 Task: View property listings for houses in Boise, Idaho, with a private backyard and a hot tub, and prioritize properties with outdoor entertainment spaces.
Action: Mouse moved to (264, 227)
Screenshot: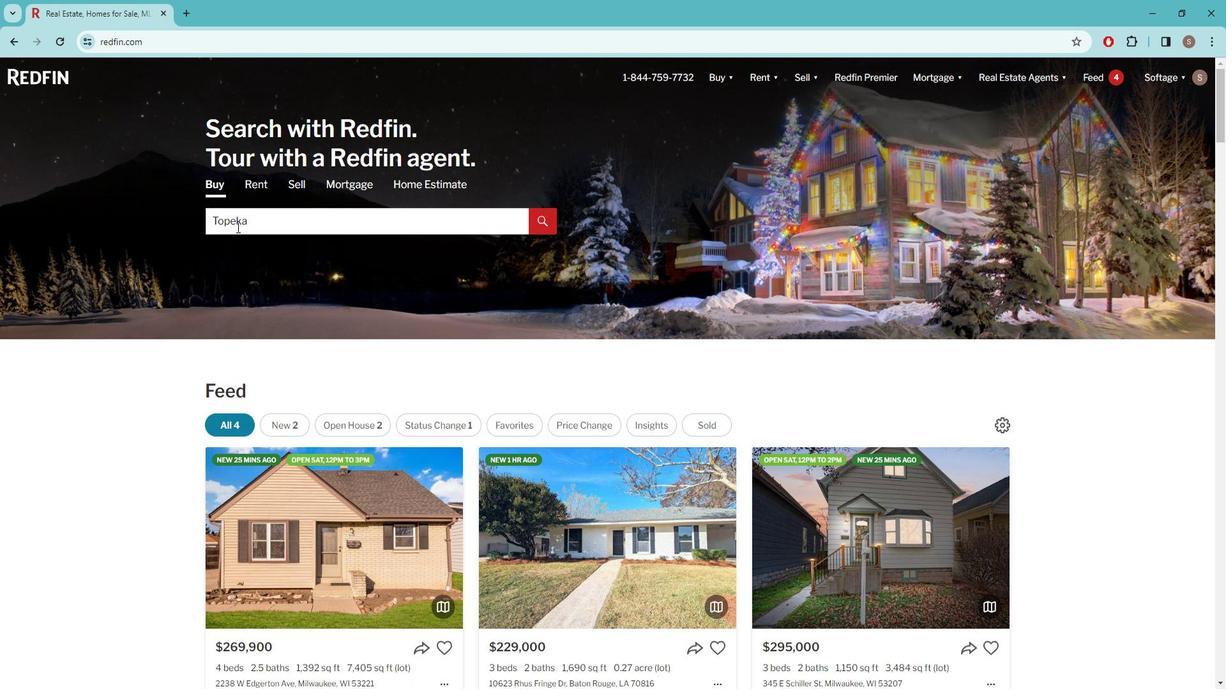 
Action: Mouse pressed left at (264, 227)
Screenshot: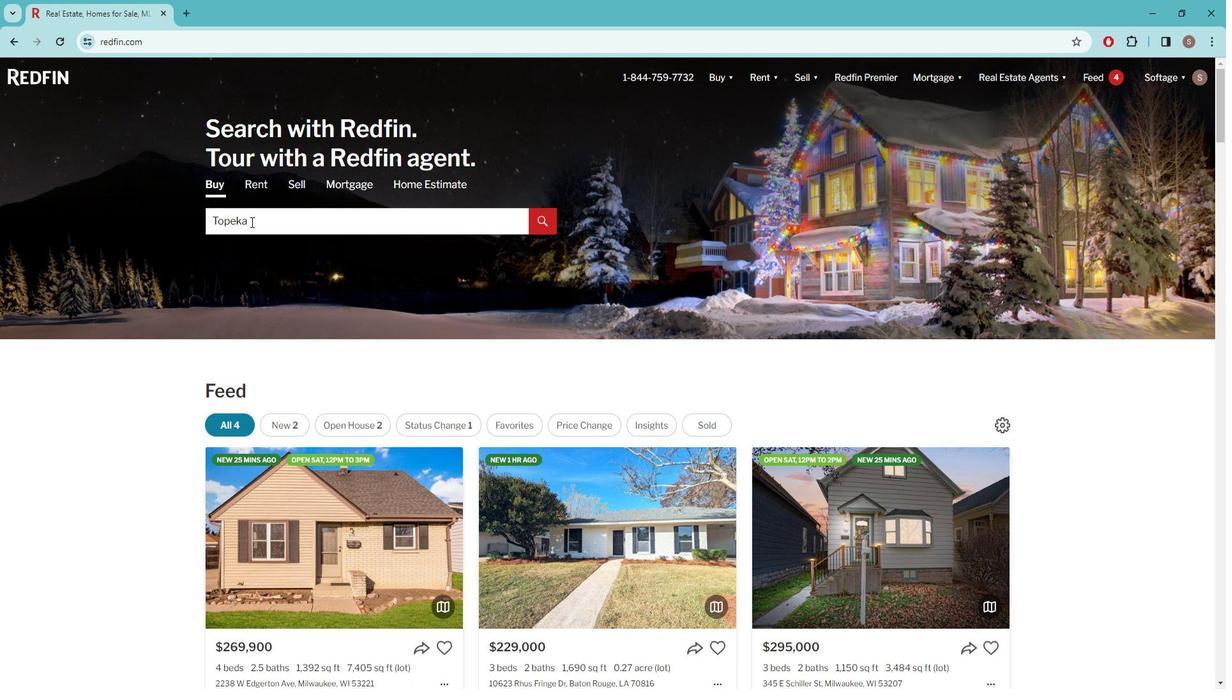 
Action: Key pressed b<Key.caps_lock>OISE
Screenshot: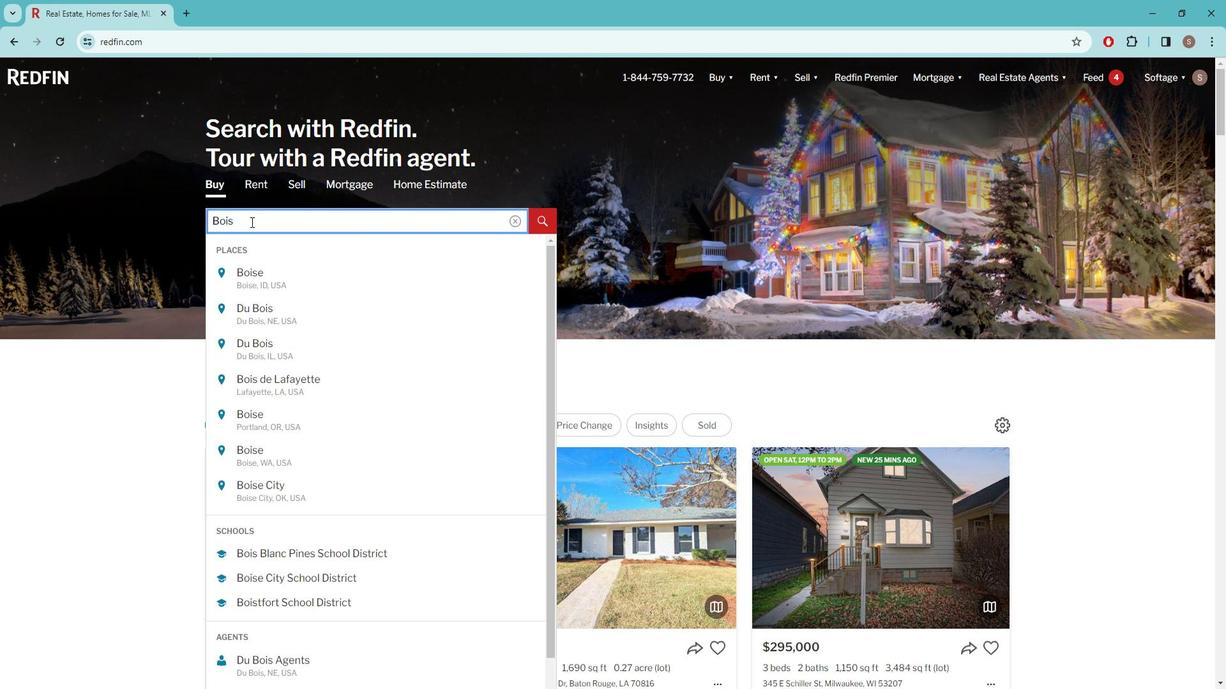 
Action: Mouse moved to (285, 286)
Screenshot: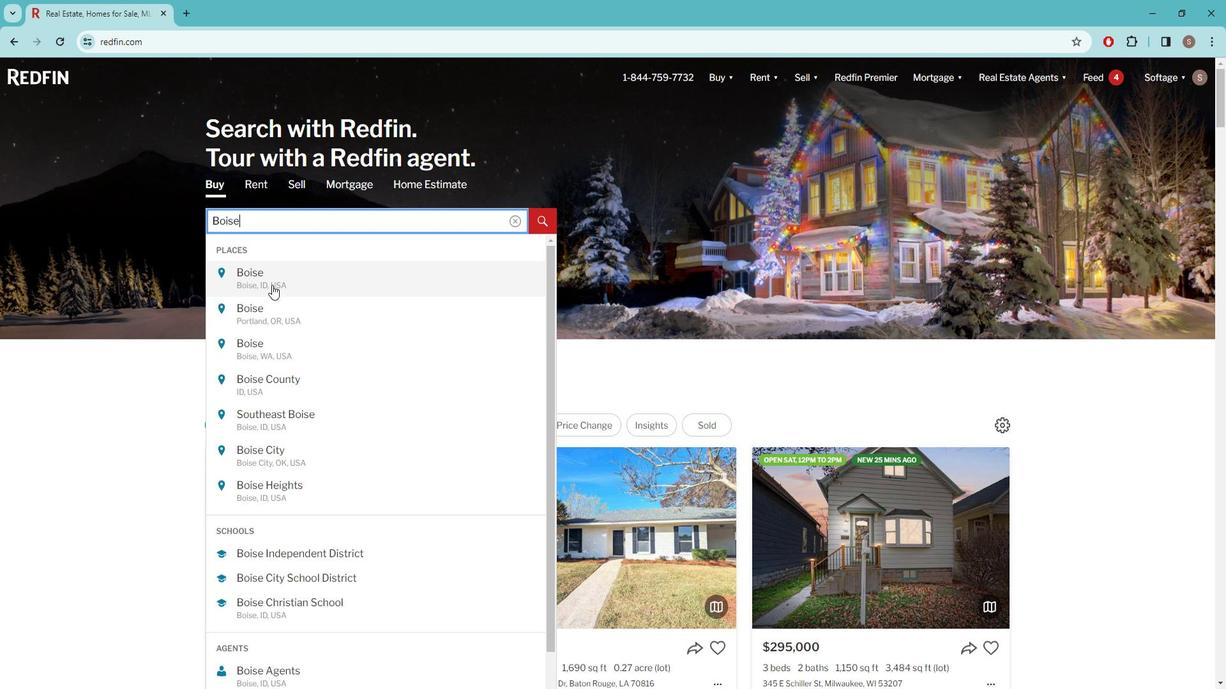 
Action: Mouse pressed left at (285, 286)
Screenshot: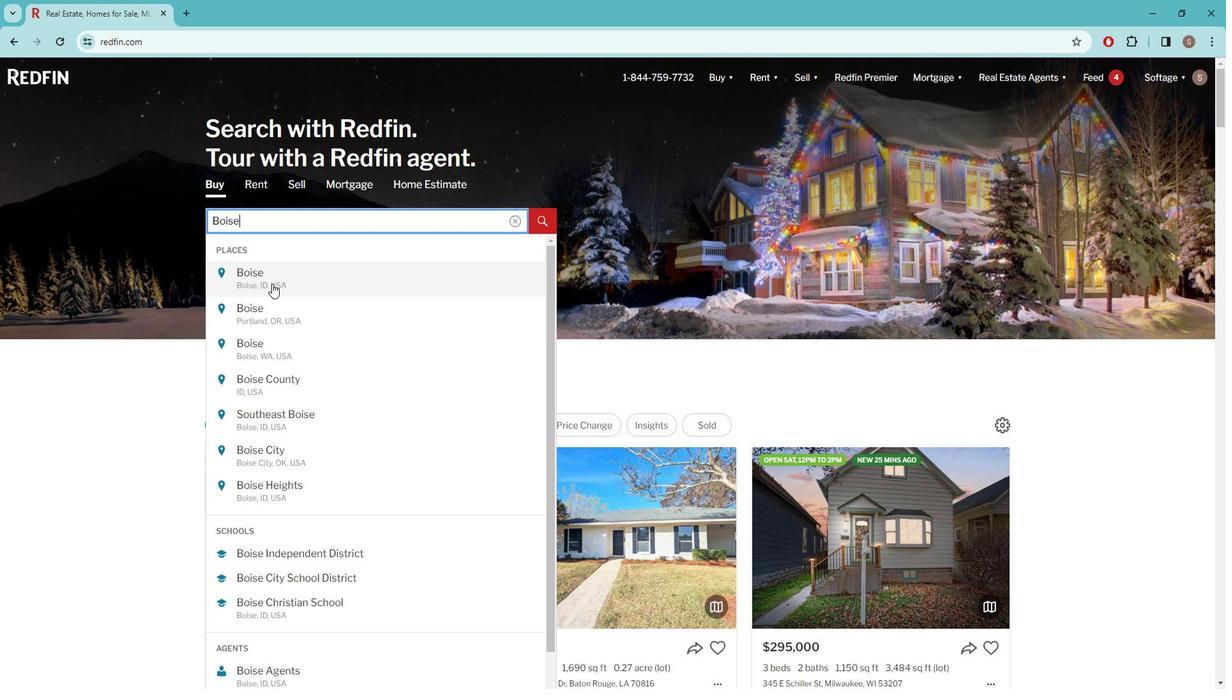 
Action: Mouse moved to (1090, 162)
Screenshot: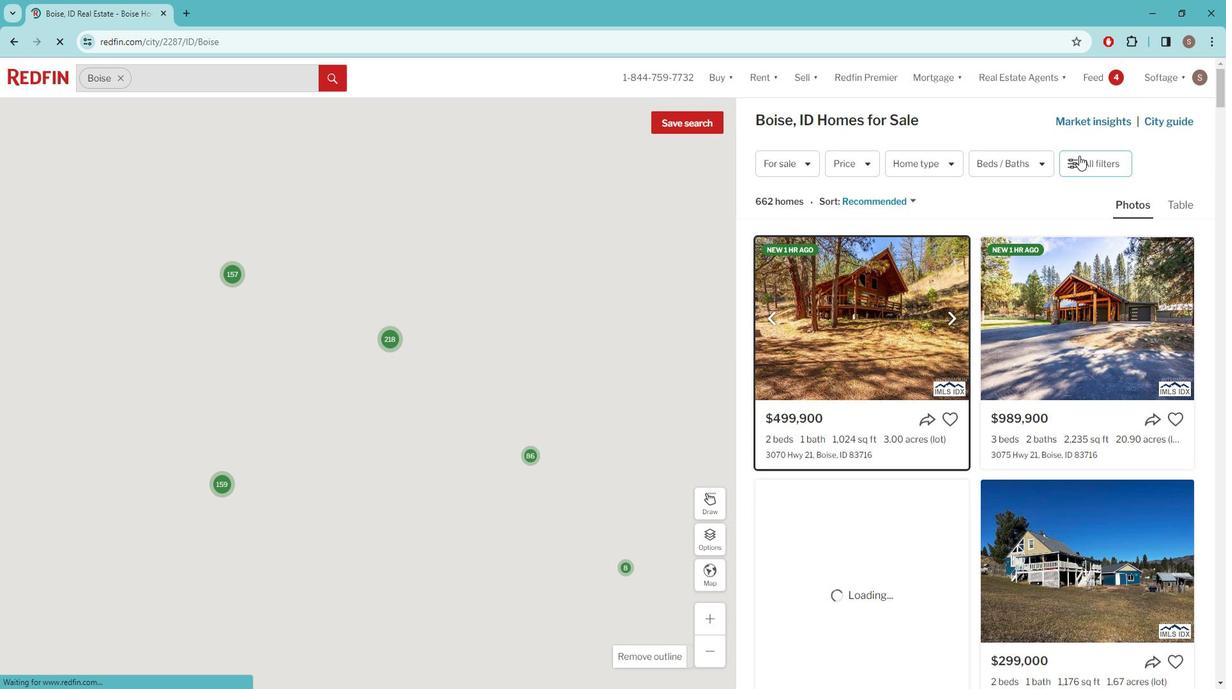 
Action: Mouse pressed left at (1090, 162)
Screenshot: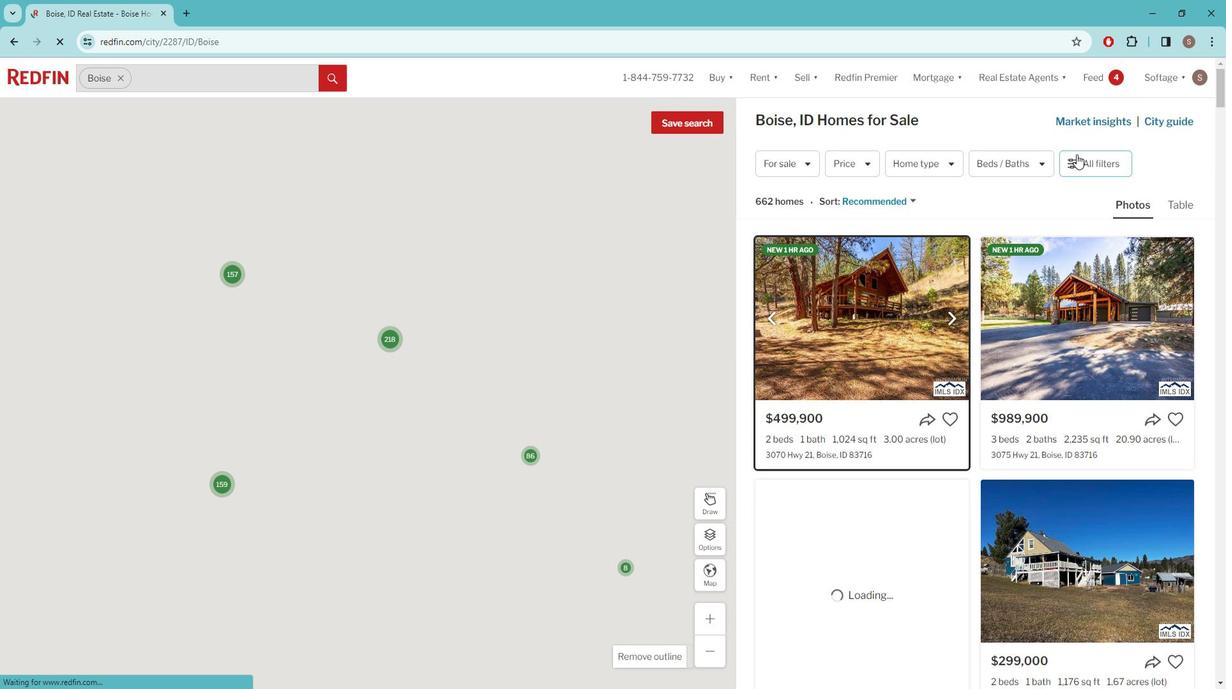 
Action: Mouse moved to (1088, 164)
Screenshot: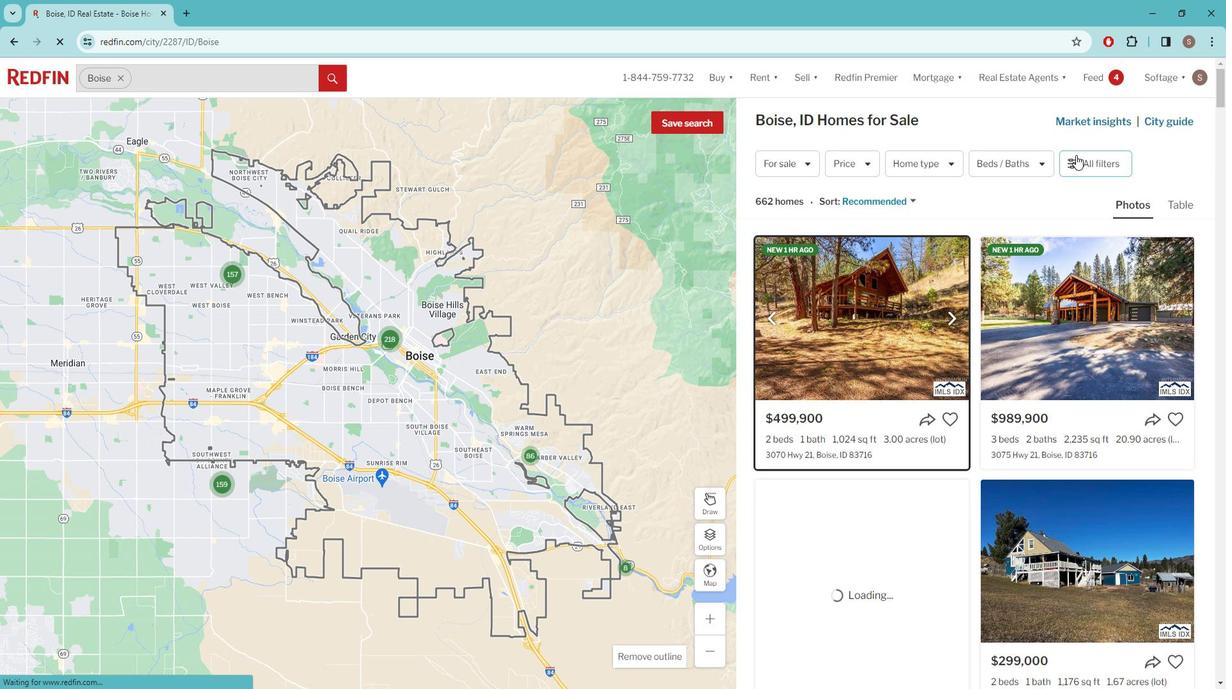 
Action: Mouse pressed left at (1088, 164)
Screenshot: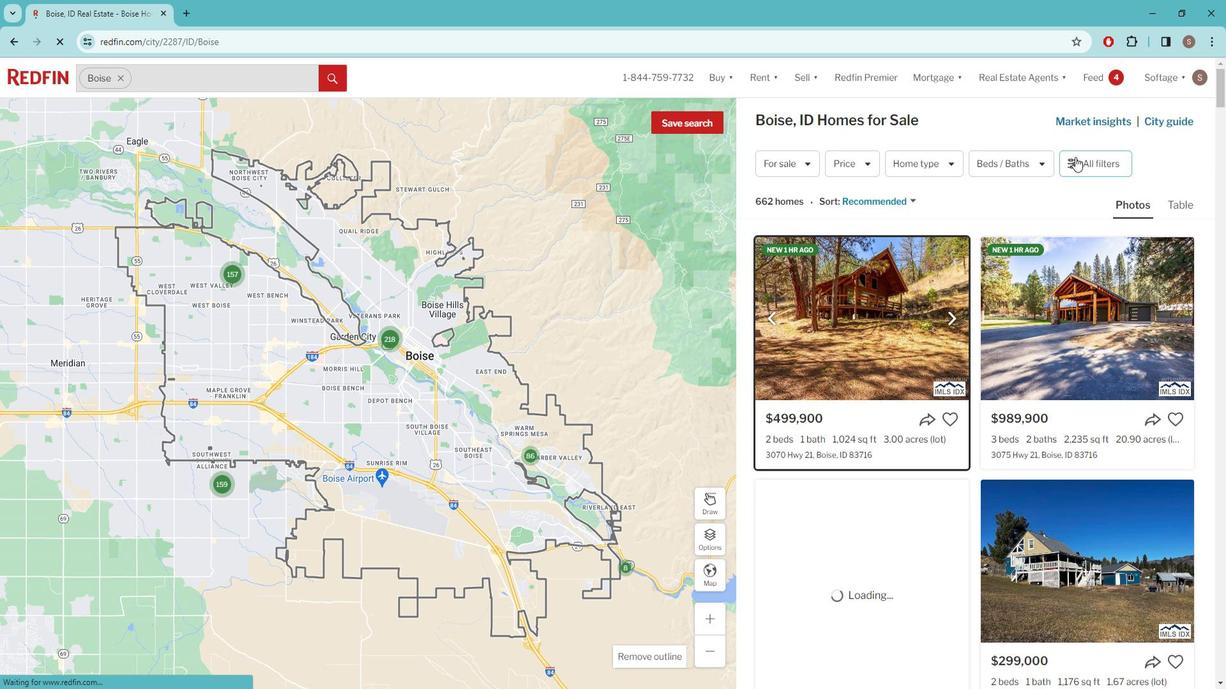 
Action: Mouse moved to (1088, 164)
Screenshot: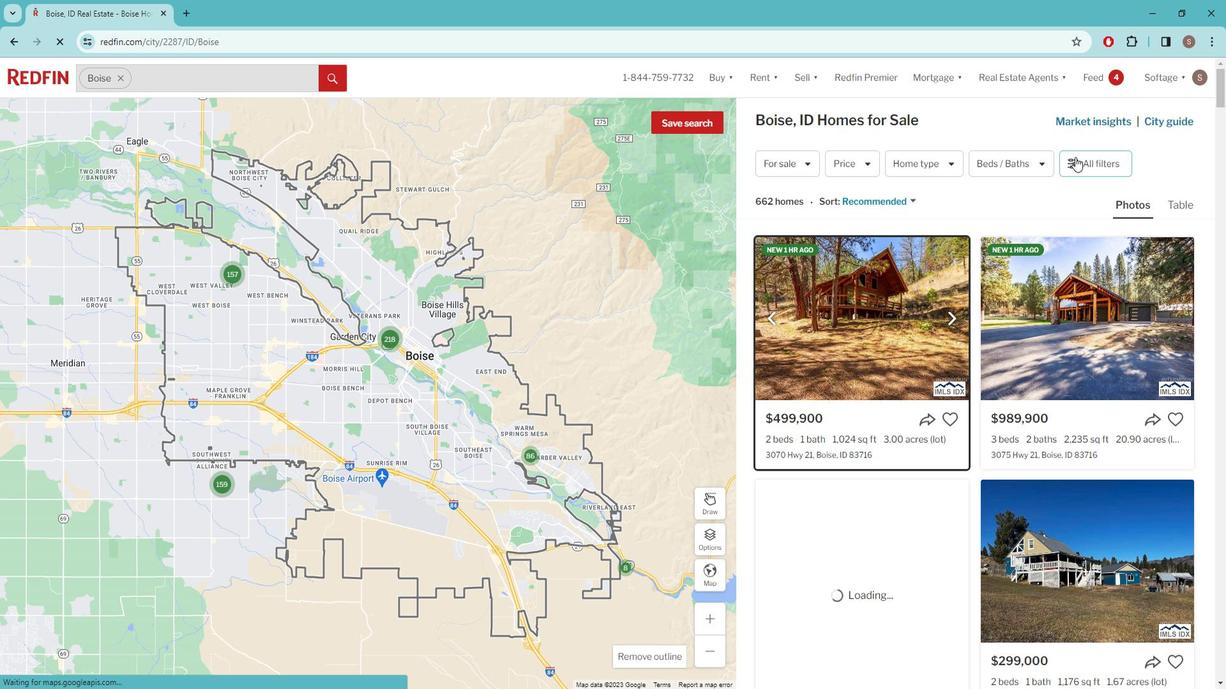 
Action: Mouse pressed left at (1088, 164)
Screenshot: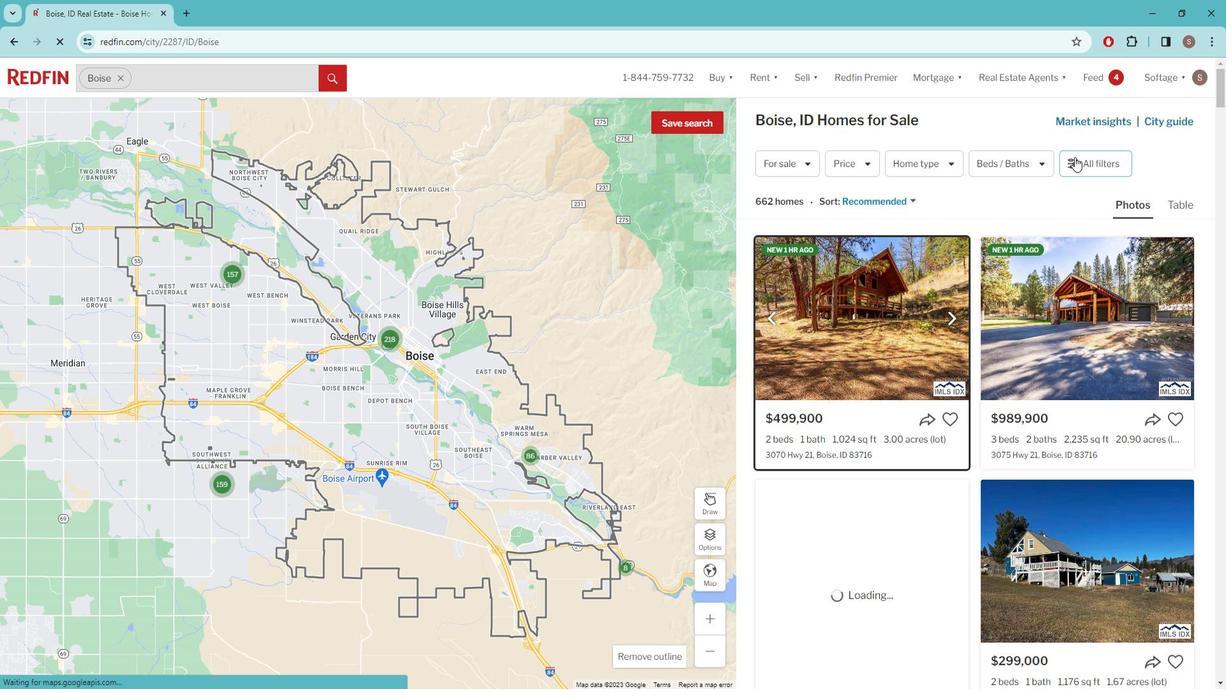 
Action: Mouse moved to (1088, 167)
Screenshot: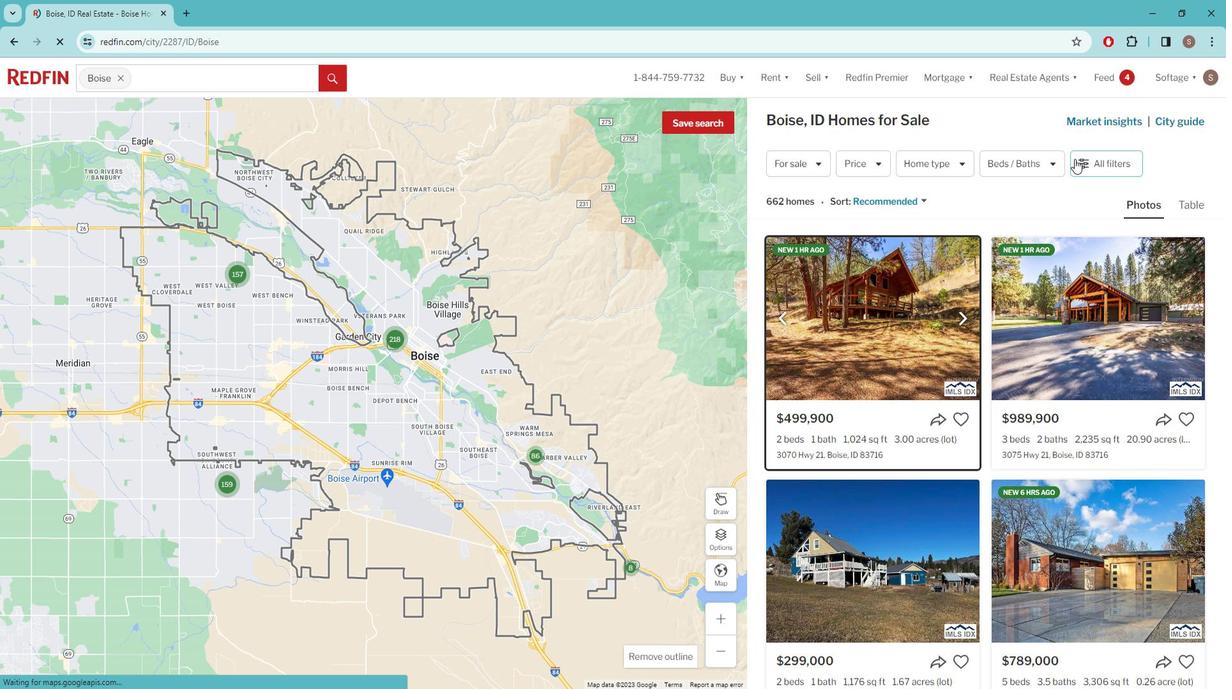 
Action: Mouse pressed left at (1088, 167)
Screenshot: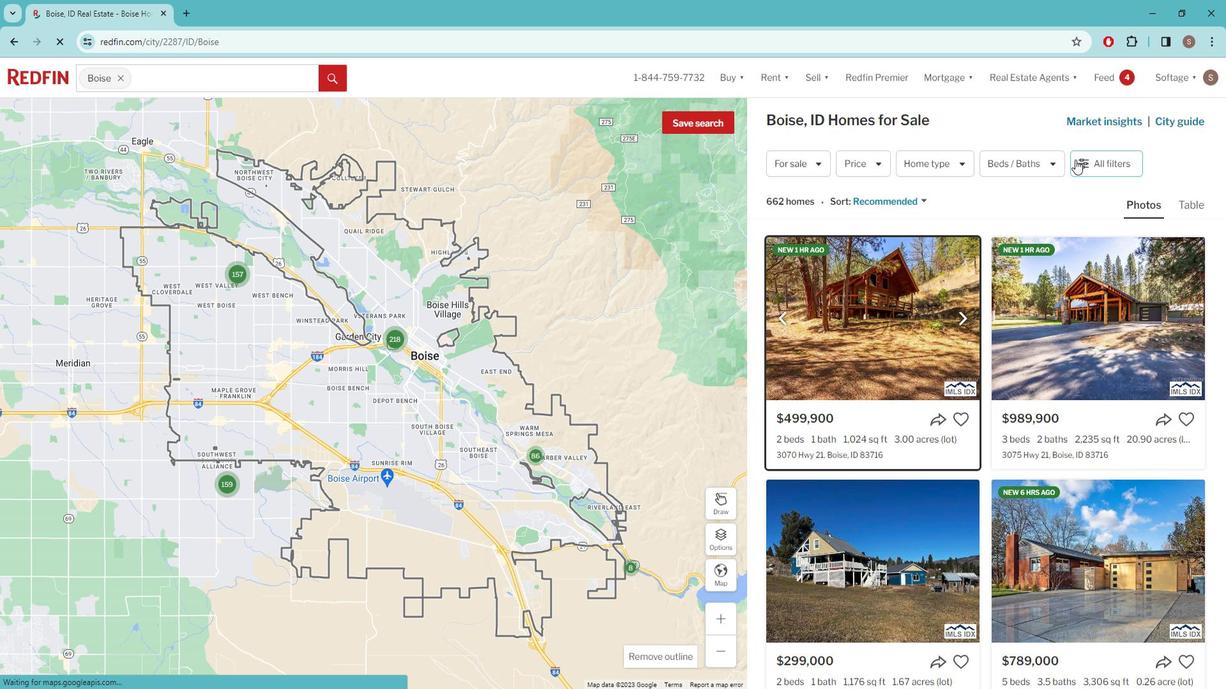 
Action: Mouse pressed left at (1088, 167)
Screenshot: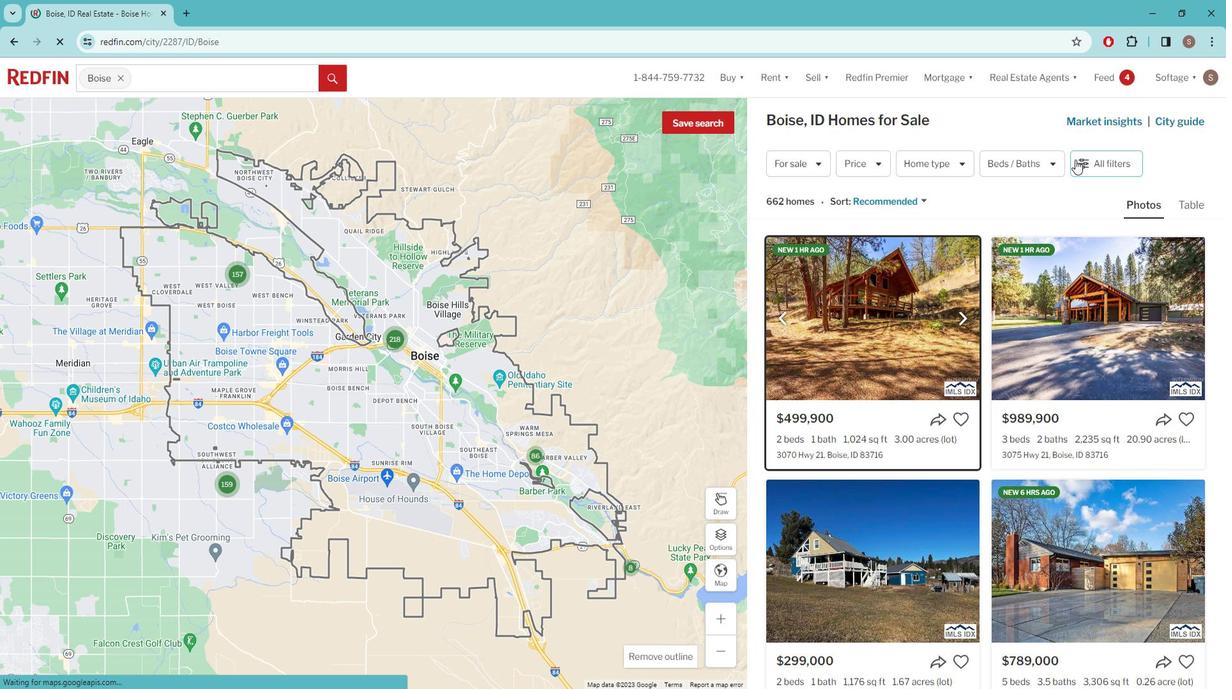 
Action: Mouse moved to (1039, 210)
Screenshot: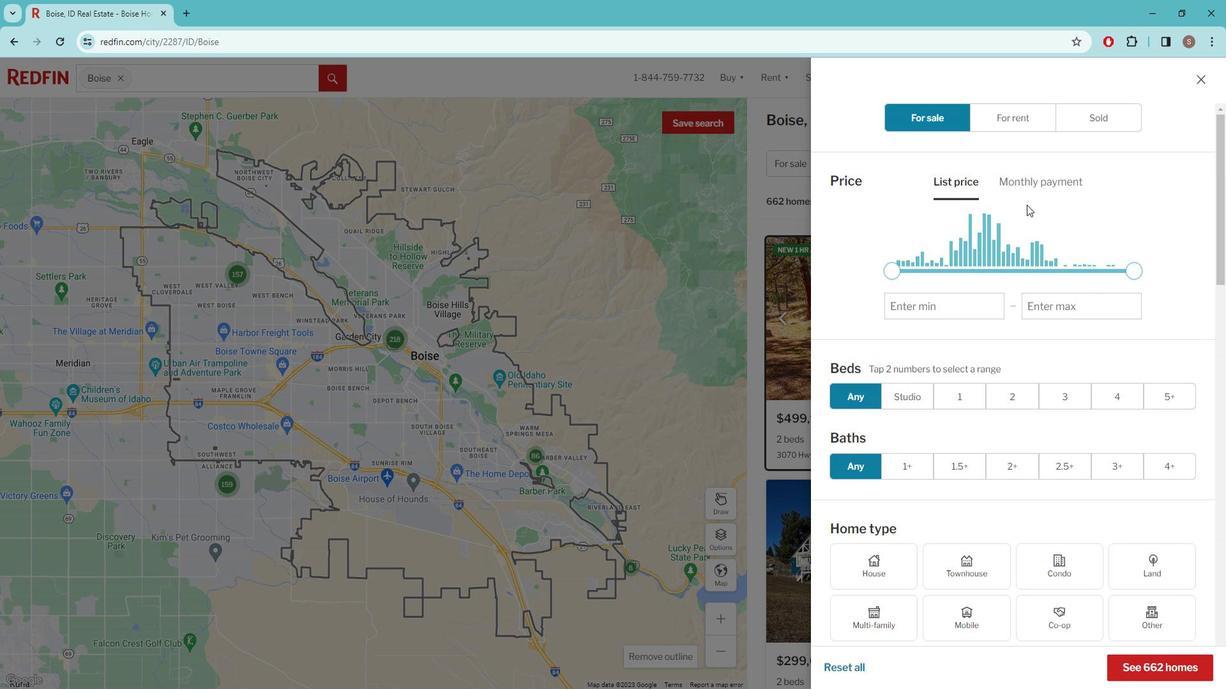 
Action: Mouse scrolled (1039, 210) with delta (0, 0)
Screenshot: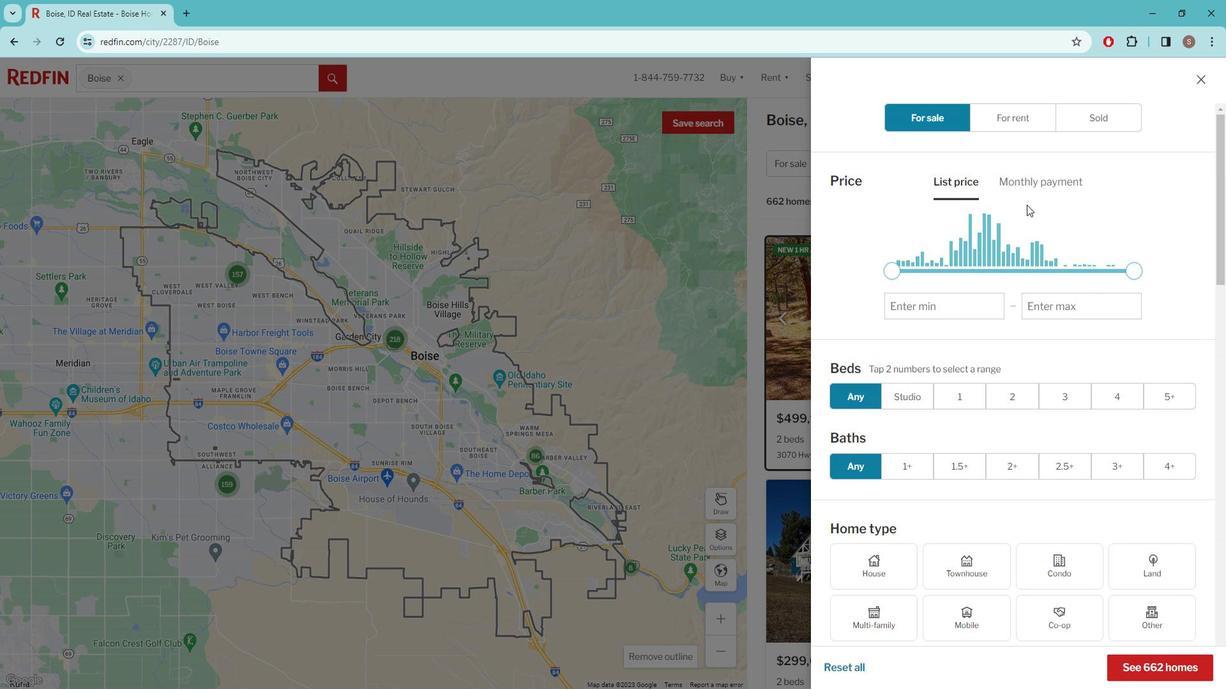 
Action: Mouse moved to (1015, 241)
Screenshot: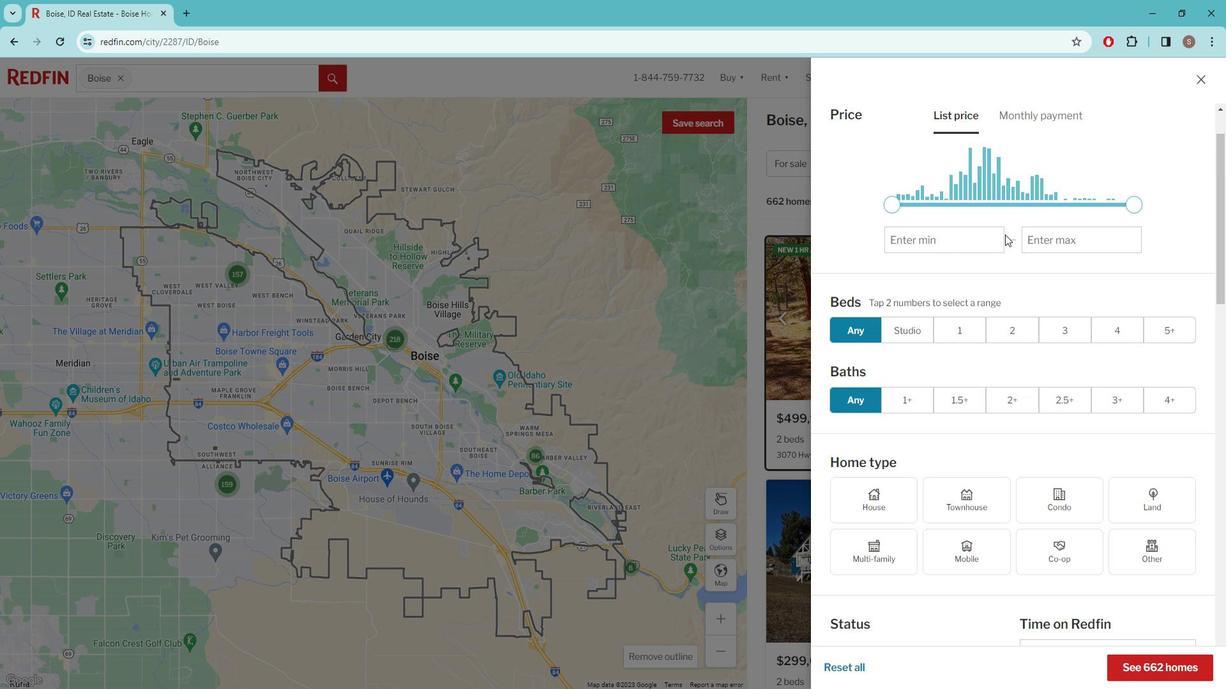 
Action: Mouse scrolled (1015, 240) with delta (0, 0)
Screenshot: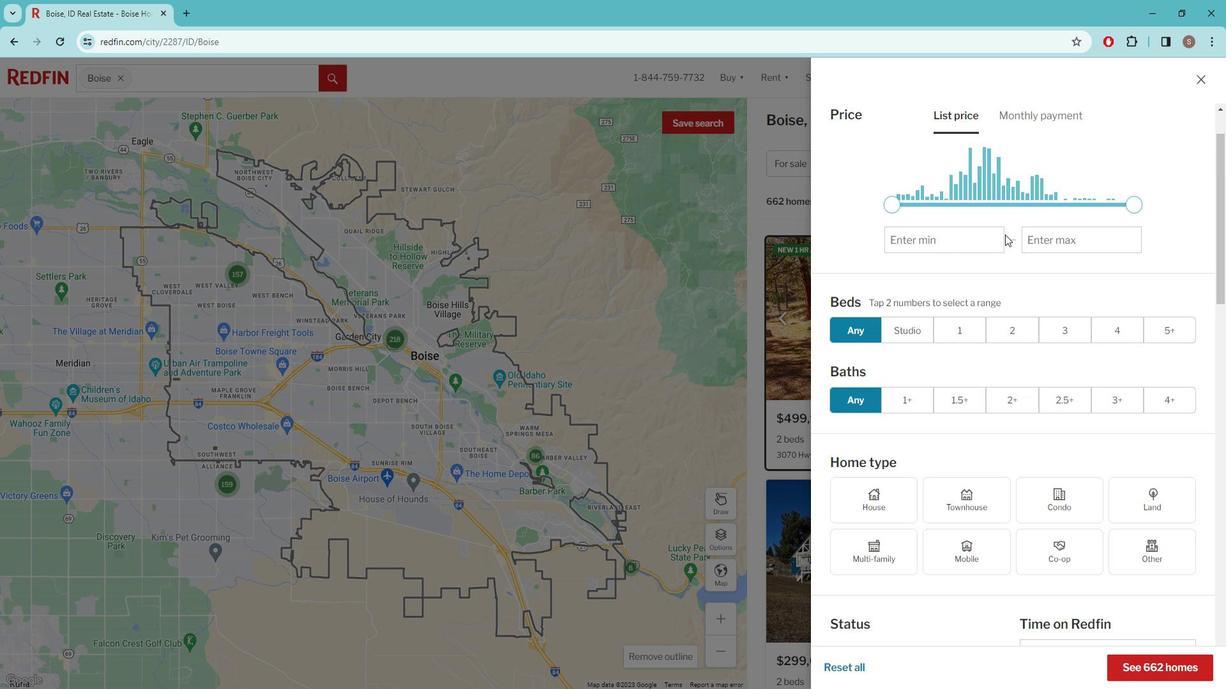 
Action: Mouse moved to (884, 424)
Screenshot: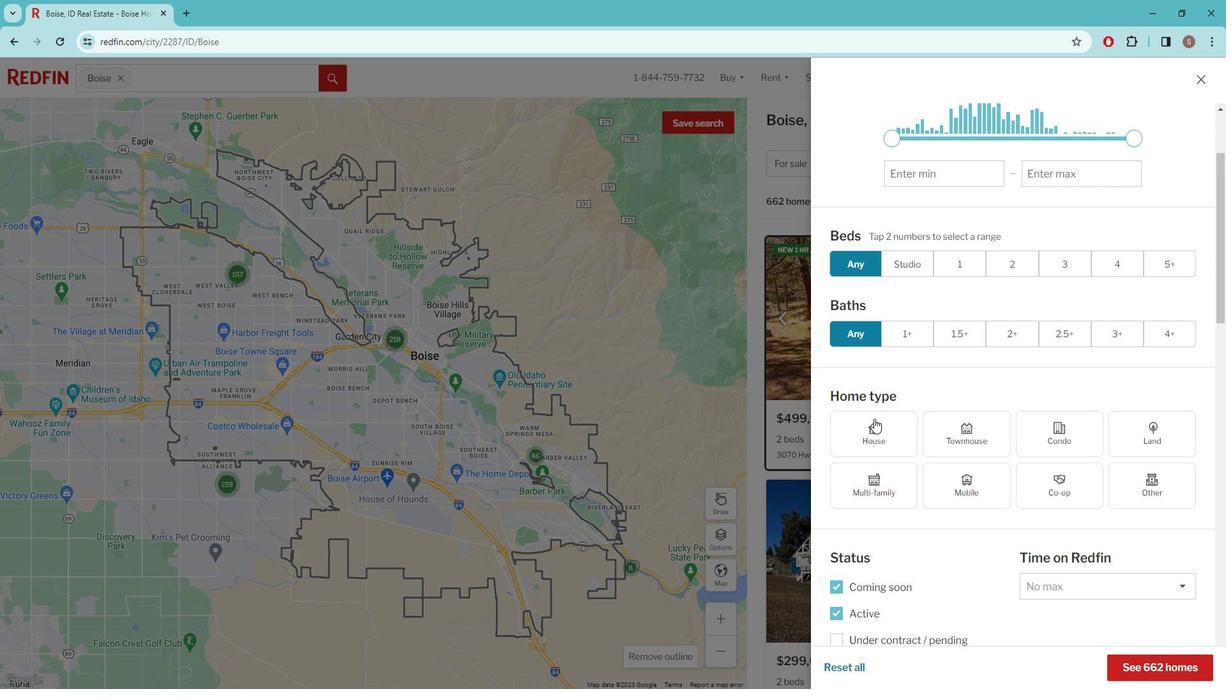 
Action: Mouse pressed left at (884, 424)
Screenshot: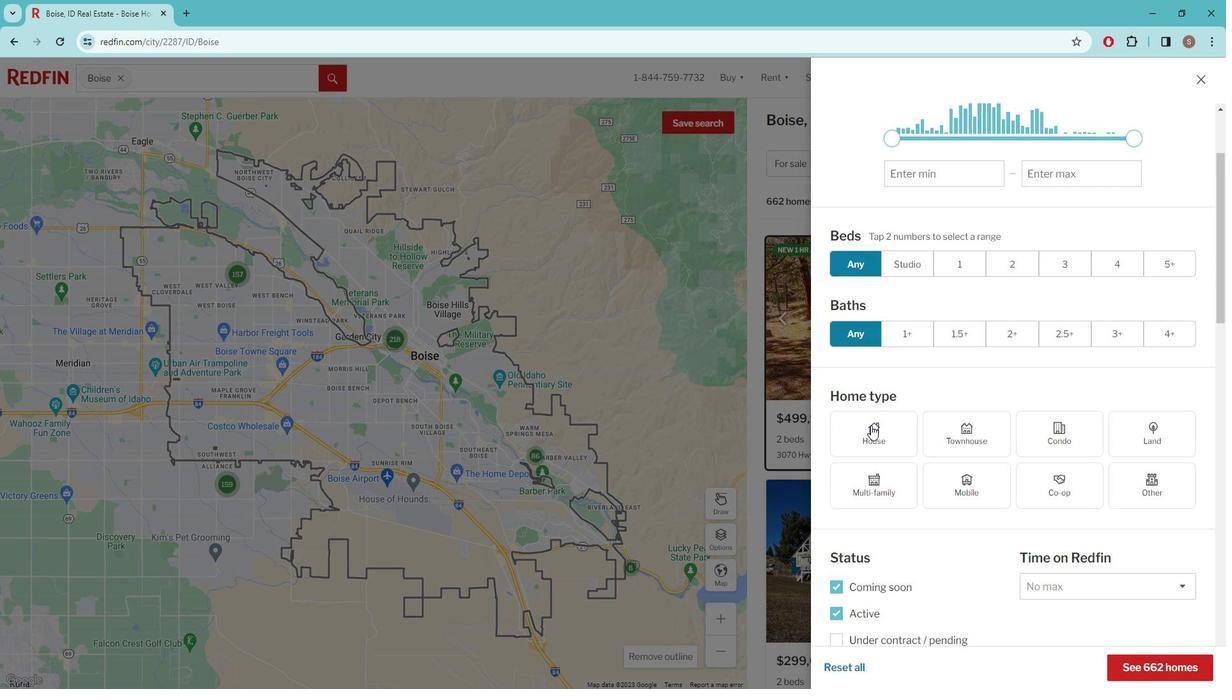 
Action: Mouse scrolled (884, 423) with delta (0, 0)
Screenshot: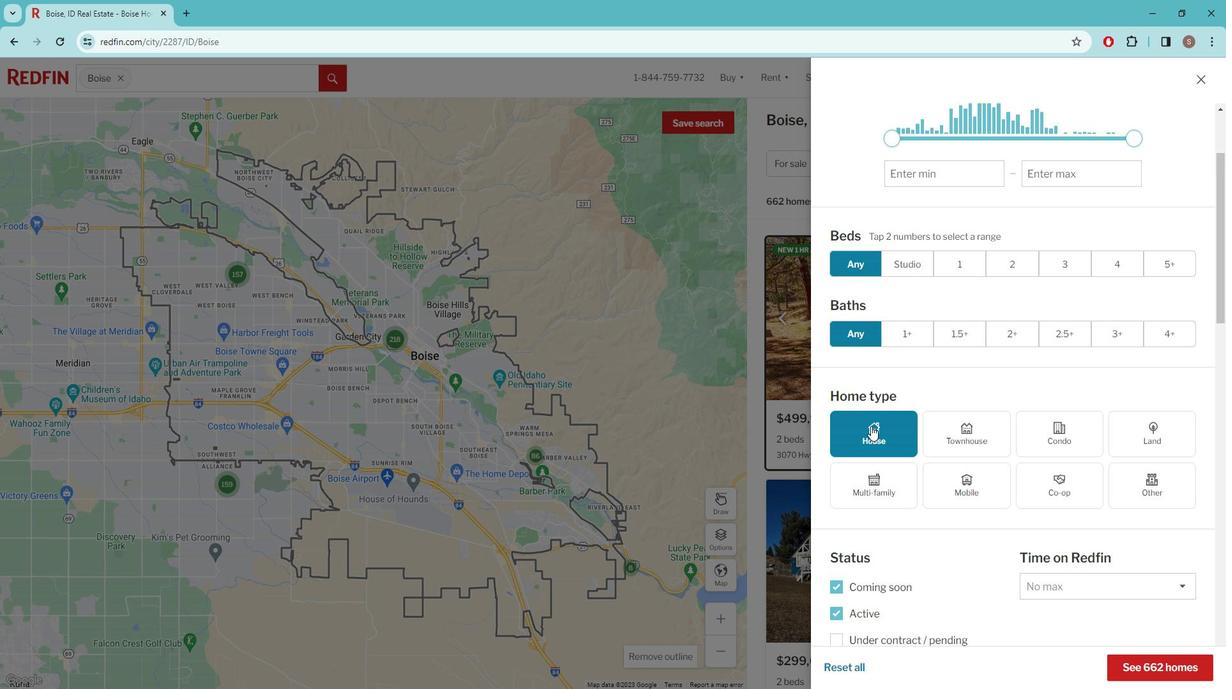 
Action: Mouse moved to (927, 427)
Screenshot: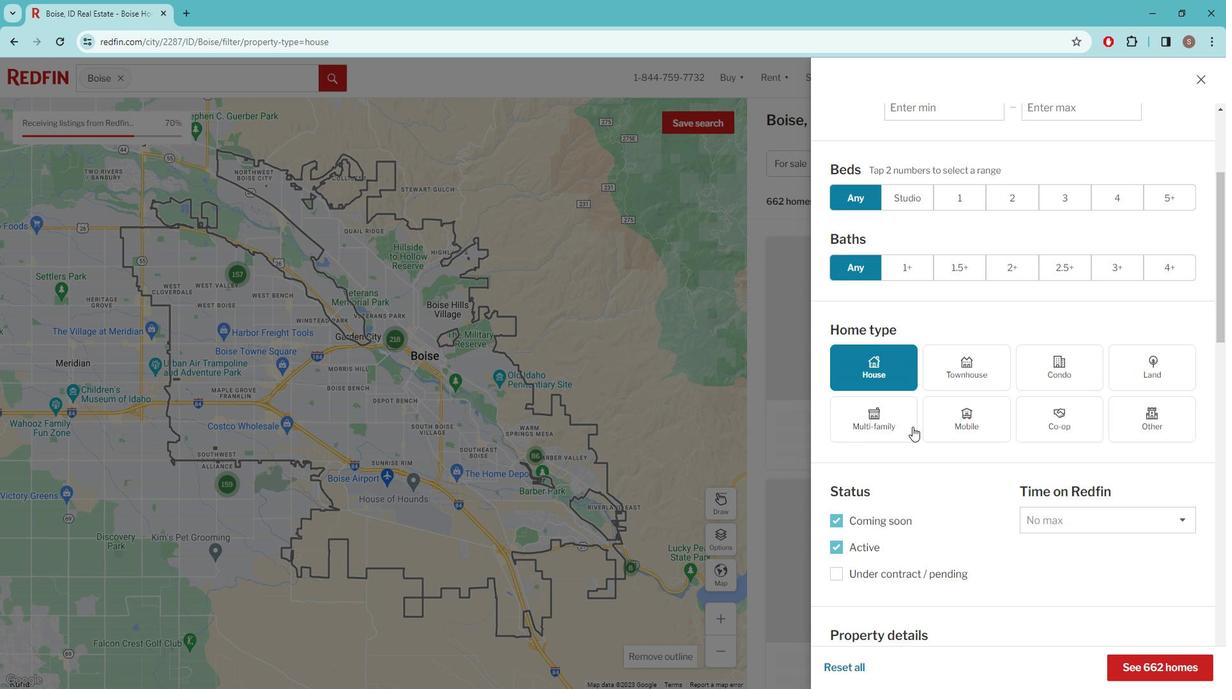 
Action: Mouse scrolled (927, 426) with delta (0, 0)
Screenshot: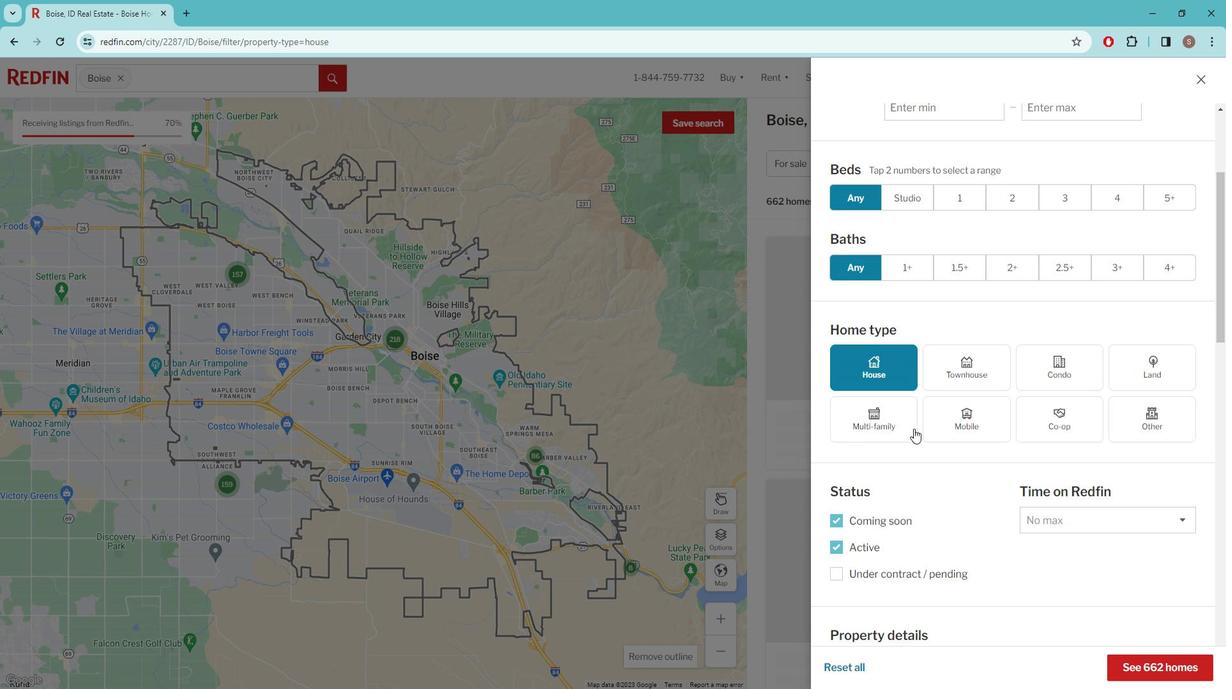 
Action: Mouse moved to (928, 428)
Screenshot: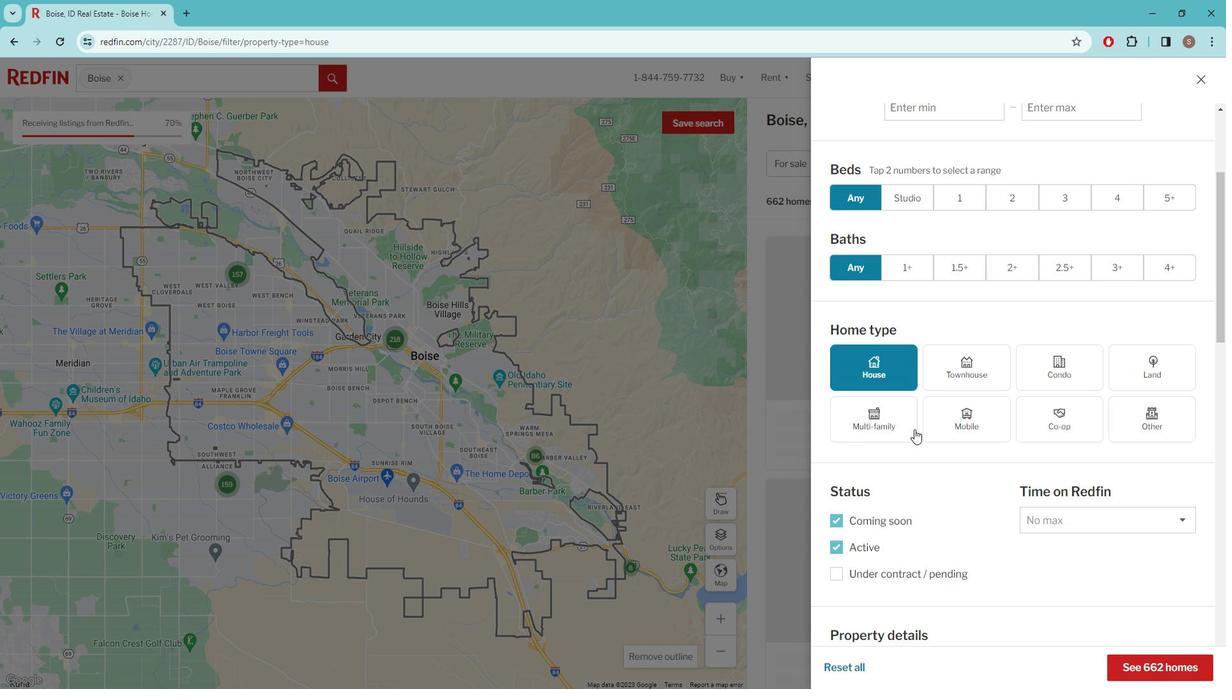 
Action: Mouse scrolled (928, 427) with delta (0, 0)
Screenshot: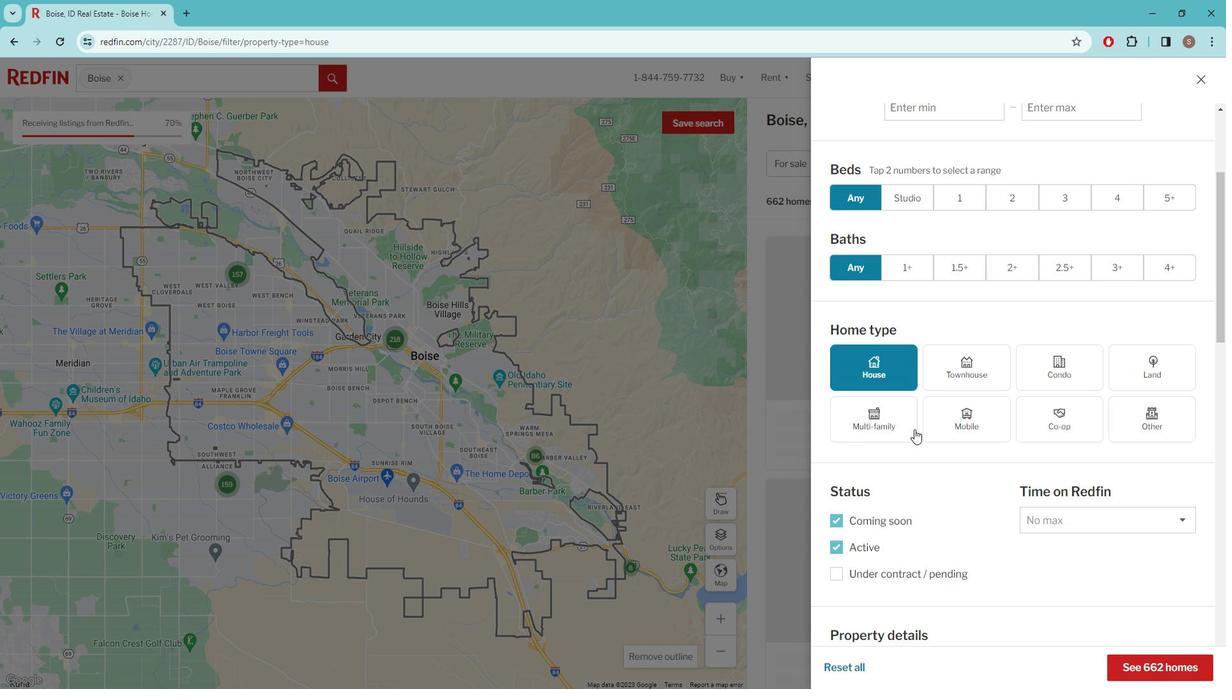 
Action: Mouse scrolled (928, 427) with delta (0, 0)
Screenshot: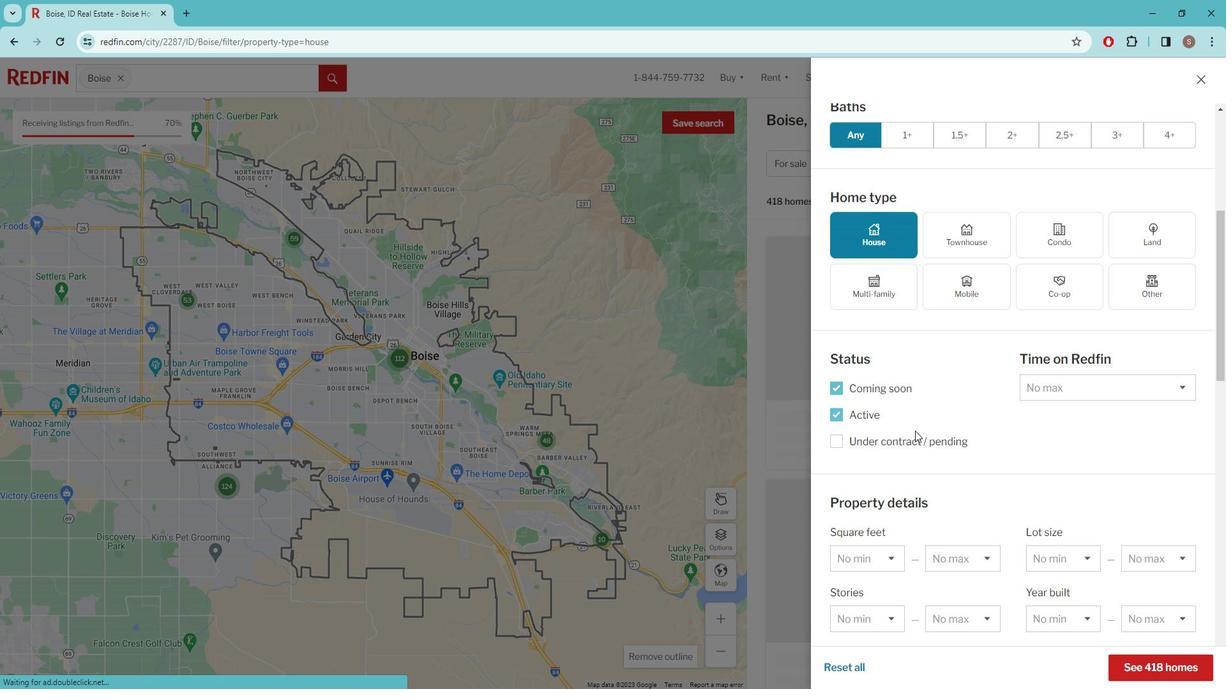 
Action: Mouse scrolled (928, 427) with delta (0, 0)
Screenshot: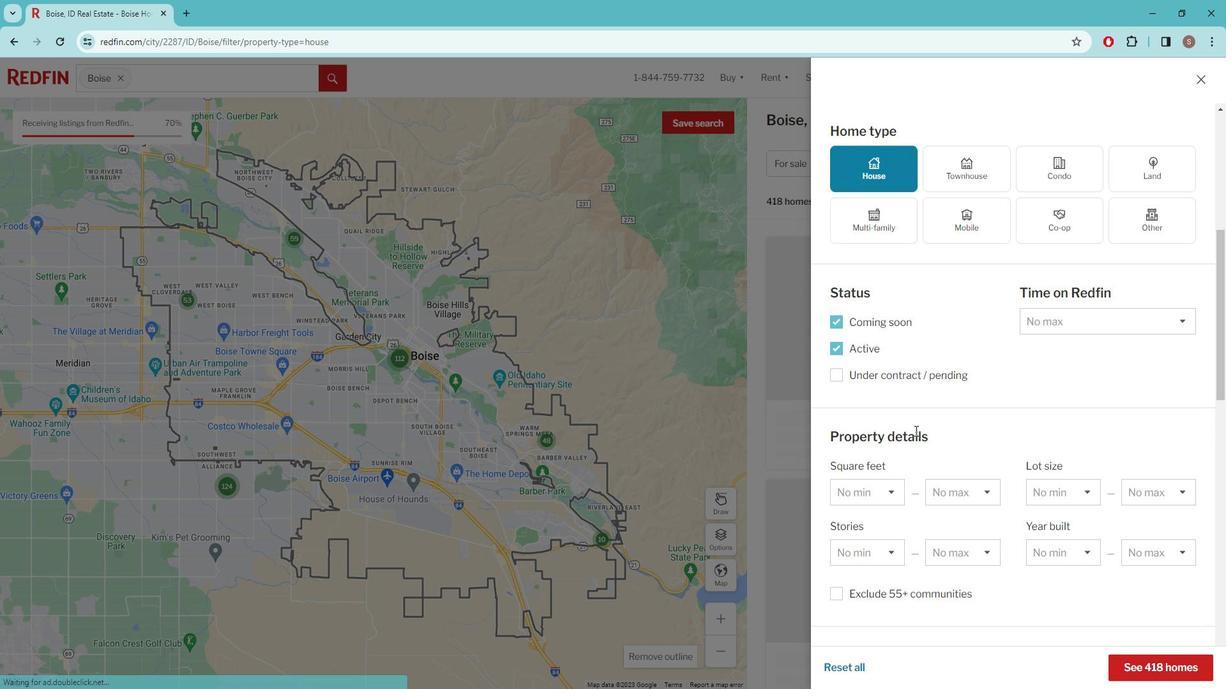 
Action: Mouse scrolled (928, 427) with delta (0, 0)
Screenshot: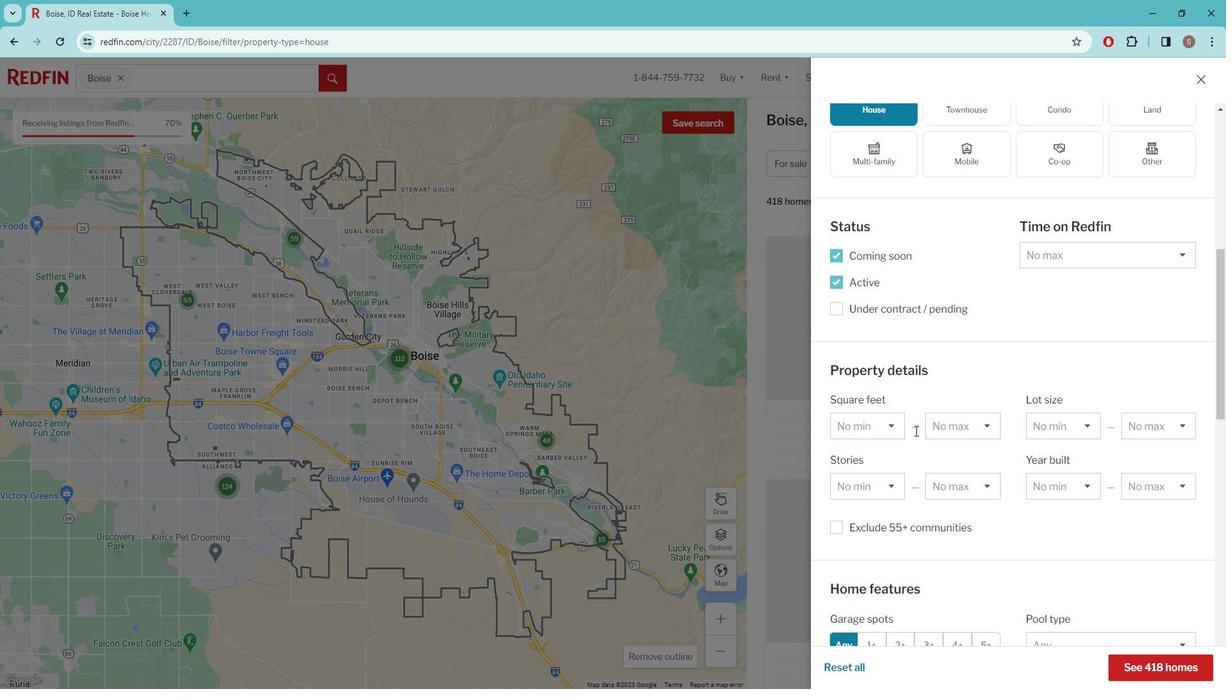 
Action: Mouse scrolled (928, 427) with delta (0, 0)
Screenshot: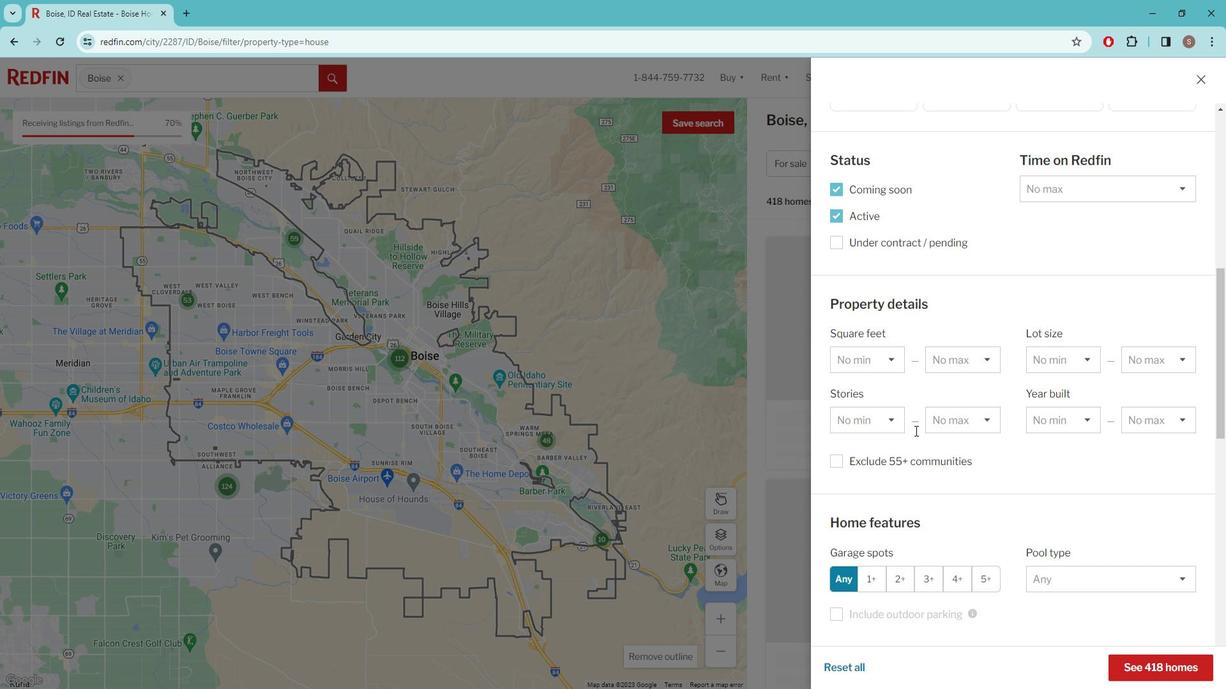 
Action: Mouse scrolled (928, 427) with delta (0, 0)
Screenshot: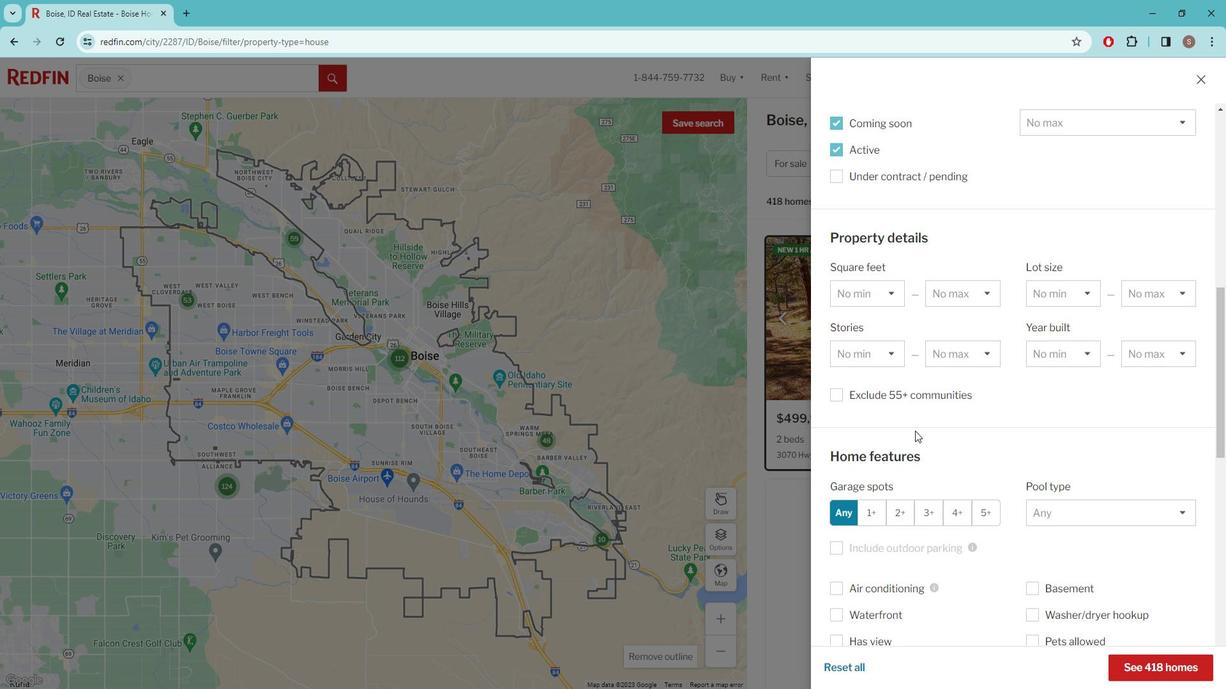 
Action: Mouse scrolled (928, 427) with delta (0, 0)
Screenshot: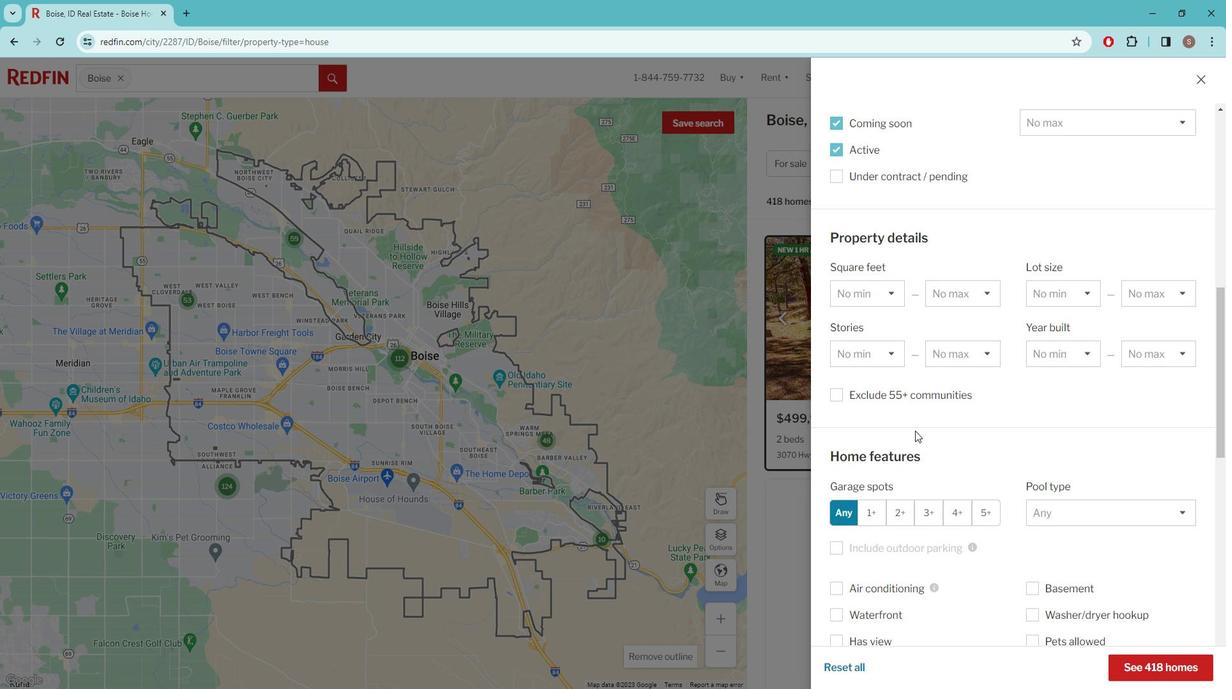 
Action: Mouse scrolled (928, 427) with delta (0, 0)
Screenshot: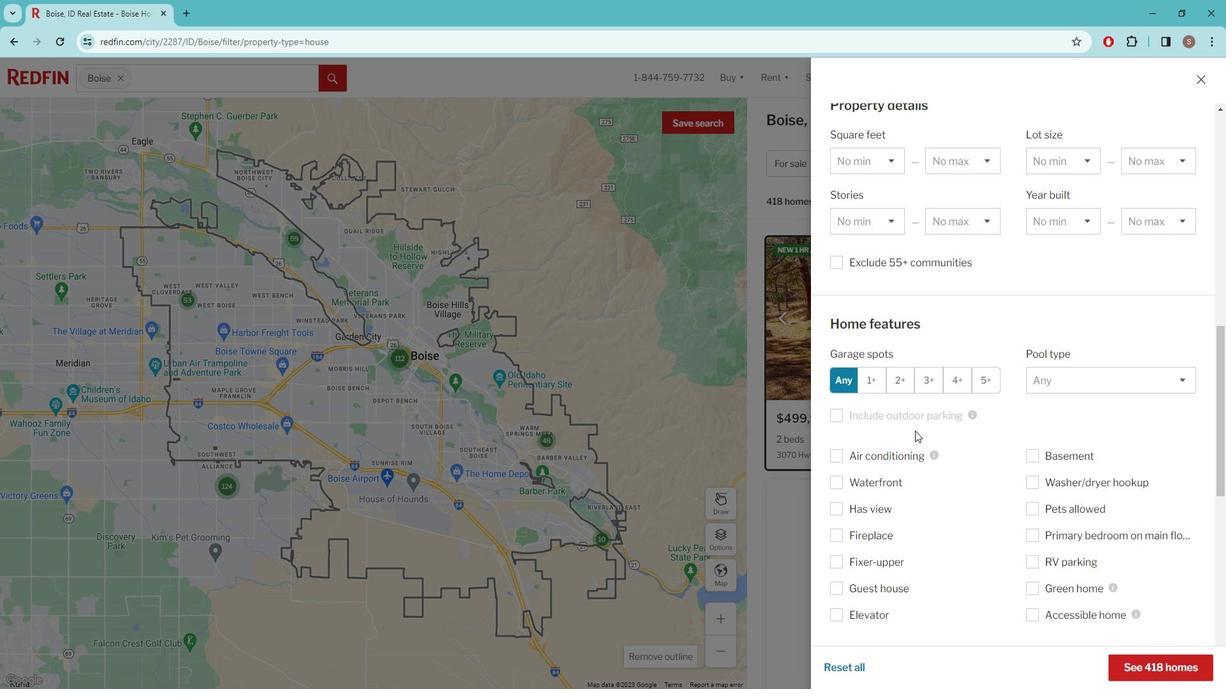 
Action: Mouse scrolled (928, 427) with delta (0, 0)
Screenshot: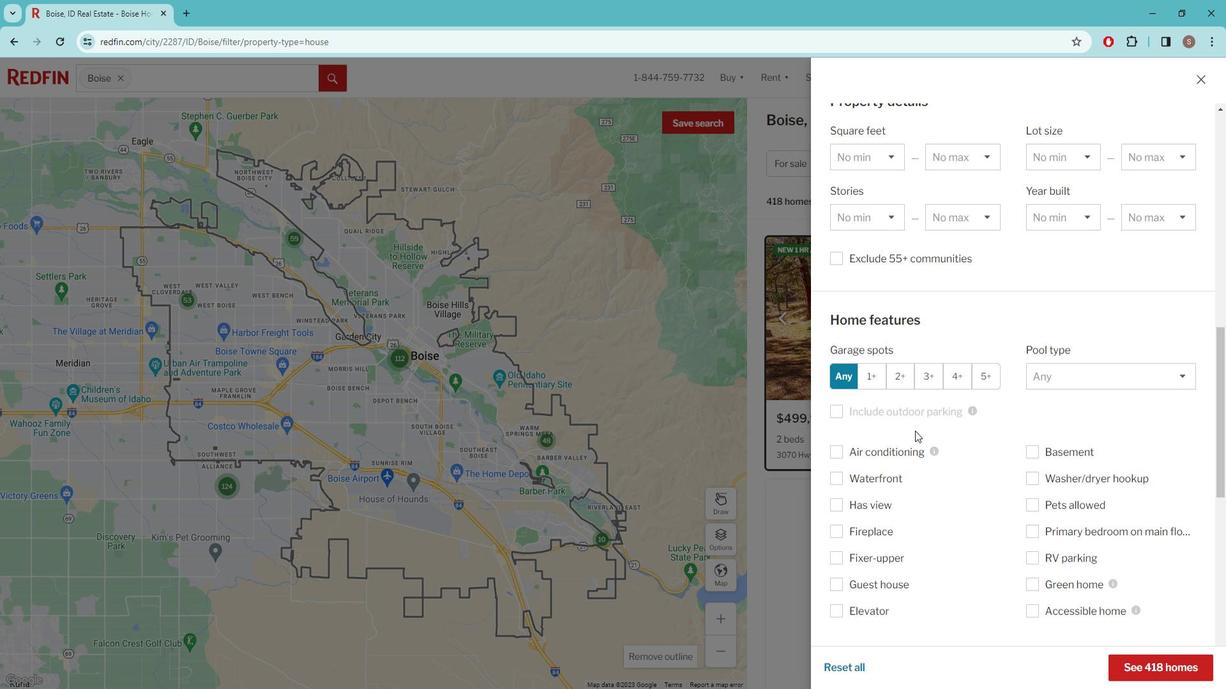 
Action: Mouse scrolled (928, 429) with delta (0, 0)
Screenshot: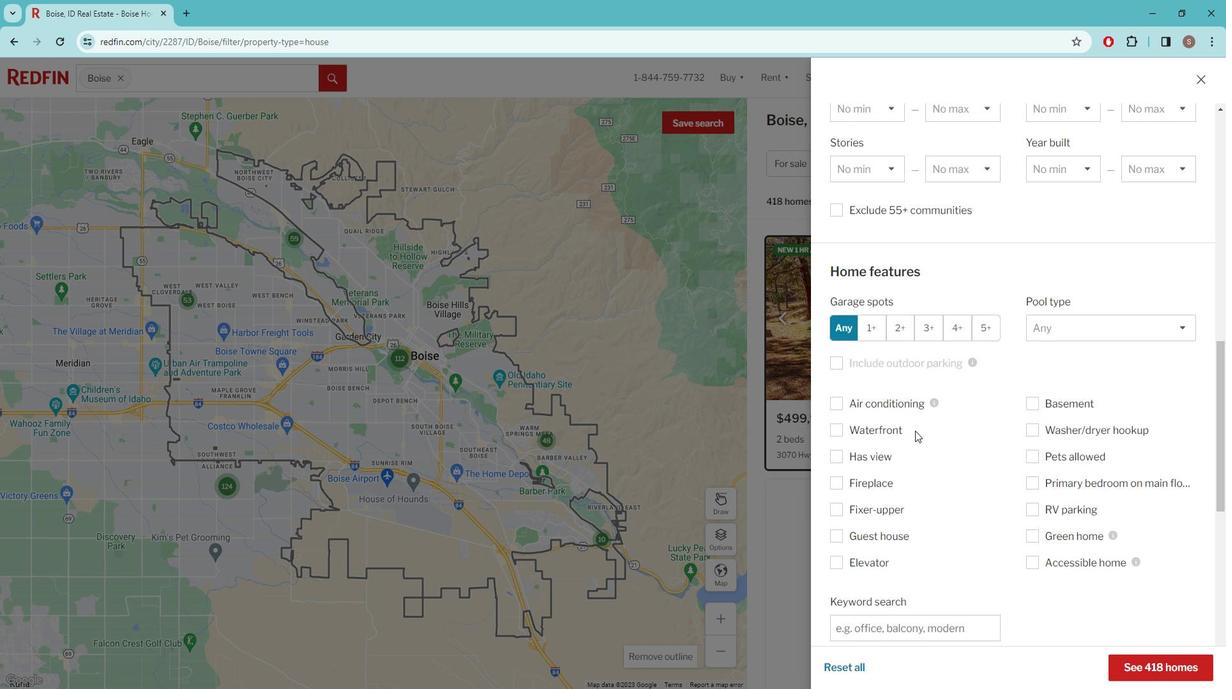 
Action: Mouse moved to (950, 467)
Screenshot: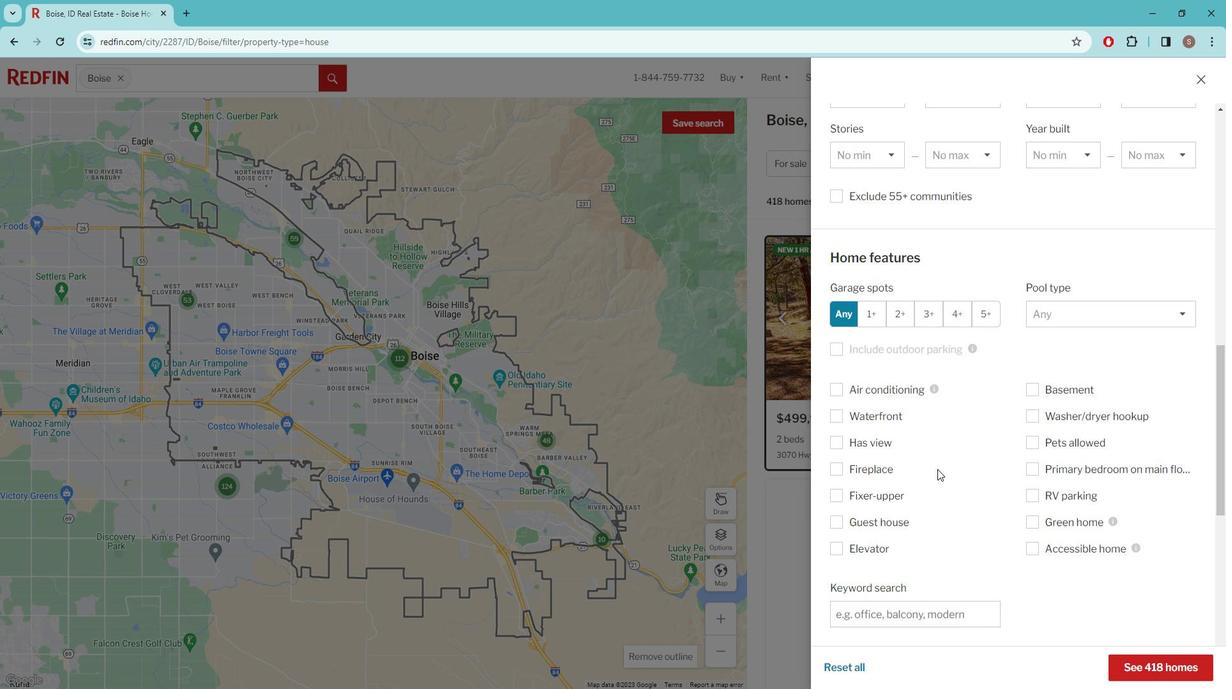 
Action: Mouse scrolled (950, 466) with delta (0, 0)
Screenshot: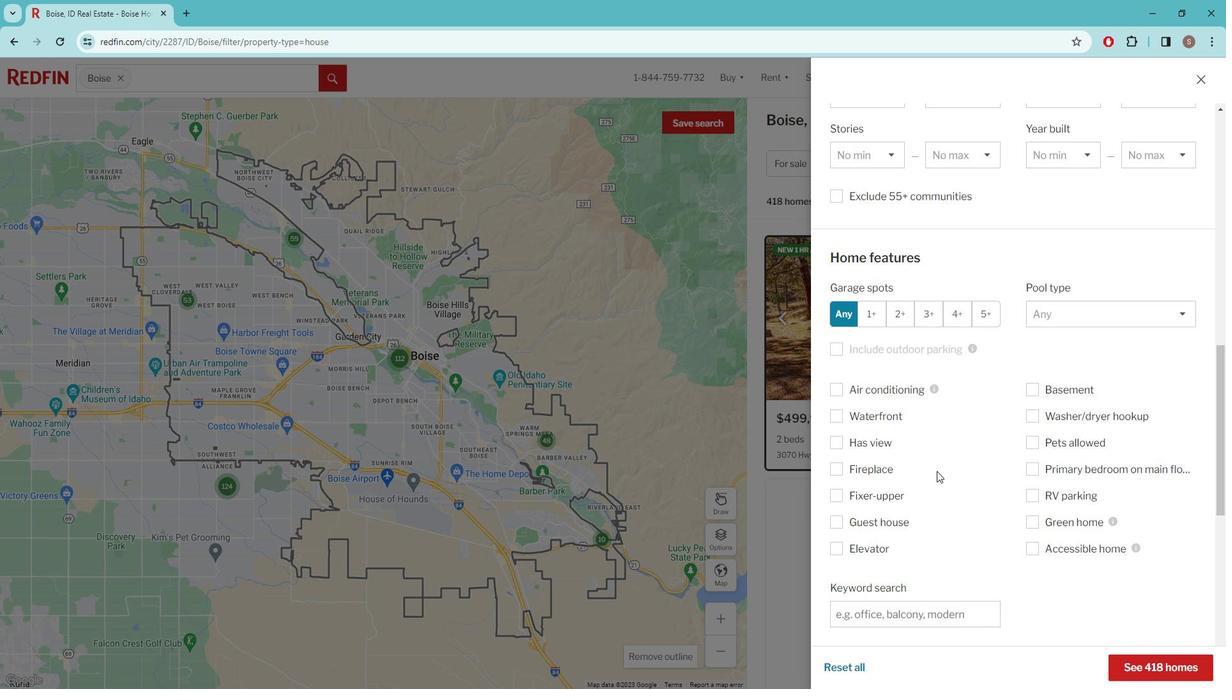 
Action: Mouse moved to (937, 501)
Screenshot: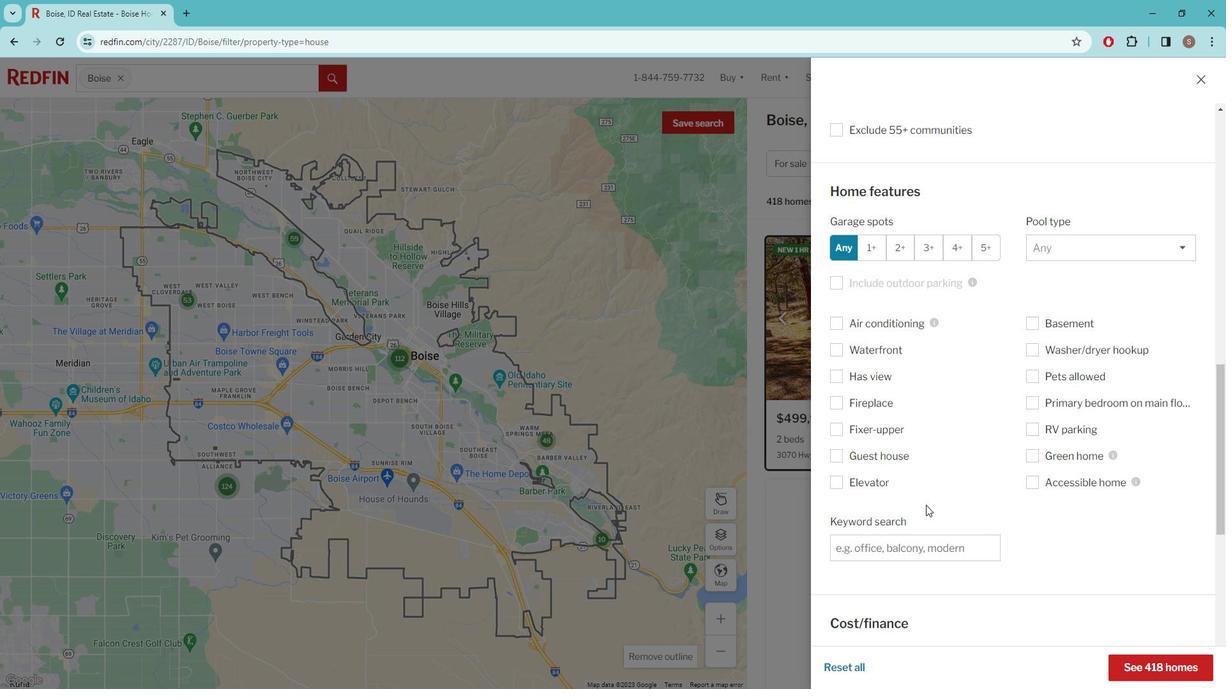 
Action: Mouse scrolled (937, 501) with delta (0, 0)
Screenshot: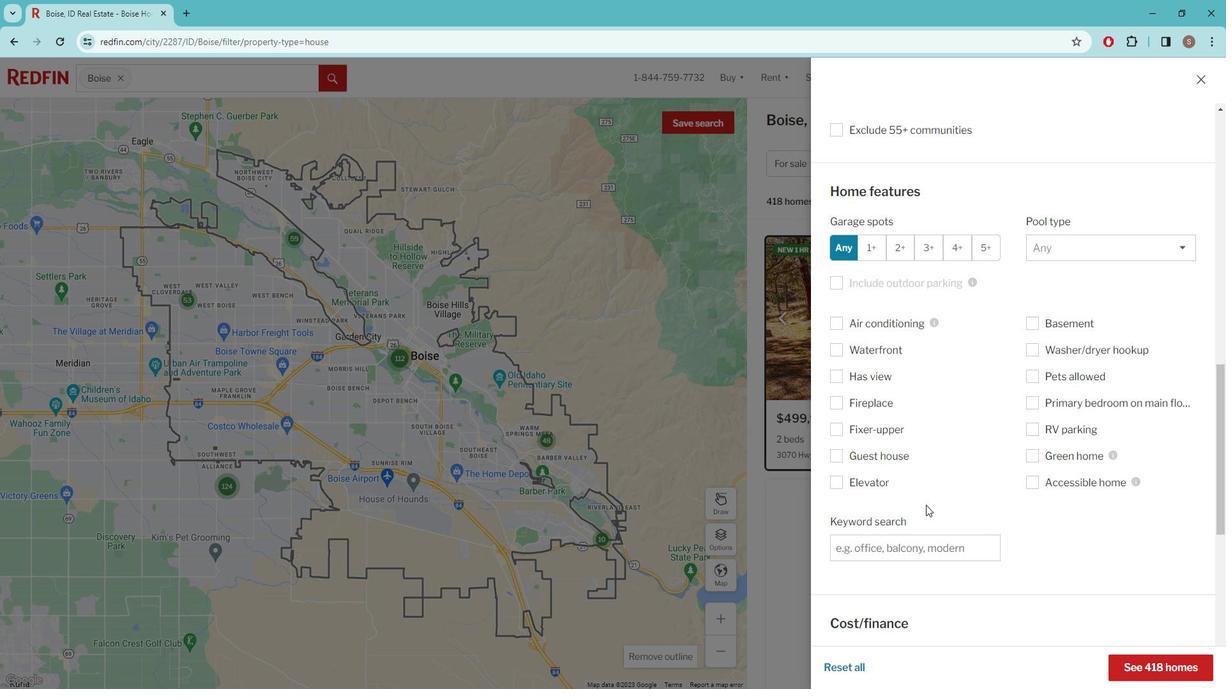 
Action: Mouse moved to (906, 480)
Screenshot: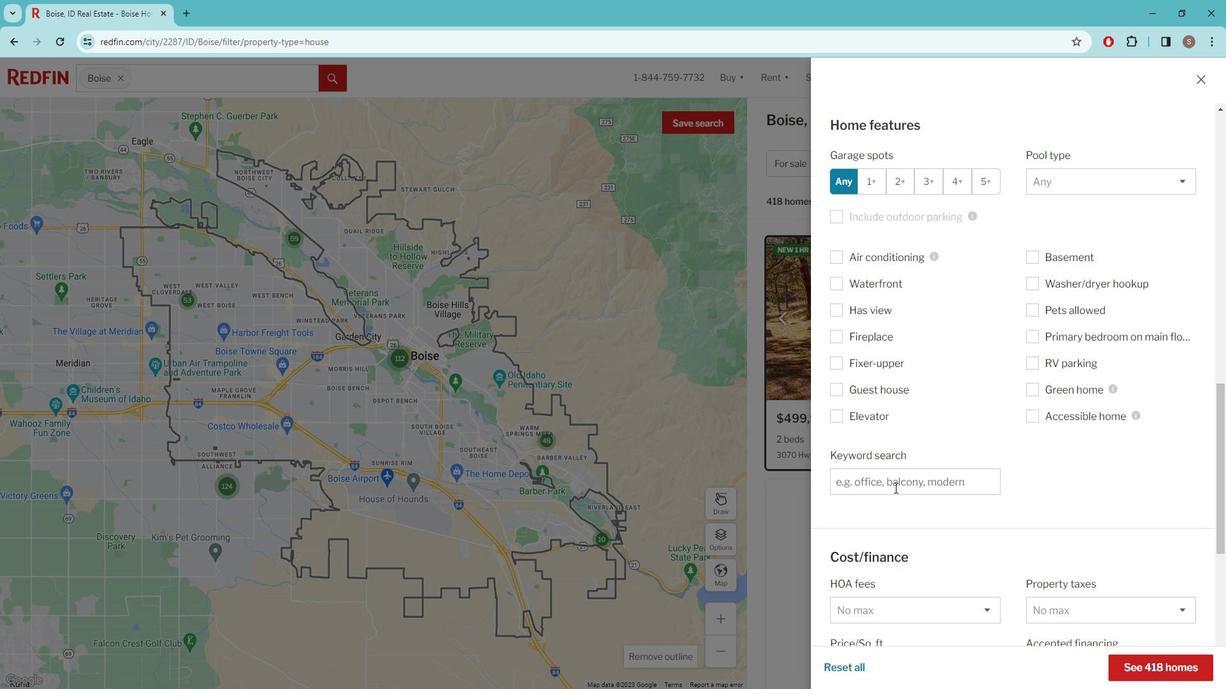 
Action: Mouse pressed left at (906, 480)
Screenshot: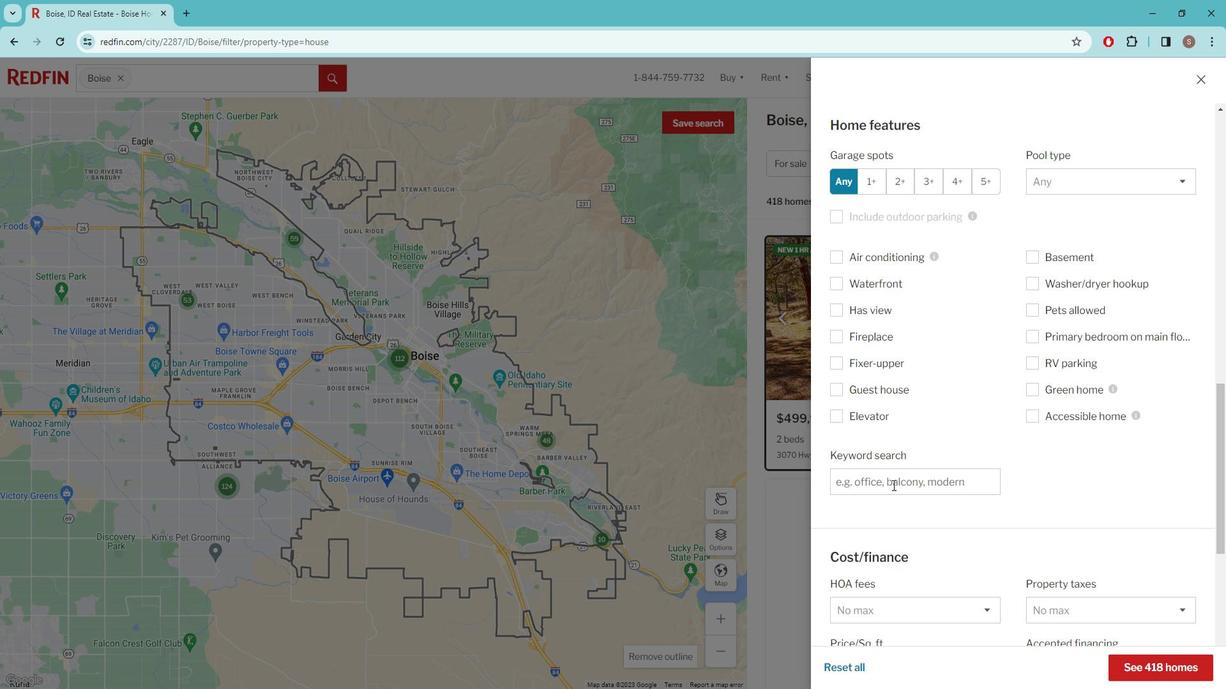 
Action: Key pressed PRIVATE<Key.space>BACKYARD<Key.space>AND<Key.space>A<Key.space>HOT<Key.space>TUB<Key.space>
Screenshot: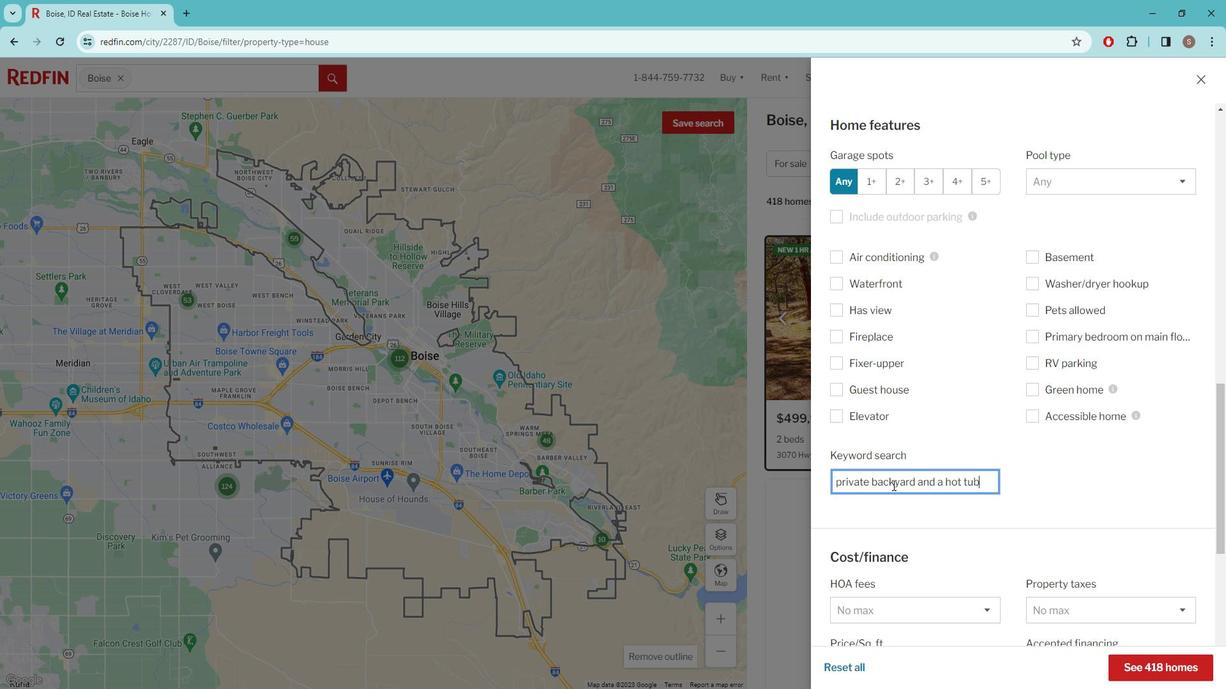 
Action: Mouse scrolled (906, 480) with delta (0, 0)
Screenshot: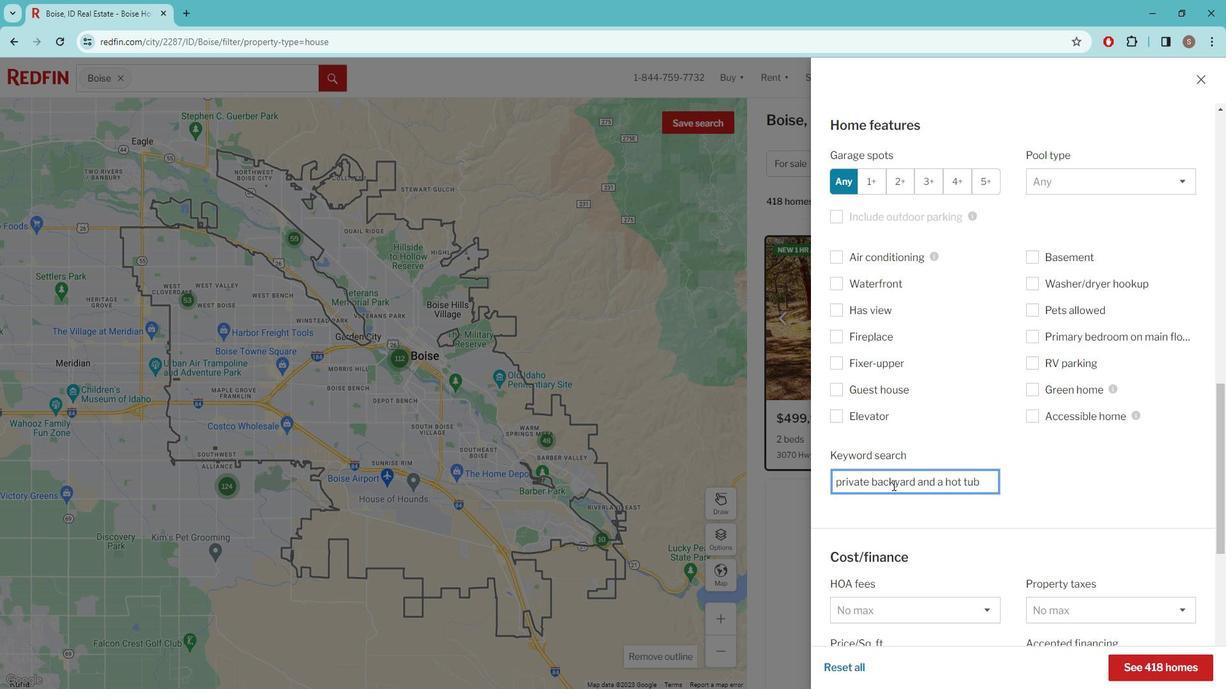 
Action: Mouse scrolled (906, 480) with delta (0, 0)
Screenshot: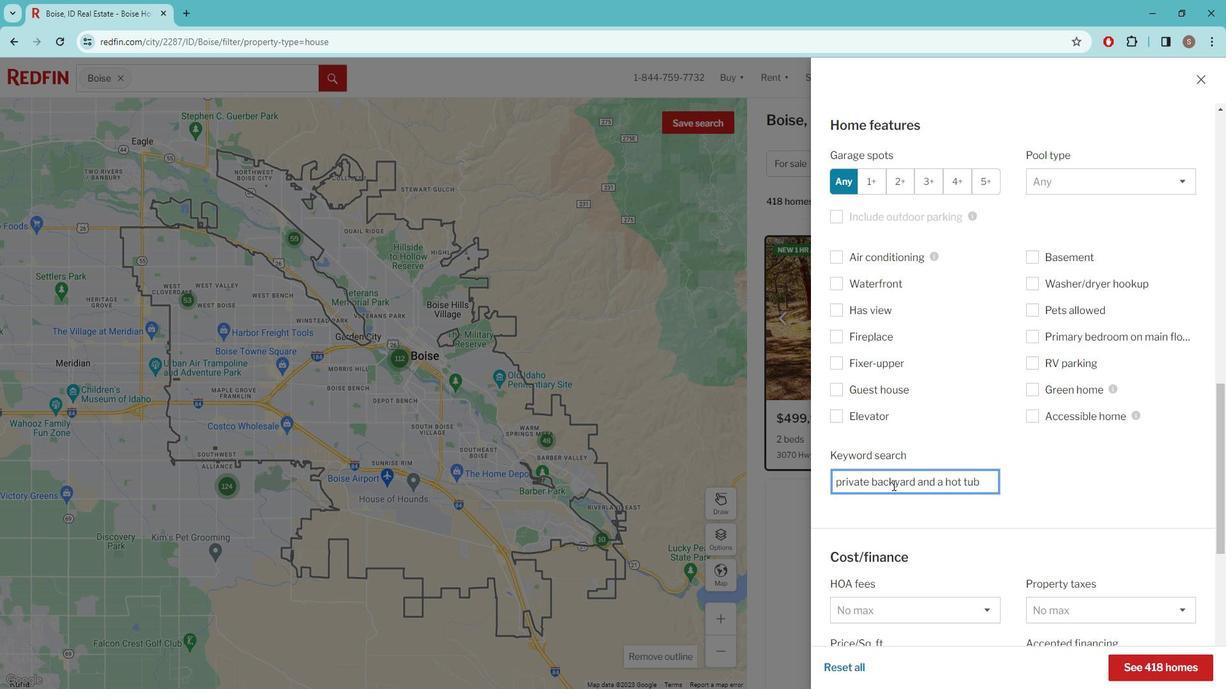 
Action: Mouse scrolled (906, 480) with delta (0, 0)
Screenshot: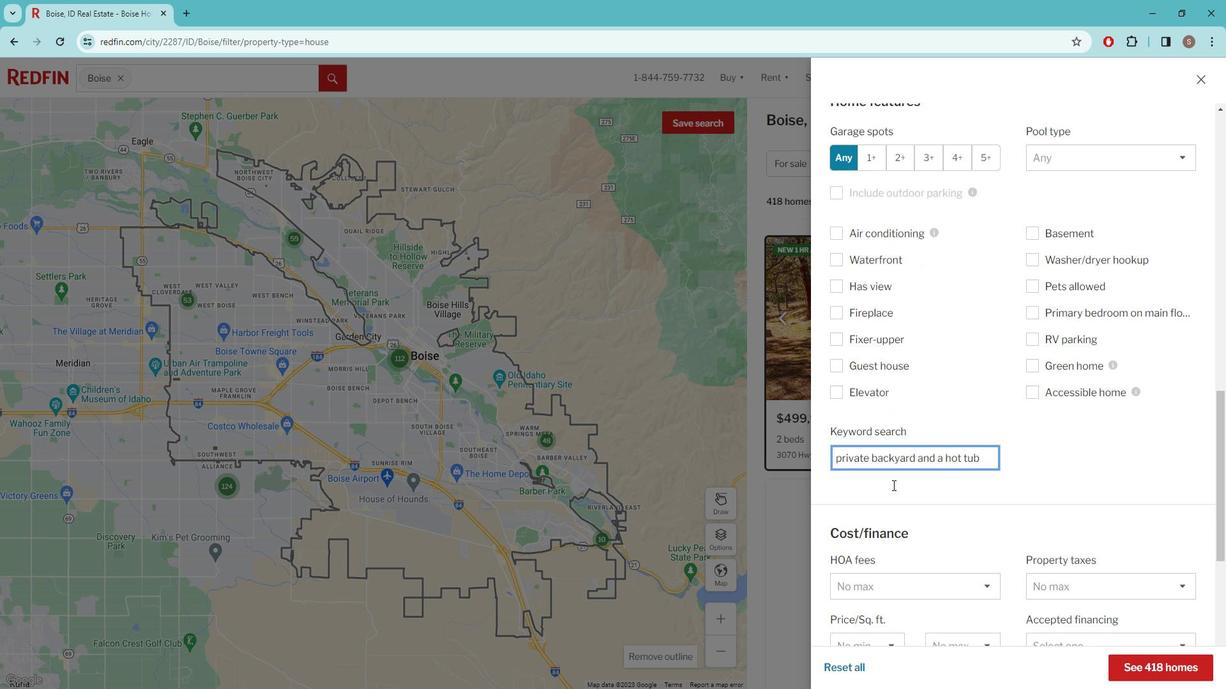 
Action: Mouse moved to (908, 480)
Screenshot: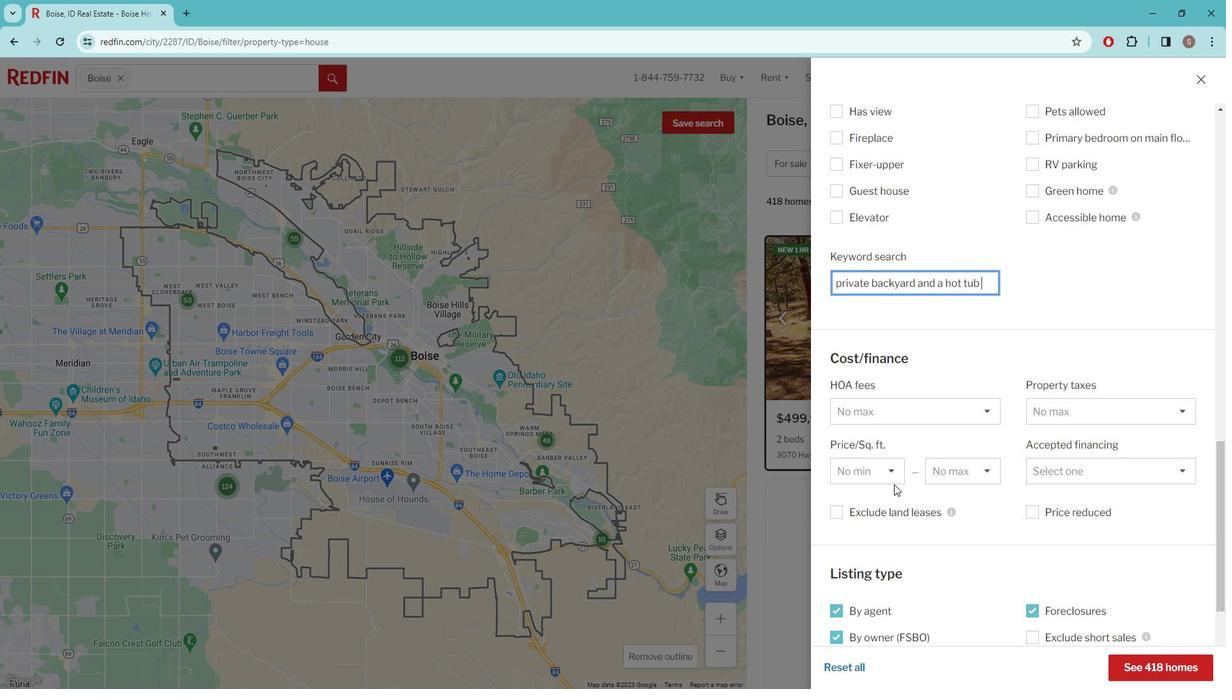 
Action: Mouse scrolled (908, 479) with delta (0, 0)
Screenshot: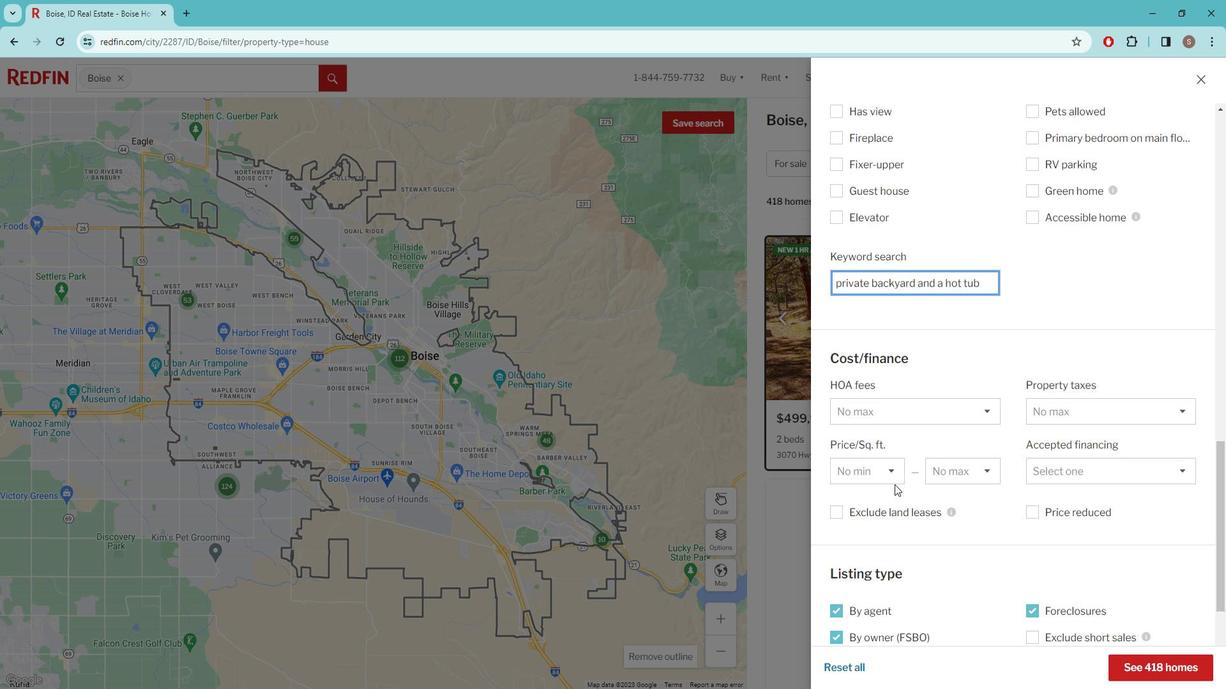 
Action: Mouse moved to (921, 475)
Screenshot: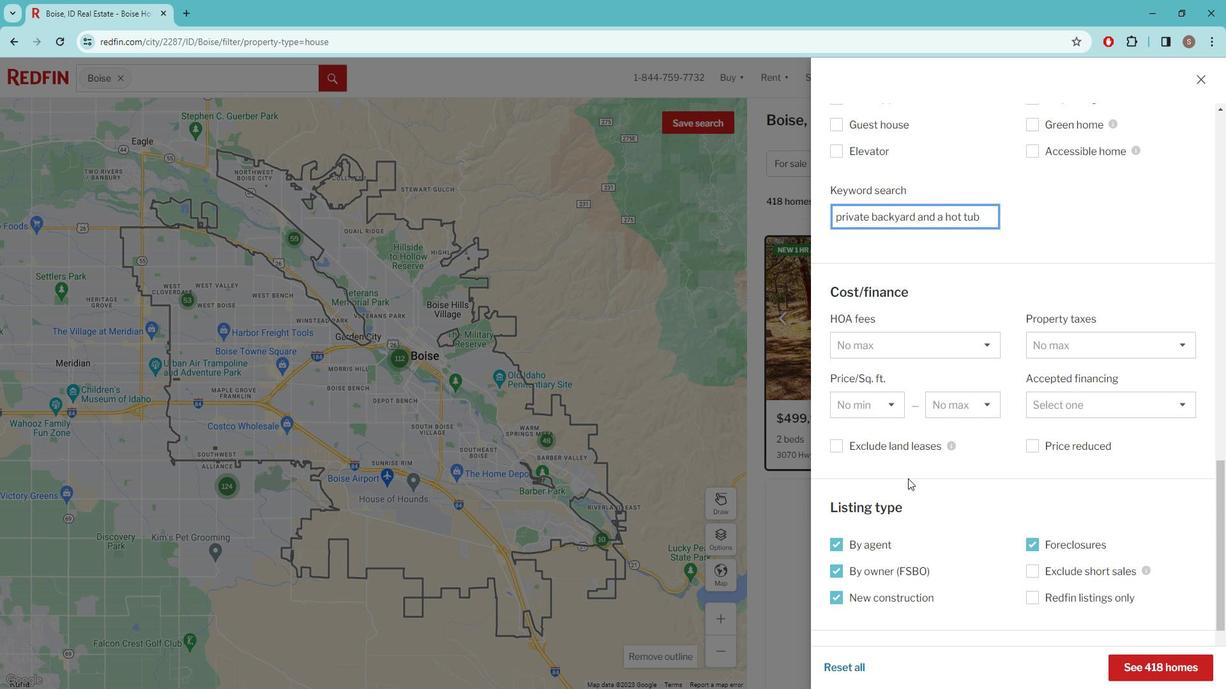
Action: Mouse scrolled (921, 475) with delta (0, 0)
Screenshot: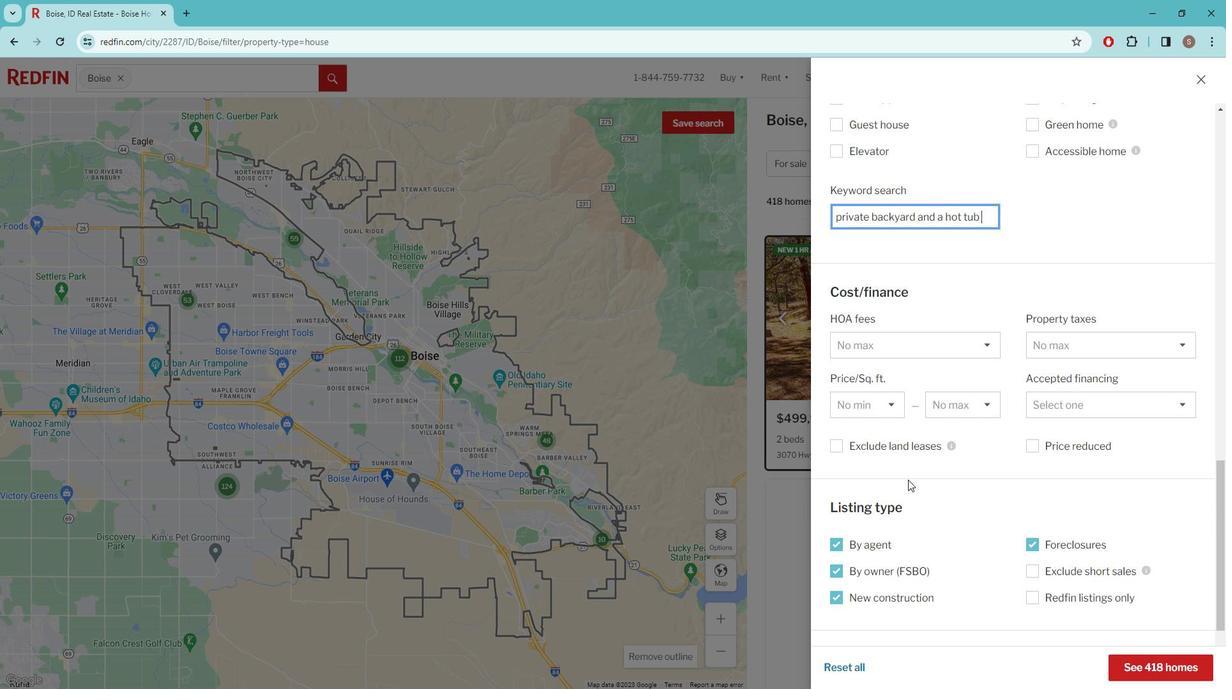 
Action: Mouse scrolled (921, 475) with delta (0, 0)
Screenshot: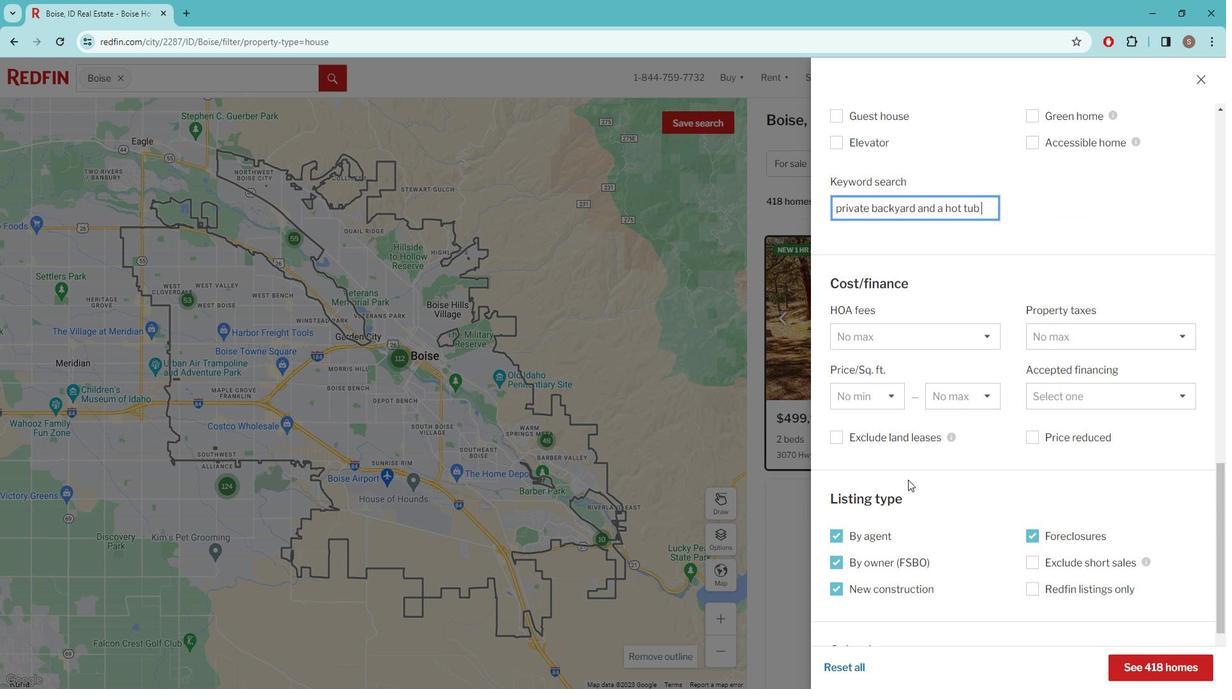 
Action: Mouse scrolled (921, 475) with delta (0, 0)
Screenshot: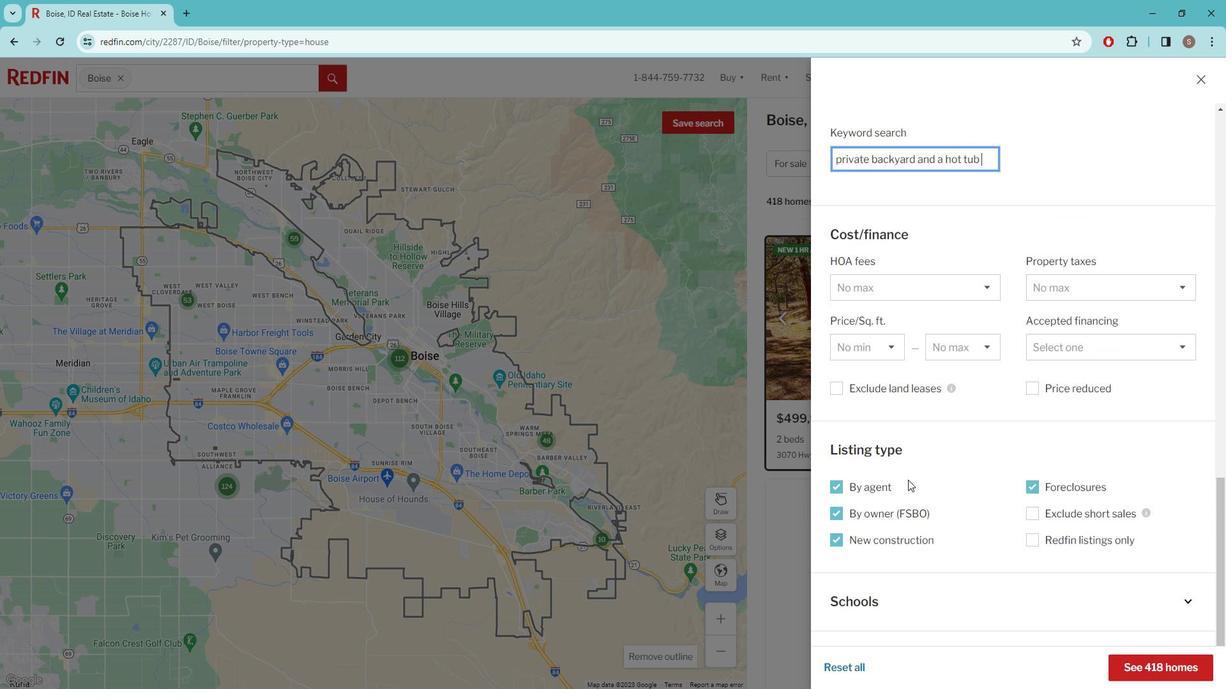 
Action: Mouse scrolled (921, 475) with delta (0, 0)
Screenshot: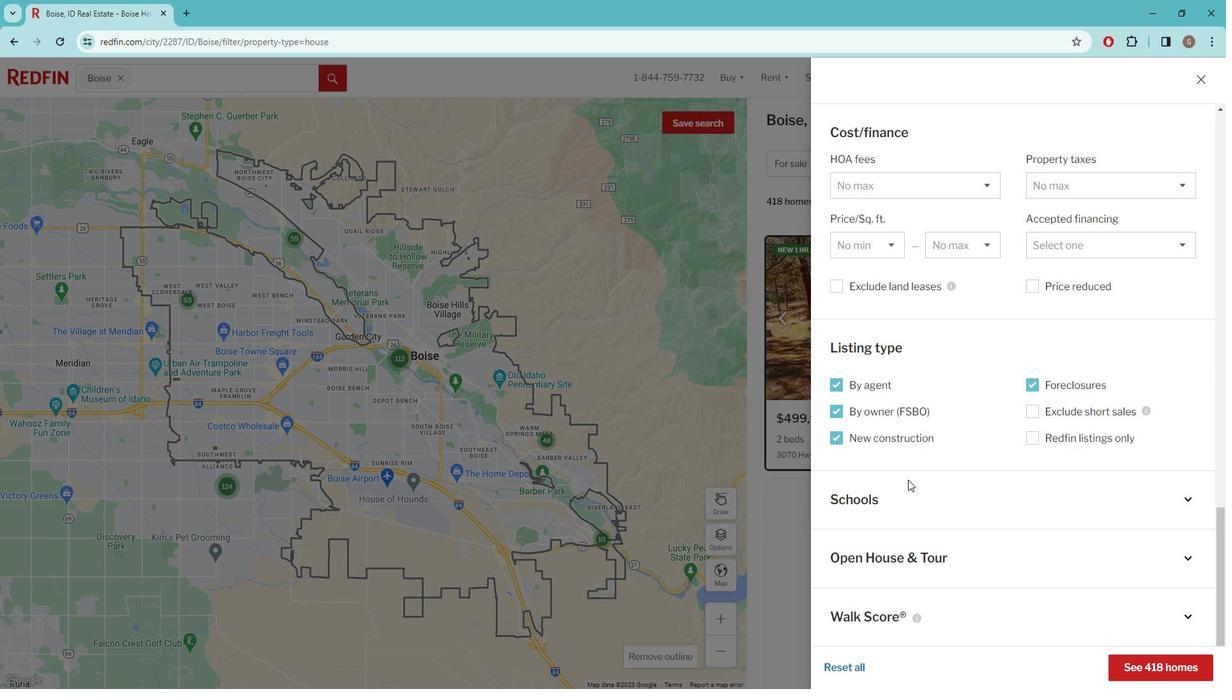 
Action: Mouse scrolled (921, 475) with delta (0, 0)
Screenshot: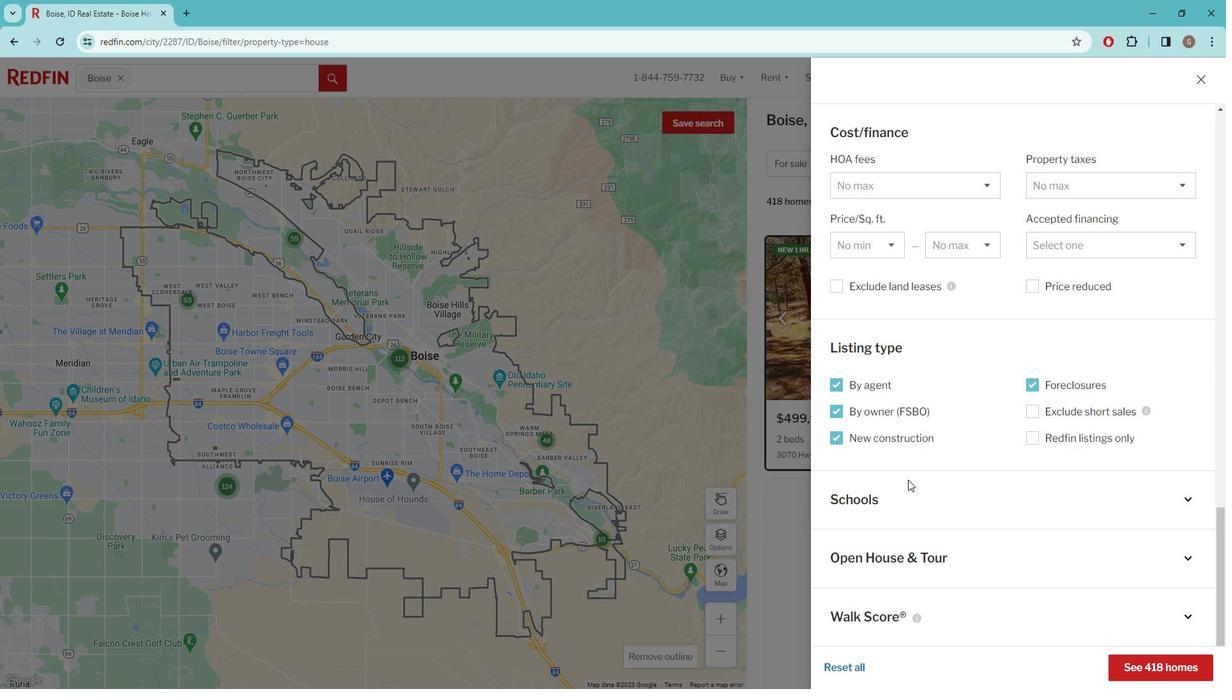 
Action: Mouse scrolled (921, 475) with delta (0, 0)
Screenshot: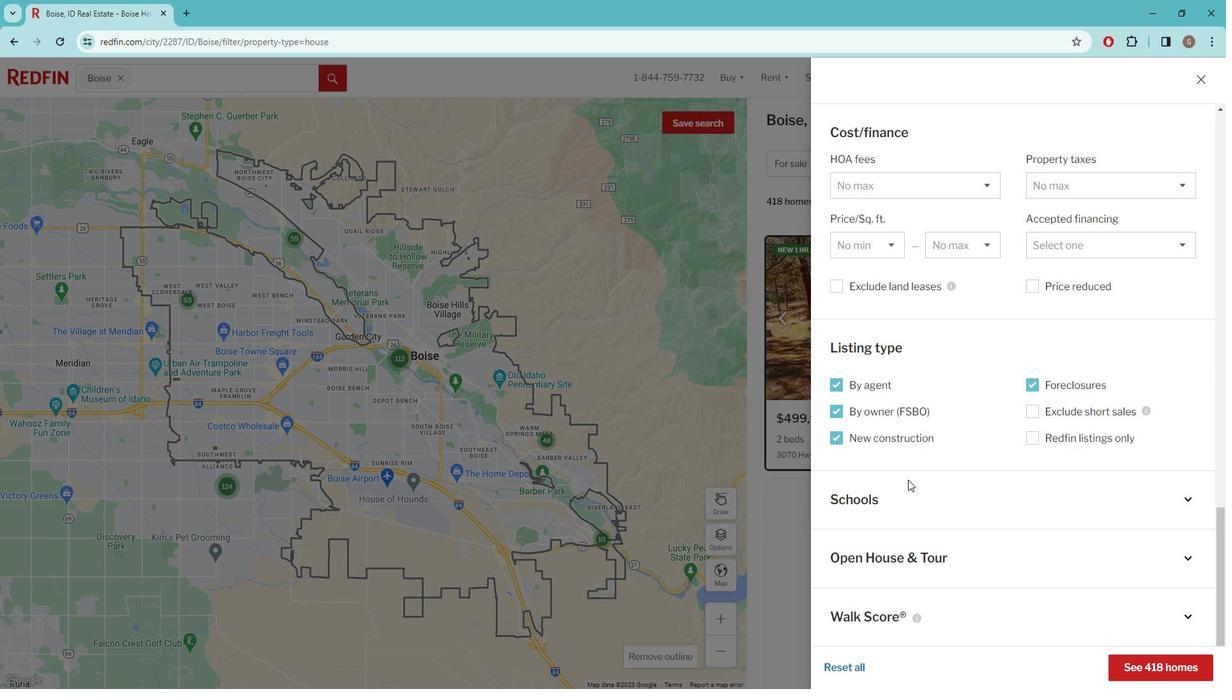 
Action: Mouse moved to (1140, 655)
Screenshot: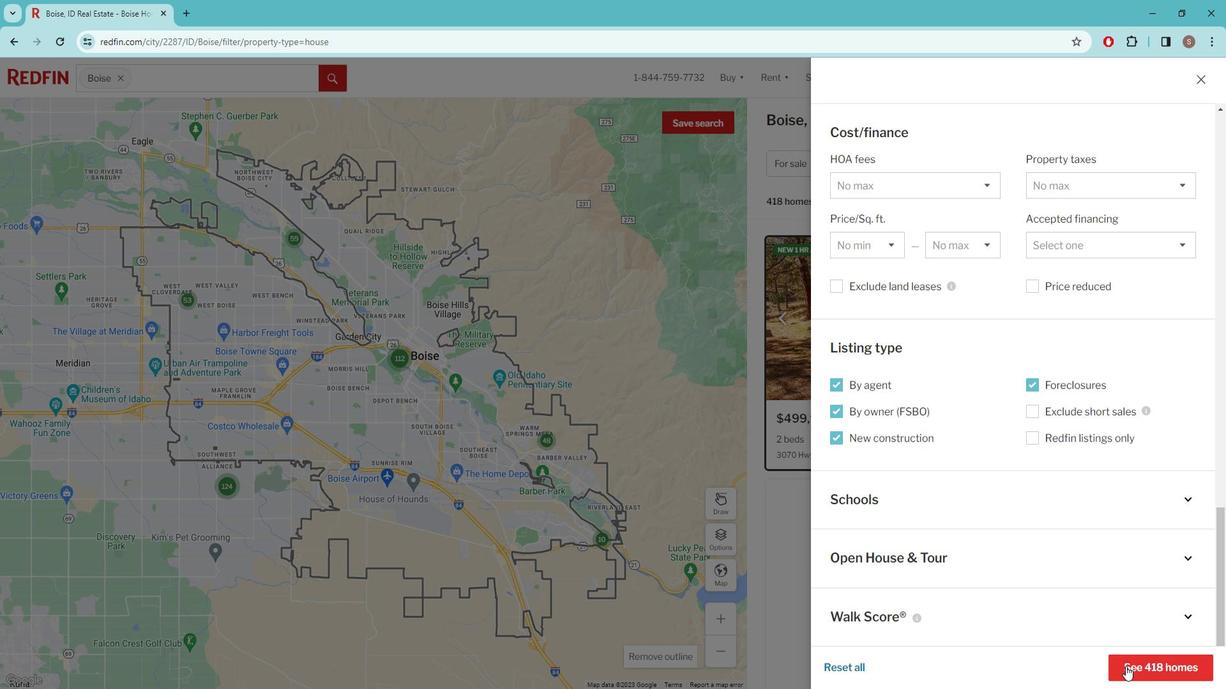 
Action: Mouse pressed left at (1140, 655)
Screenshot: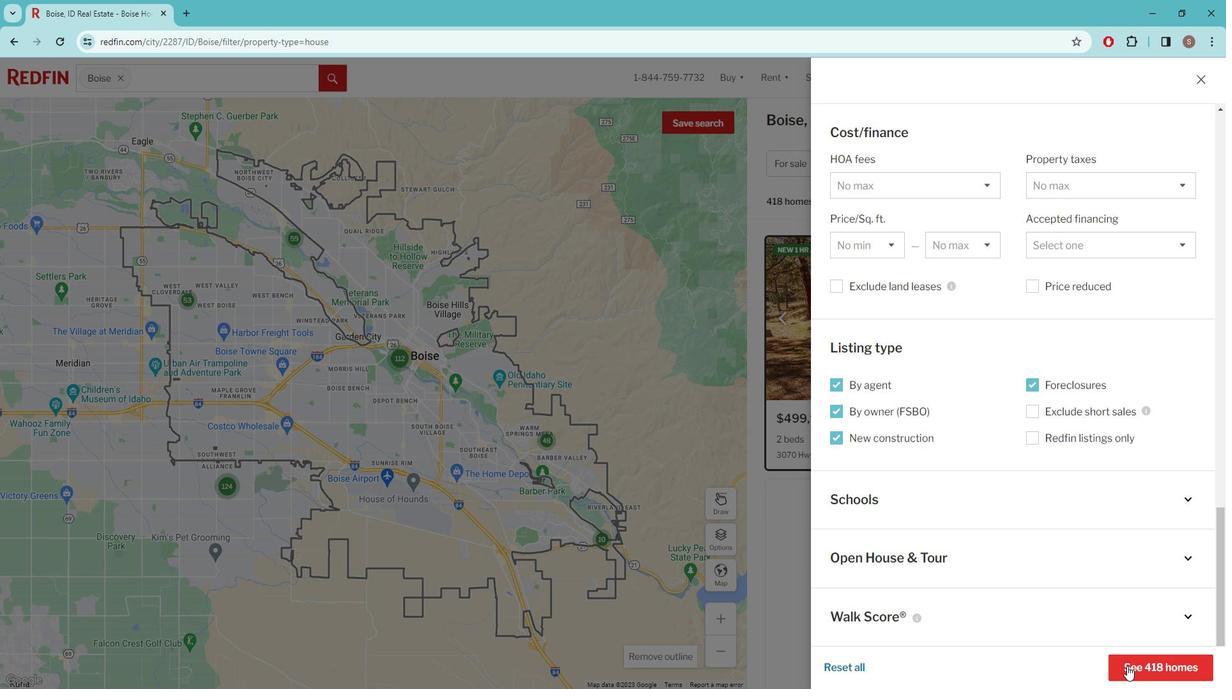 
Action: Mouse moved to (921, 413)
Screenshot: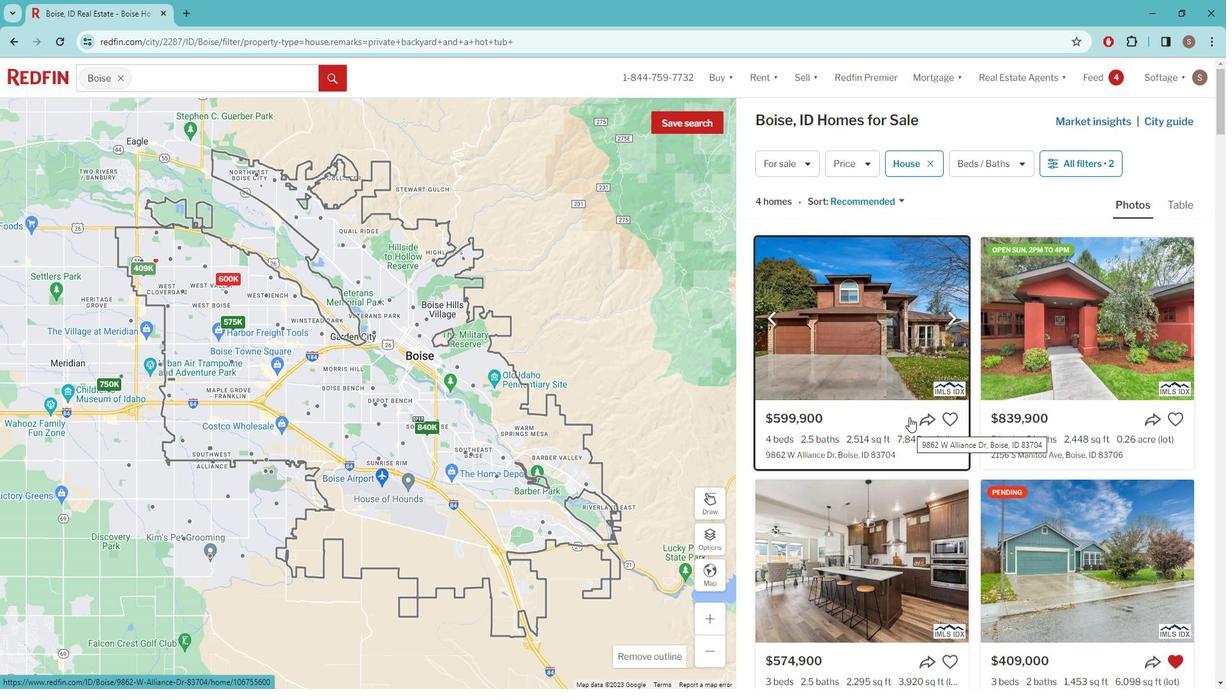 
Action: Mouse scrolled (921, 412) with delta (0, 0)
Screenshot: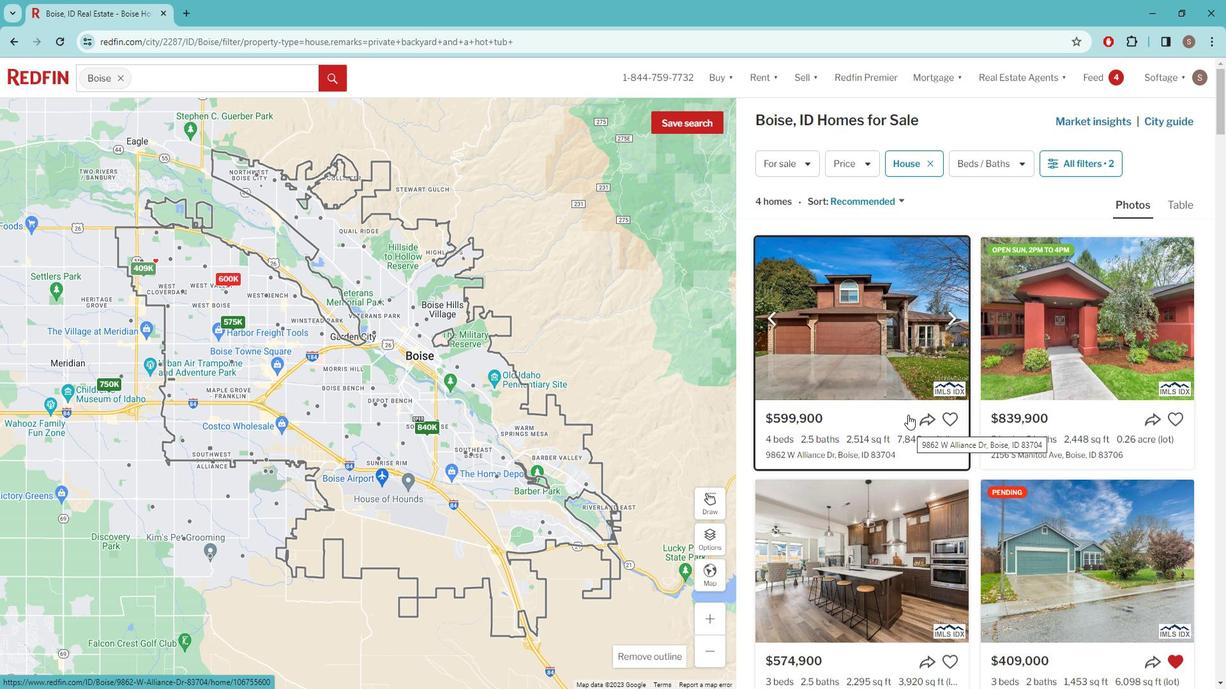
Action: Mouse moved to (906, 348)
Screenshot: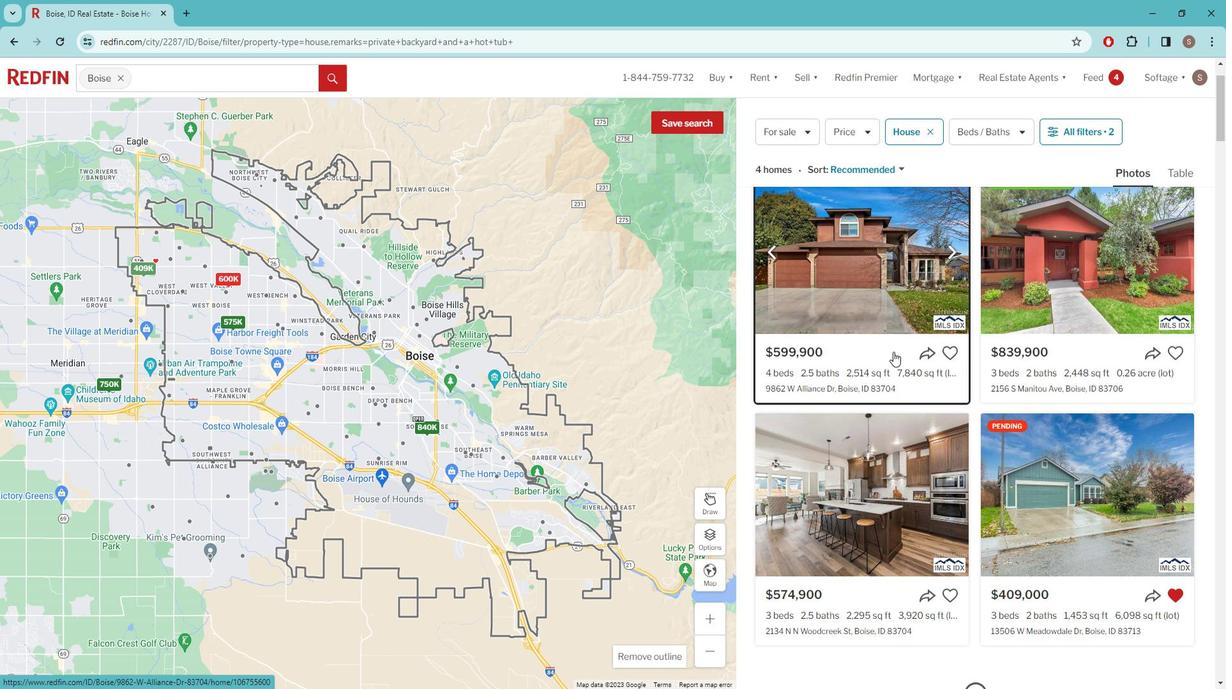 
Action: Mouse pressed left at (906, 348)
Screenshot: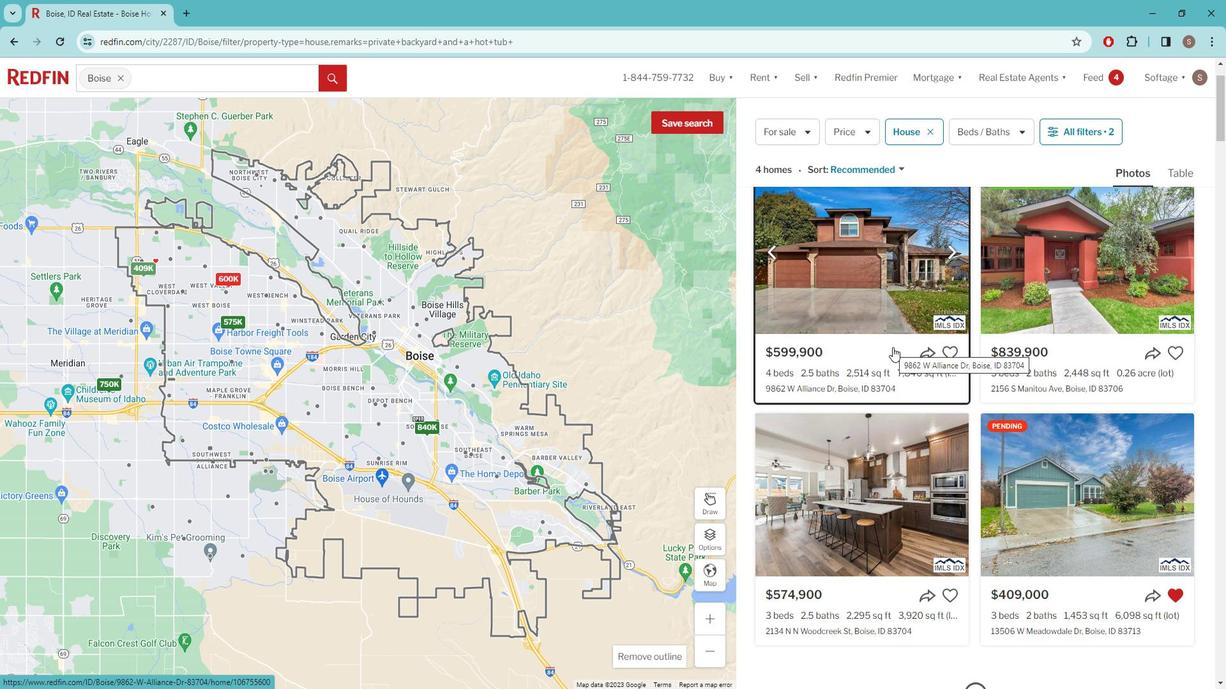 
Action: Mouse moved to (671, 295)
Screenshot: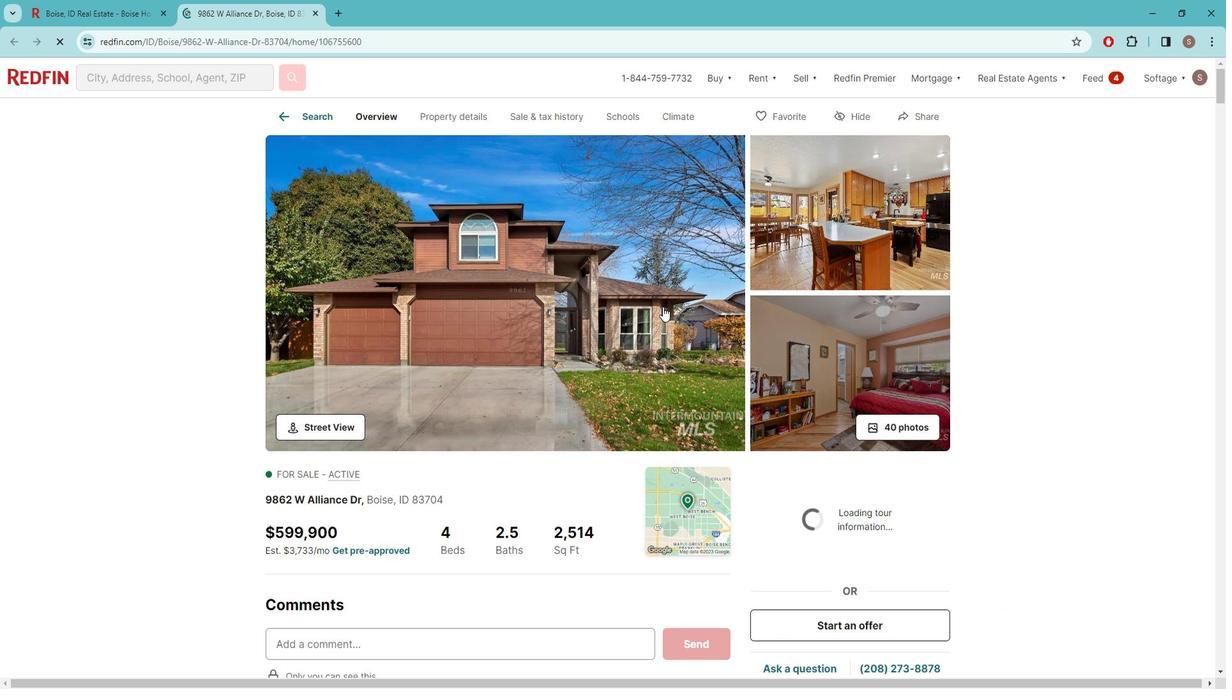
Action: Mouse pressed left at (671, 295)
Screenshot: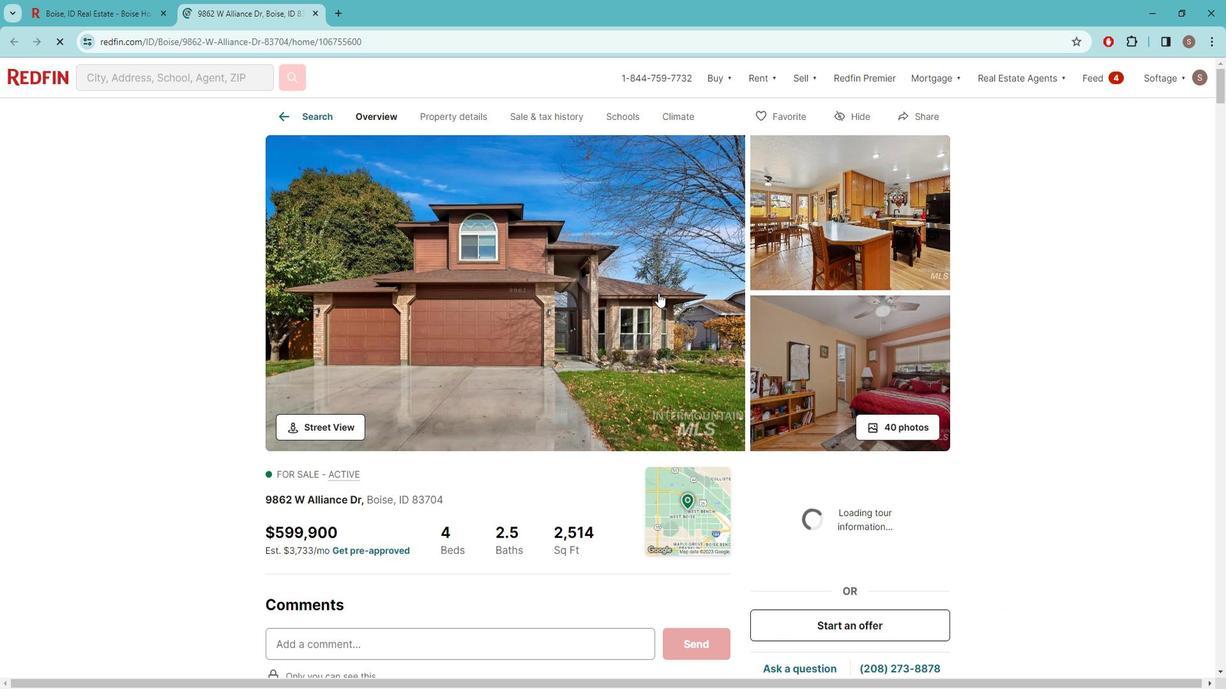 
Action: Mouse moved to (773, 368)
Screenshot: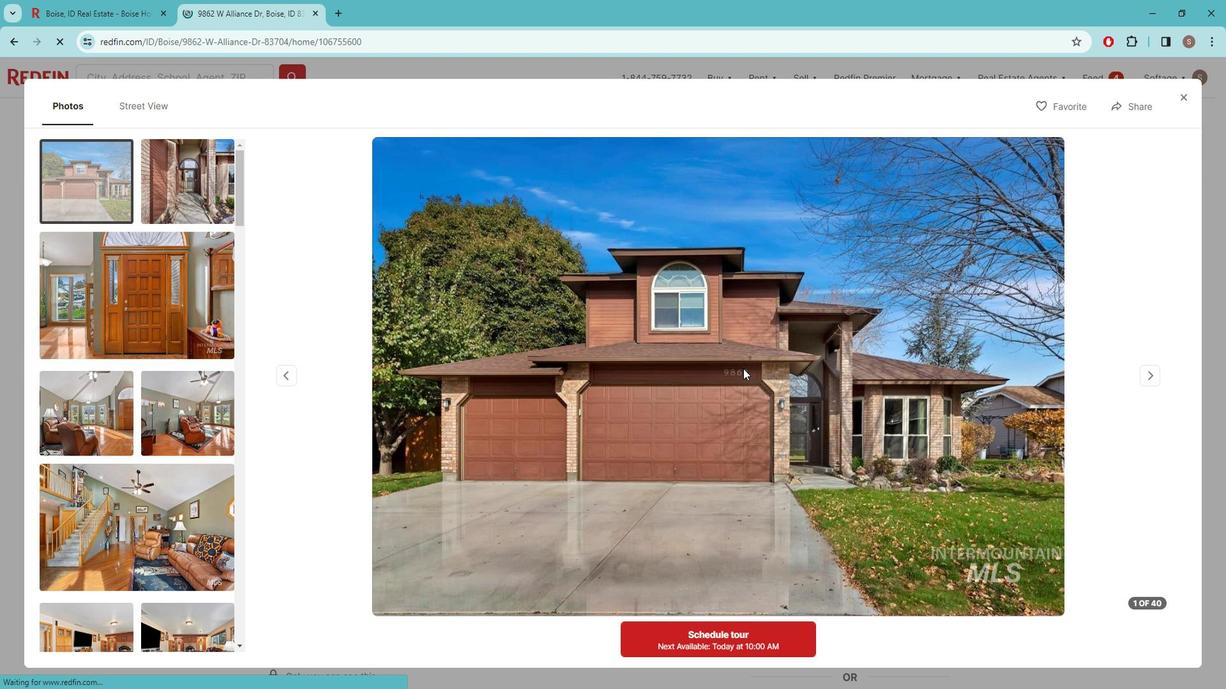 
Action: Mouse scrolled (773, 367) with delta (0, 0)
Screenshot: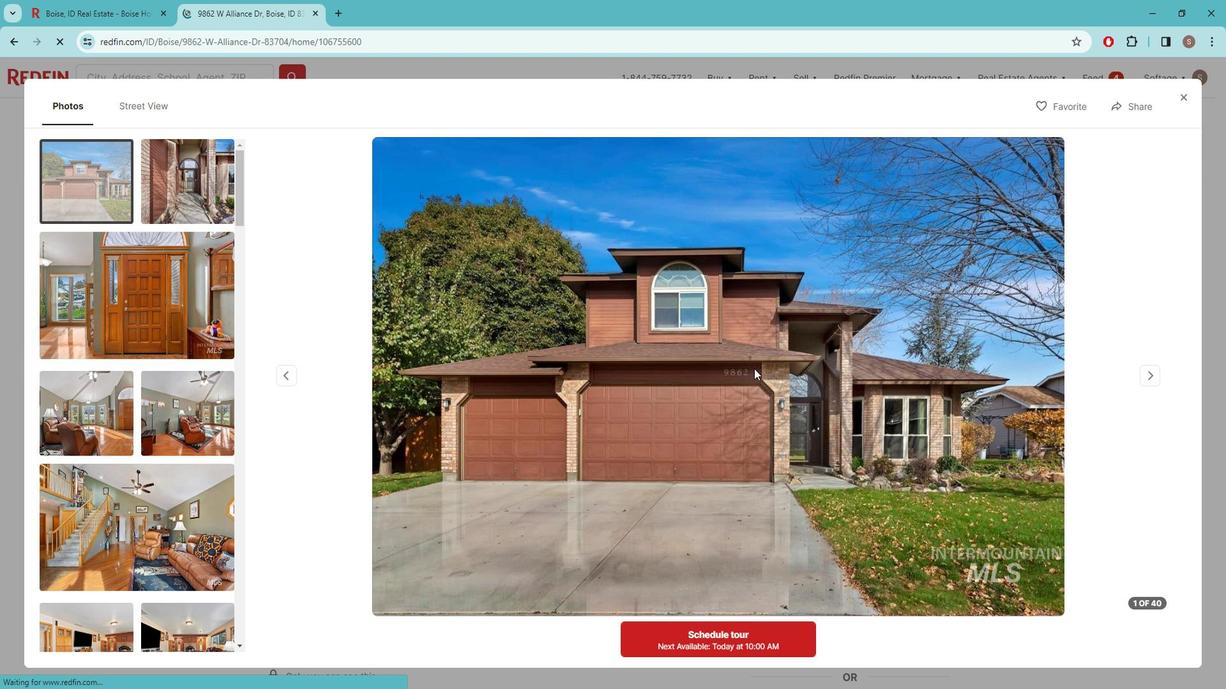 
Action: Mouse moved to (1162, 372)
Screenshot: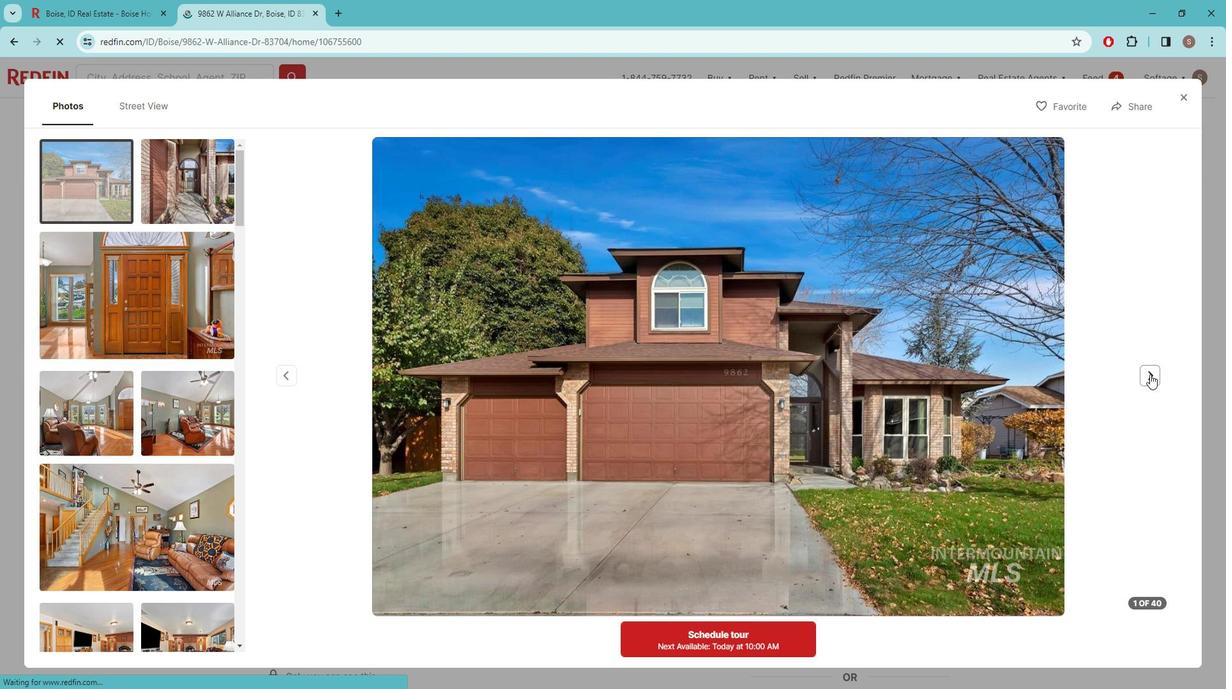 
Action: Mouse pressed left at (1162, 372)
Screenshot: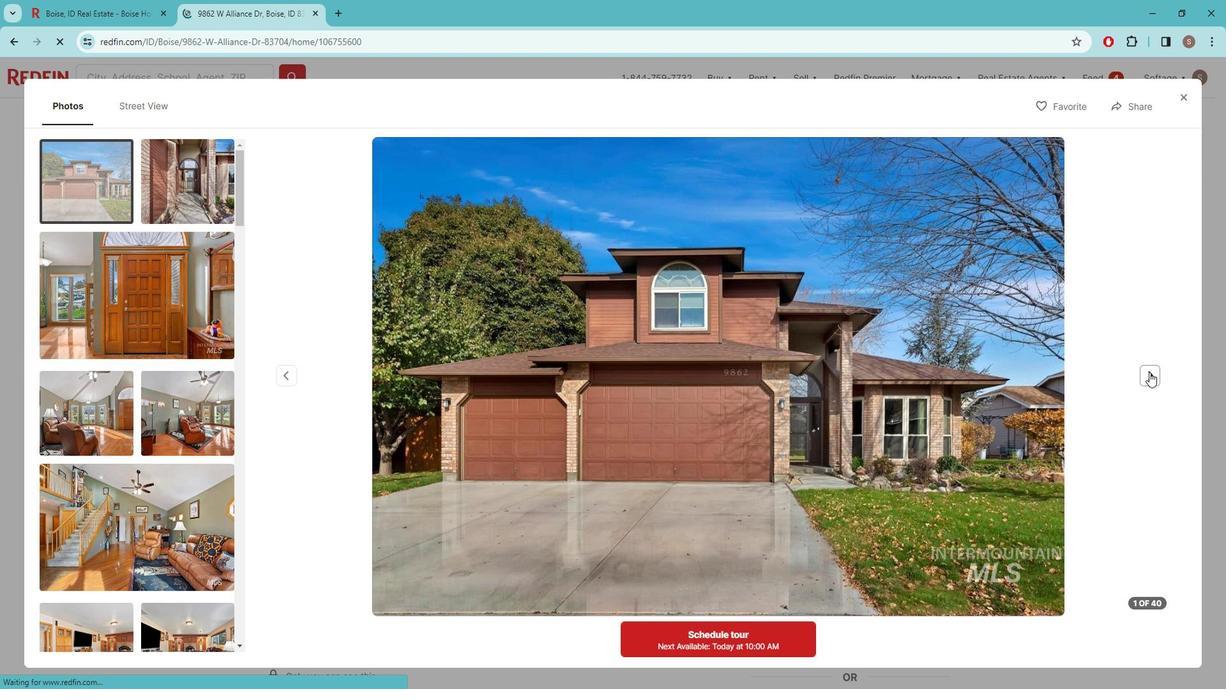 
Action: Mouse moved to (1160, 372)
Screenshot: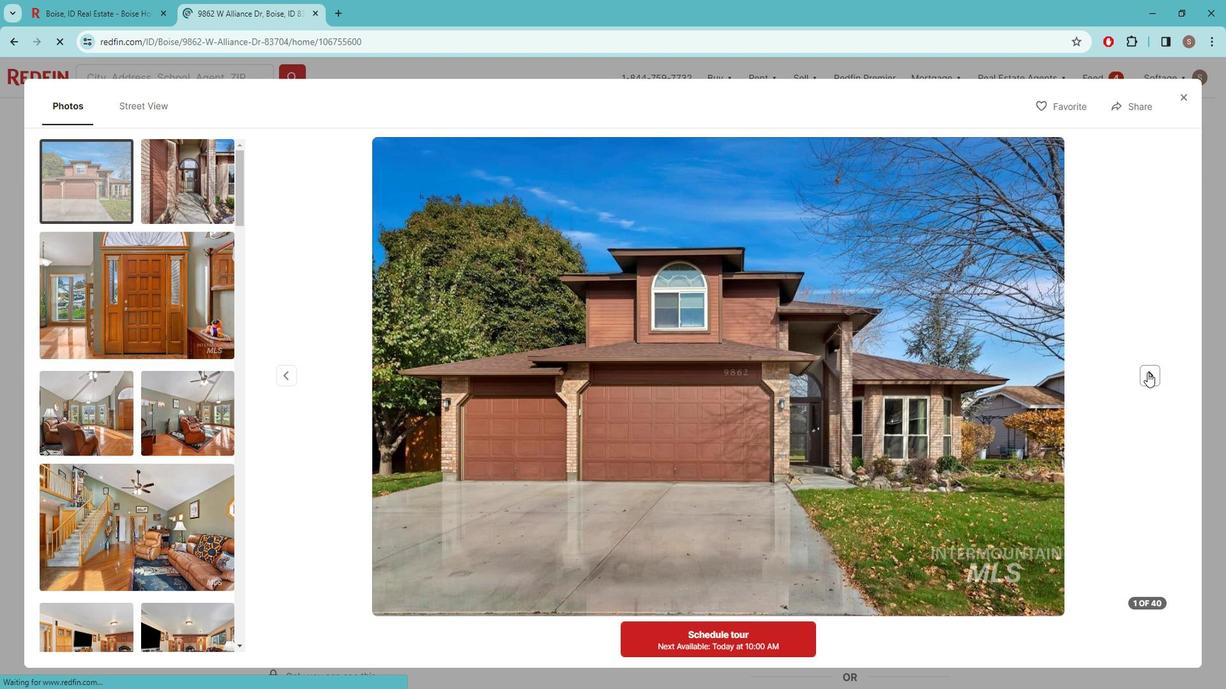 
Action: Mouse pressed left at (1160, 372)
Screenshot: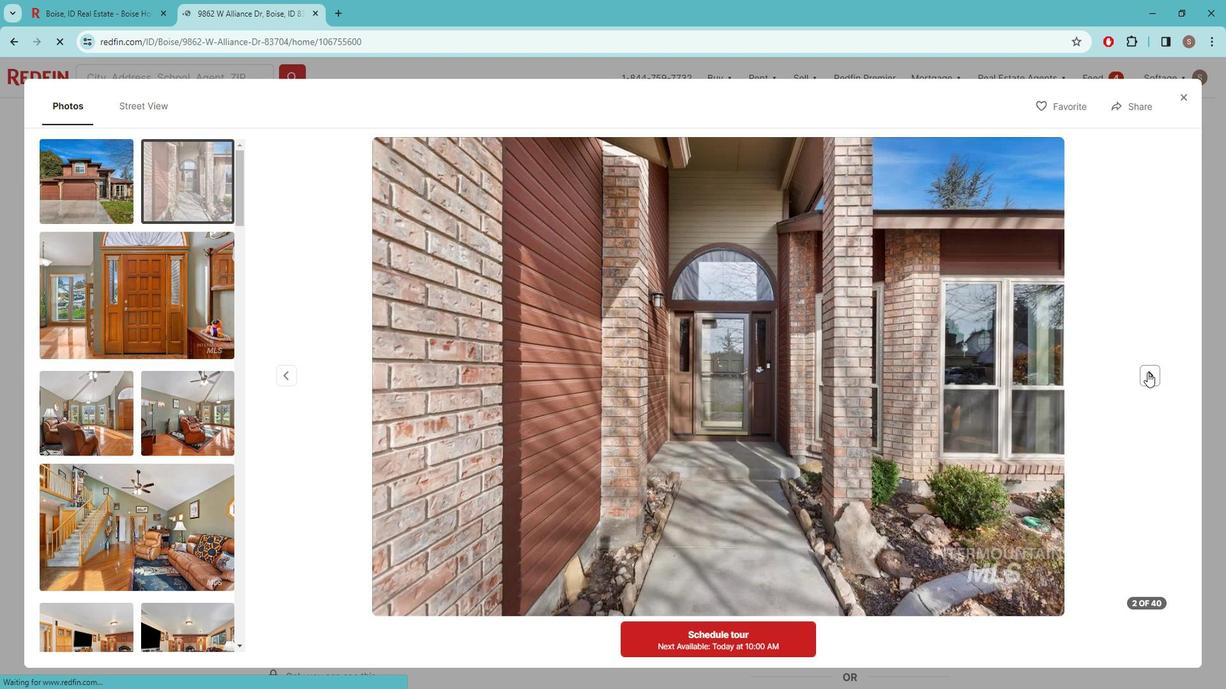 
Action: Mouse pressed left at (1160, 372)
Screenshot: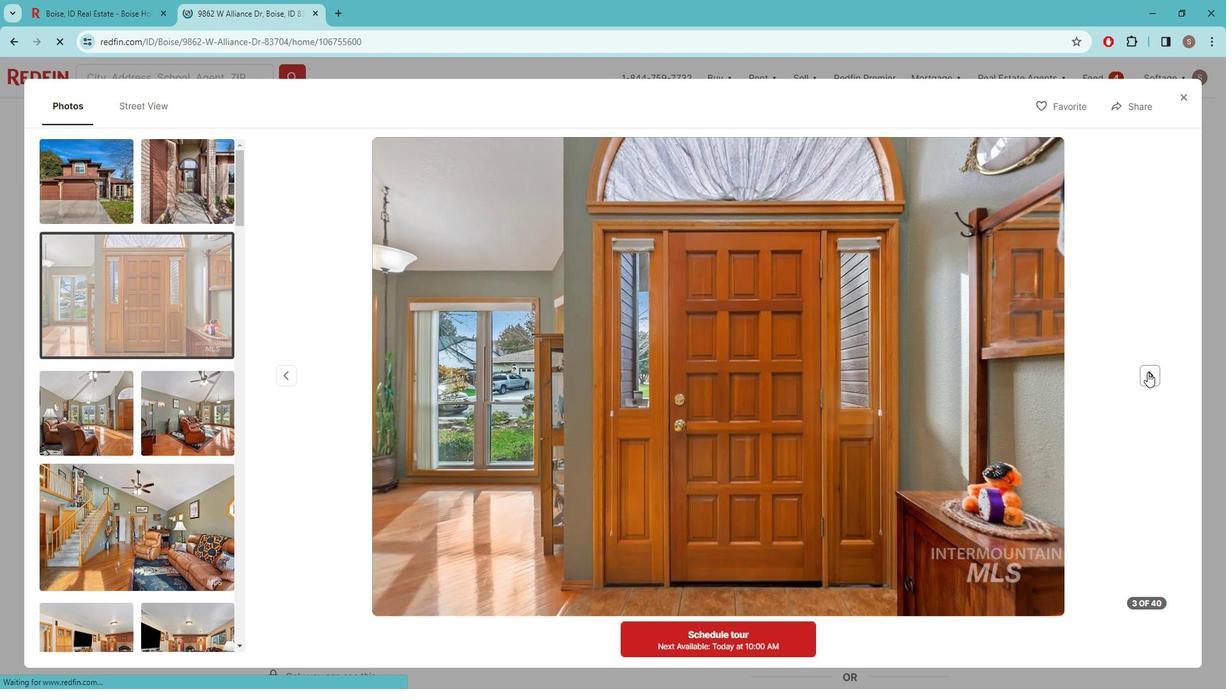 
Action: Mouse moved to (1159, 372)
Screenshot: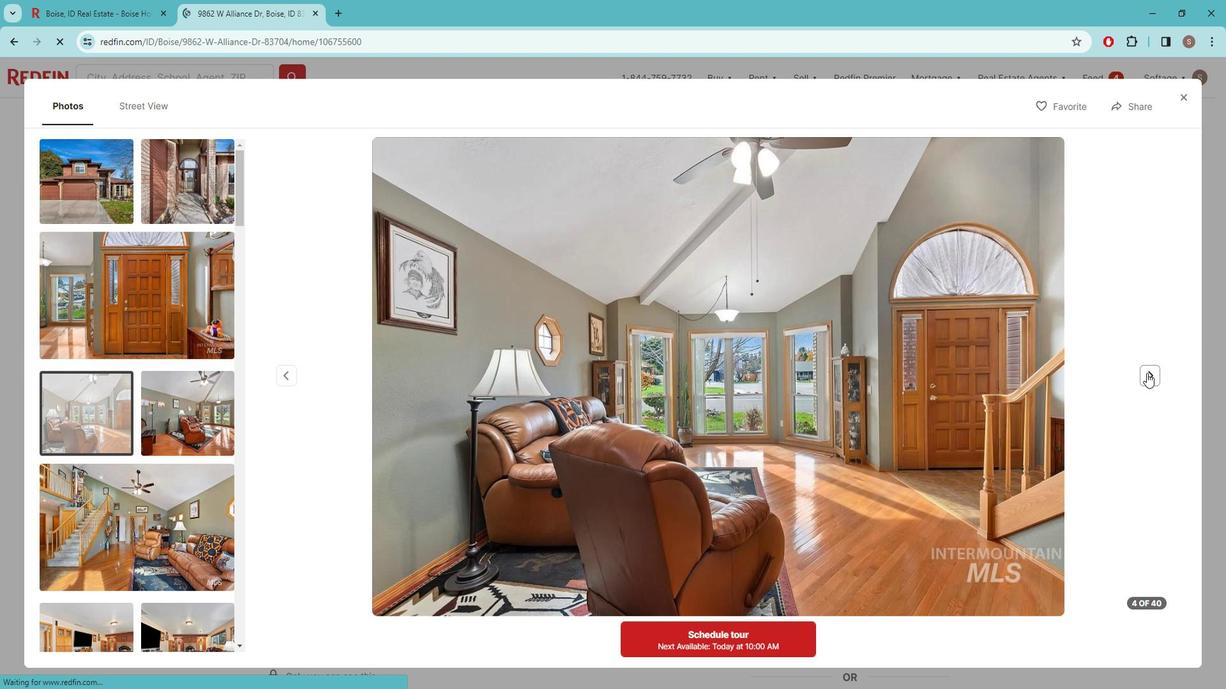 
Action: Mouse pressed left at (1159, 372)
Screenshot: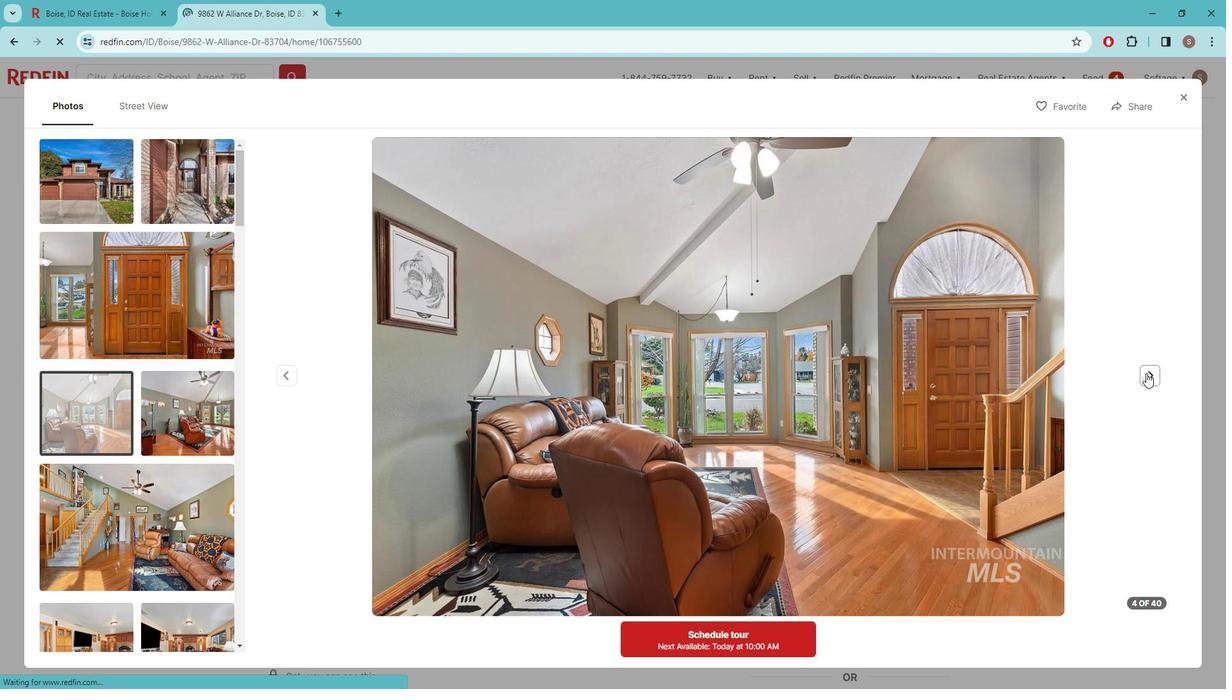 
Action: Mouse pressed left at (1159, 372)
Screenshot: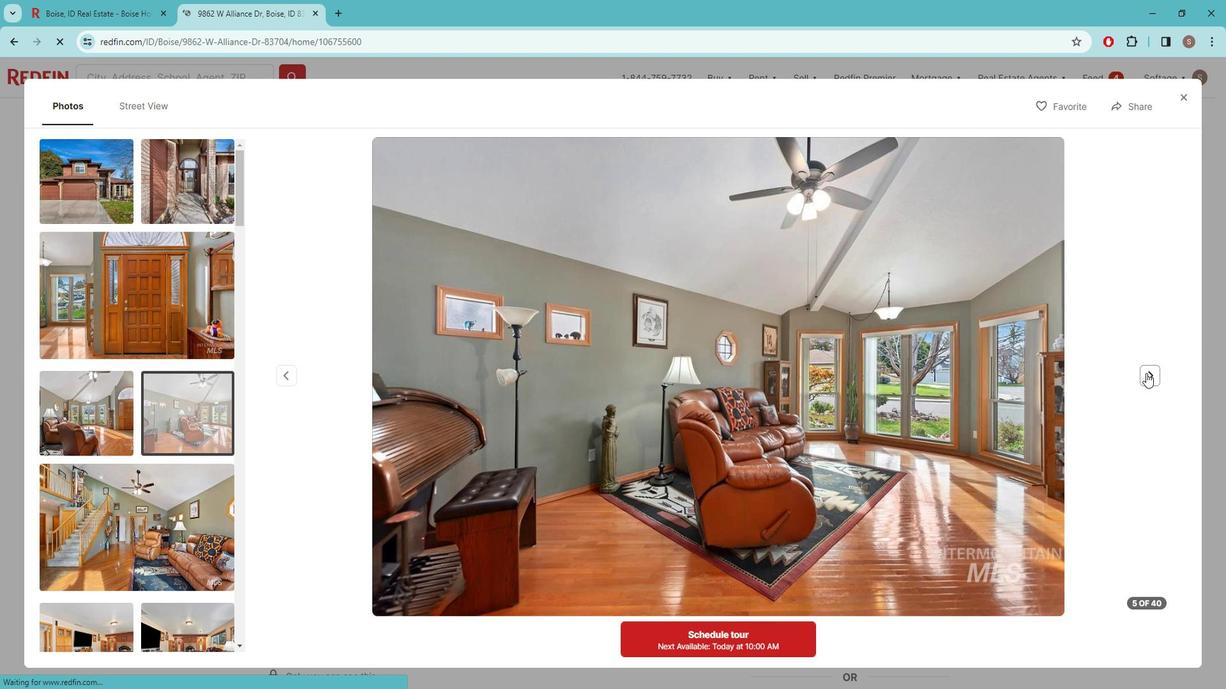 
Action: Mouse pressed left at (1159, 372)
Screenshot: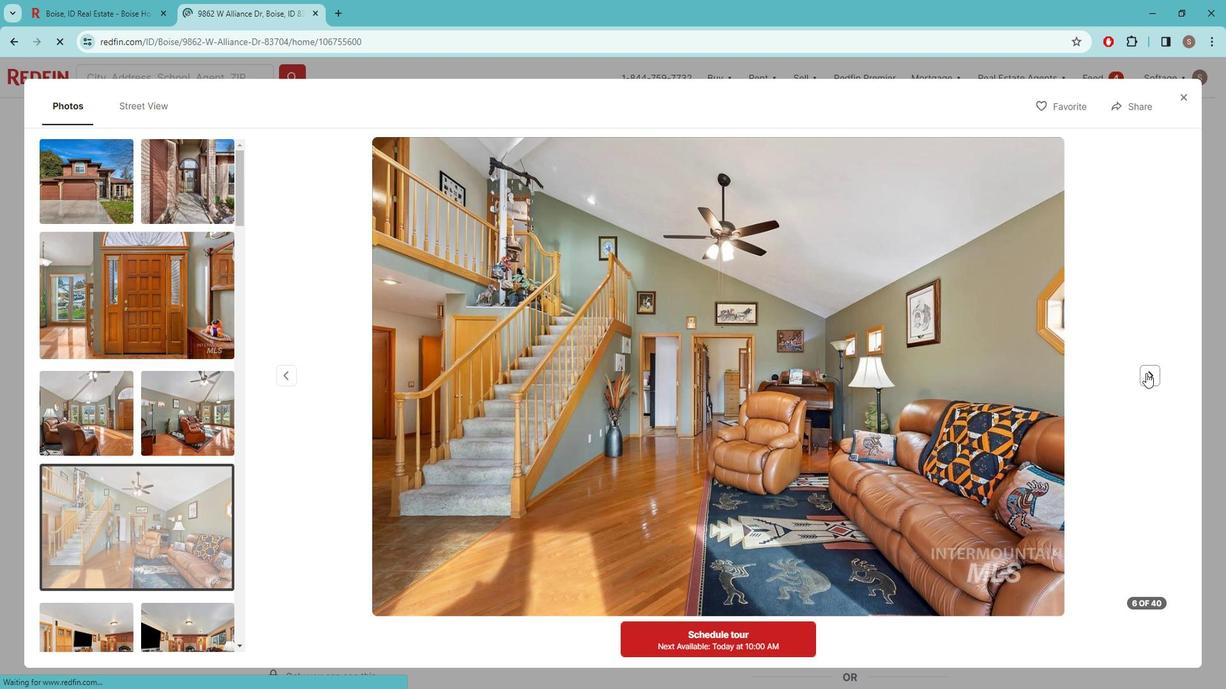 
Action: Mouse pressed left at (1159, 372)
Screenshot: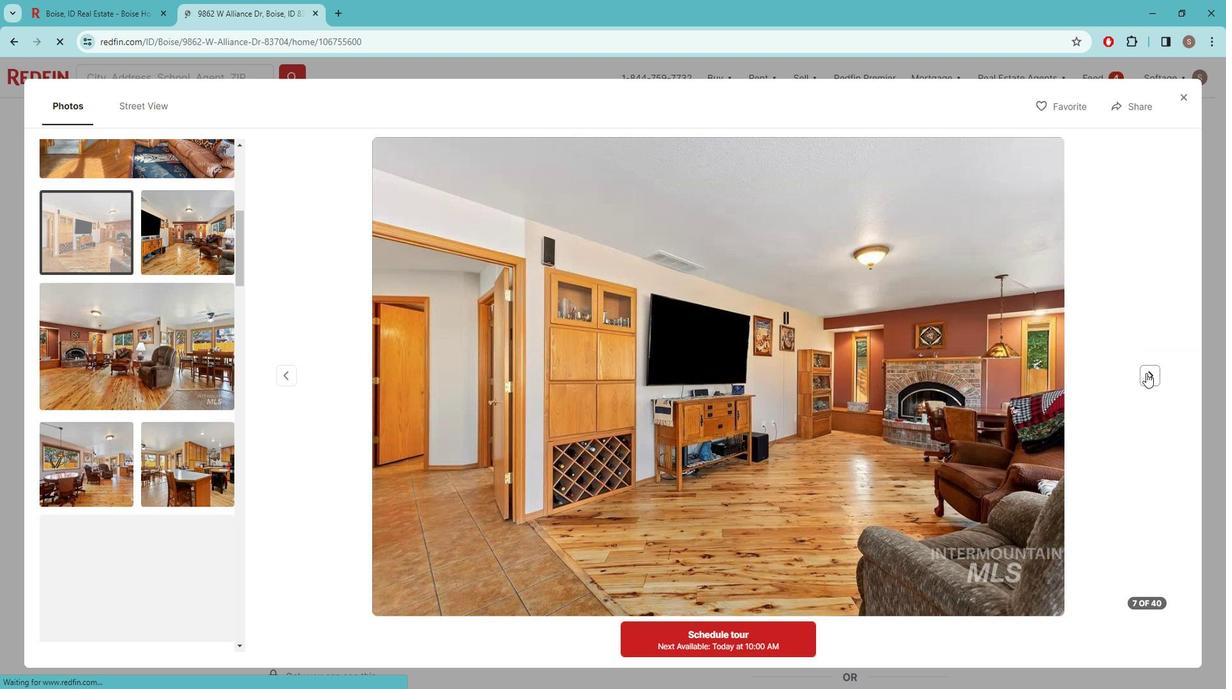 
Action: Mouse pressed left at (1159, 372)
Screenshot: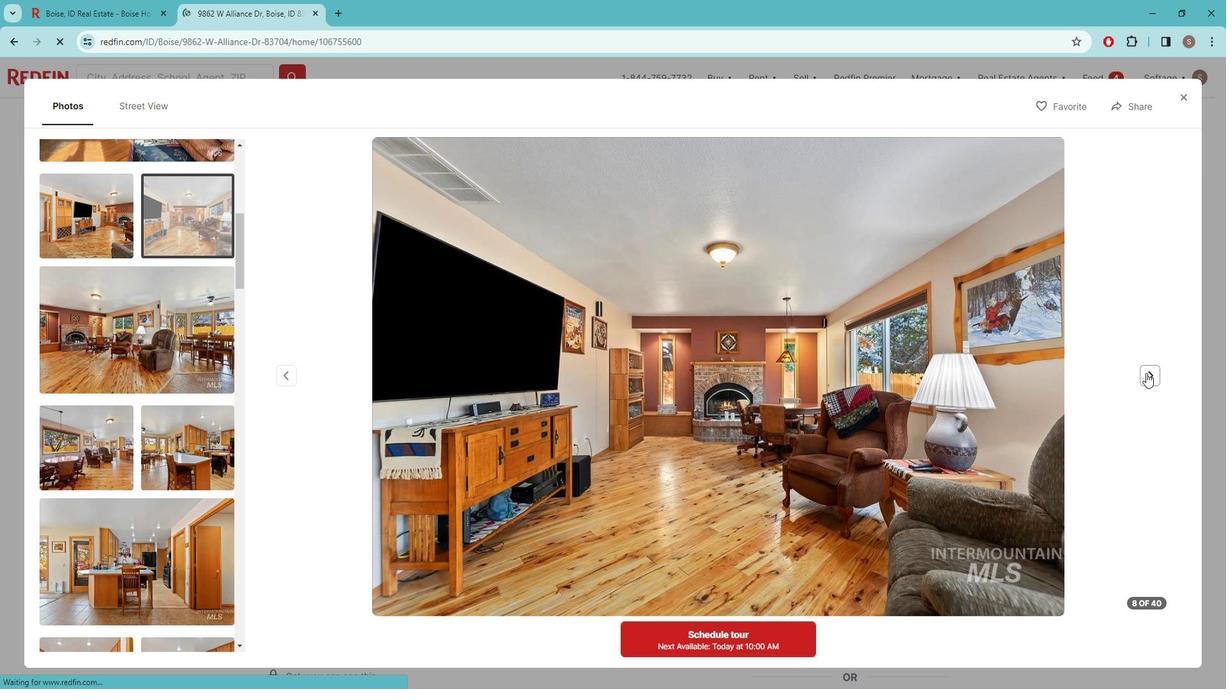 
Action: Mouse pressed left at (1159, 372)
Screenshot: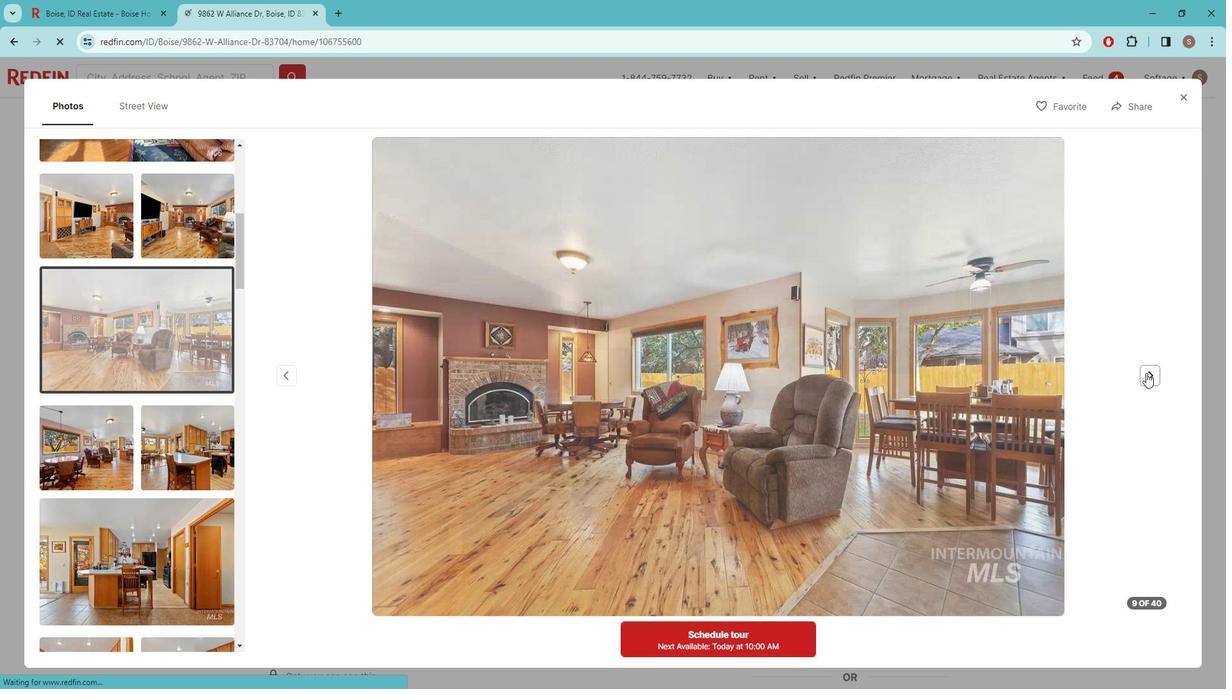 
Action: Mouse pressed left at (1159, 372)
Screenshot: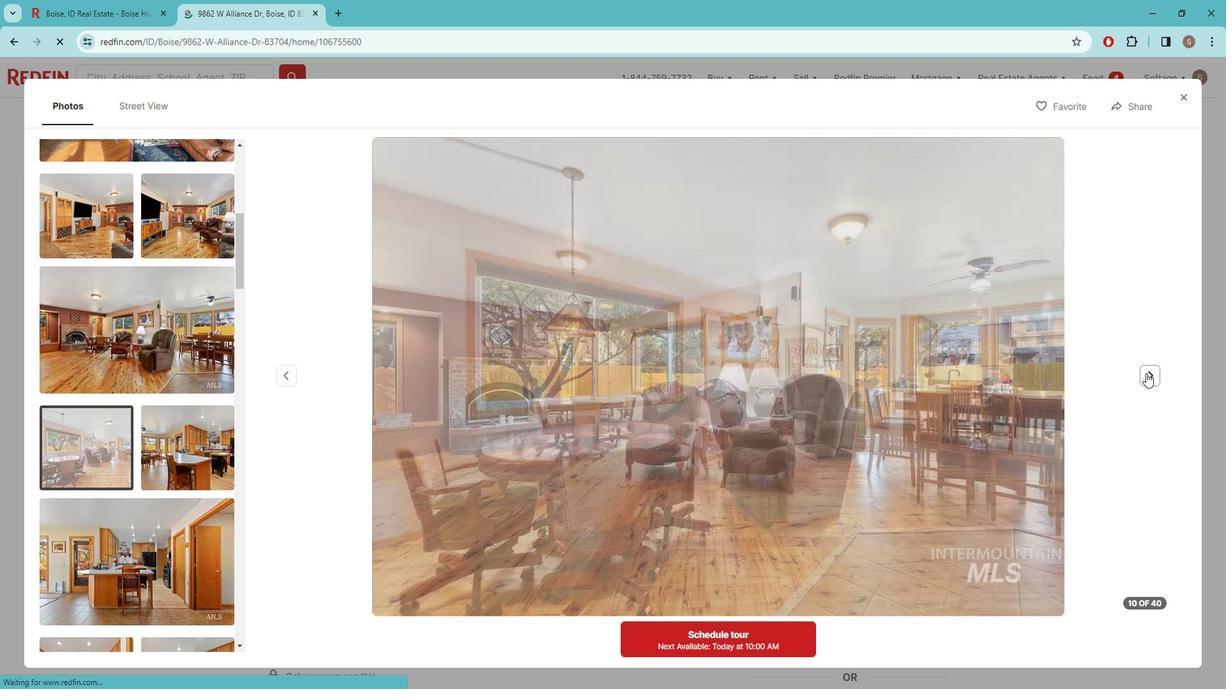 
Action: Mouse pressed left at (1159, 372)
Screenshot: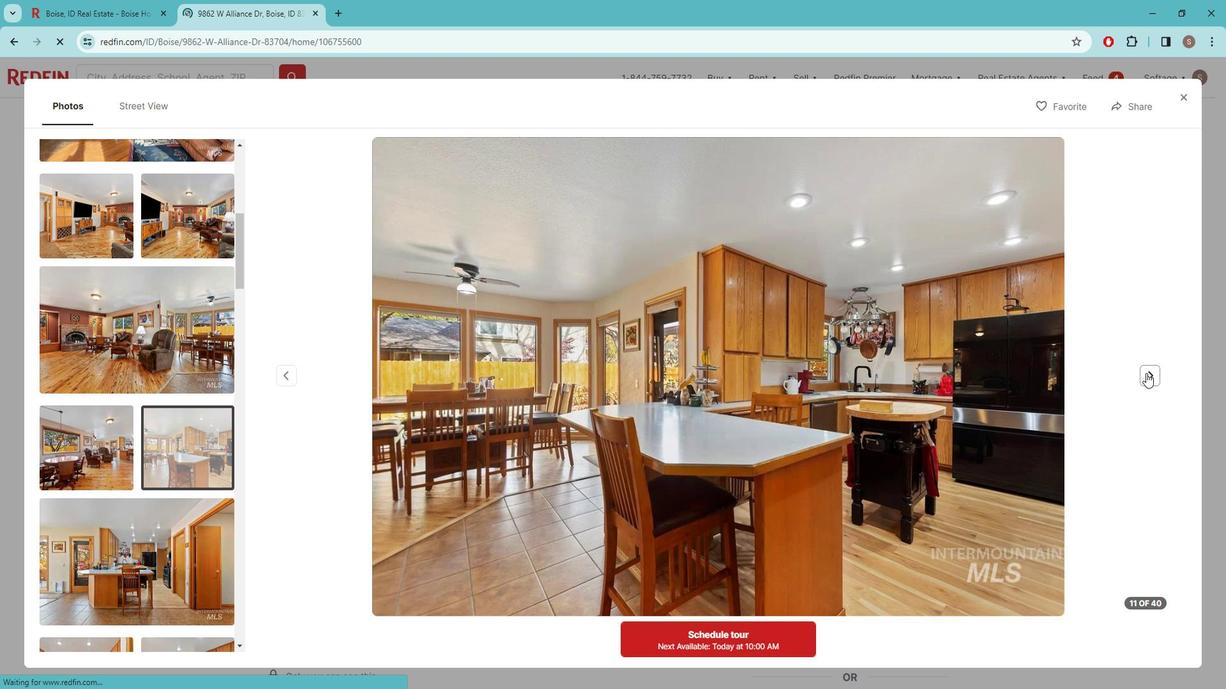 
Action: Mouse pressed left at (1159, 372)
Screenshot: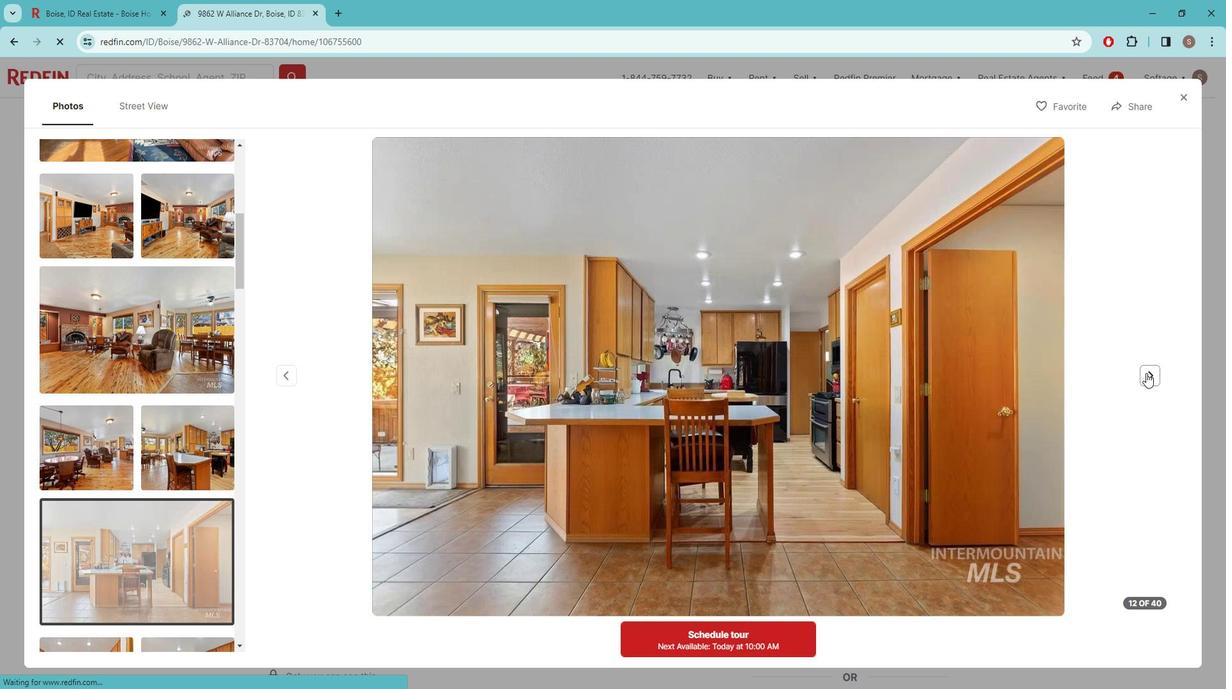 
Action: Mouse pressed left at (1159, 372)
Screenshot: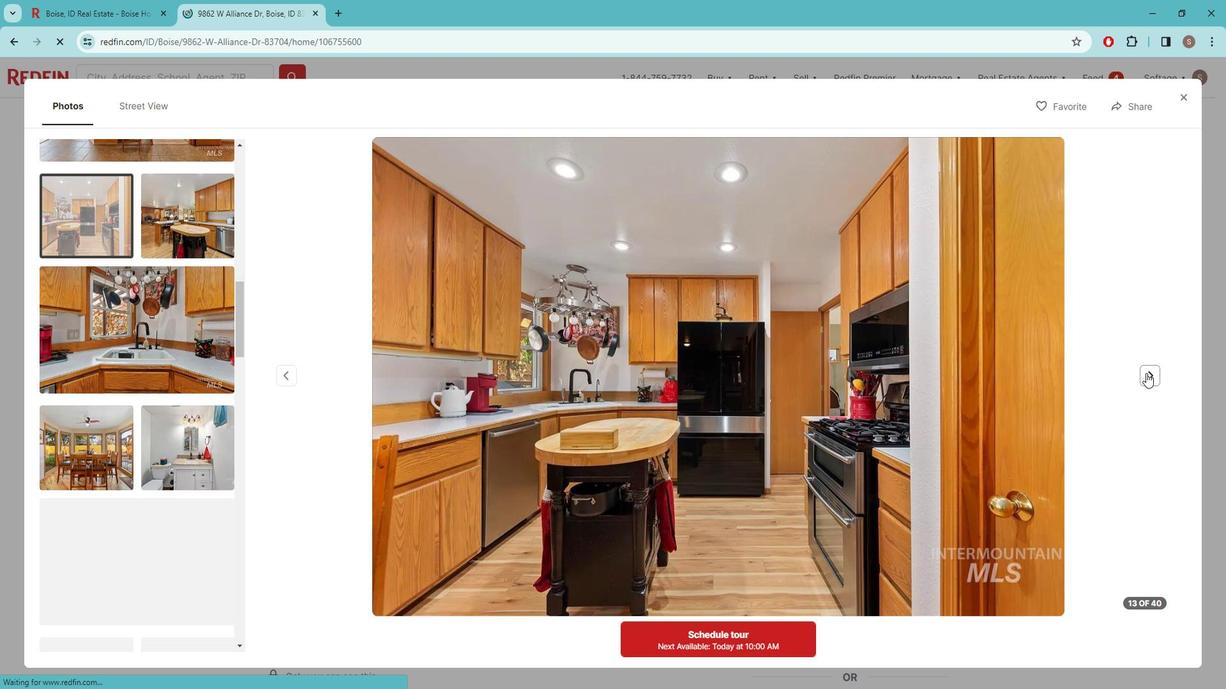 
Action: Mouse pressed left at (1159, 372)
Screenshot: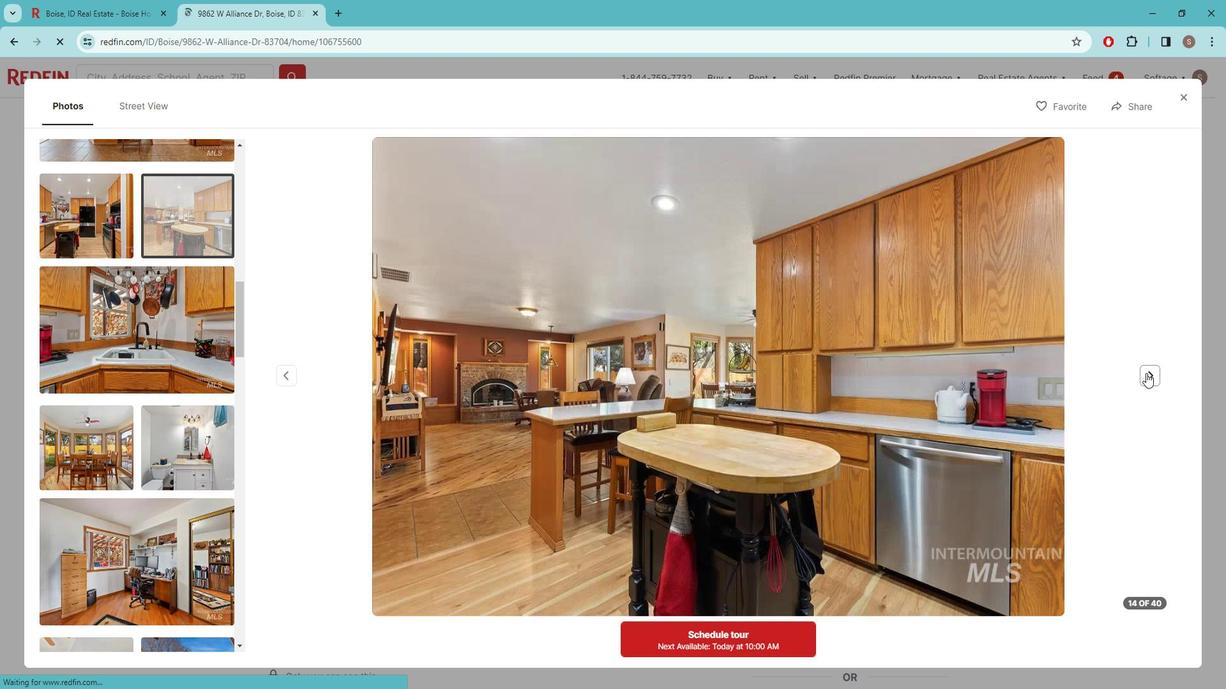 
Action: Mouse pressed left at (1159, 372)
Screenshot: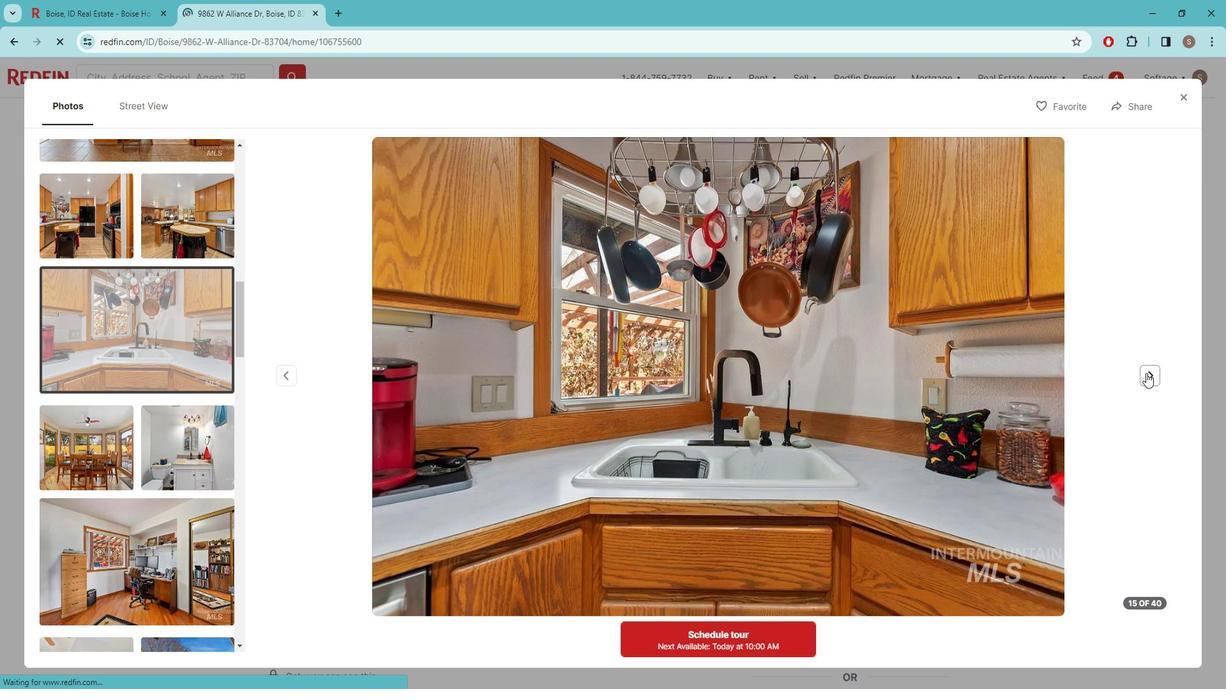 
Action: Mouse pressed left at (1159, 372)
Screenshot: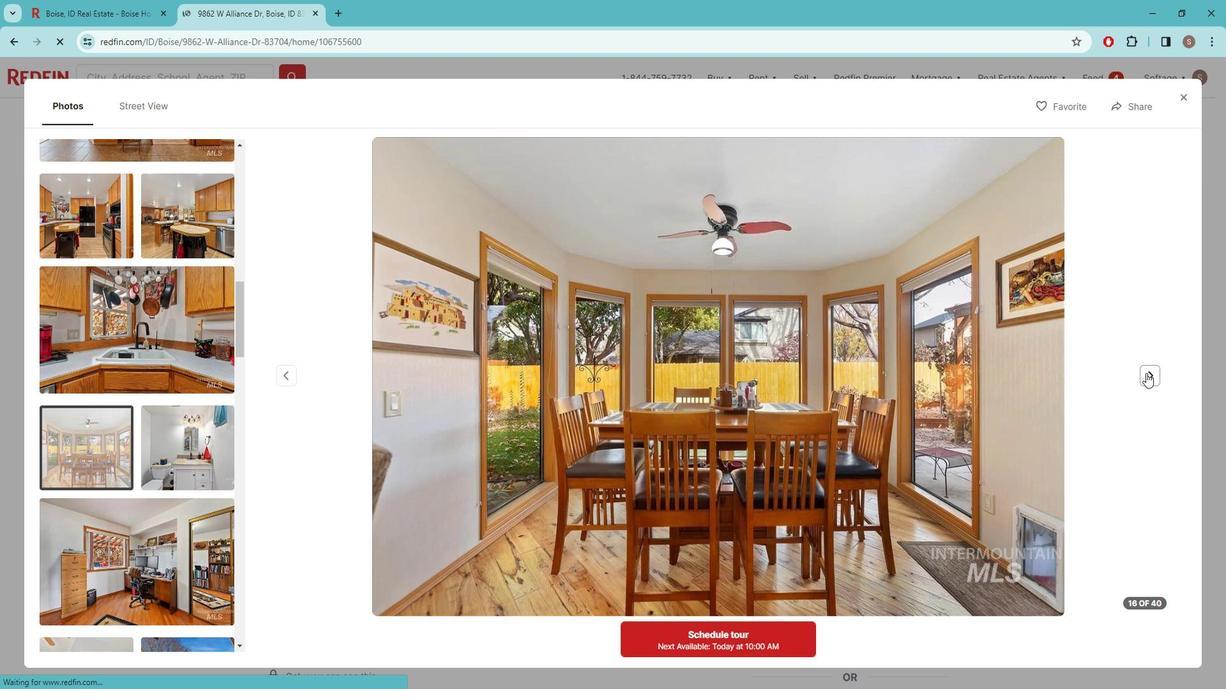 
Action: Mouse pressed left at (1159, 372)
Screenshot: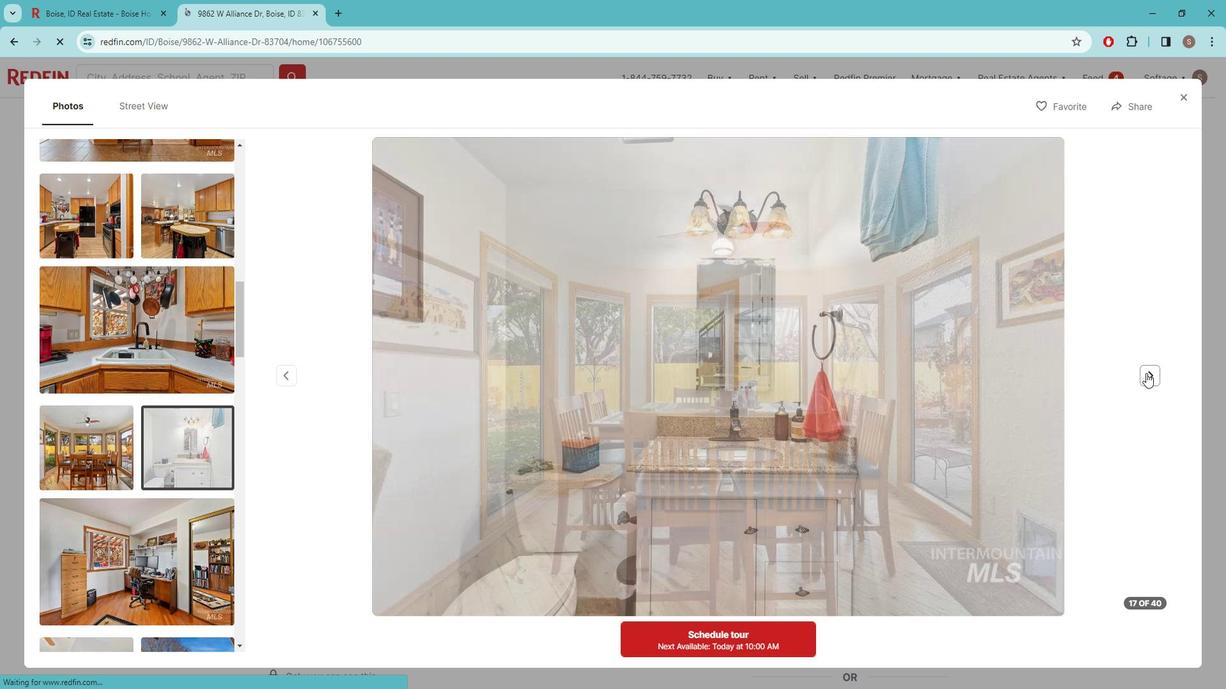 
Action: Mouse pressed left at (1159, 372)
Screenshot: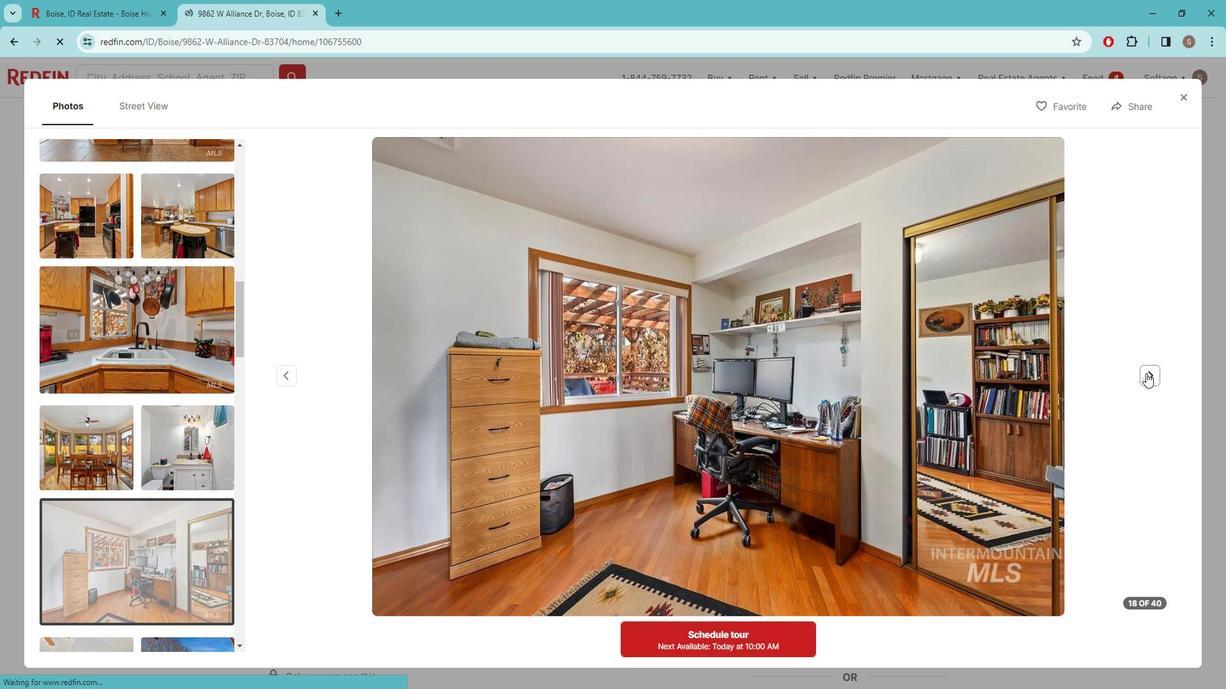 
Action: Mouse pressed left at (1159, 372)
Screenshot: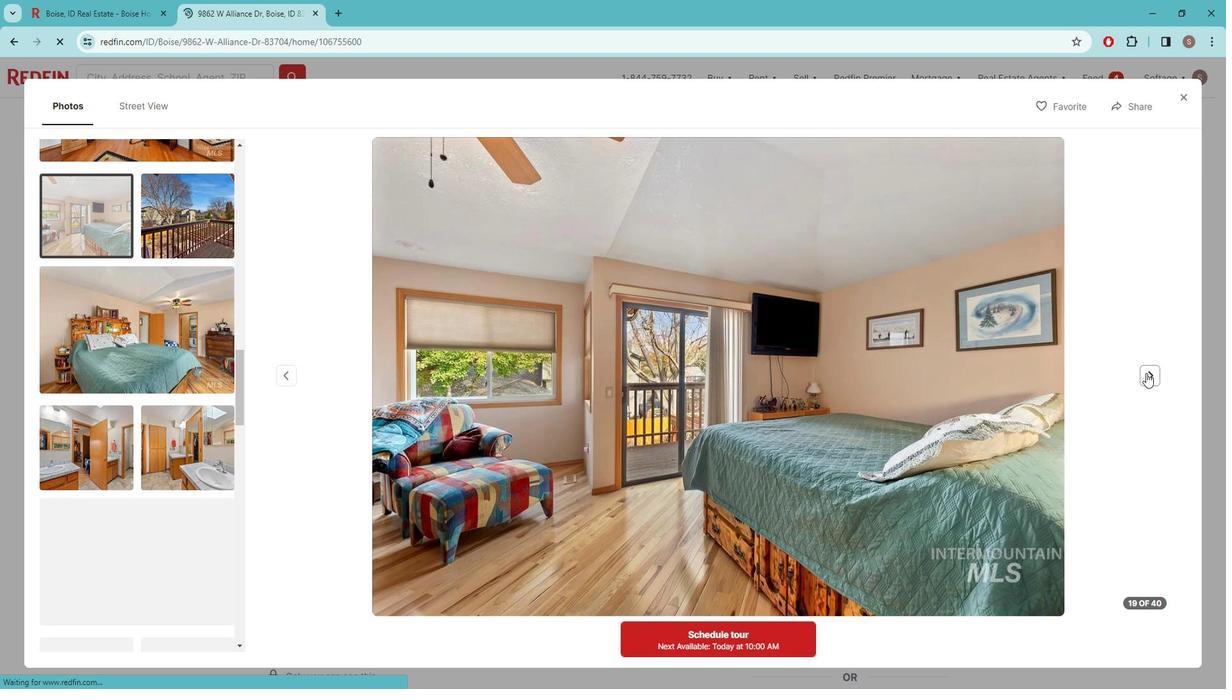 
Action: Mouse pressed left at (1159, 372)
Screenshot: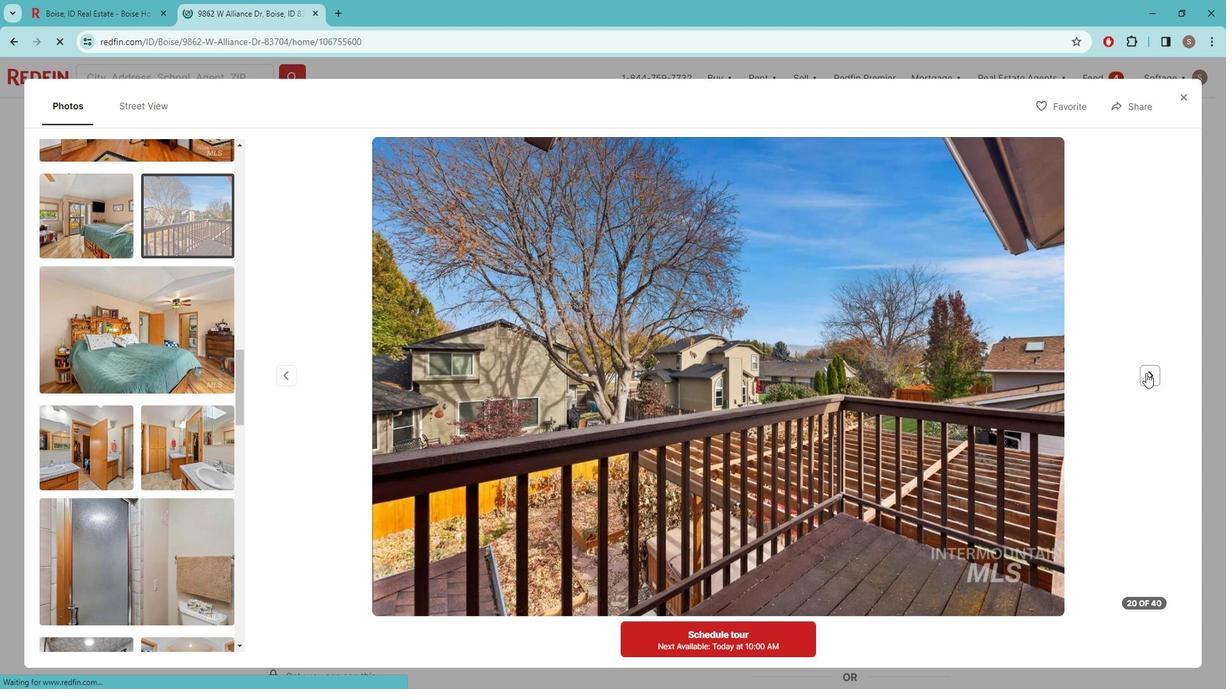 
Action: Mouse moved to (1158, 372)
Screenshot: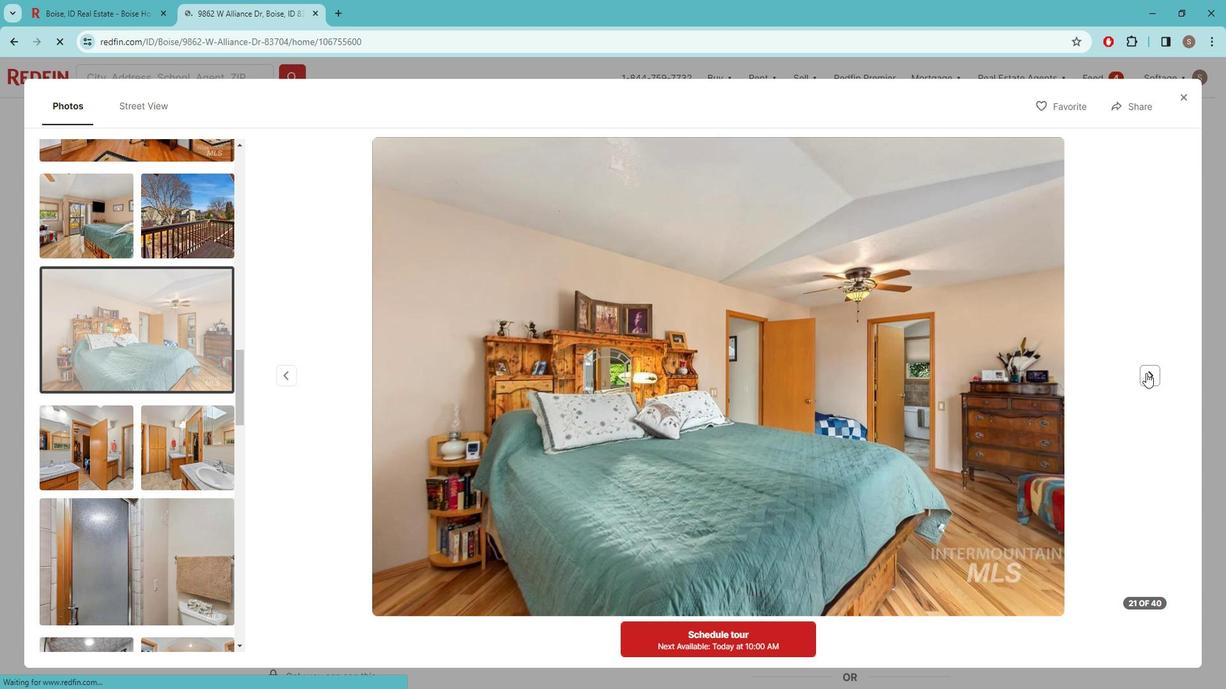
Action: Mouse pressed left at (1158, 372)
Screenshot: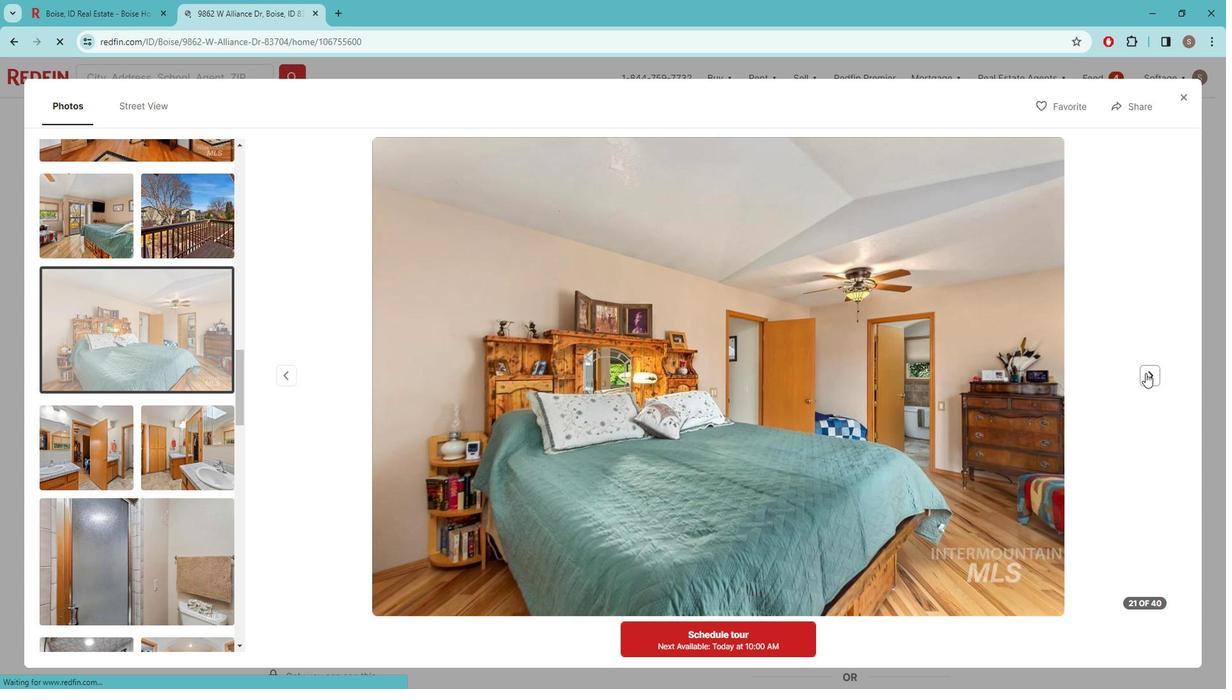 
Action: Mouse moved to (1162, 372)
Screenshot: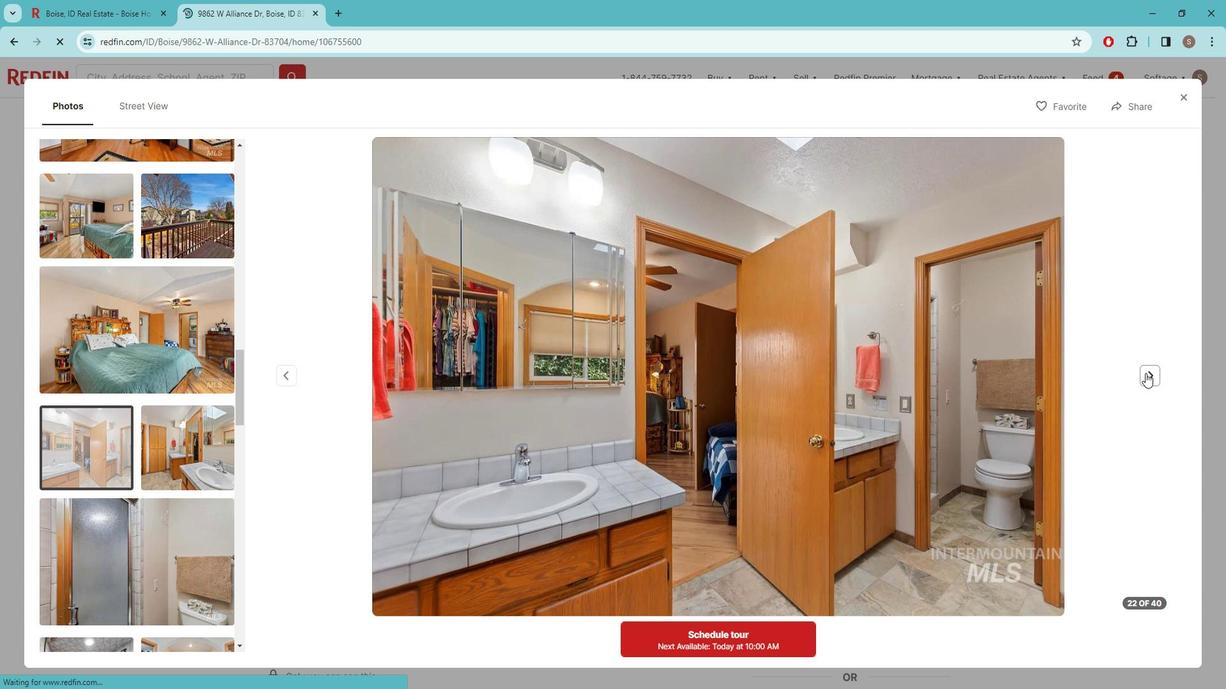 
Action: Mouse pressed left at (1162, 372)
Screenshot: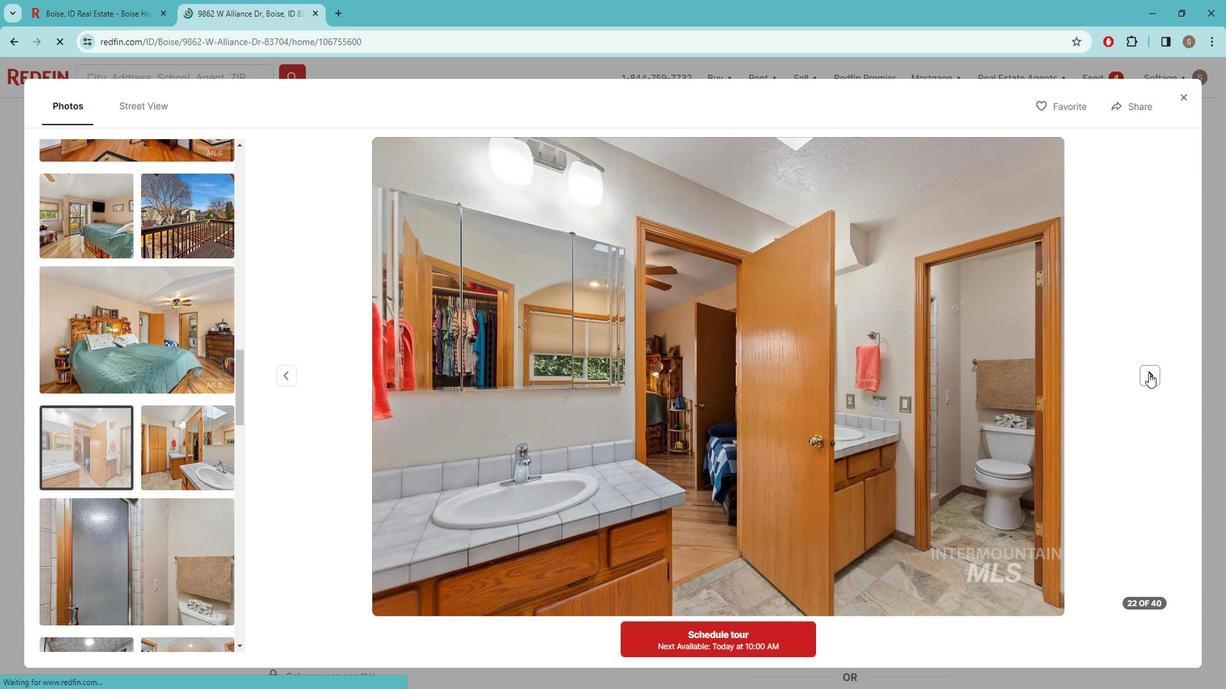 
Action: Mouse moved to (1164, 372)
Screenshot: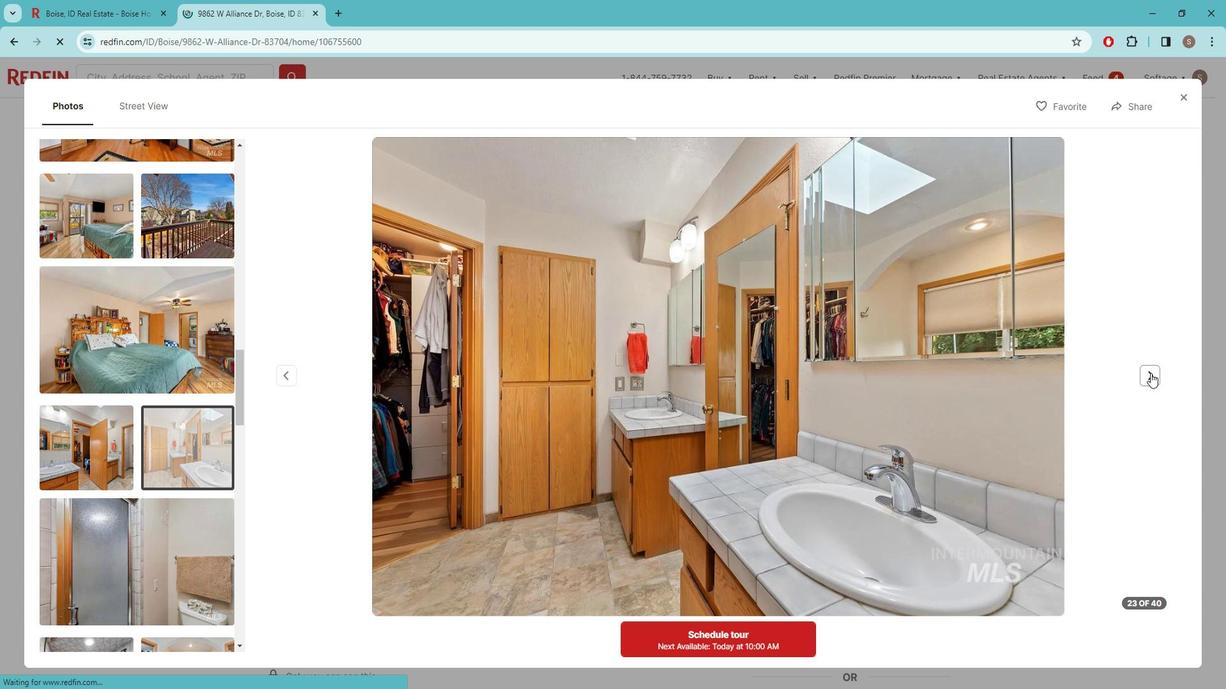 
Action: Mouse pressed left at (1164, 372)
Screenshot: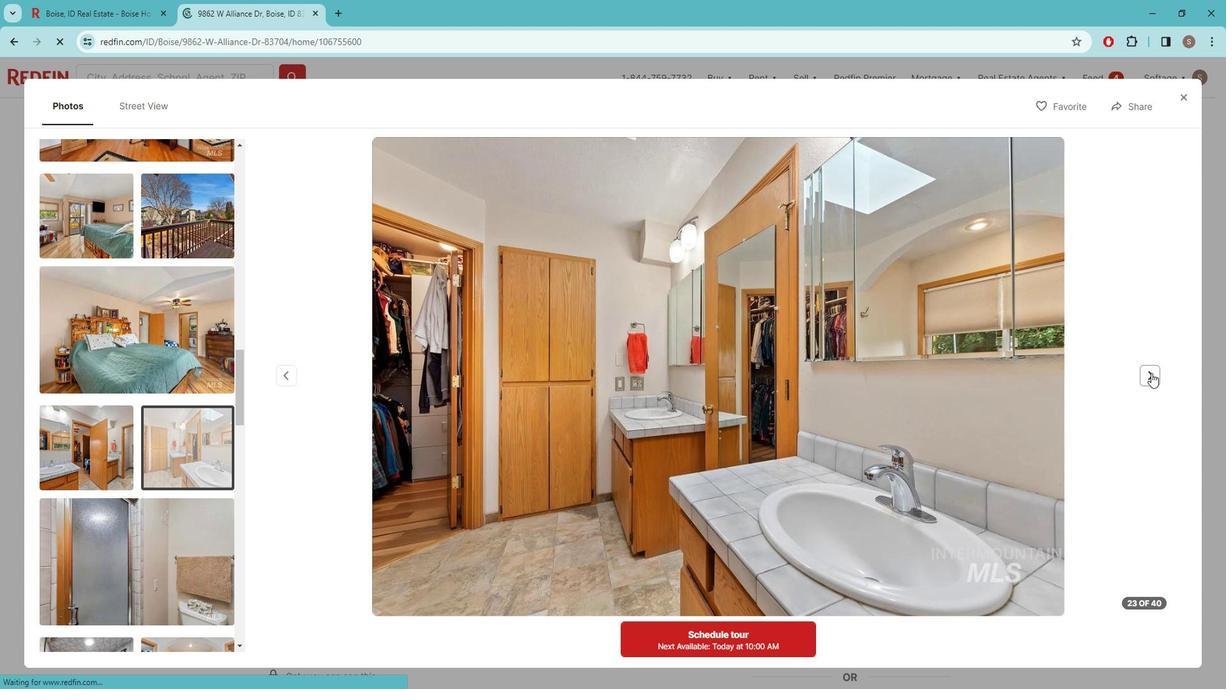 
Action: Mouse moved to (1165, 372)
Screenshot: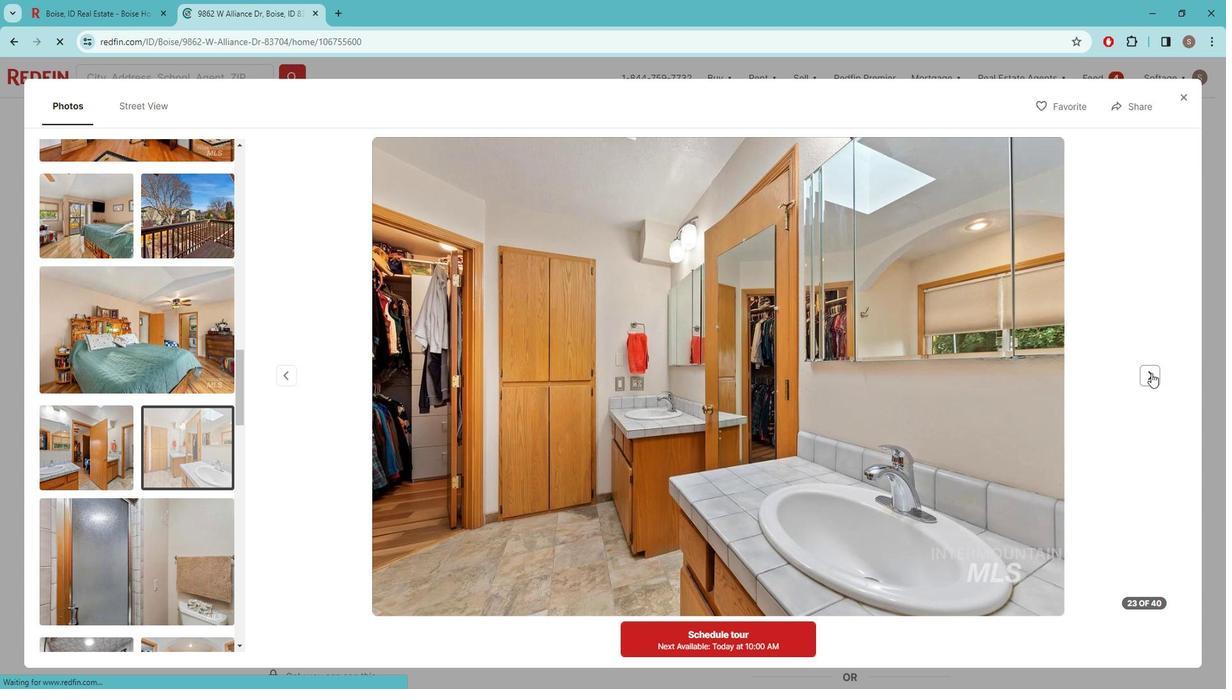 
Action: Mouse pressed left at (1165, 372)
Screenshot: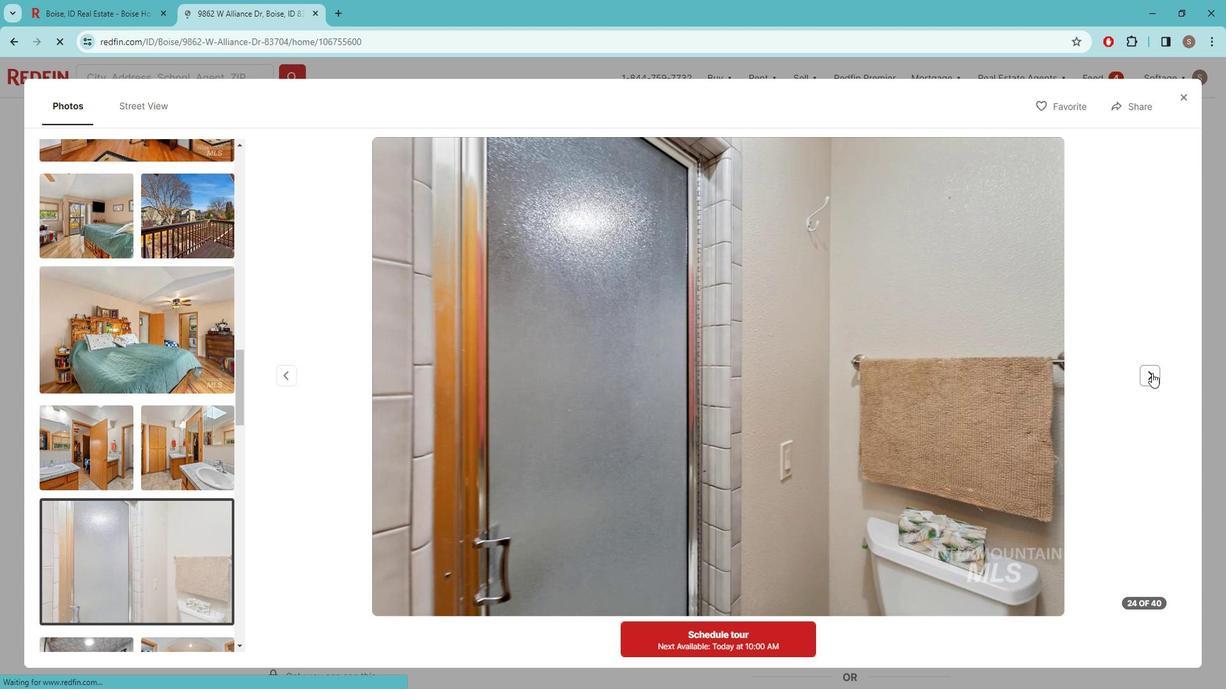 
Action: Mouse moved to (1164, 372)
Screenshot: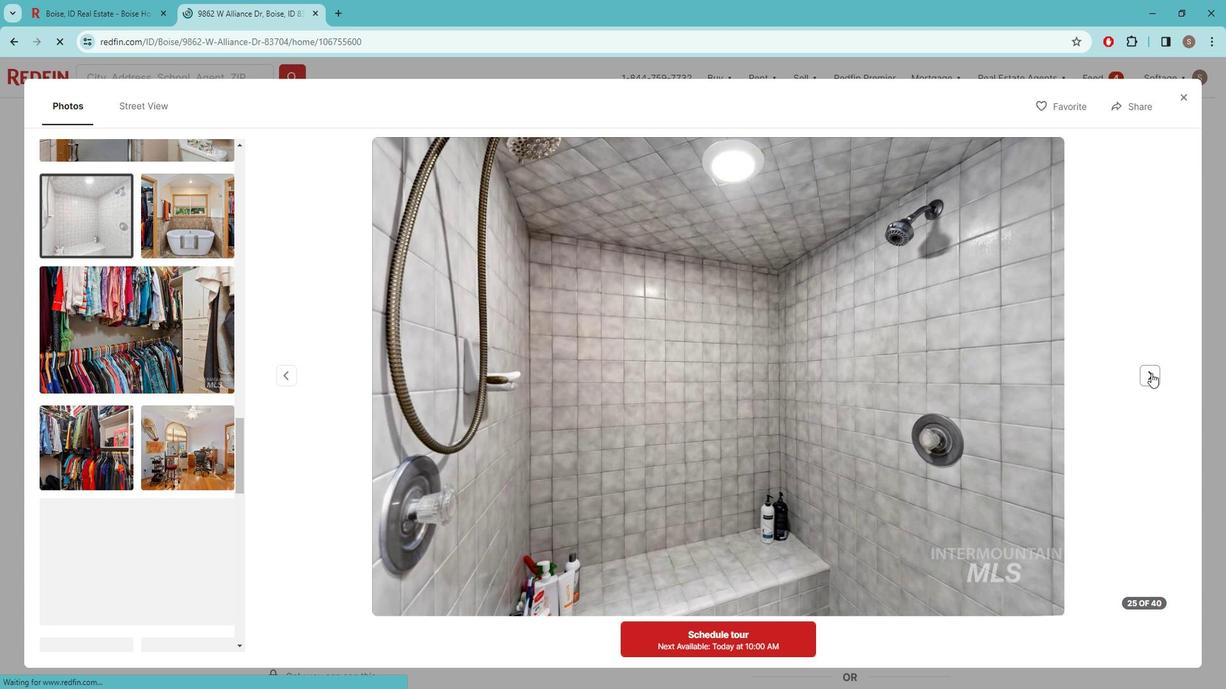 
Action: Mouse pressed left at (1164, 372)
Screenshot: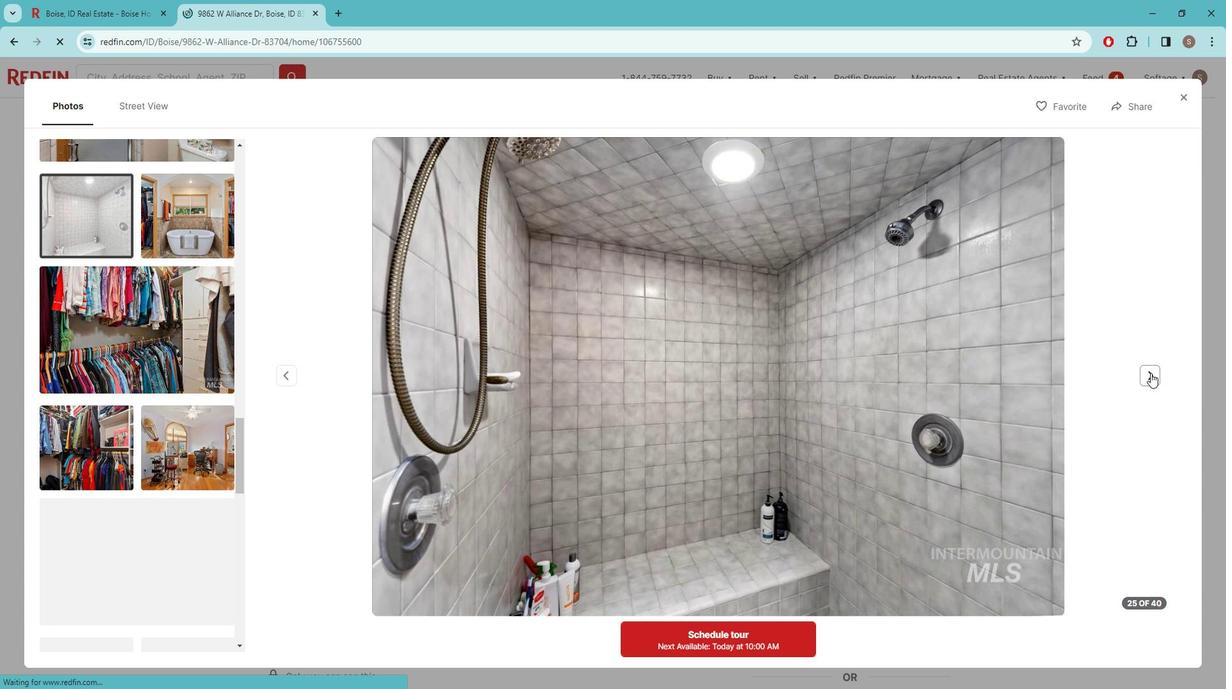
Action: Mouse pressed left at (1164, 372)
Screenshot: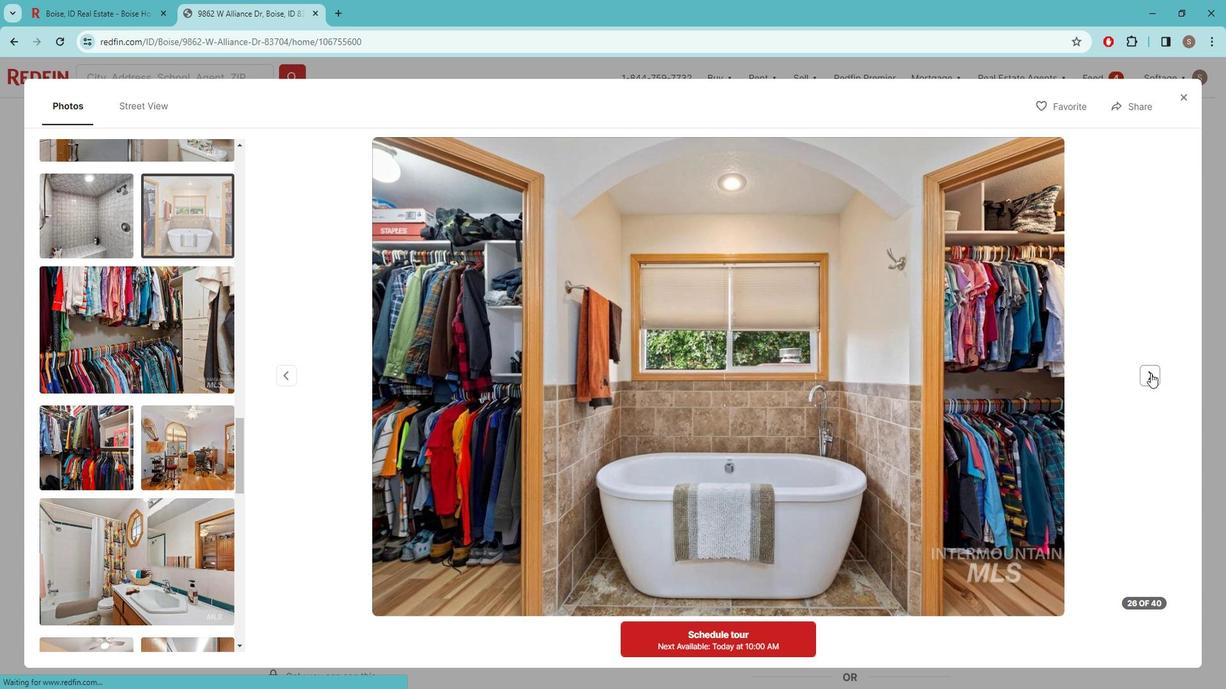 
Action: Mouse moved to (1163, 372)
Screenshot: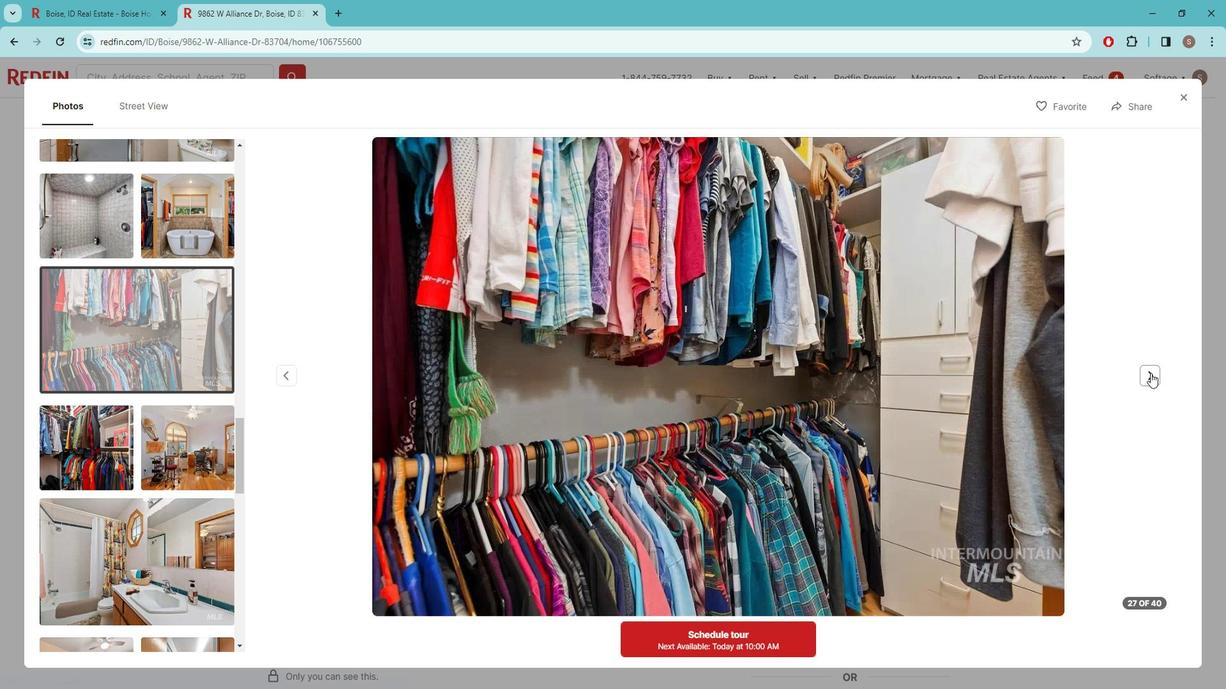 
Action: Mouse pressed left at (1163, 372)
Screenshot: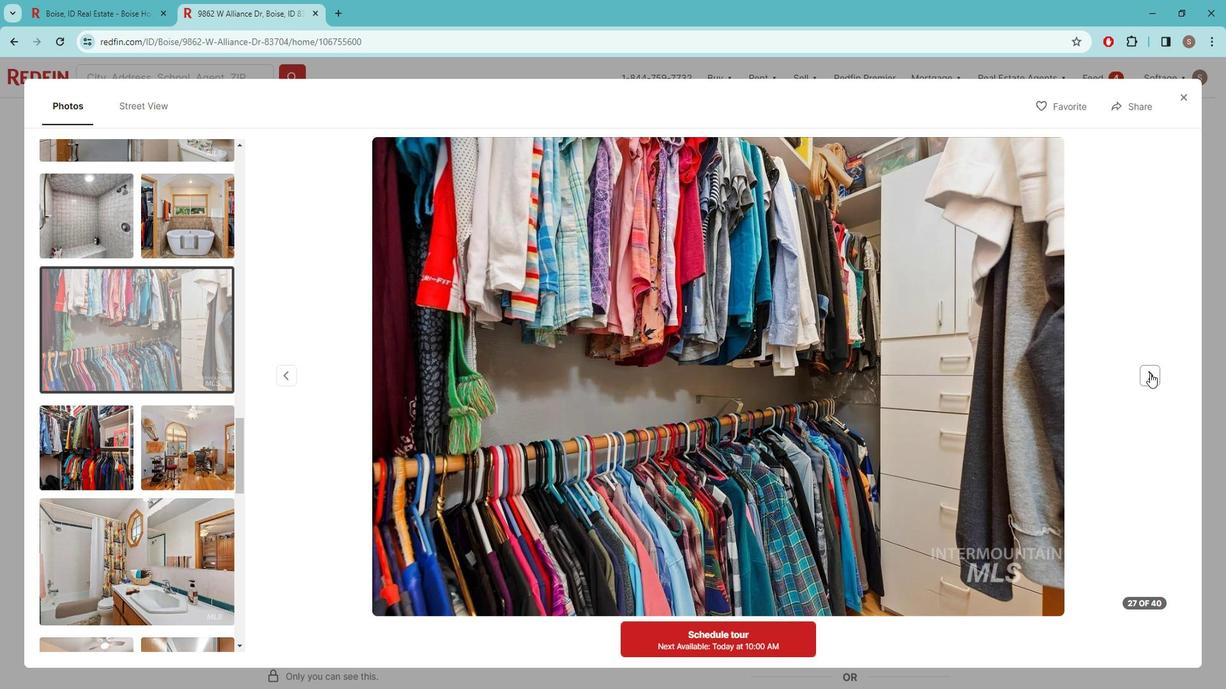 
Action: Mouse pressed left at (1163, 372)
Screenshot: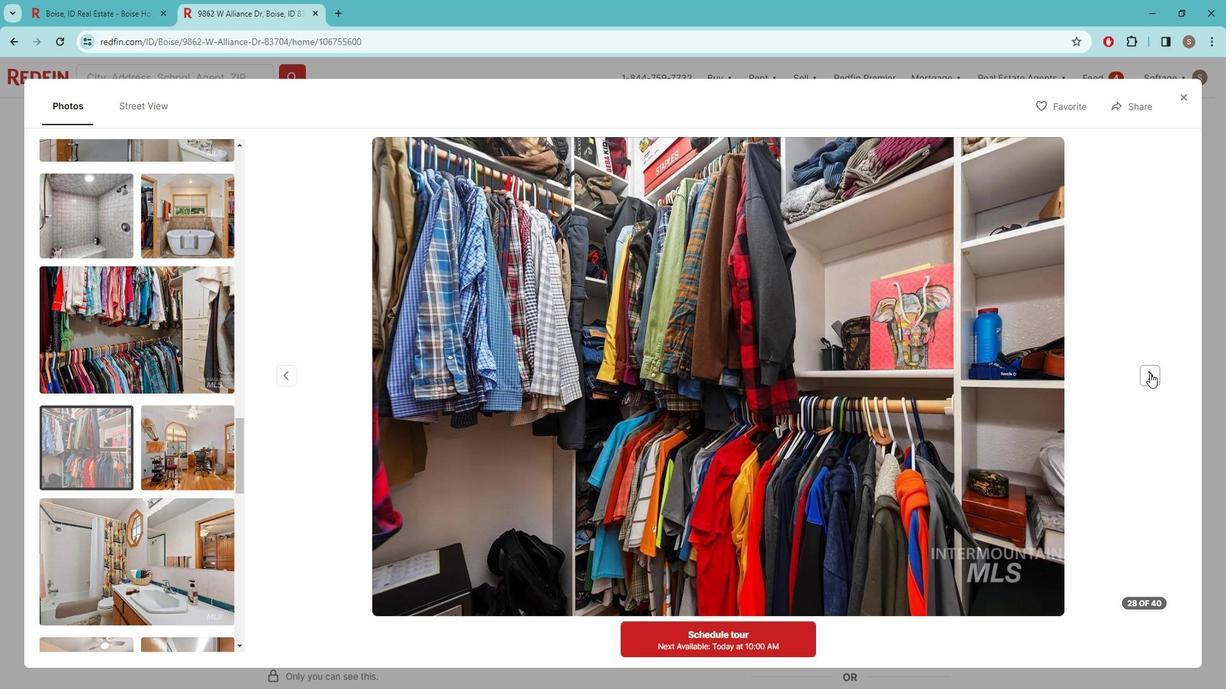 
Action: Mouse pressed left at (1163, 372)
Screenshot: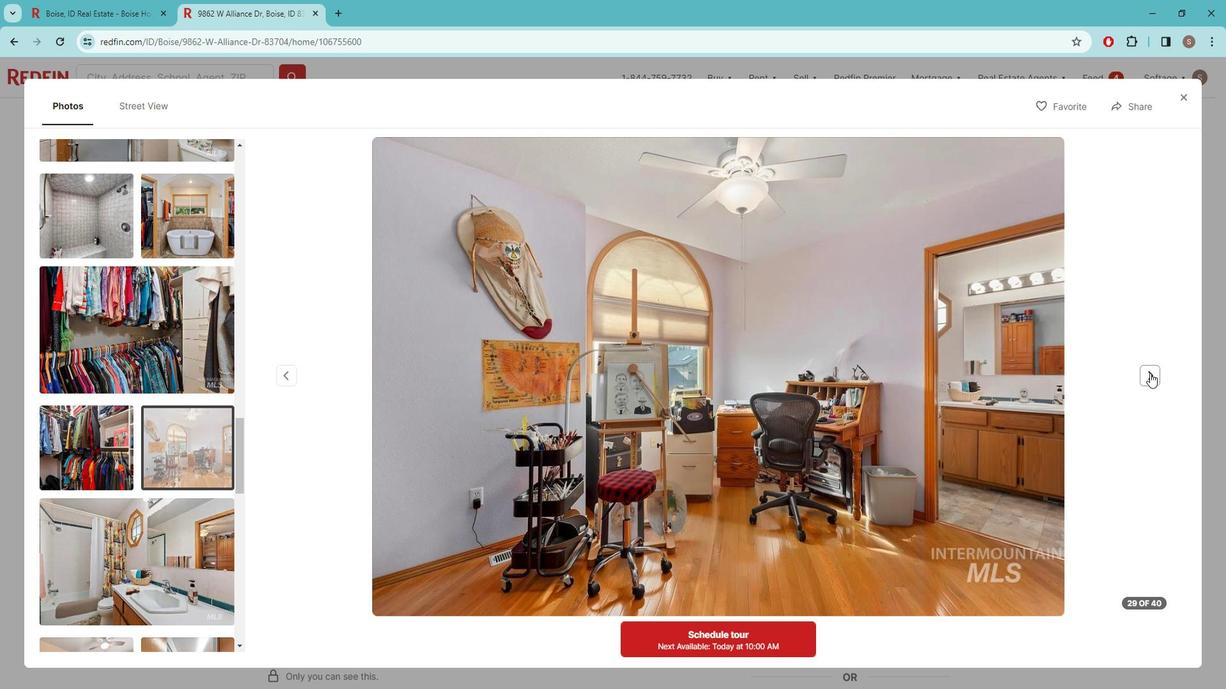 
Action: Mouse moved to (1162, 372)
Screenshot: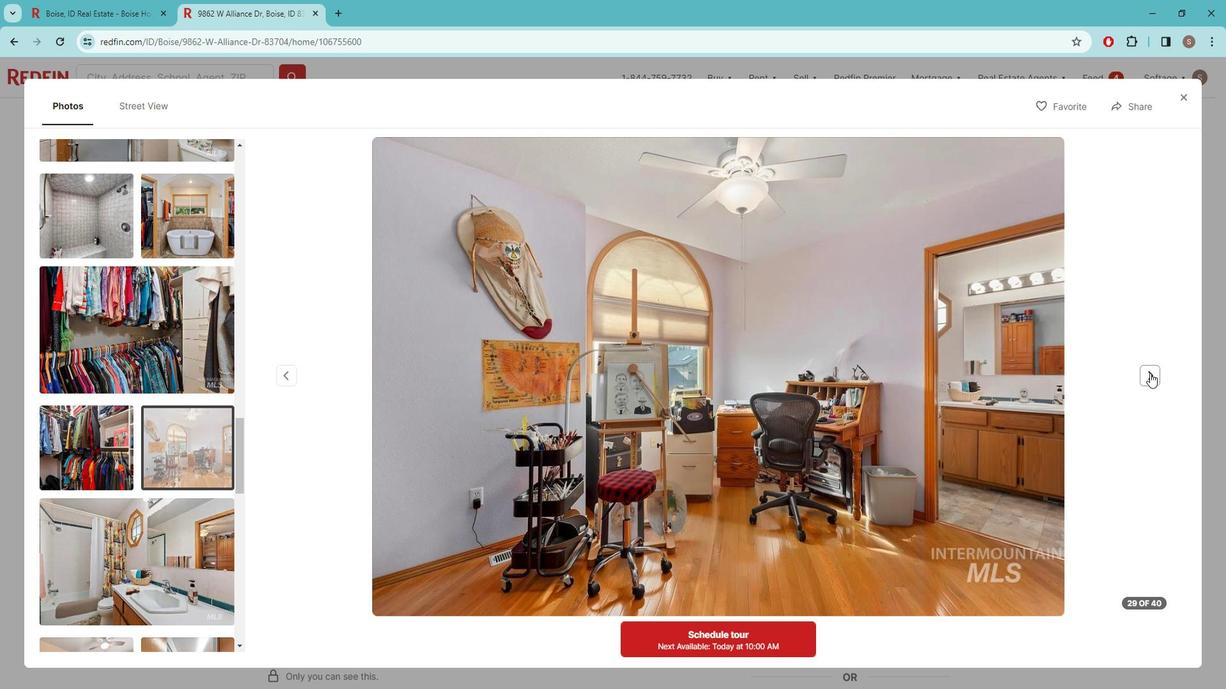 
Action: Mouse pressed left at (1162, 372)
Screenshot: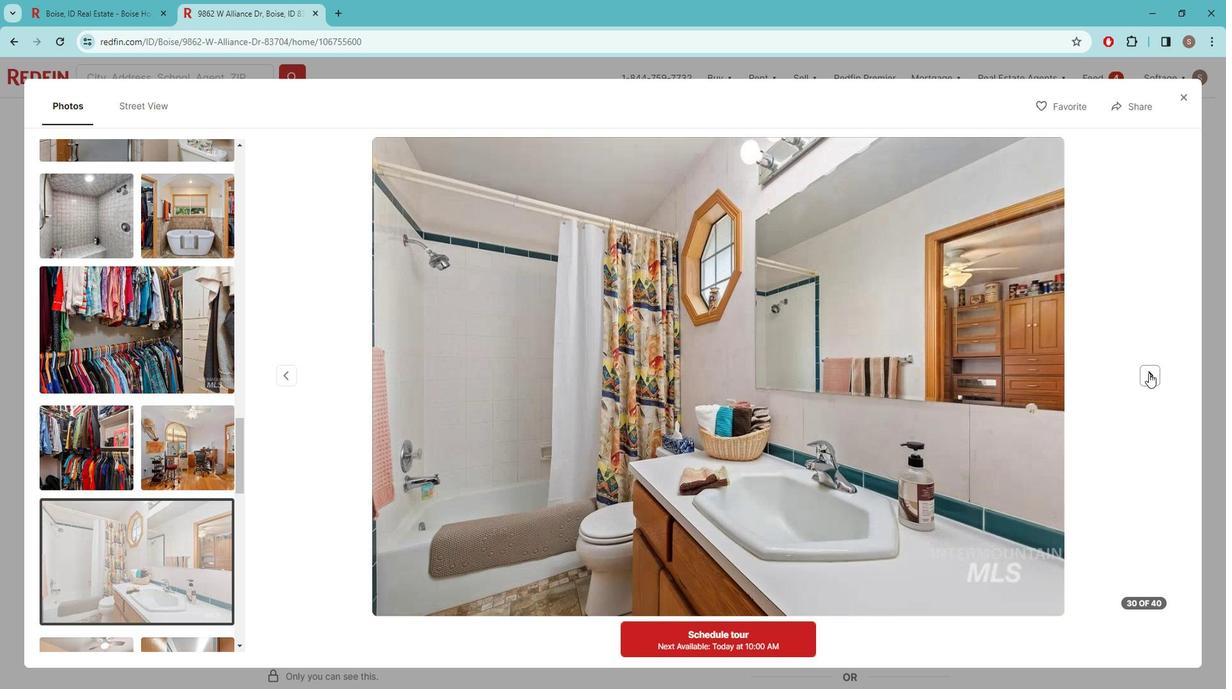 
Action: Mouse moved to (1162, 372)
Screenshot: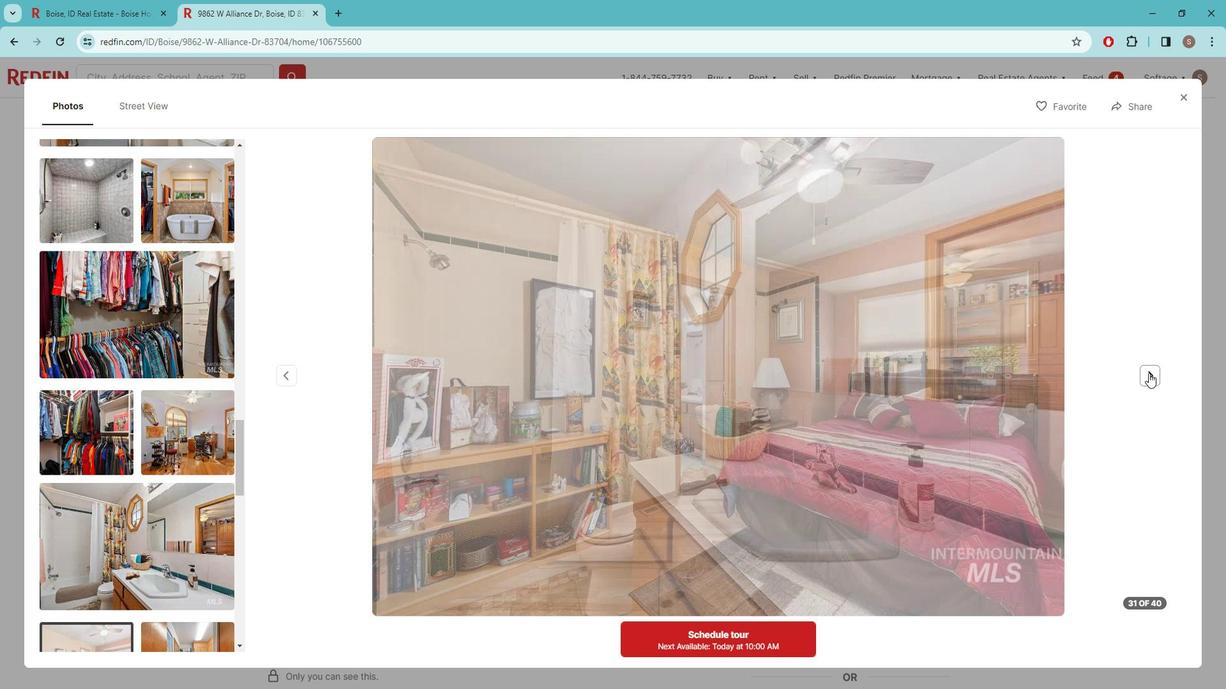 
Action: Mouse pressed left at (1162, 372)
Screenshot: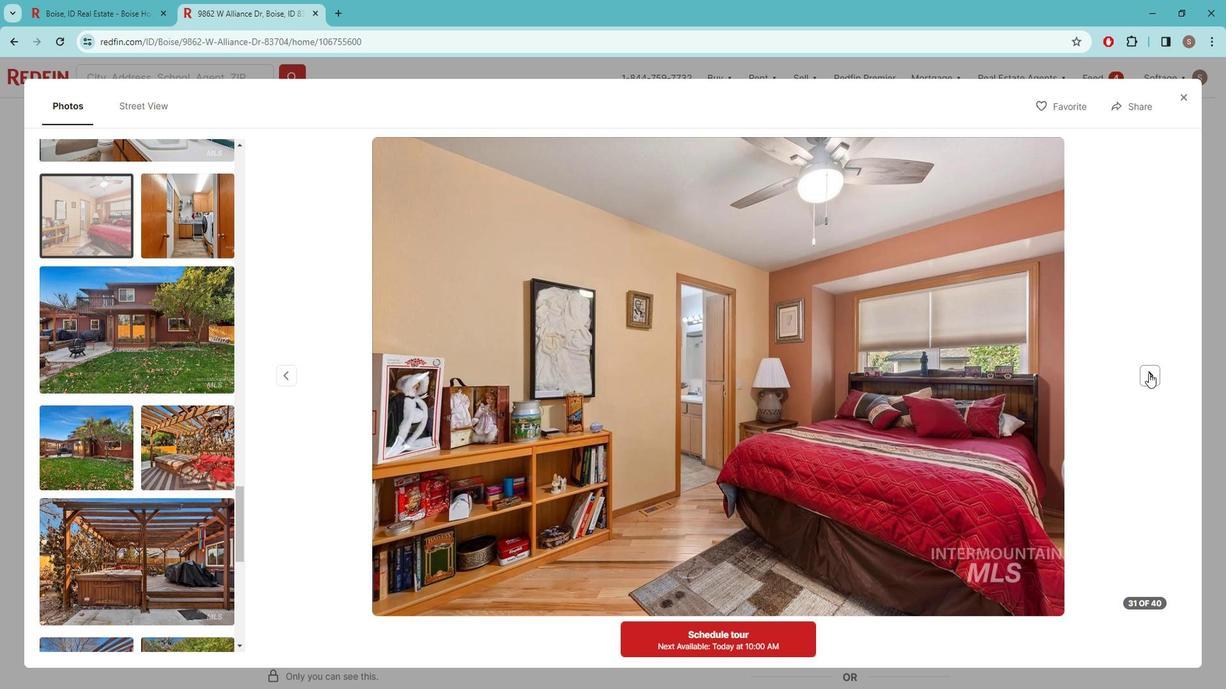 
Action: Mouse pressed left at (1162, 372)
Screenshot: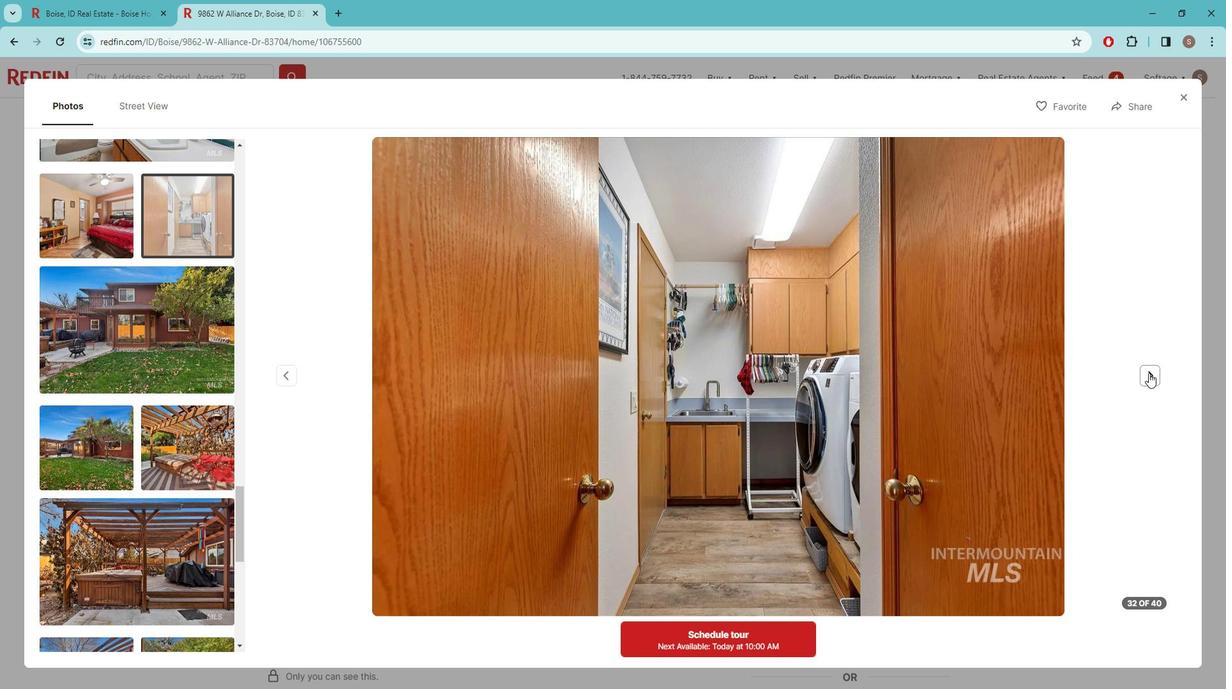 
Action: Mouse pressed left at (1162, 372)
Screenshot: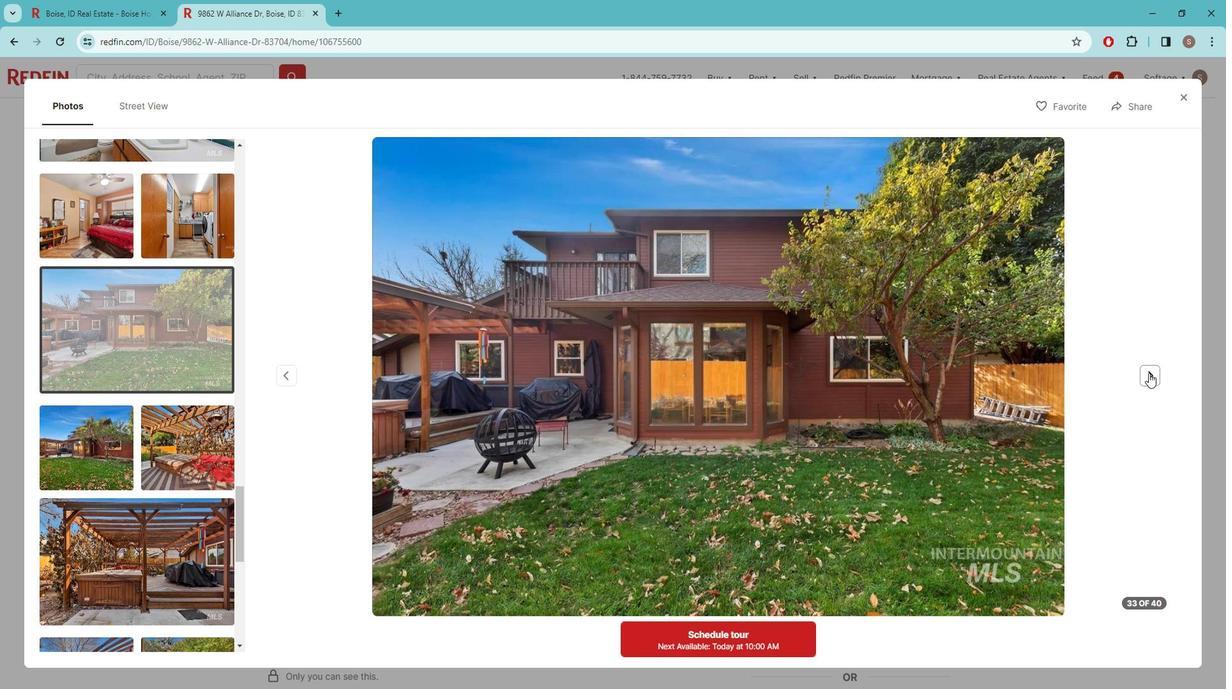 
Action: Mouse pressed left at (1162, 372)
Screenshot: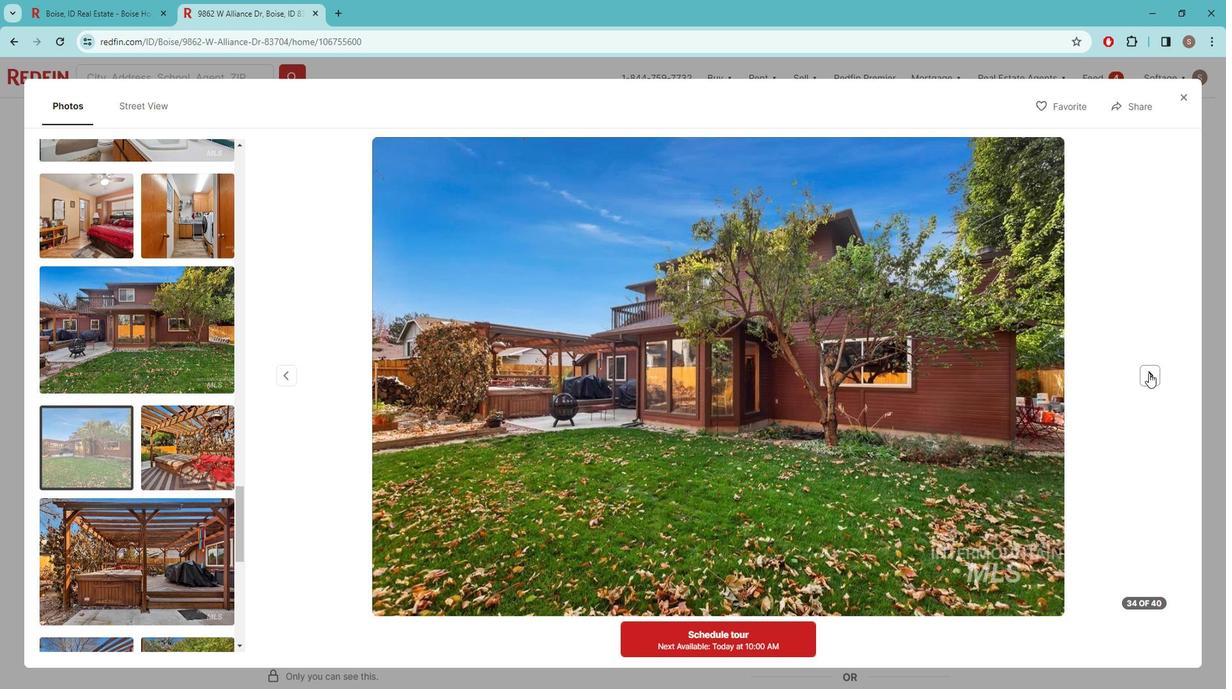 
Action: Mouse pressed left at (1162, 372)
Screenshot: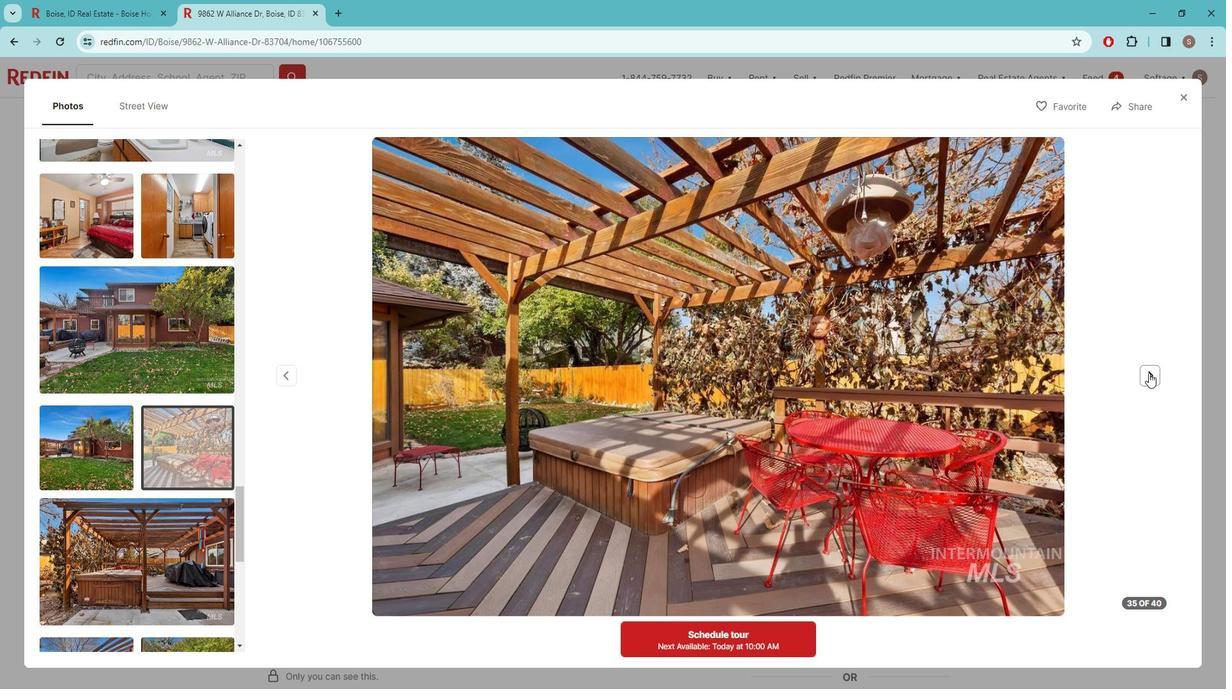 
Action: Mouse pressed left at (1162, 372)
Screenshot: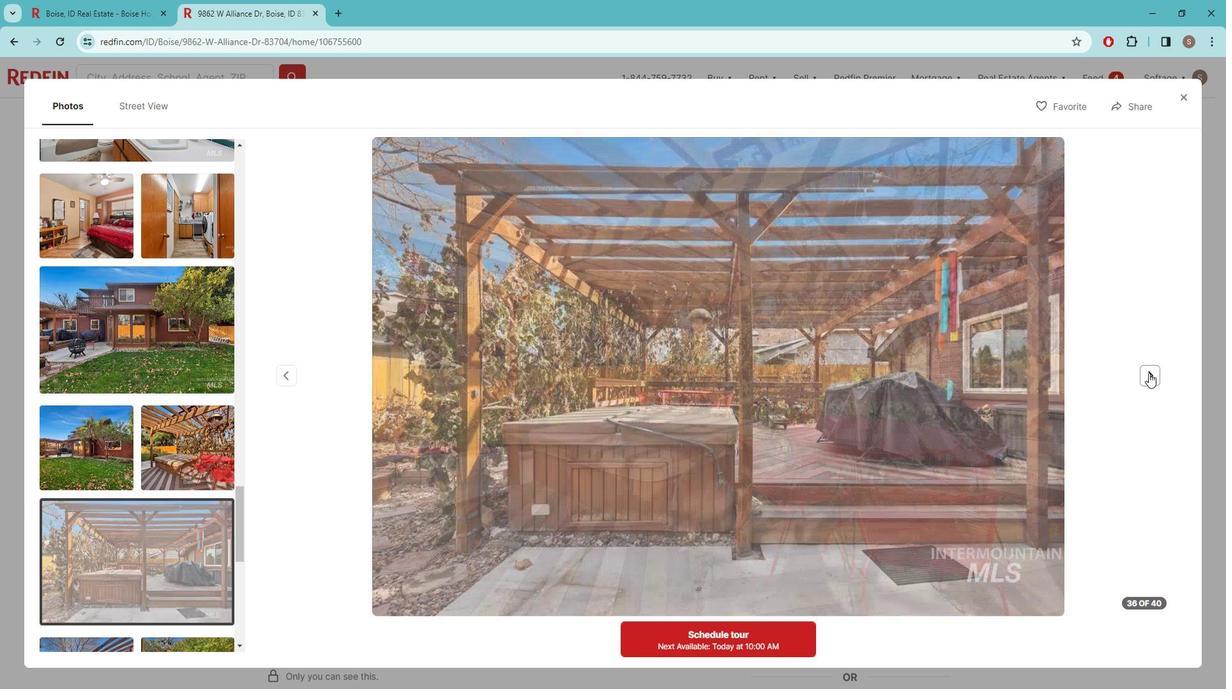 
Action: Mouse moved to (1162, 372)
Screenshot: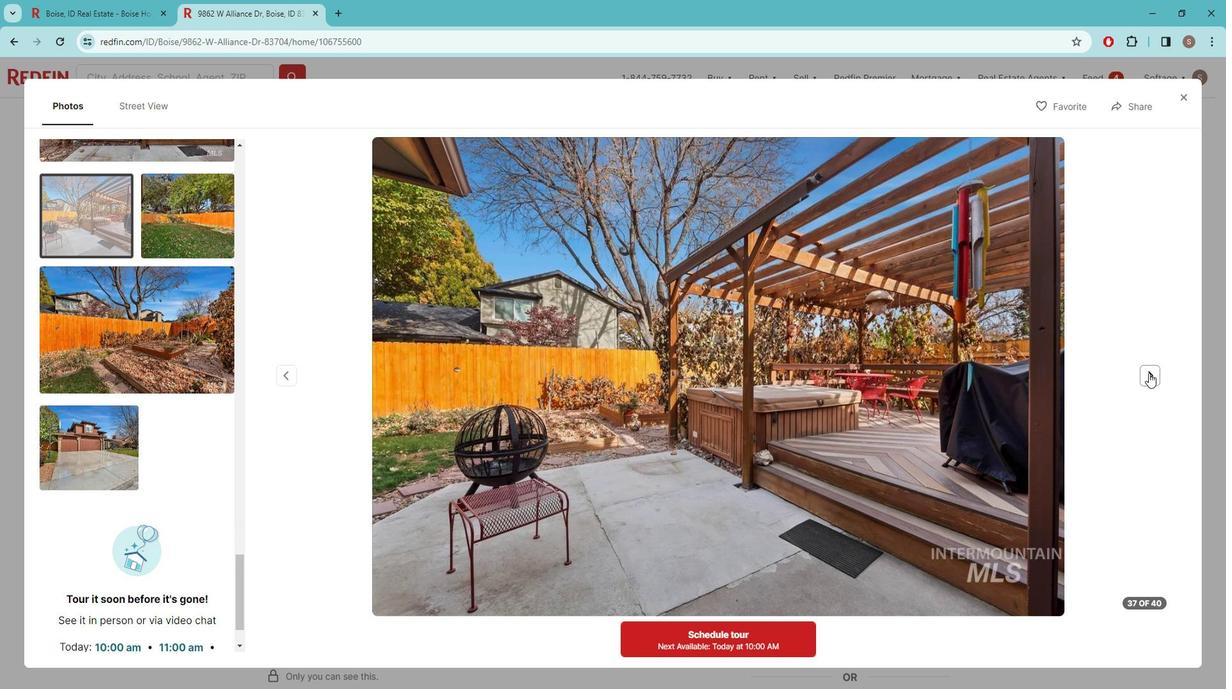 
Action: Mouse pressed left at (1162, 372)
Screenshot: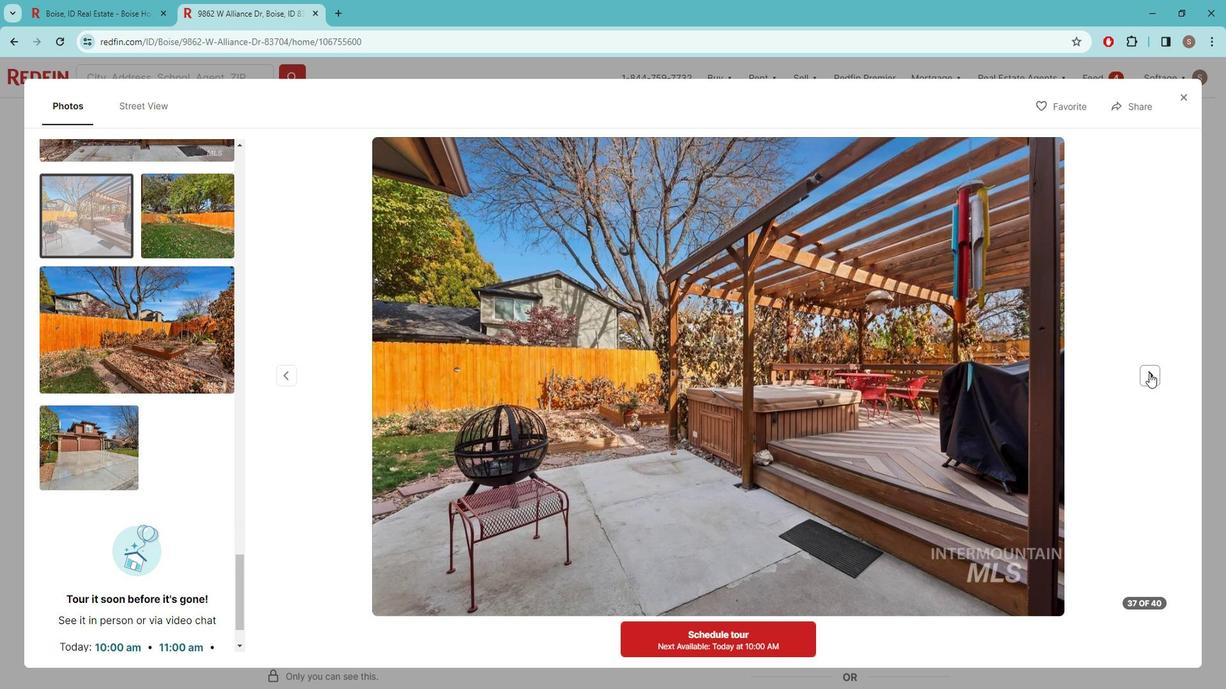 
Action: Mouse moved to (1203, 107)
Screenshot: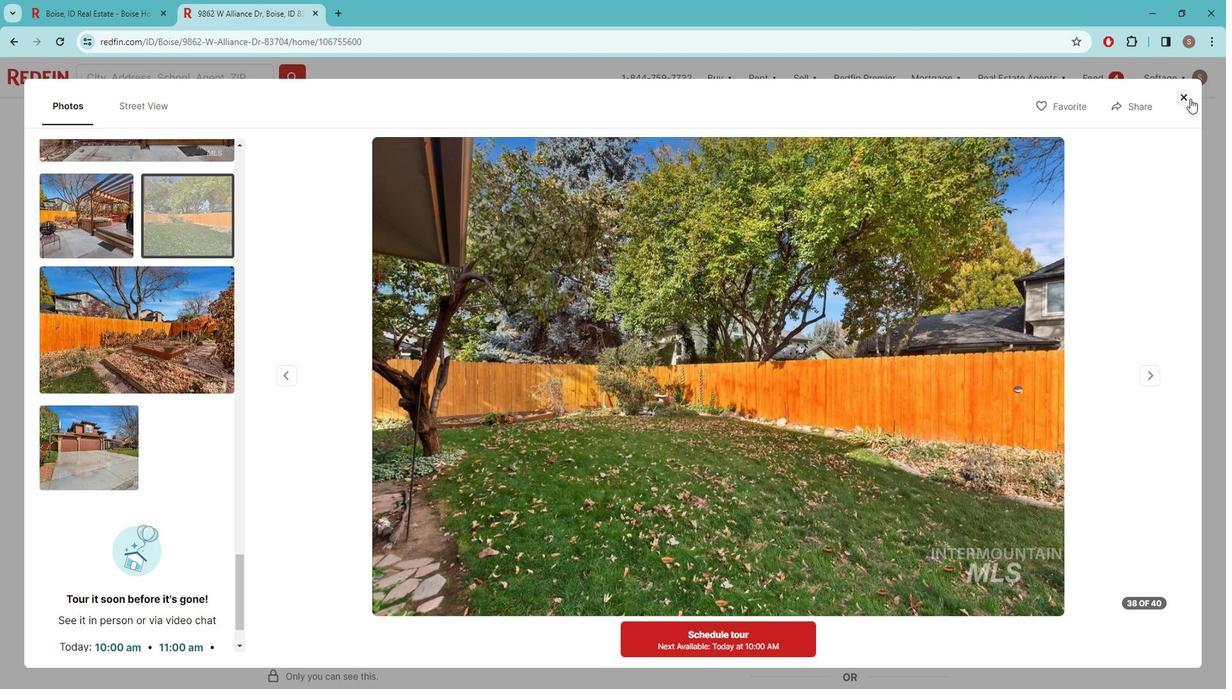 
Action: Mouse pressed left at (1203, 107)
Screenshot: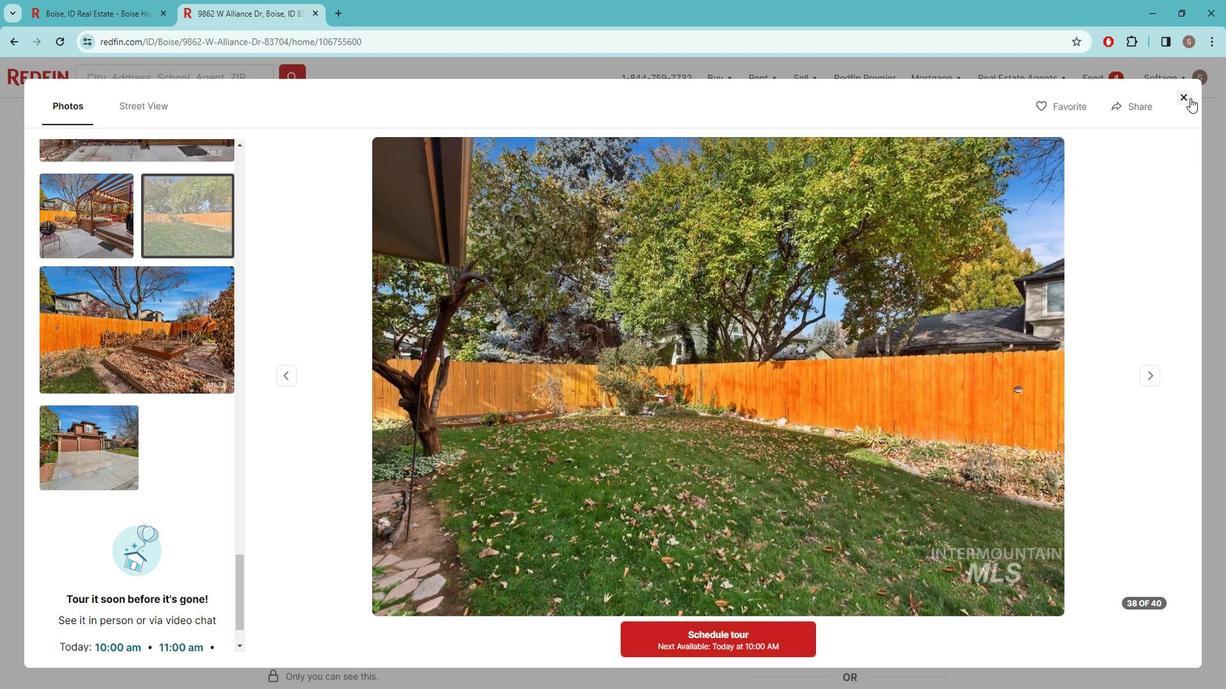 
Action: Mouse moved to (469, 120)
Screenshot: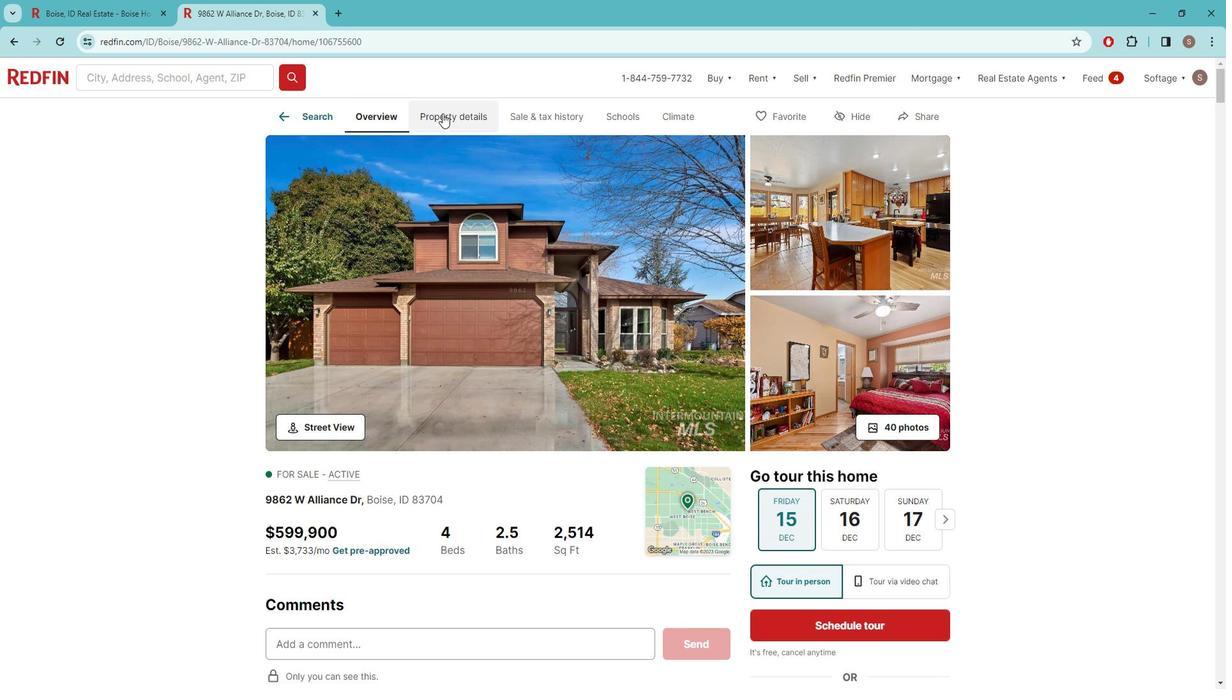 
Action: Mouse pressed left at (469, 120)
Screenshot: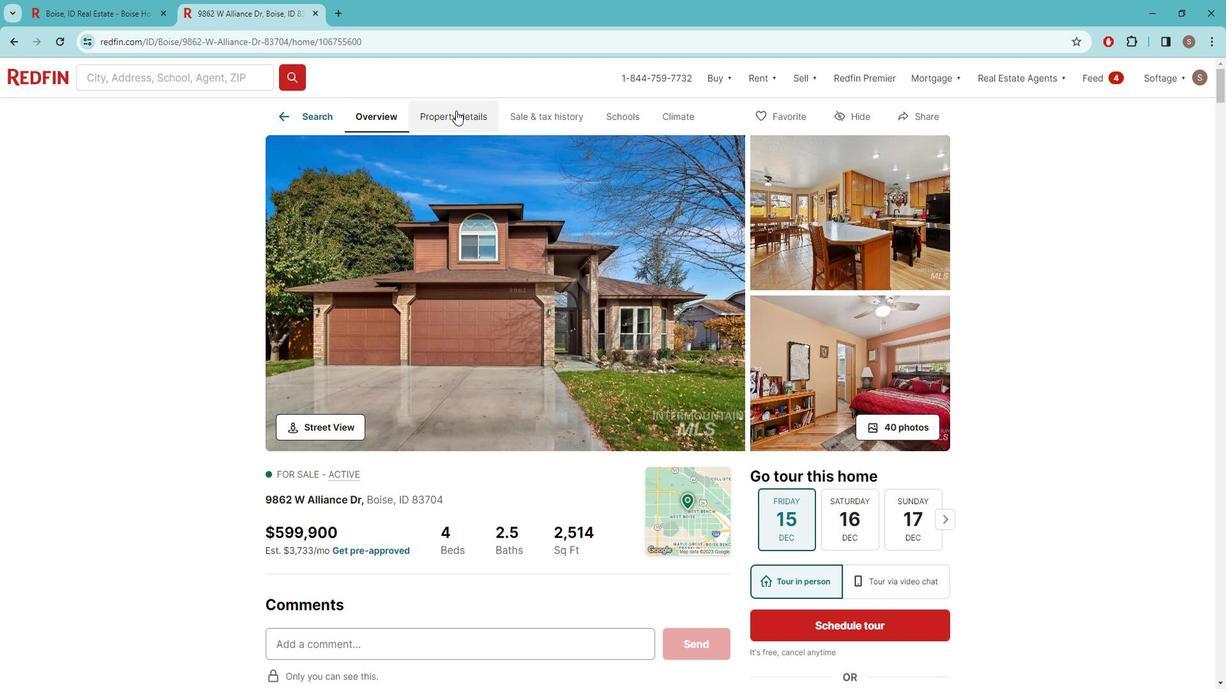 
Action: Mouse moved to (473, 168)
Screenshot: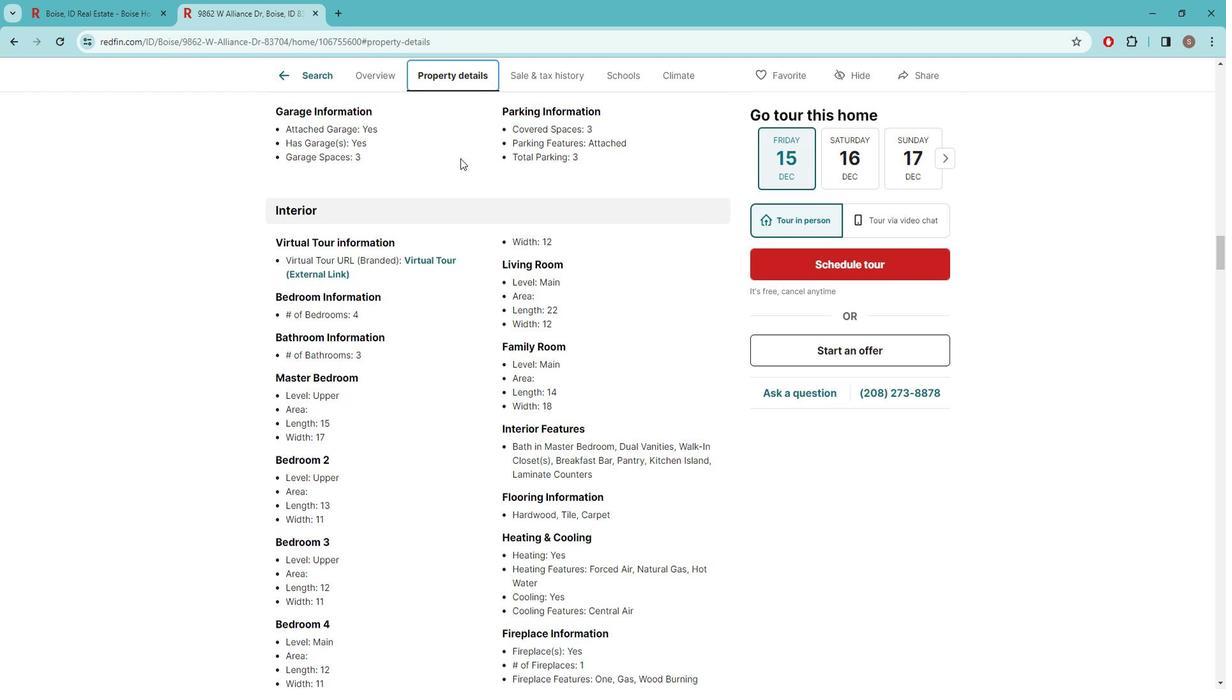 
Action: Mouse scrolled (473, 169) with delta (0, 0)
Screenshot: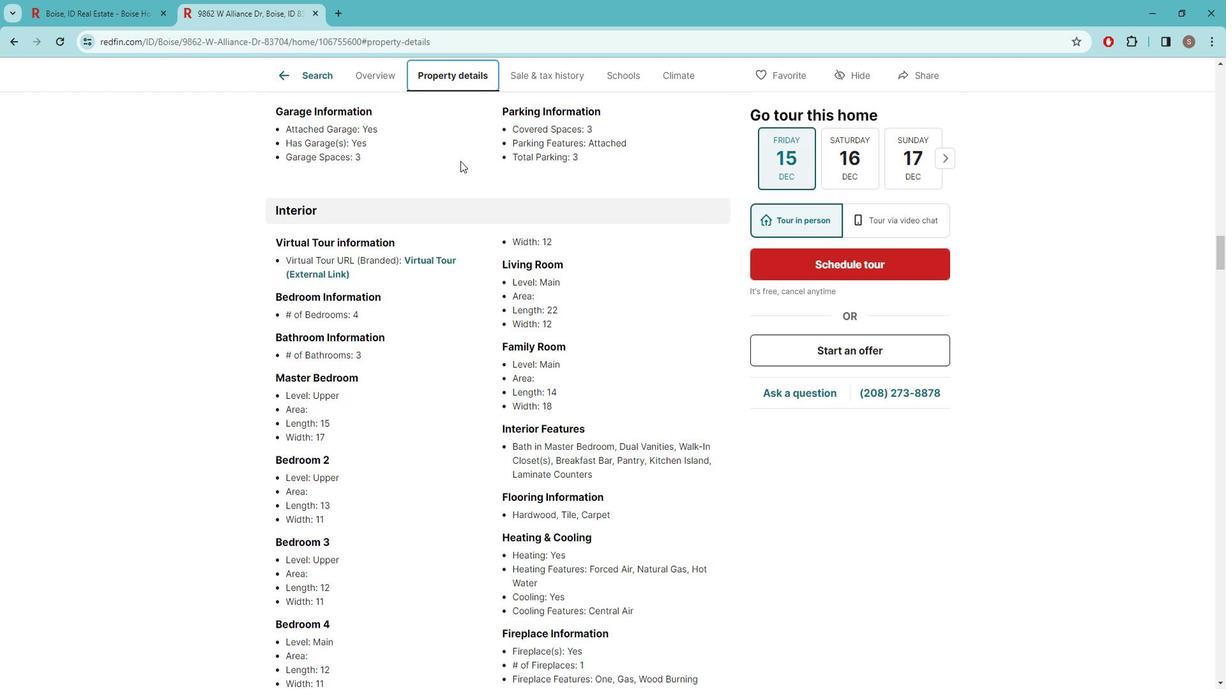 
Action: Mouse scrolled (473, 169) with delta (0, 0)
Screenshot: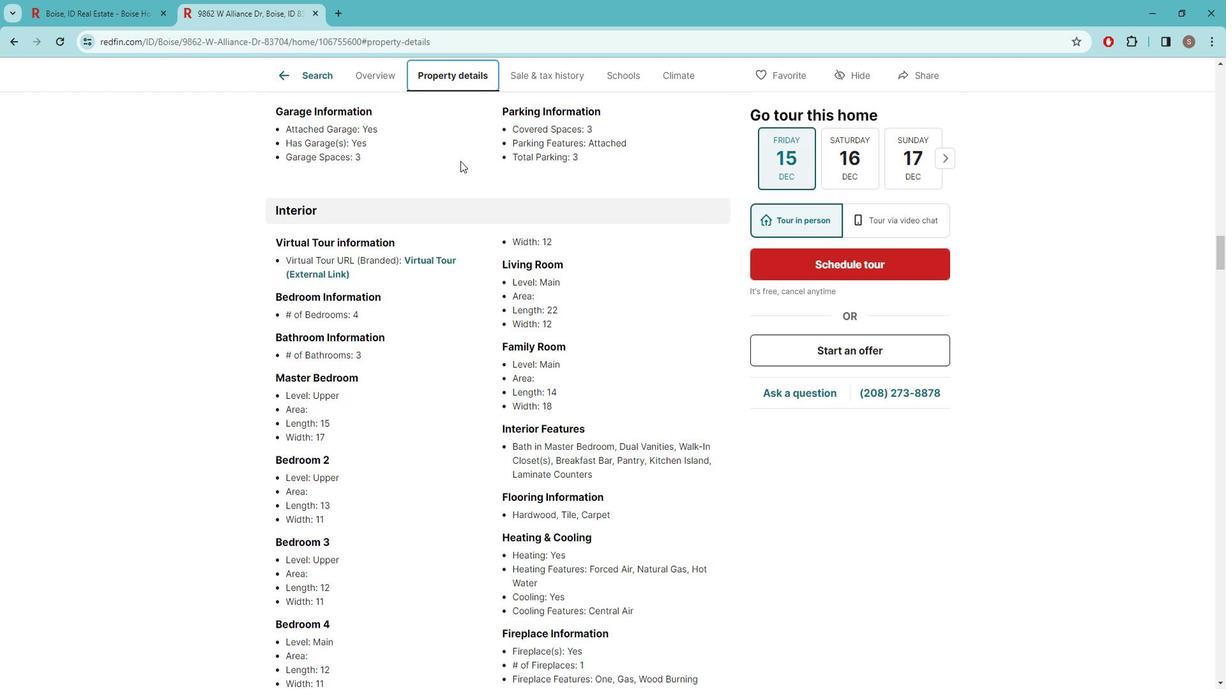 
Action: Mouse scrolled (473, 169) with delta (0, 0)
Screenshot: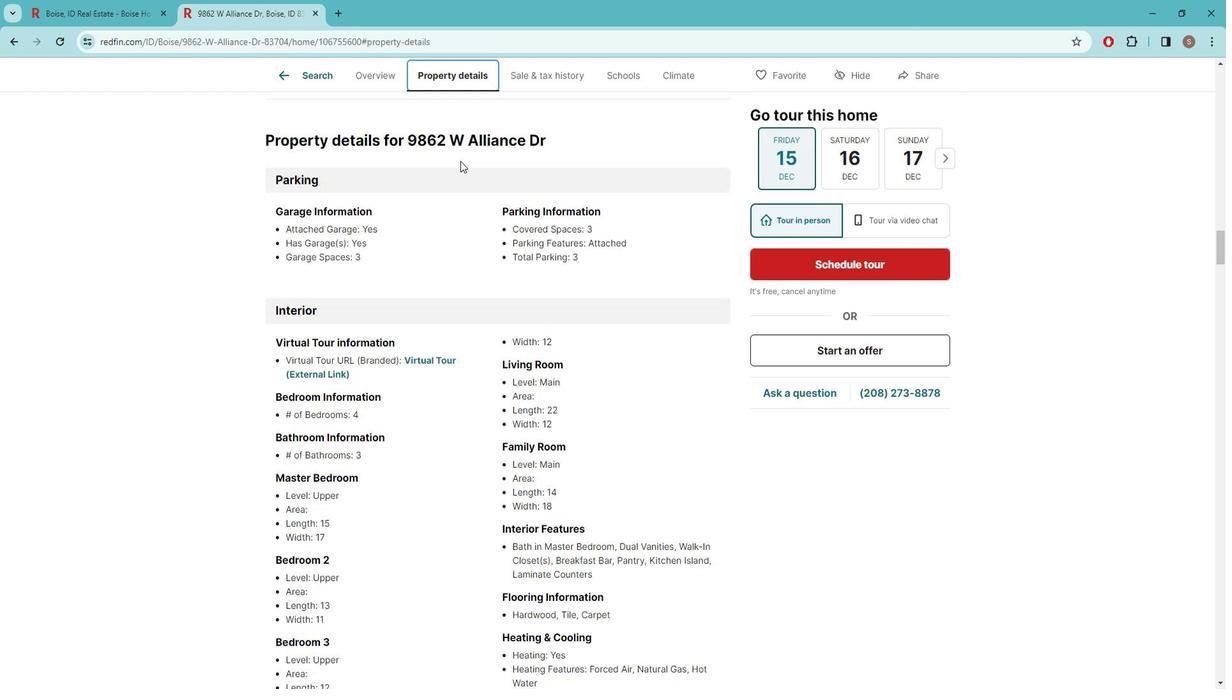 
Action: Mouse scrolled (473, 169) with delta (0, 0)
Screenshot: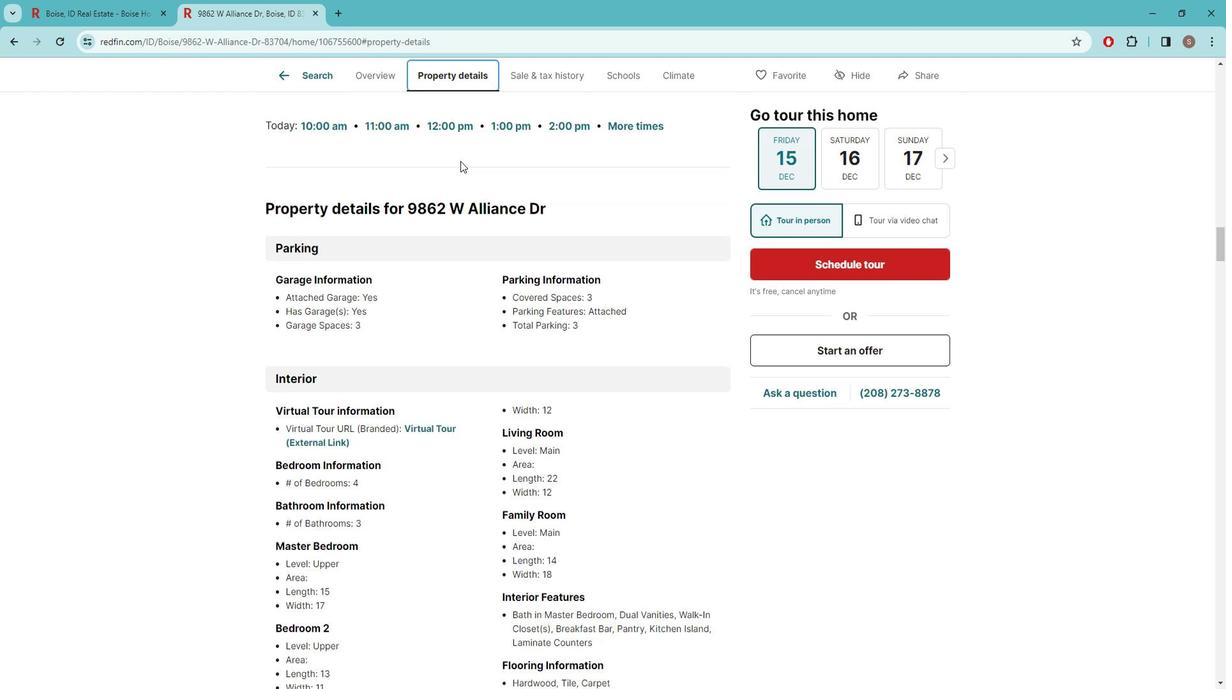
Action: Mouse moved to (454, 215)
Screenshot: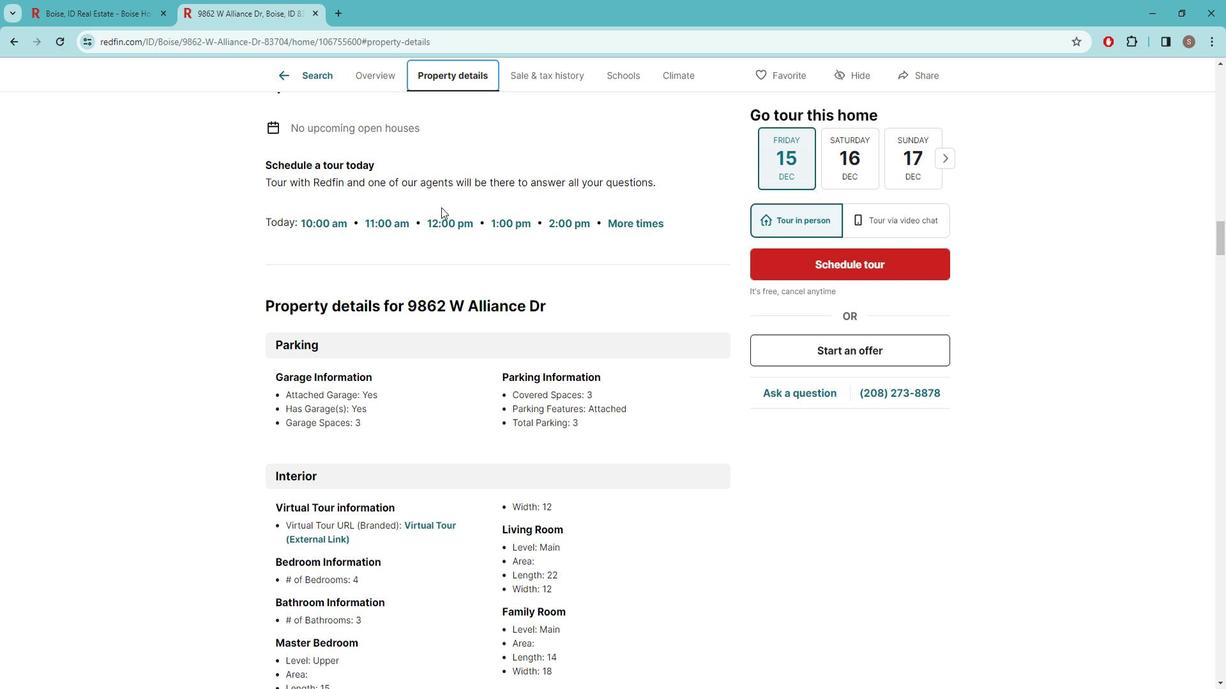 
Action: Mouse scrolled (454, 214) with delta (0, 0)
Screenshot: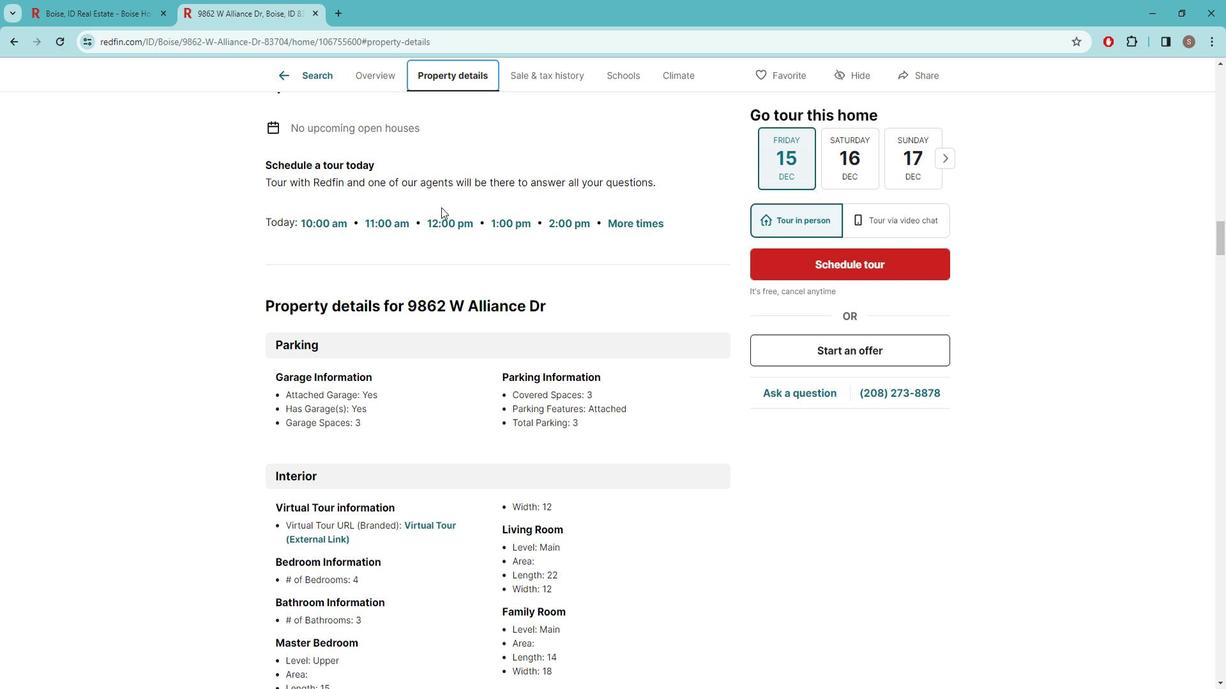 
Action: Mouse scrolled (454, 214) with delta (0, 0)
Screenshot: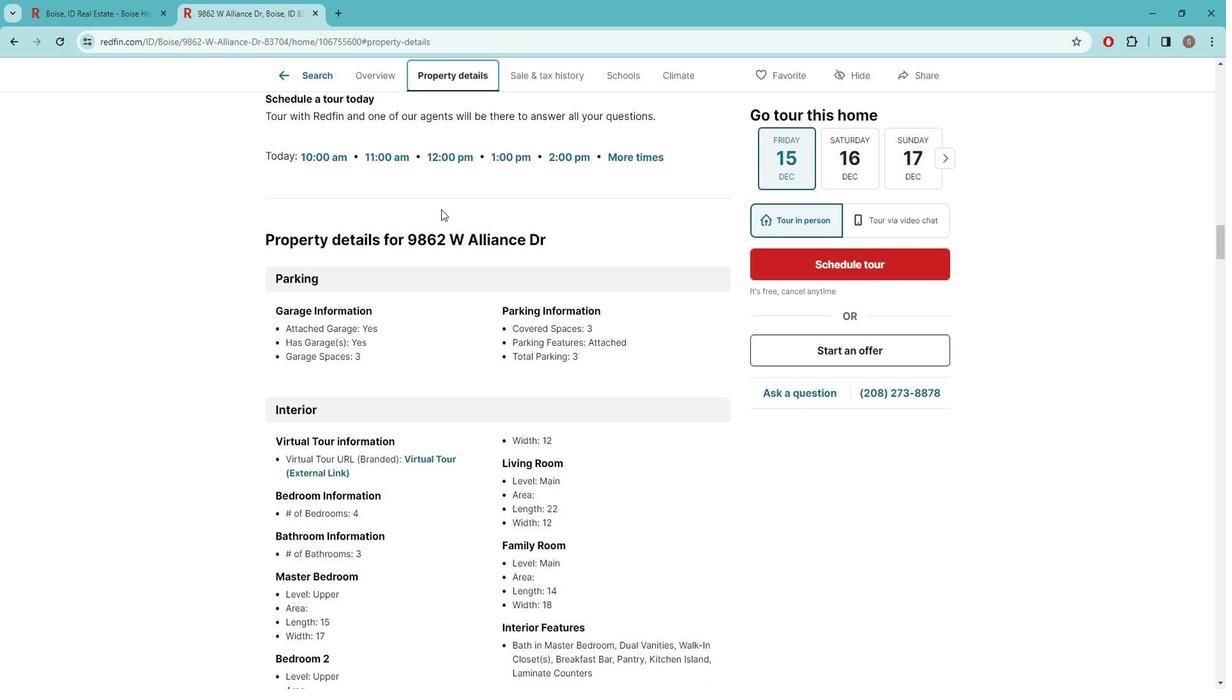 
Action: Mouse moved to (451, 265)
Screenshot: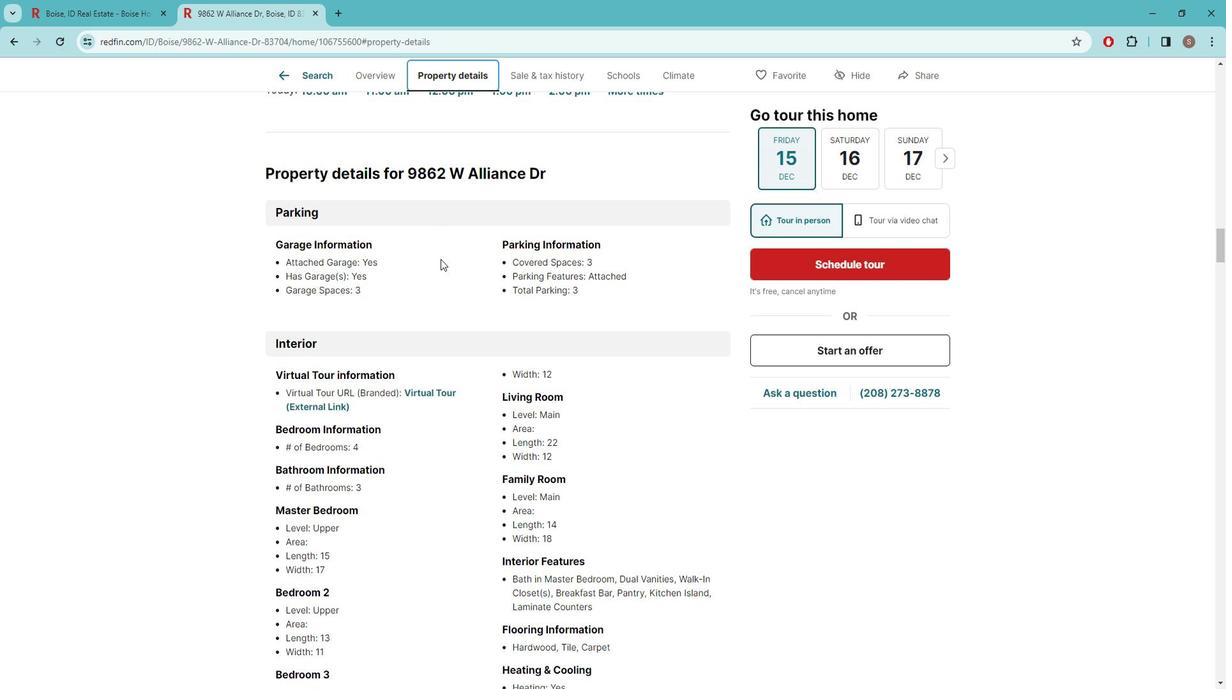 
Action: Mouse scrolled (451, 265) with delta (0, 0)
Screenshot: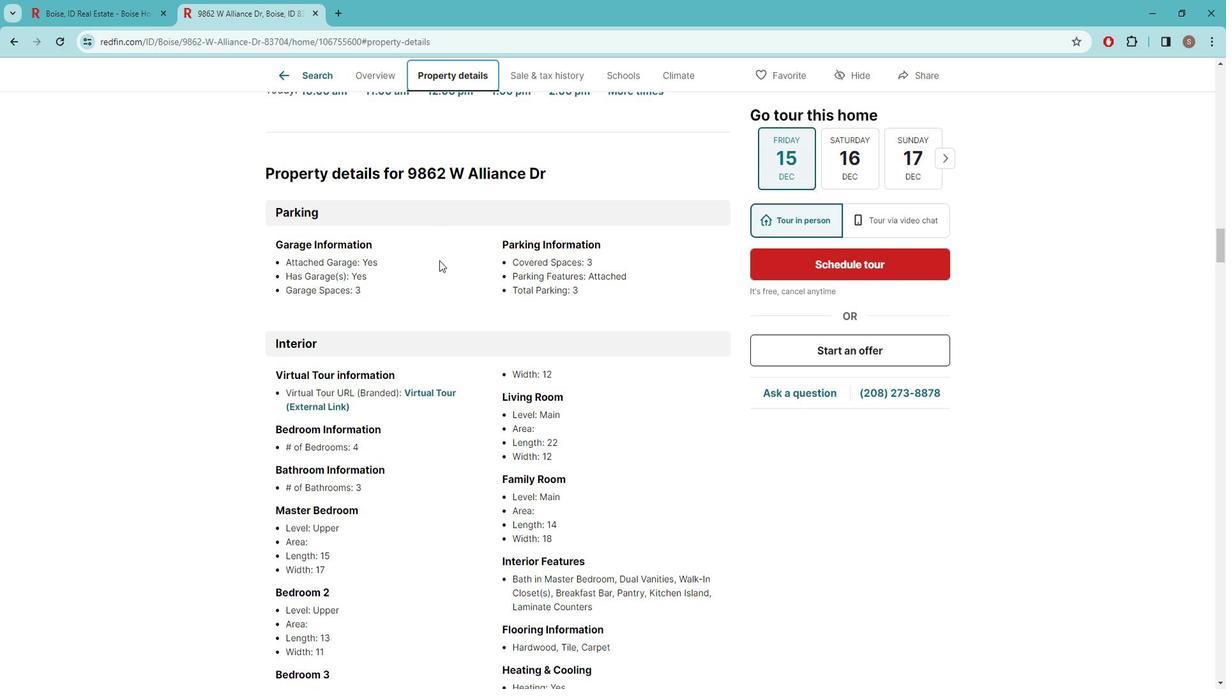
Action: Mouse moved to (450, 261)
Screenshot: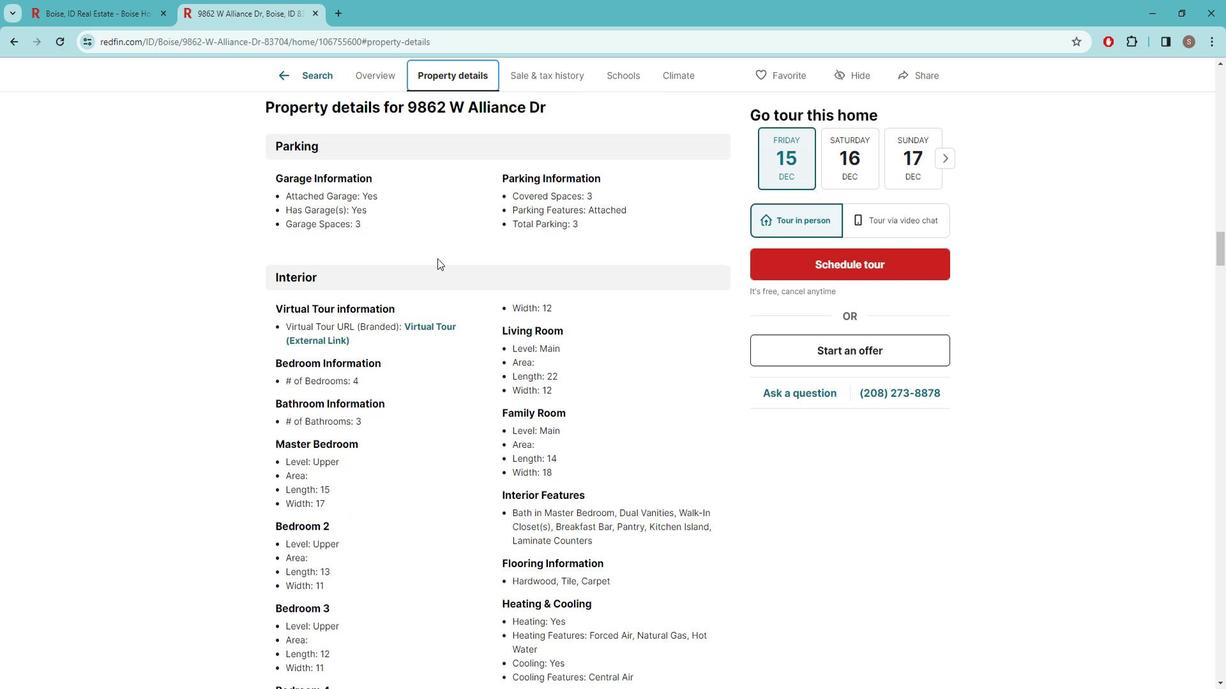 
Action: Mouse scrolled (450, 261) with delta (0, 0)
Screenshot: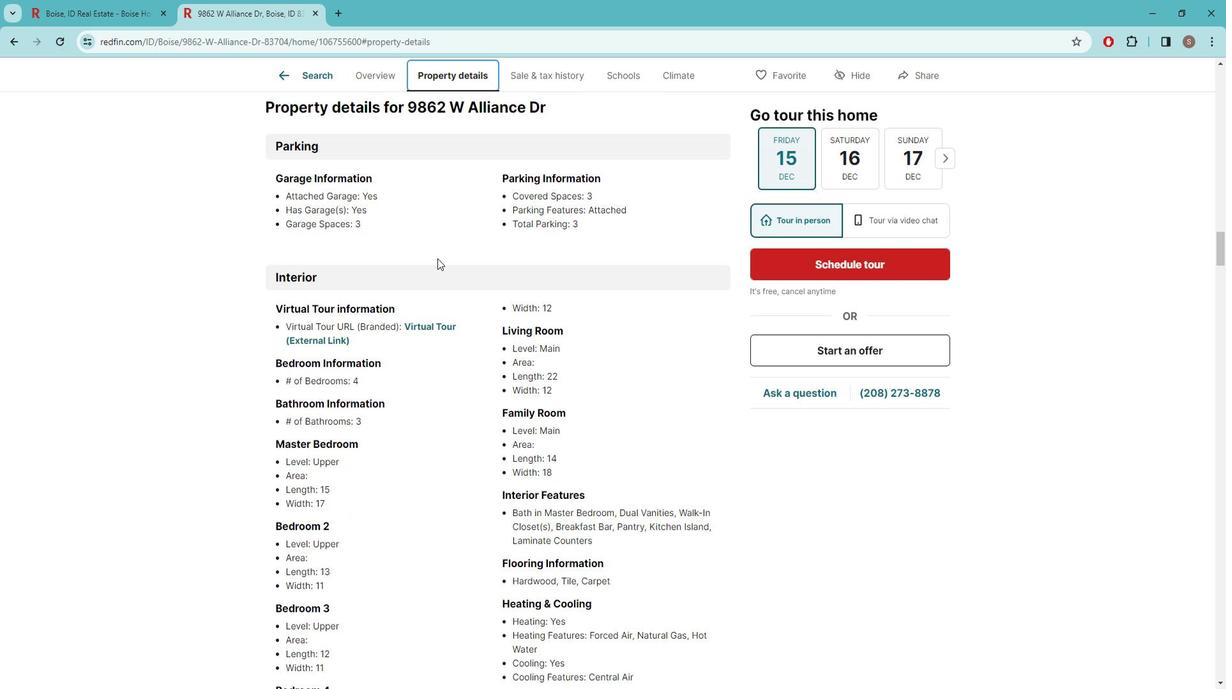 
Action: Mouse moved to (450, 259)
Screenshot: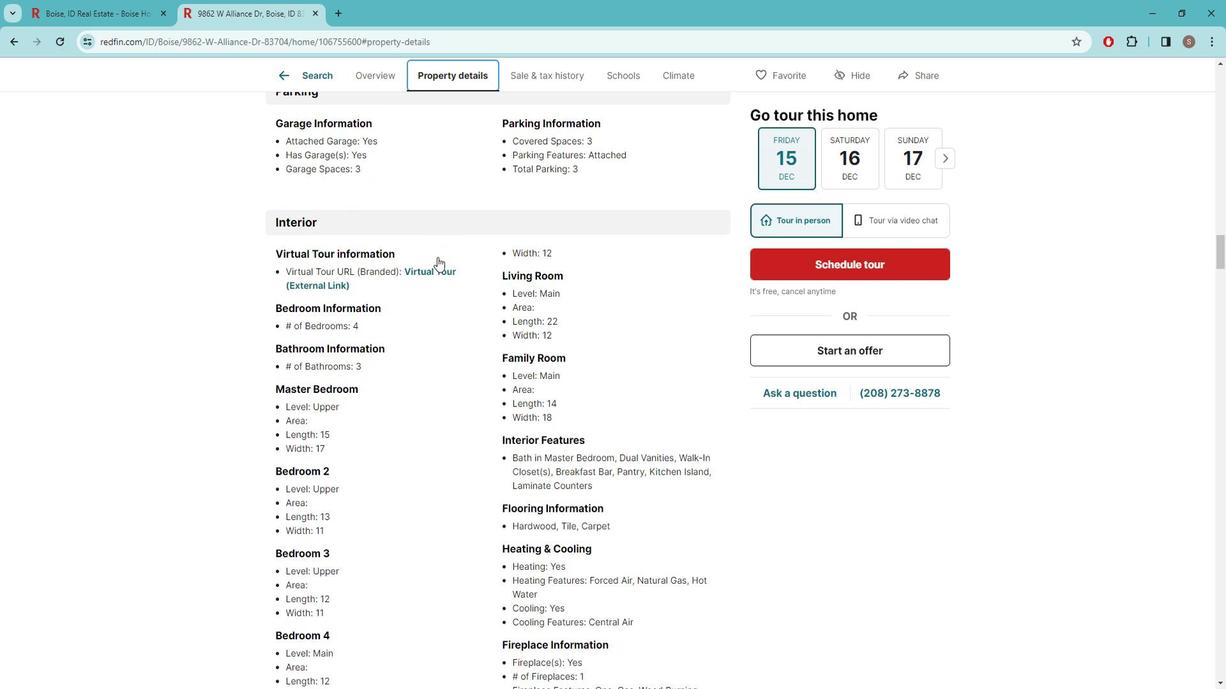 
Action: Mouse scrolled (450, 259) with delta (0, 0)
Screenshot: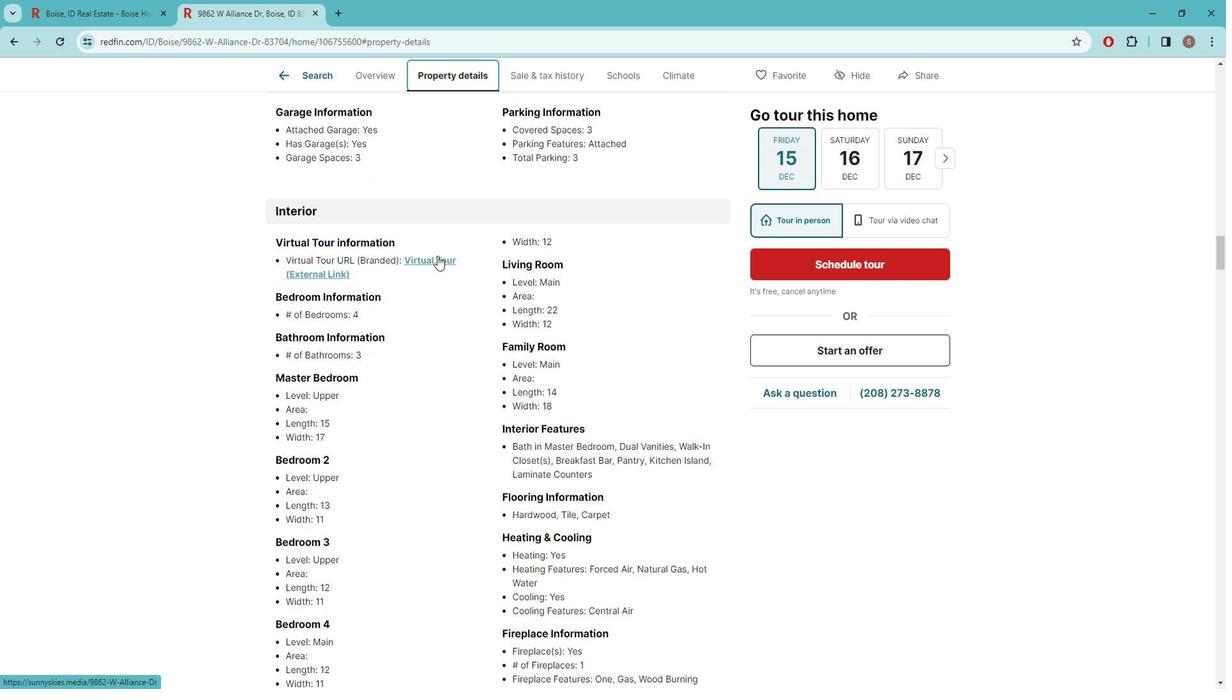 
Action: Mouse moved to (450, 259)
Screenshot: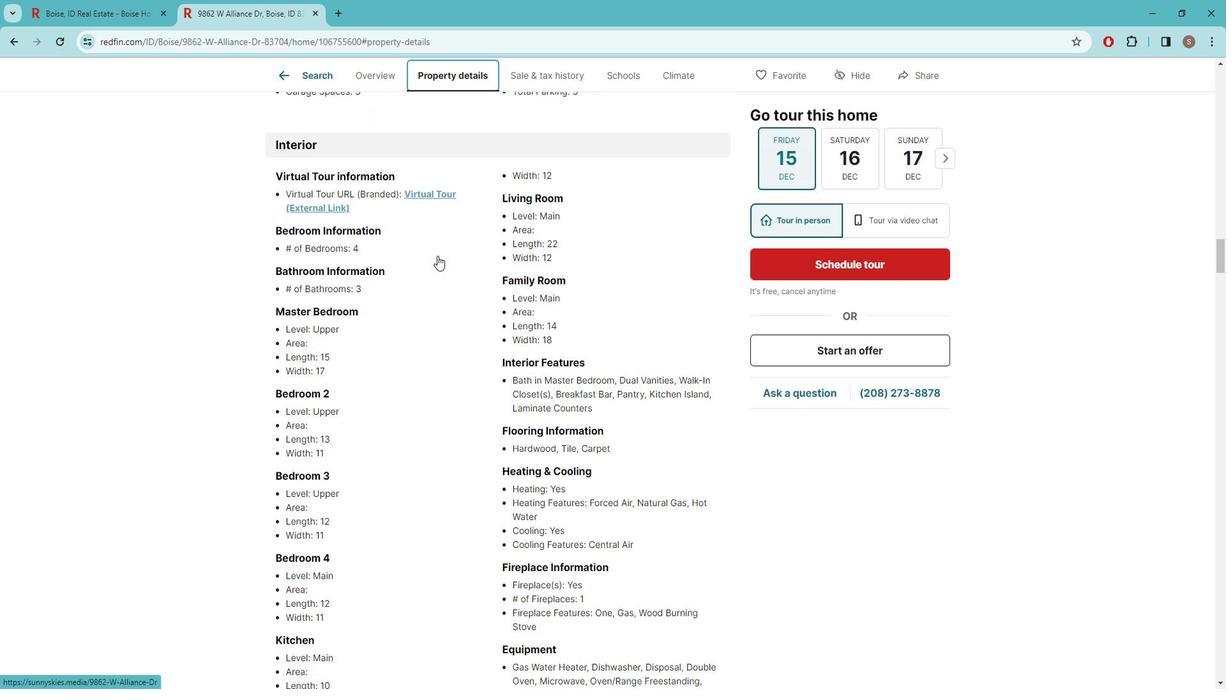 
Action: Mouse scrolled (450, 259) with delta (0, 0)
Screenshot: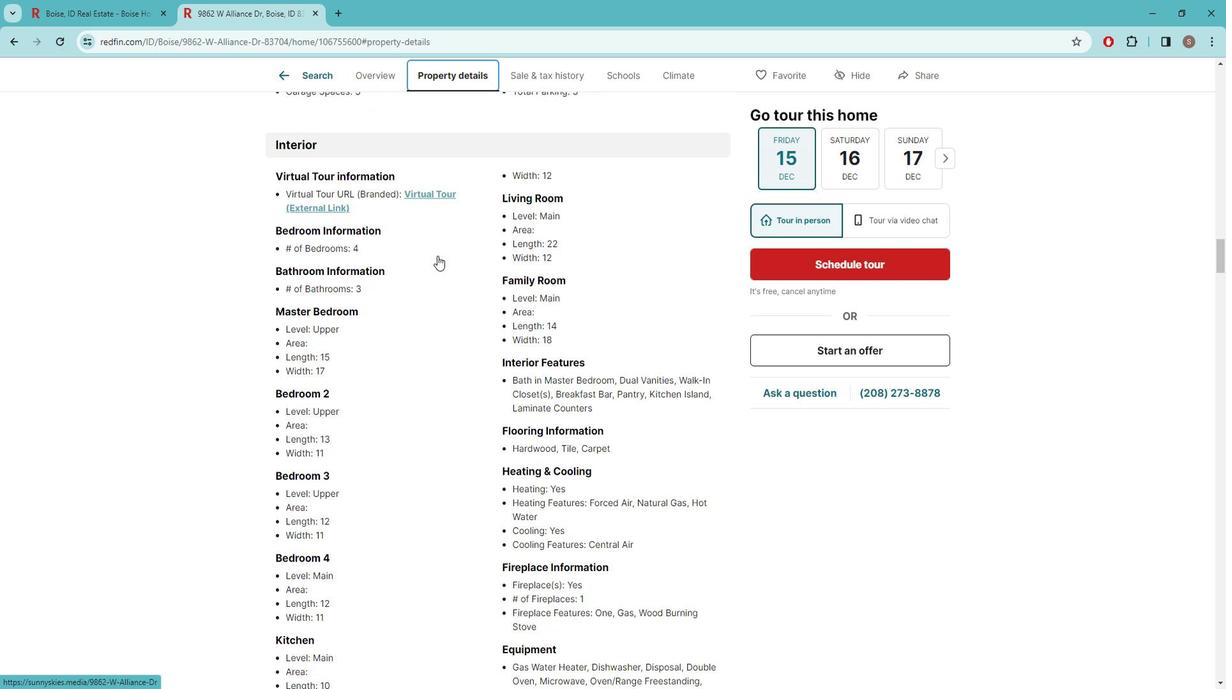 
Action: Mouse scrolled (450, 259) with delta (0, 0)
Screenshot: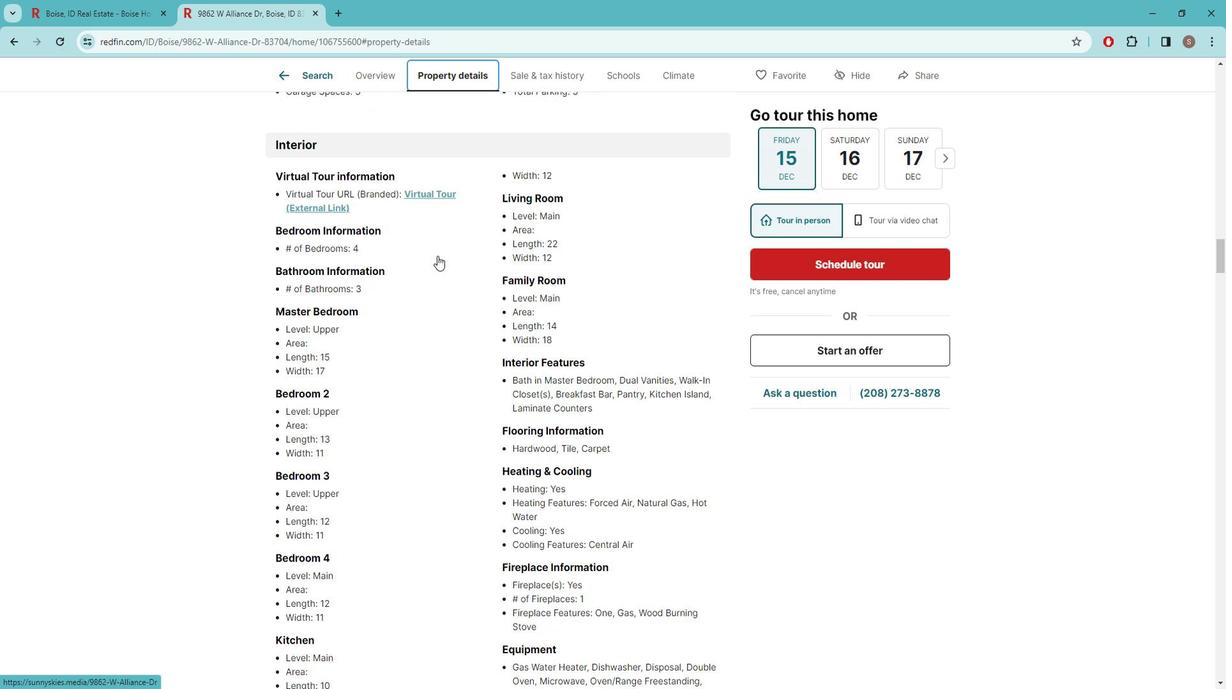 
Action: Mouse moved to (450, 259)
Screenshot: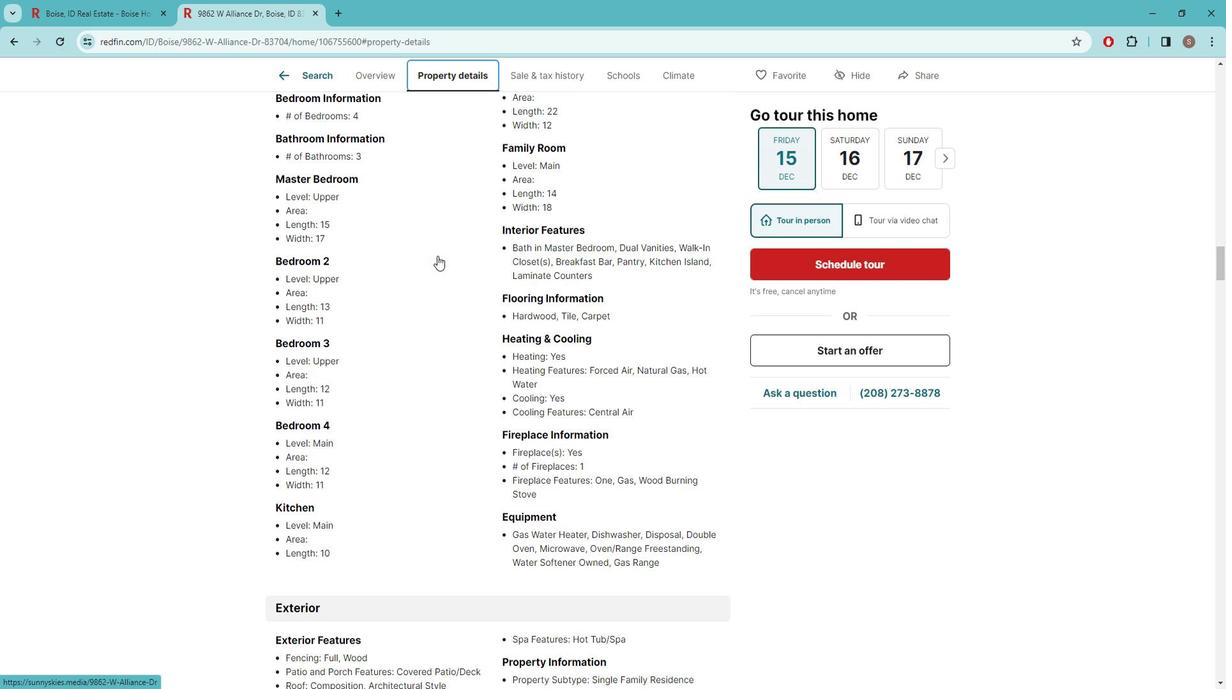 
Action: Mouse scrolled (450, 258) with delta (0, 0)
Screenshot: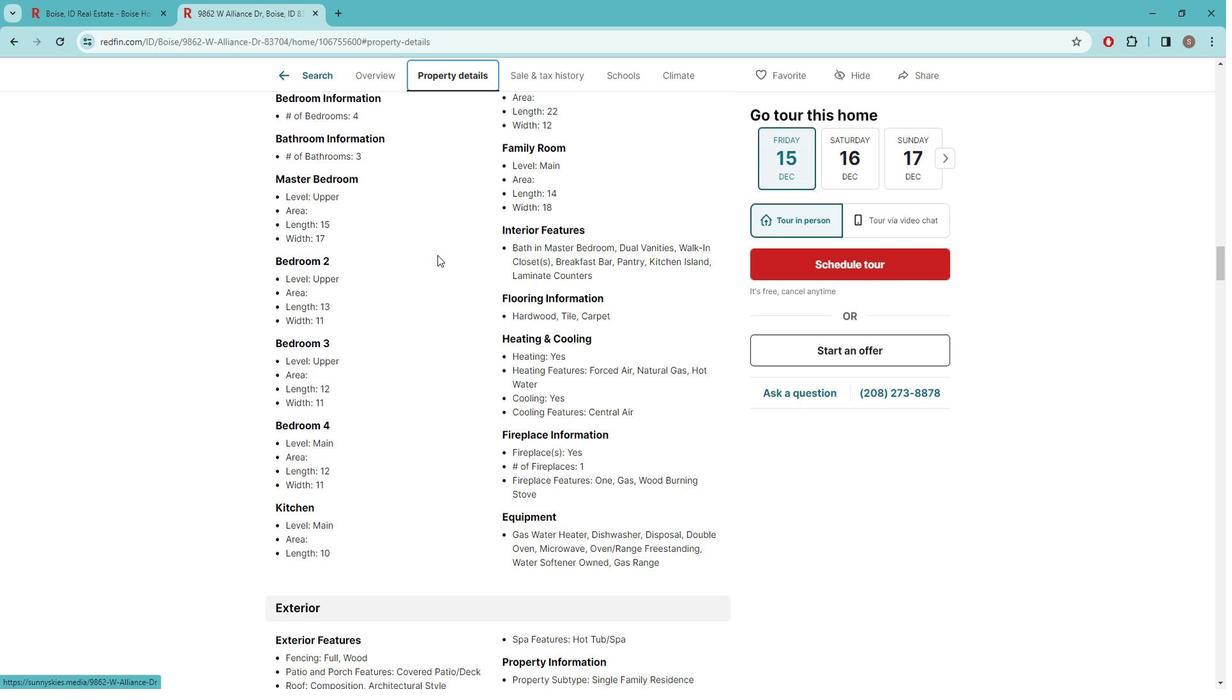 
Action: Mouse moved to (451, 258)
Screenshot: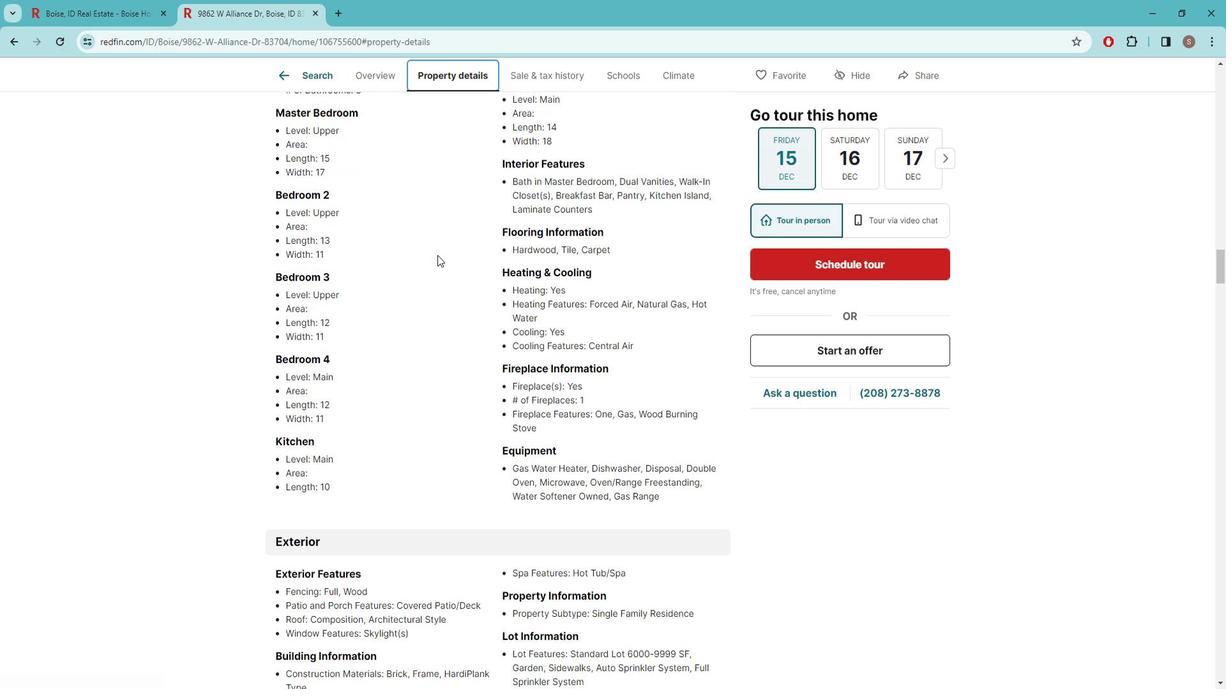 
Action: Mouse scrolled (451, 257) with delta (0, 0)
Screenshot: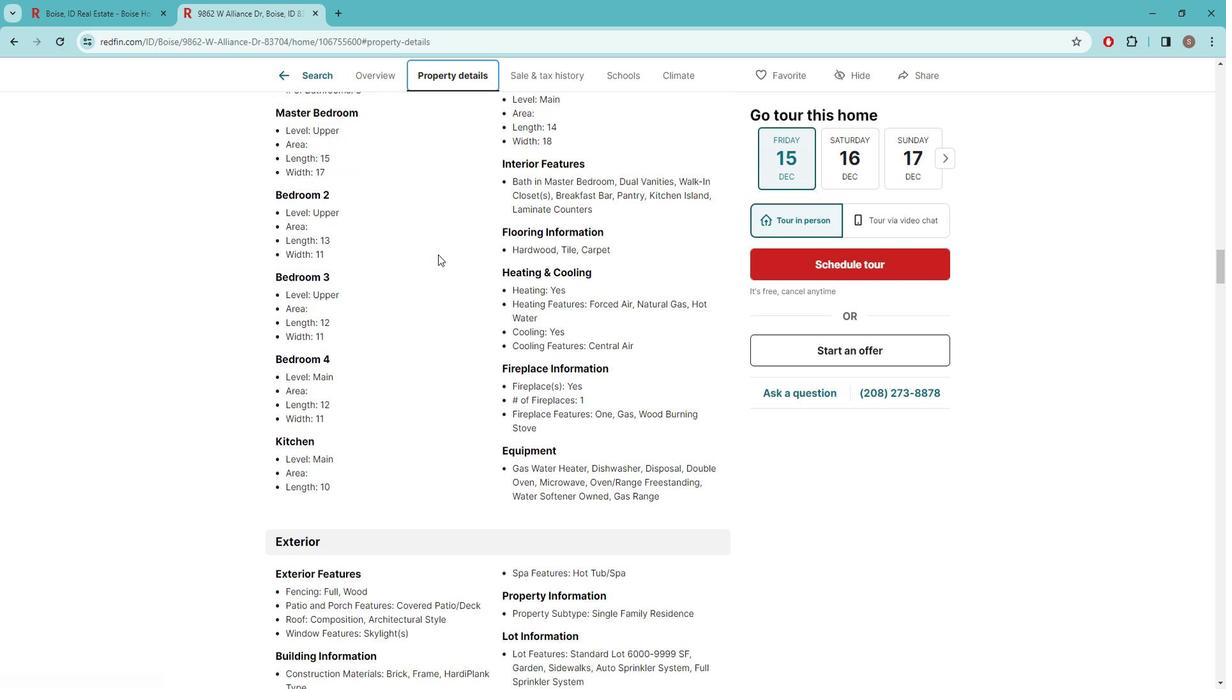 
Action: Mouse moved to (452, 256)
Screenshot: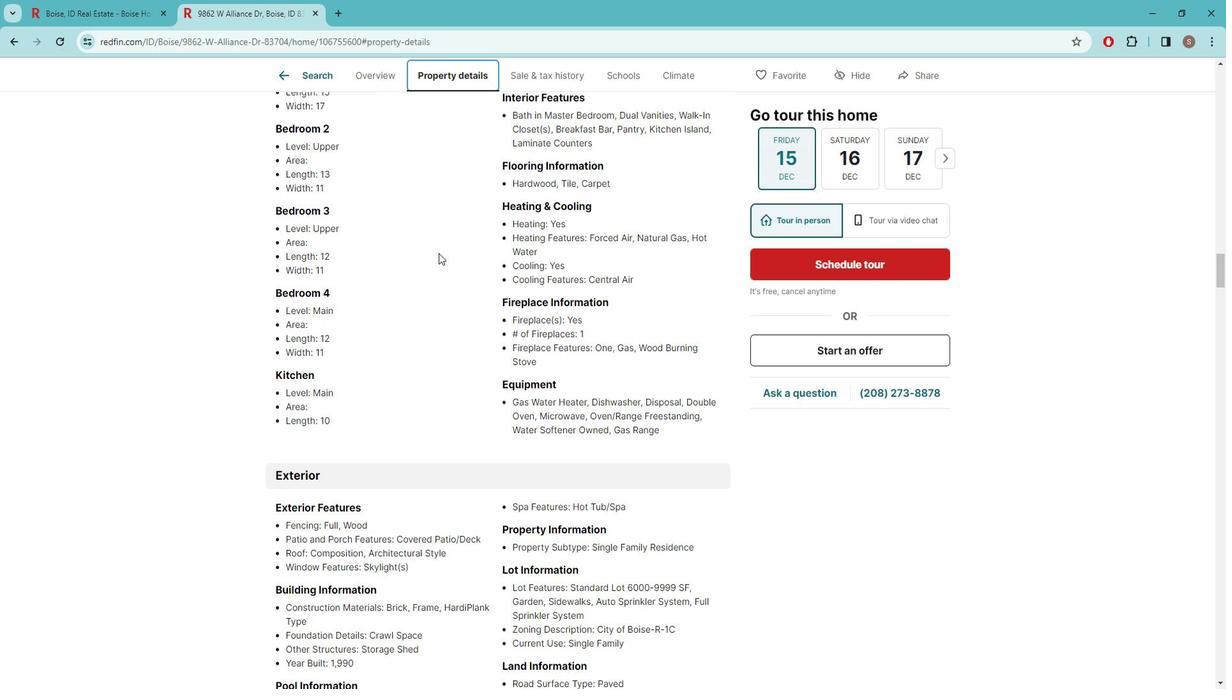 
Action: Mouse scrolled (452, 255) with delta (0, 0)
Screenshot: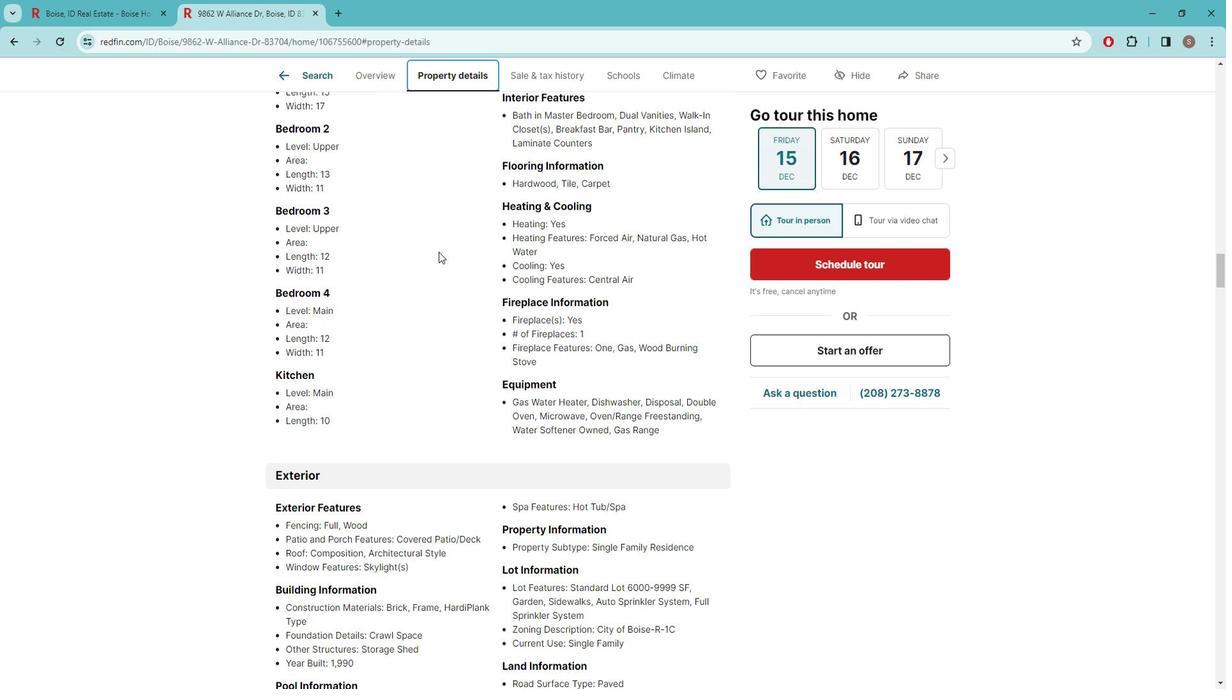 
Action: Mouse scrolled (452, 255) with delta (0, 0)
Screenshot: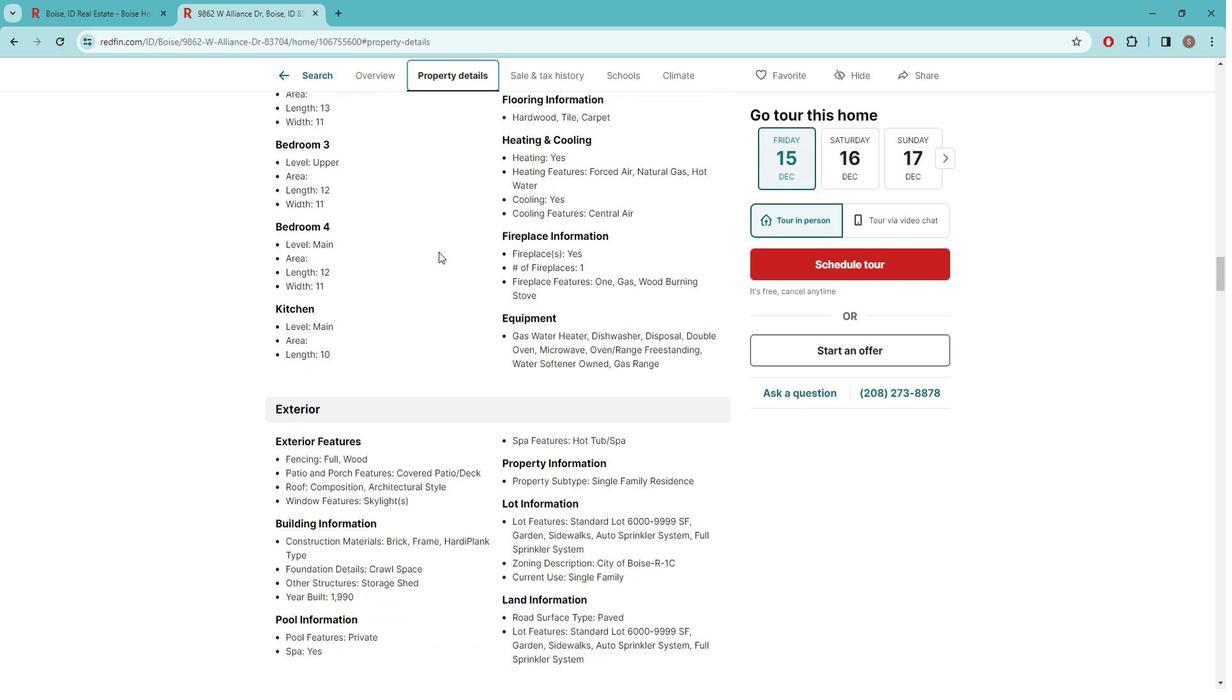 
Action: Mouse scrolled (452, 255) with delta (0, 0)
Screenshot: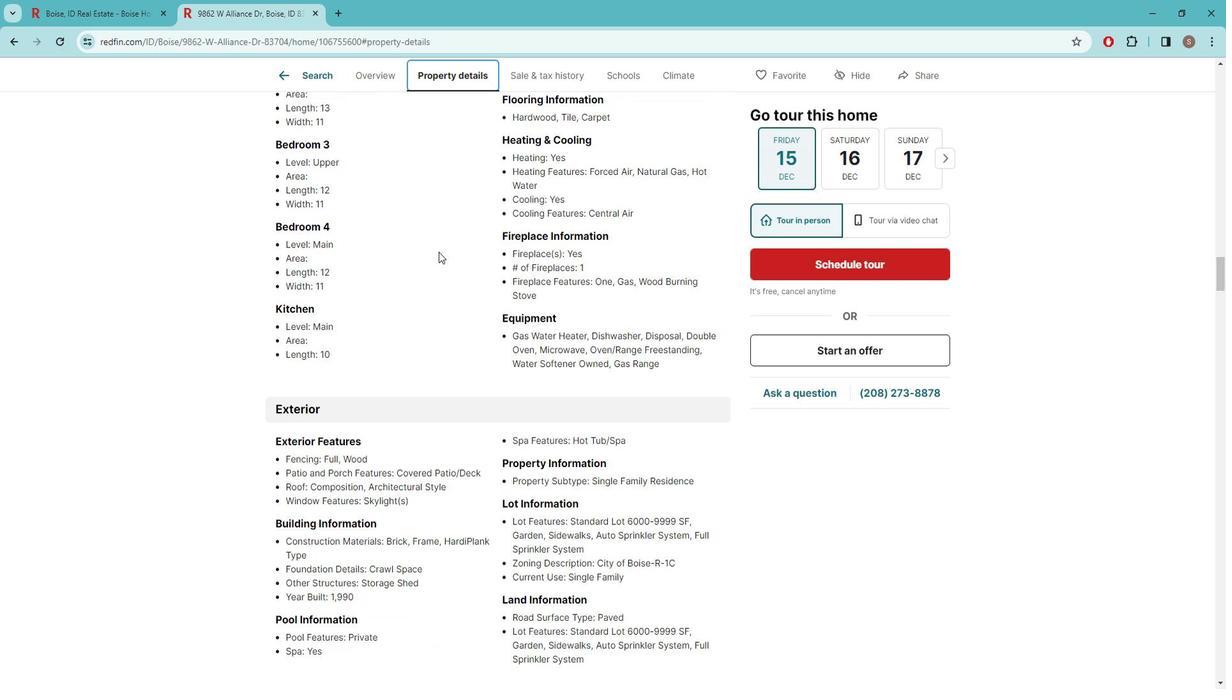 
Action: Mouse scrolled (452, 256) with delta (0, 0)
Screenshot: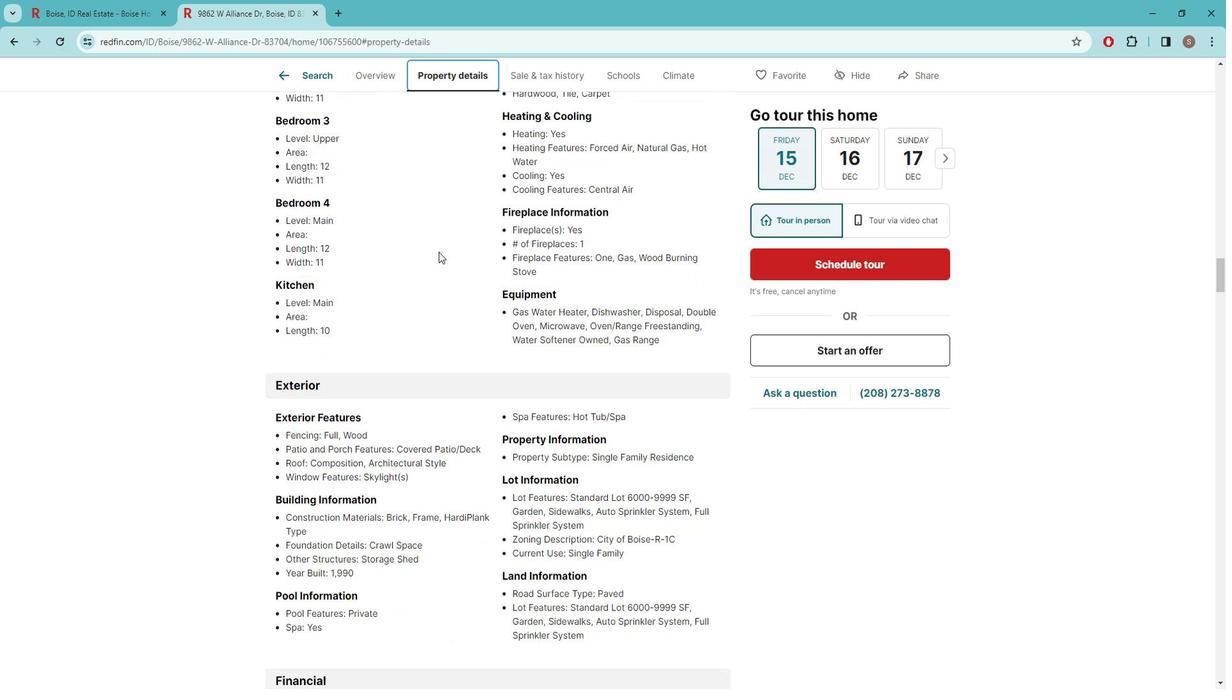 
Action: Mouse scrolled (452, 255) with delta (0, 0)
Screenshot: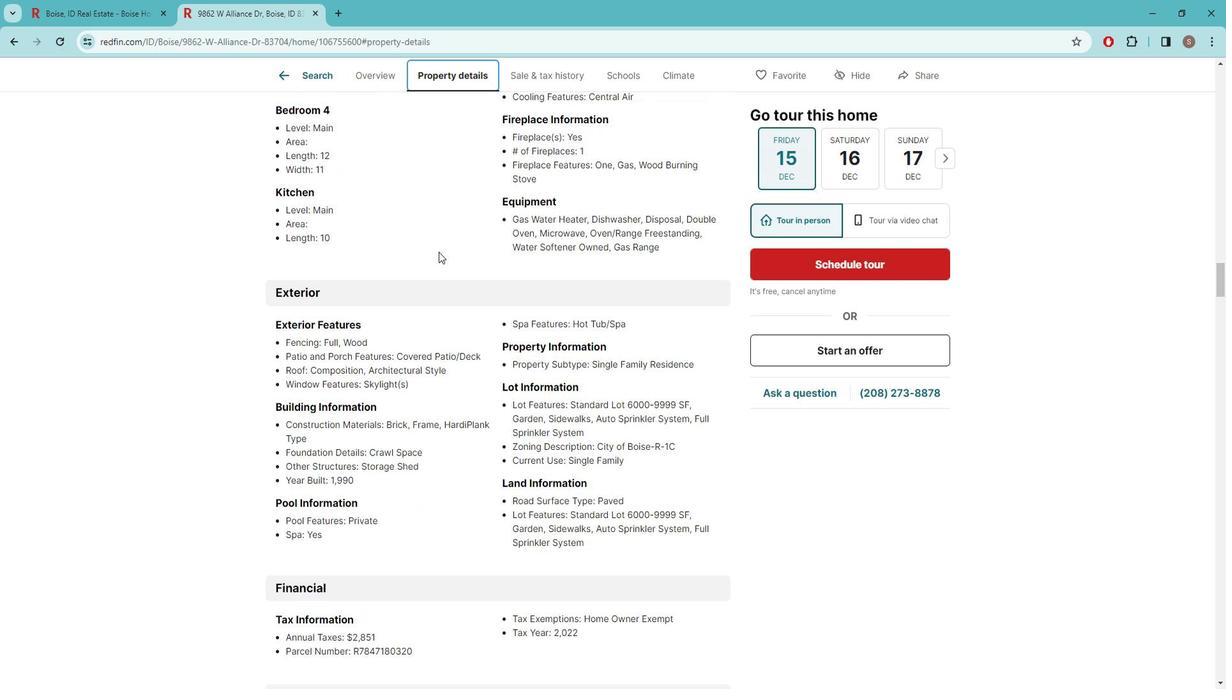 
Action: Mouse moved to (452, 256)
Screenshot: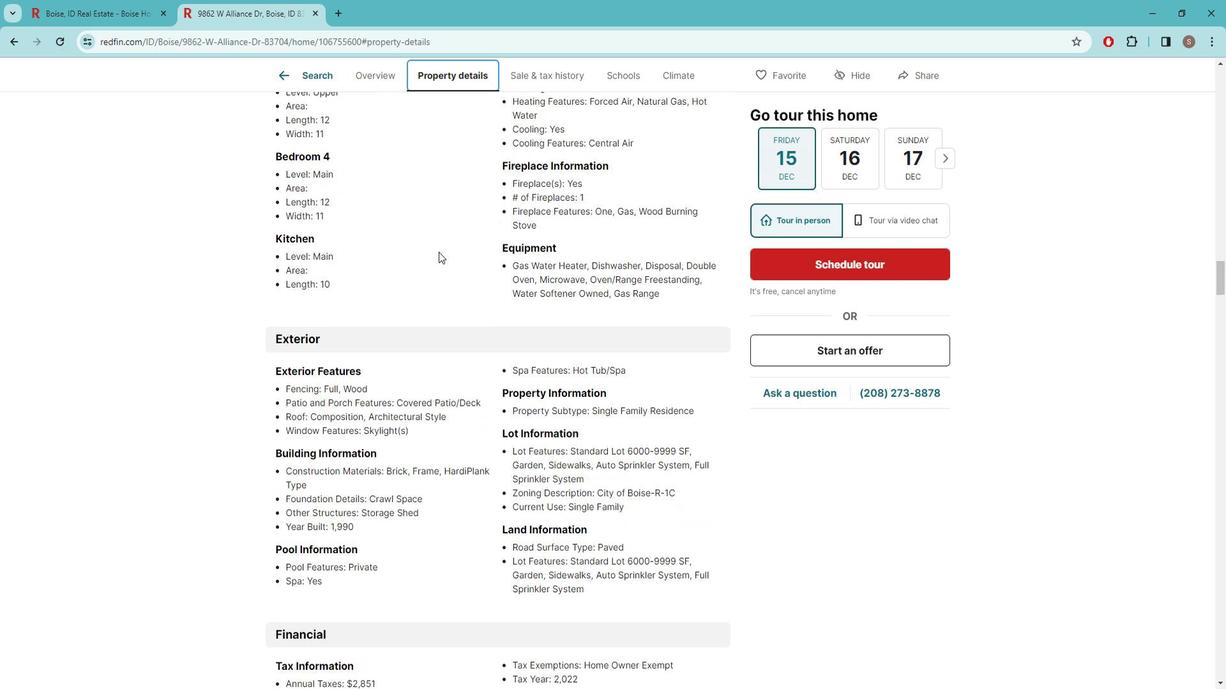 
Action: Mouse scrolled (452, 256) with delta (0, 0)
Screenshot: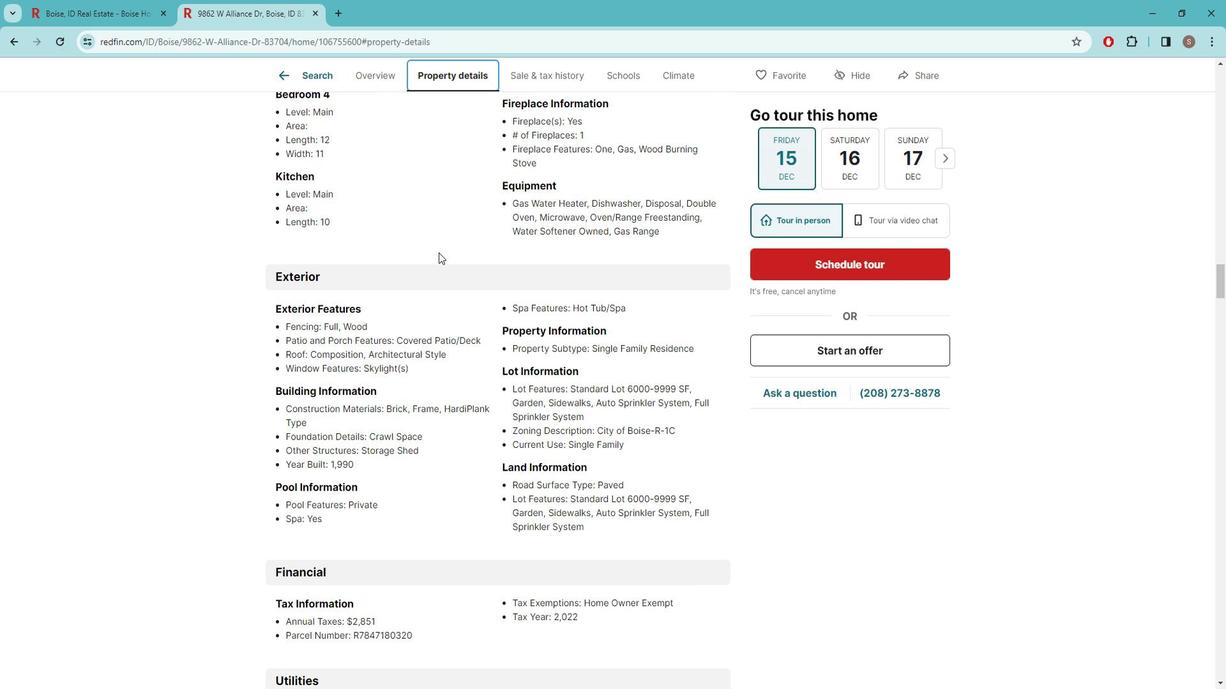 
Action: Mouse moved to (452, 256)
Screenshot: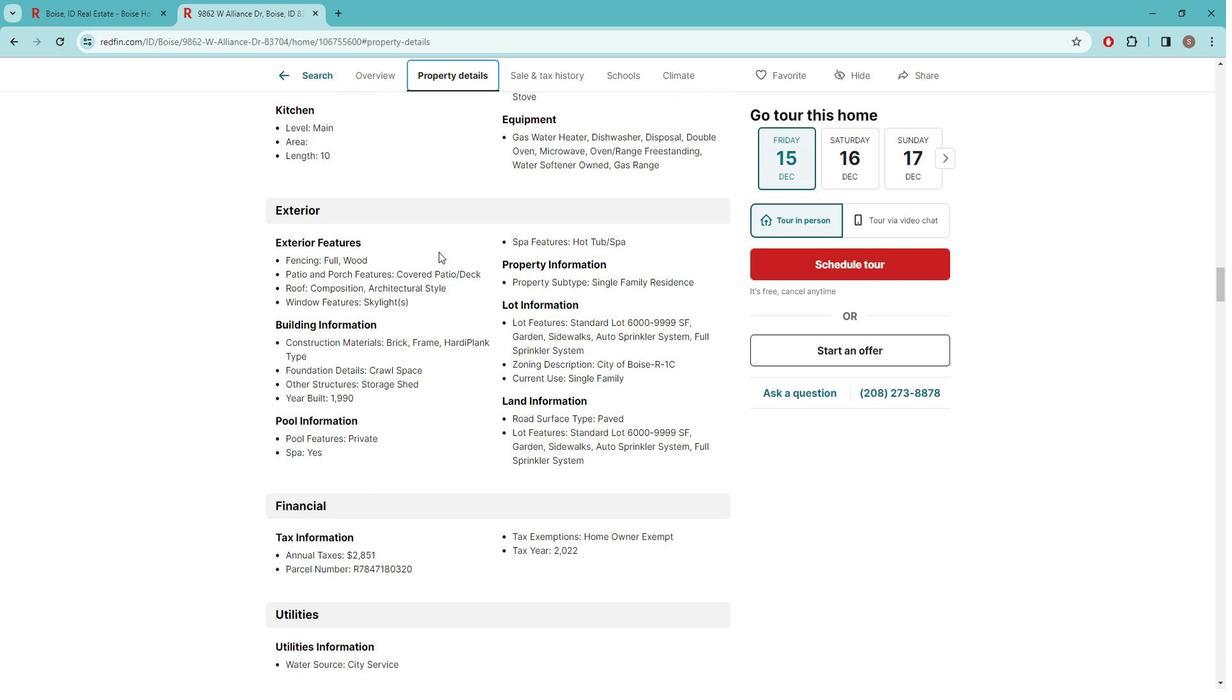 
Action: Mouse scrolled (452, 255) with delta (0, 0)
Screenshot: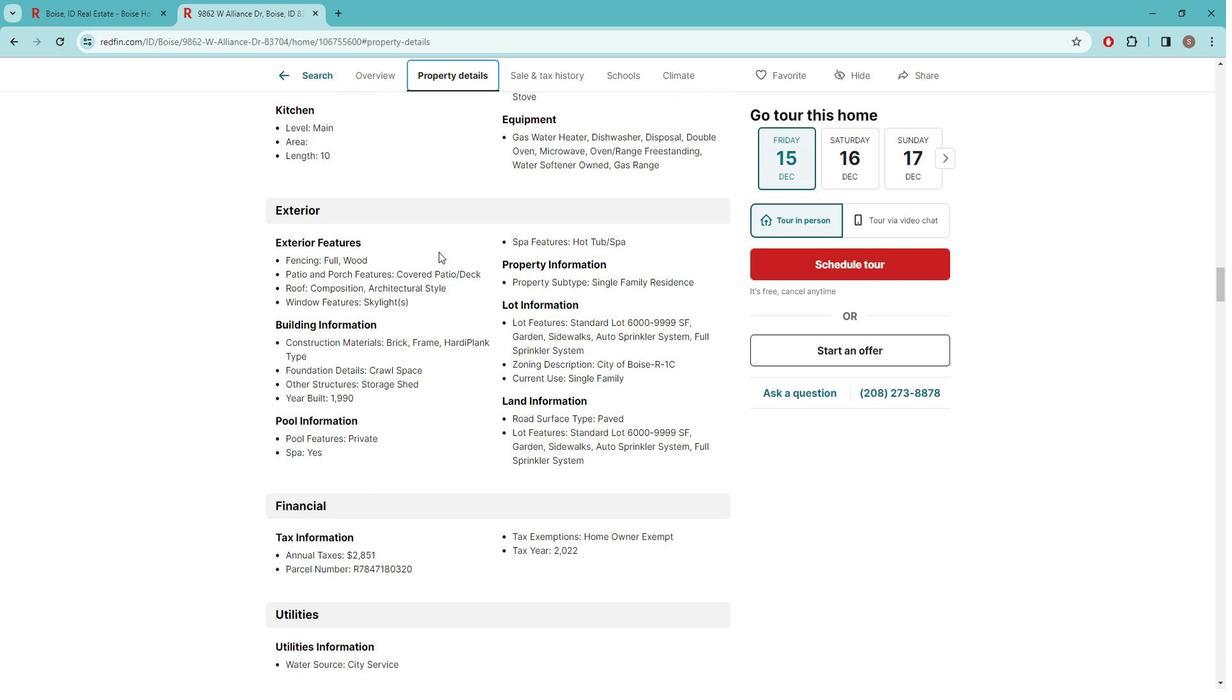 
Action: Mouse scrolled (452, 255) with delta (0, 0)
Screenshot: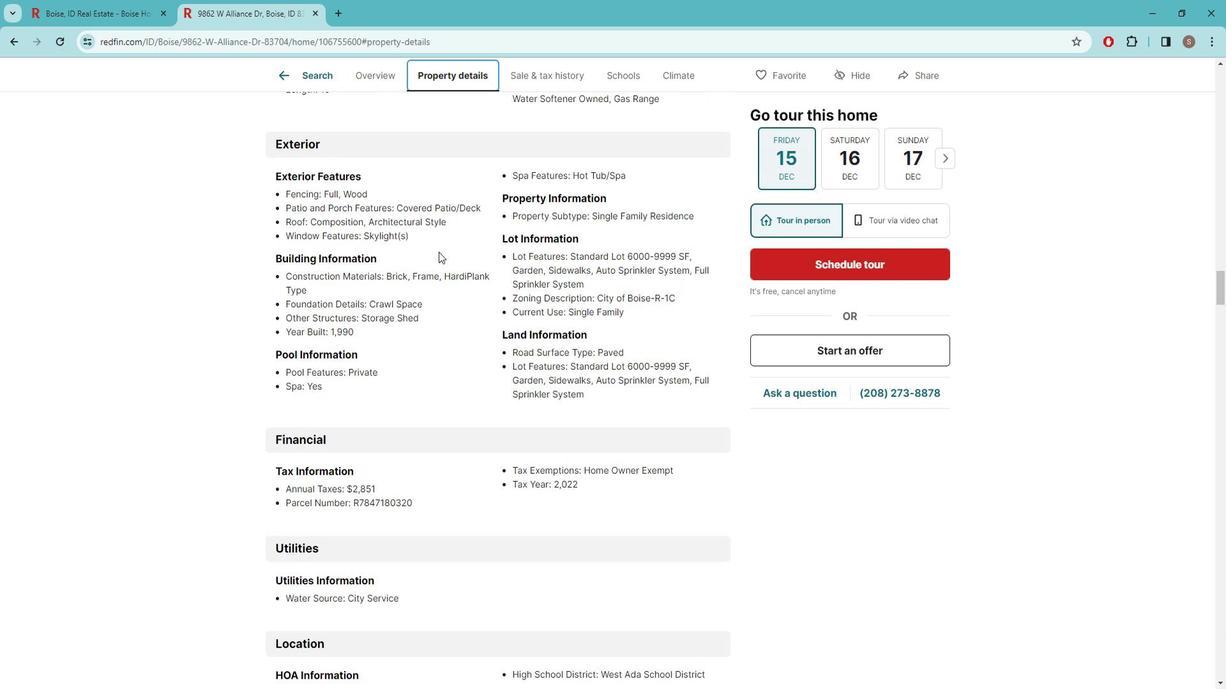 
Action: Mouse scrolled (452, 255) with delta (0, 0)
Screenshot: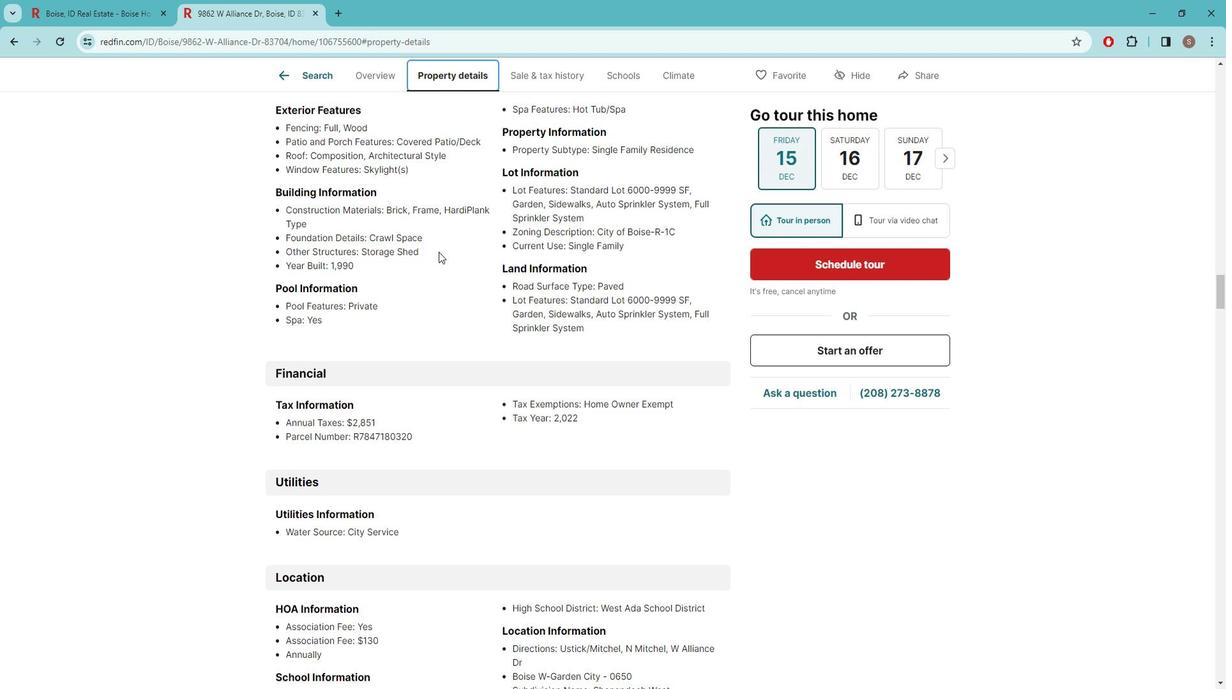 
Action: Mouse scrolled (452, 255) with delta (0, 0)
Screenshot: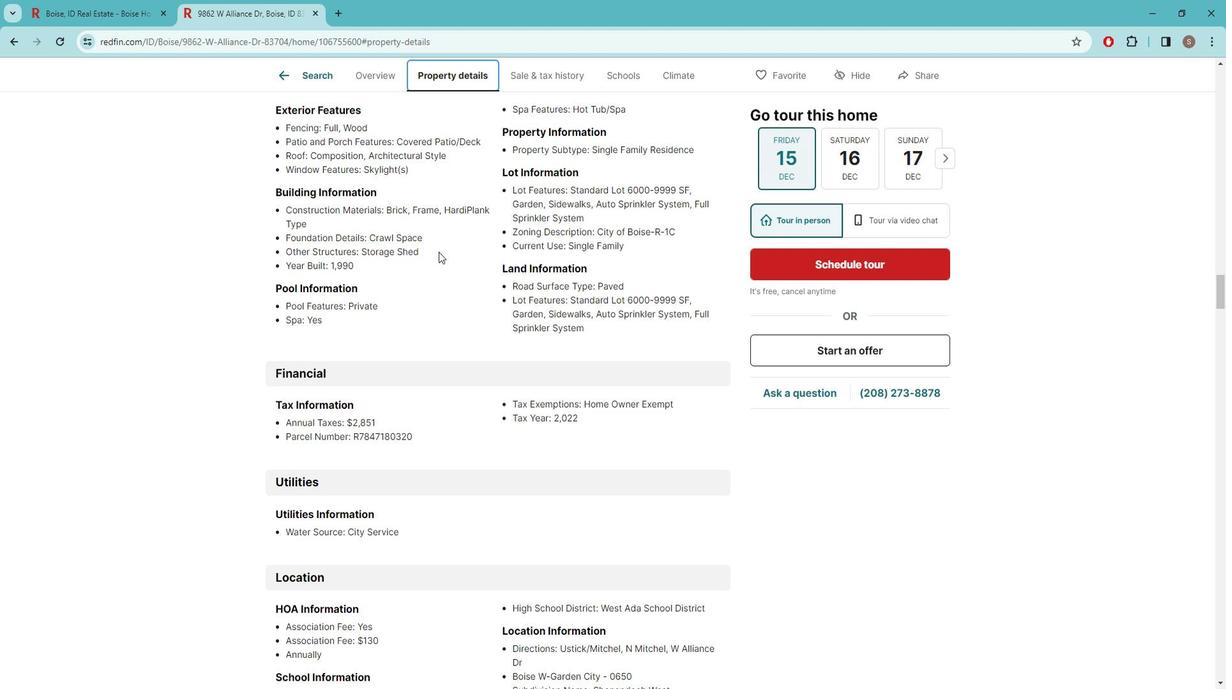 
Action: Mouse moved to (451, 254)
Screenshot: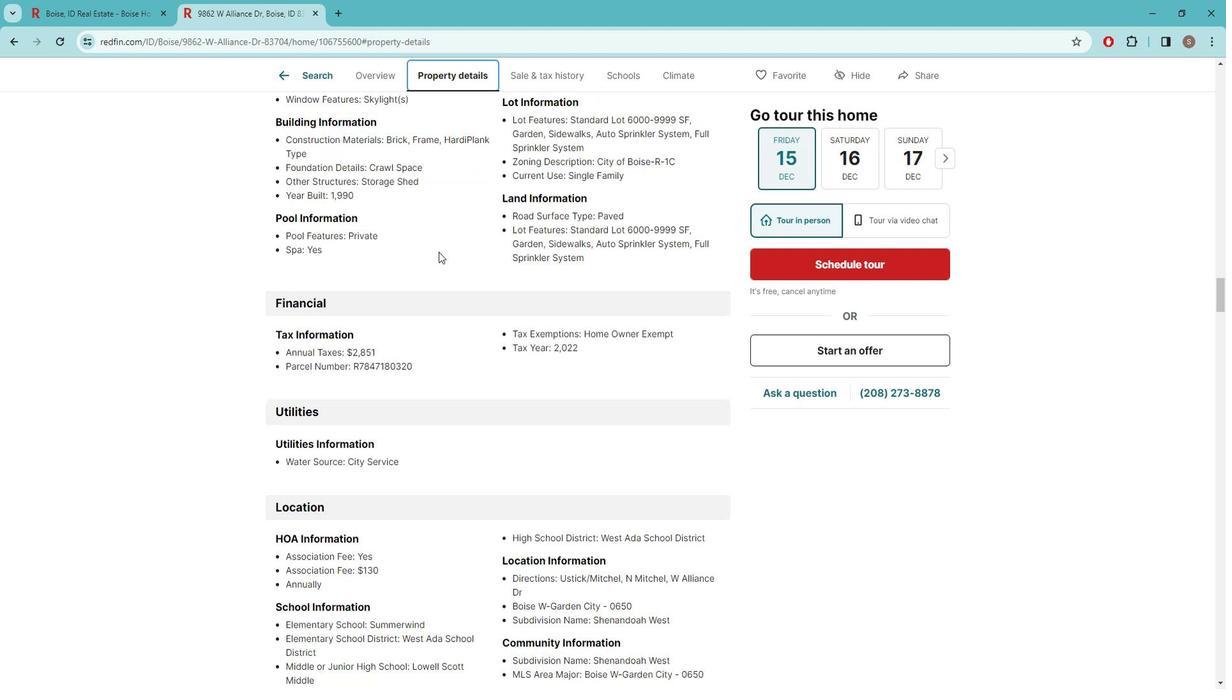 
Action: Mouse scrolled (451, 253) with delta (0, 0)
Screenshot: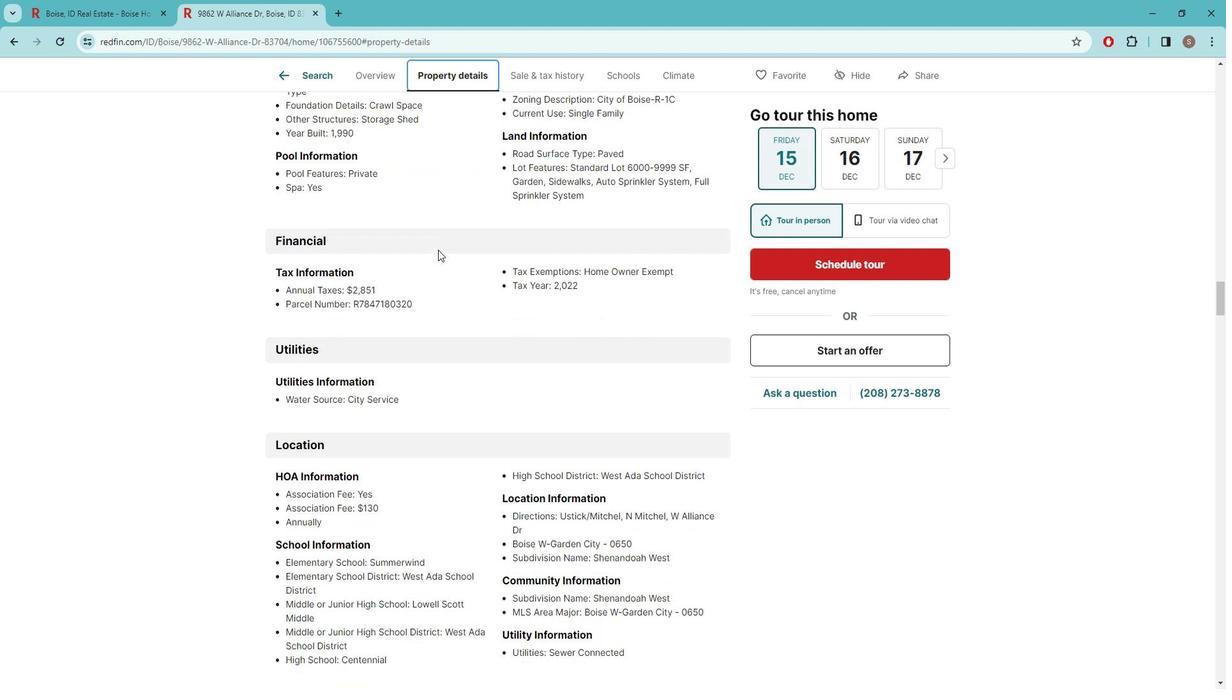 
Action: Mouse moved to (451, 254)
Screenshot: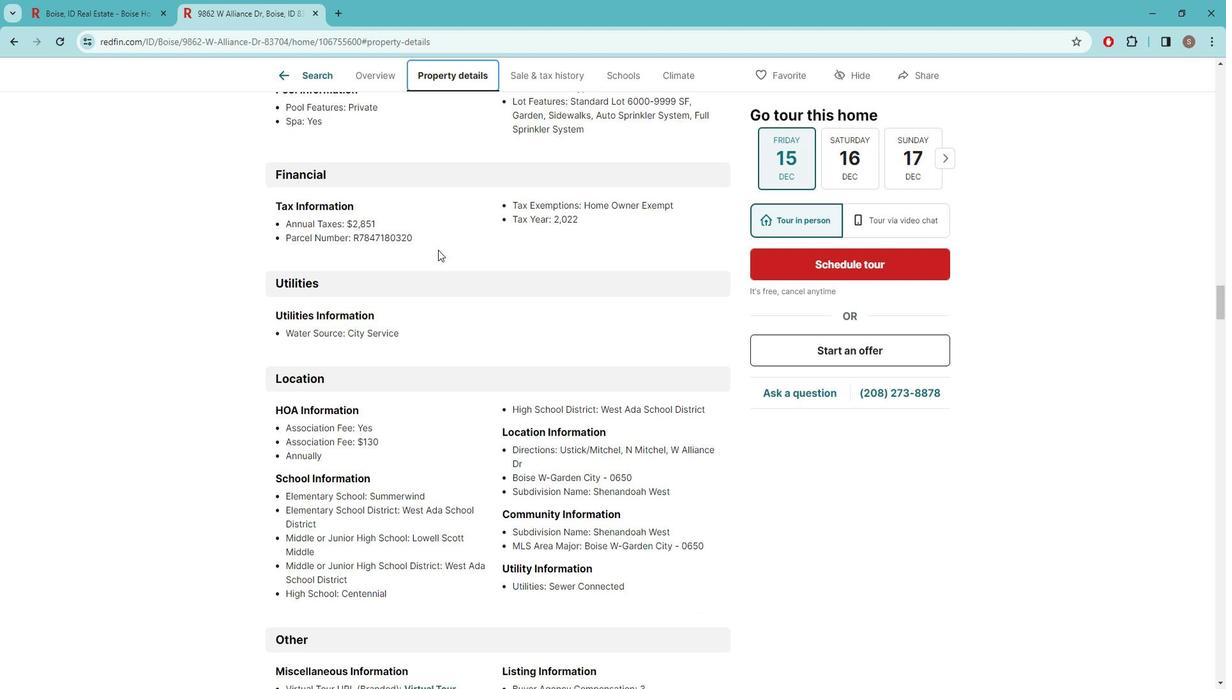
Action: Mouse scrolled (451, 253) with delta (0, 0)
Screenshot: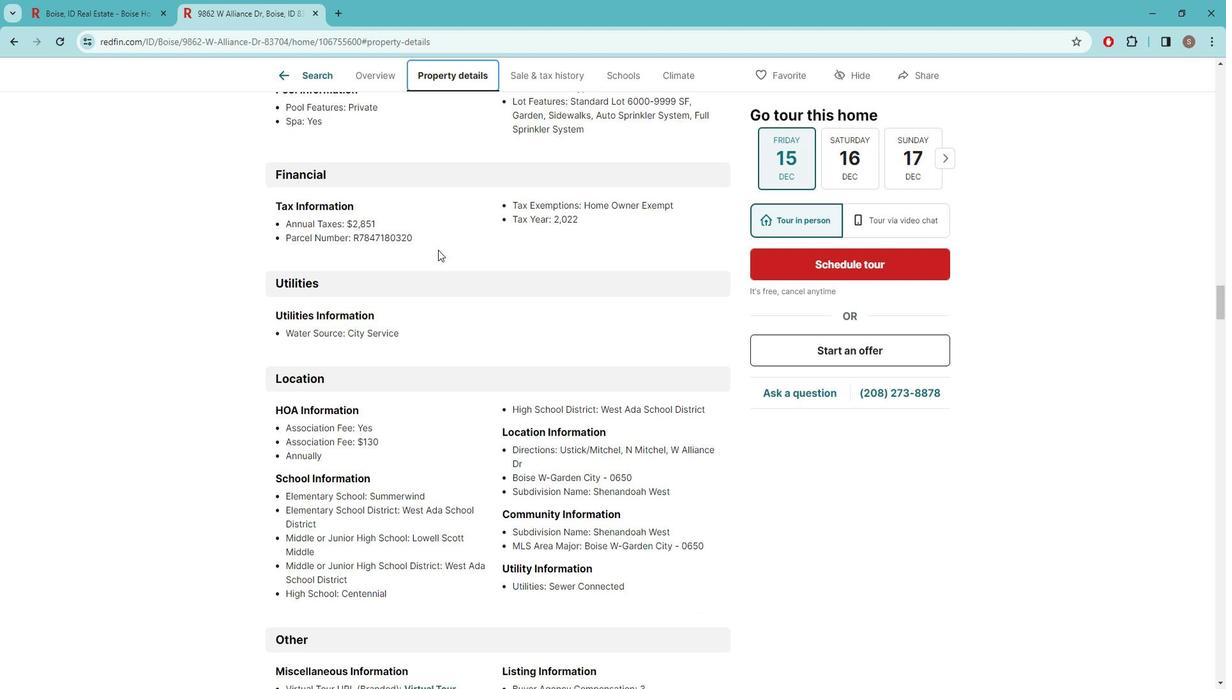
Action: Mouse moved to (452, 252)
Screenshot: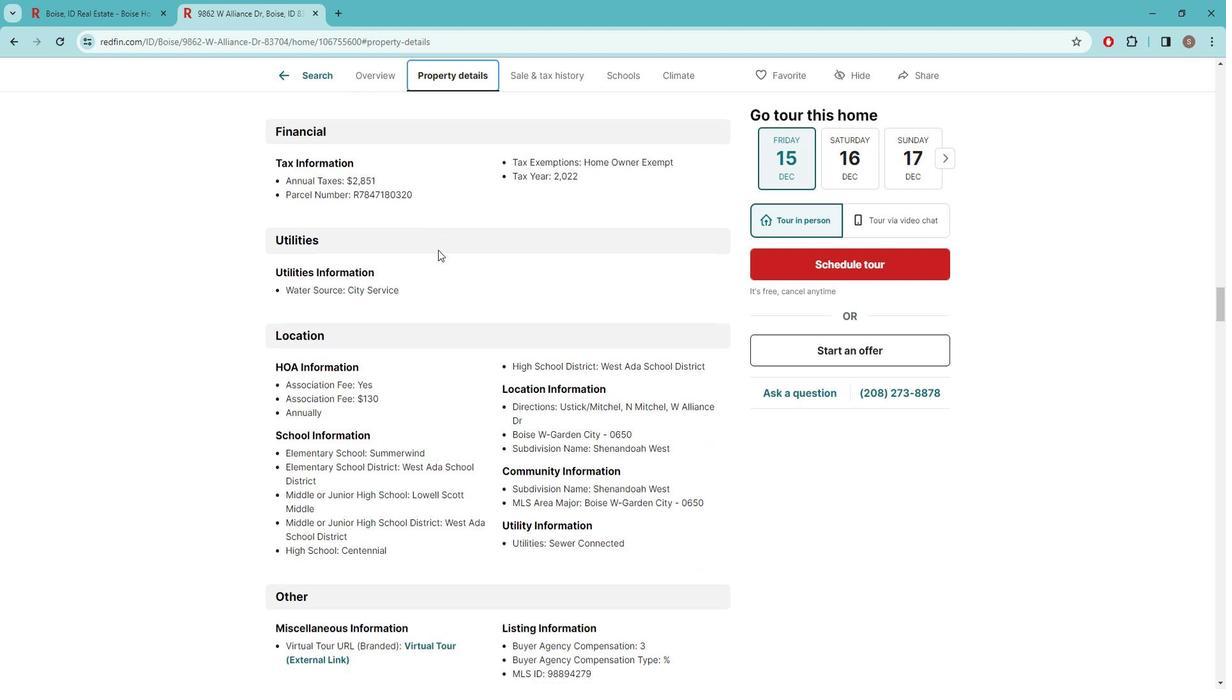 
Action: Mouse scrolled (452, 252) with delta (0, 0)
Screenshot: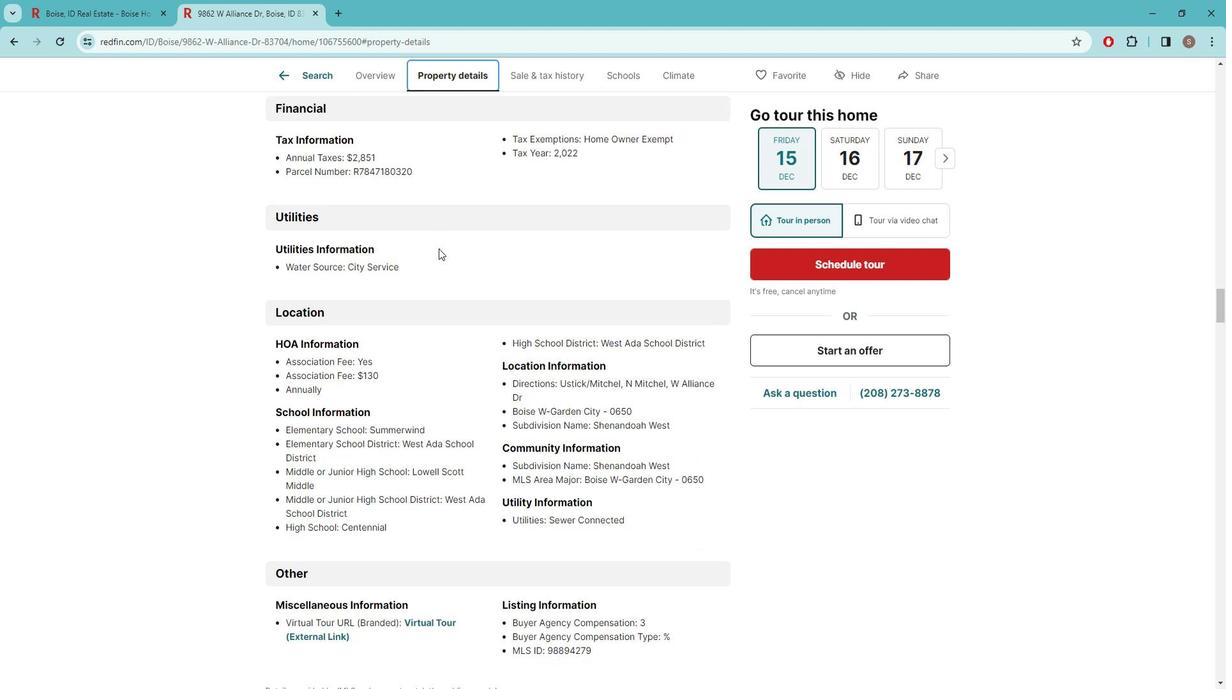 
Action: Mouse moved to (452, 252)
Screenshot: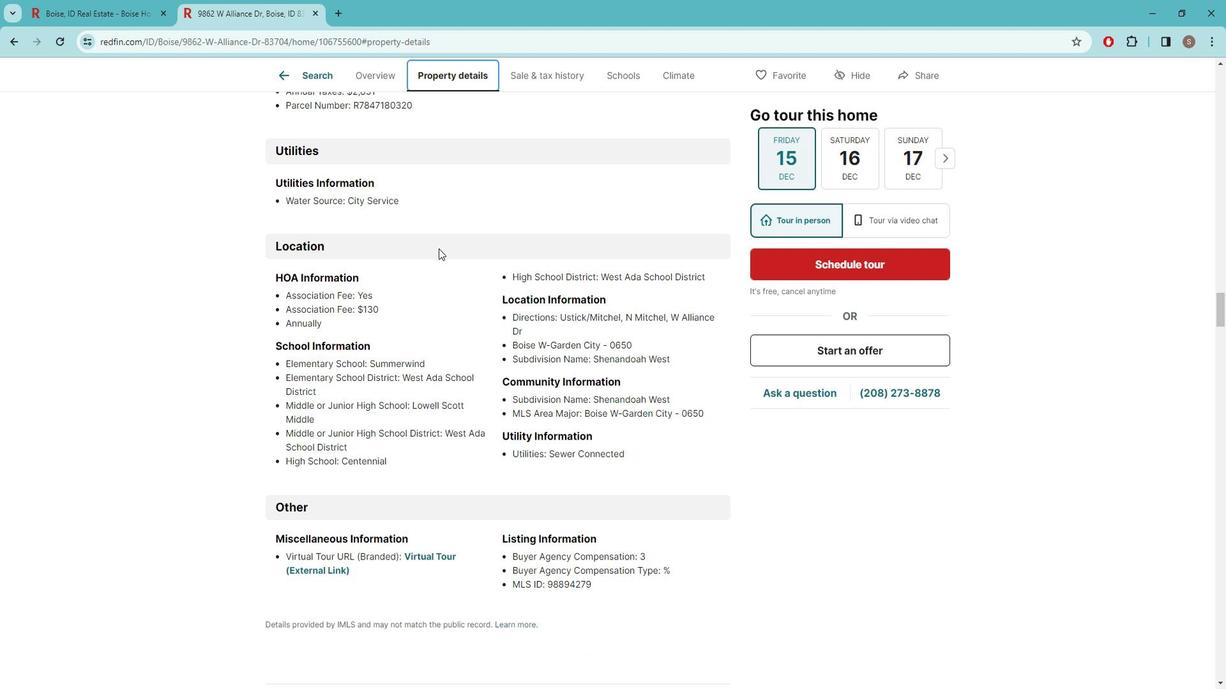 
Action: Mouse scrolled (452, 252) with delta (0, 0)
Screenshot: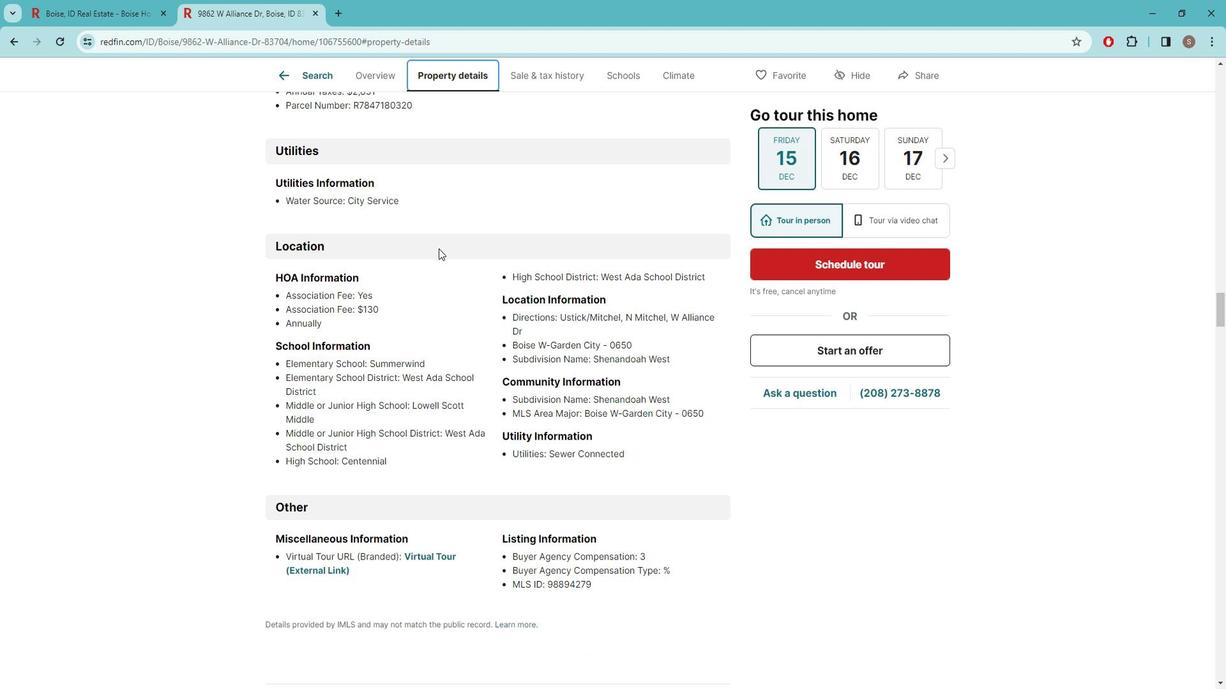 
Action: Mouse scrolled (452, 252) with delta (0, 0)
Screenshot: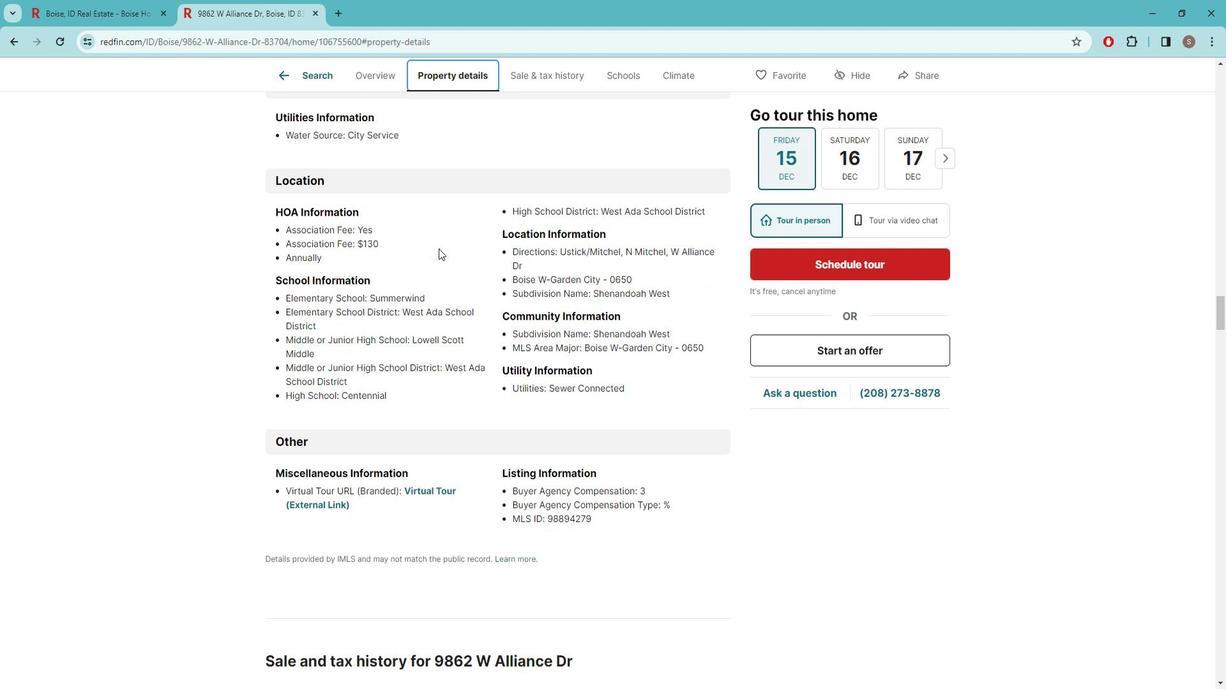 
Action: Mouse scrolled (452, 252) with delta (0, 0)
Screenshot: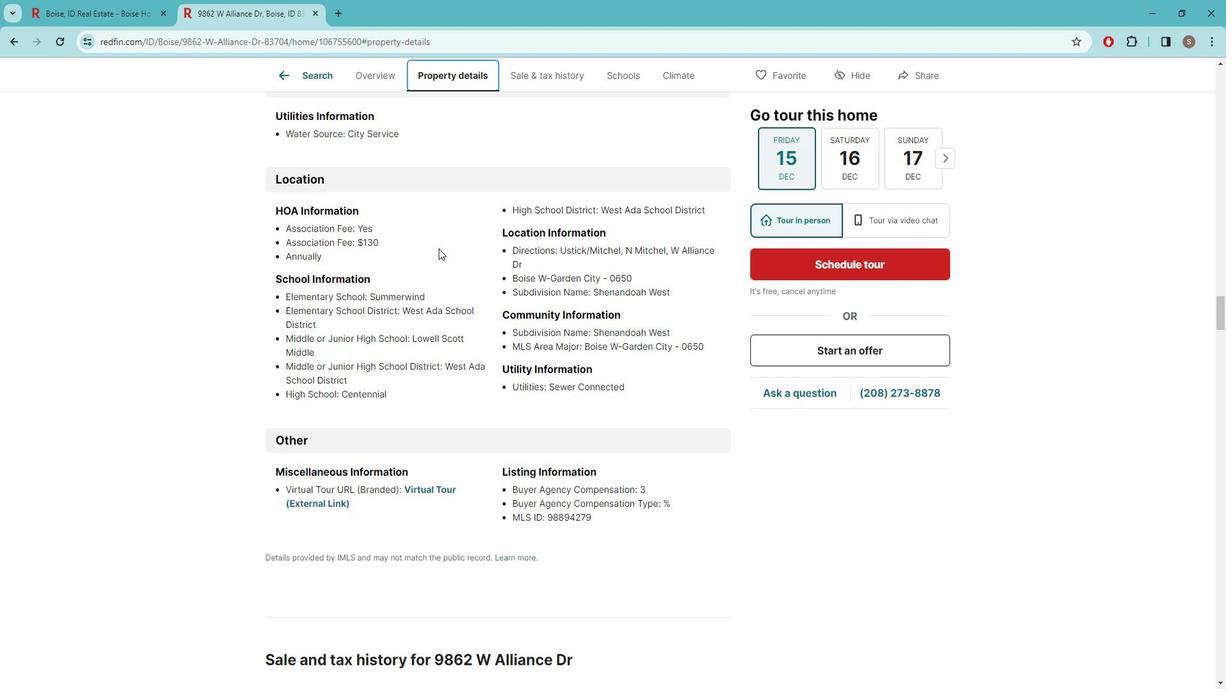 
Action: Mouse moved to (452, 253)
Screenshot: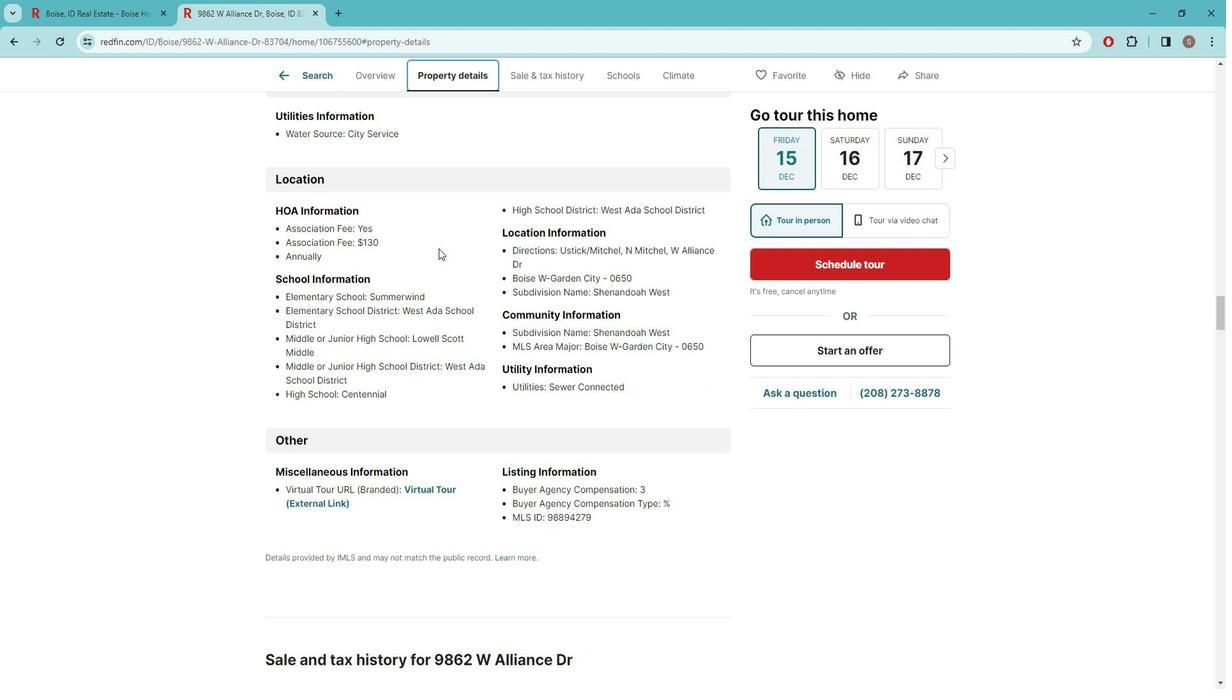 
Action: Mouse scrolled (452, 252) with delta (0, 0)
Screenshot: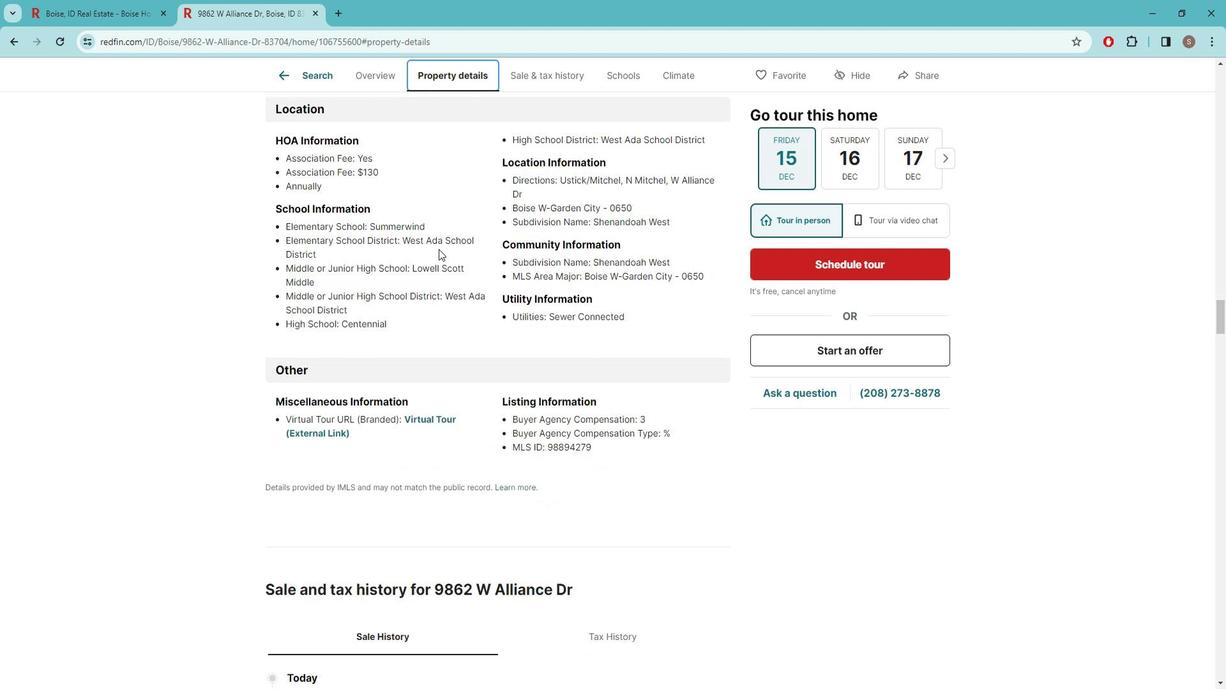 
Action: Mouse scrolled (452, 252) with delta (0, 0)
Screenshot: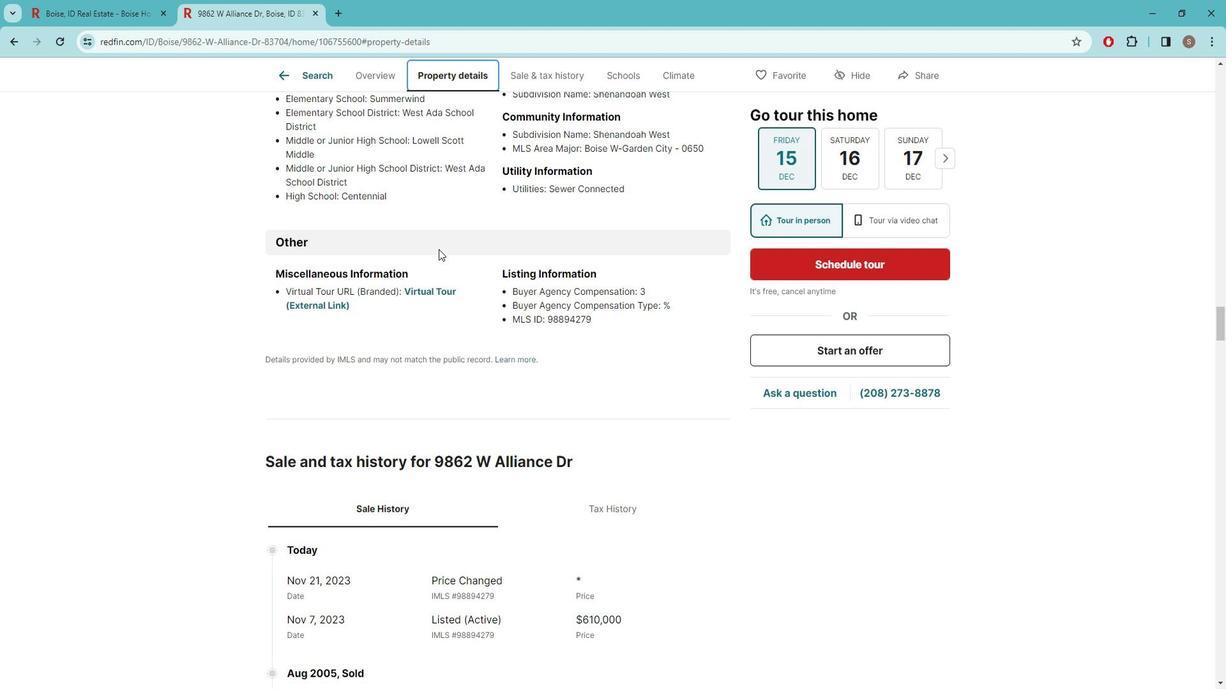 
Action: Mouse scrolled (452, 252) with delta (0, 0)
Screenshot: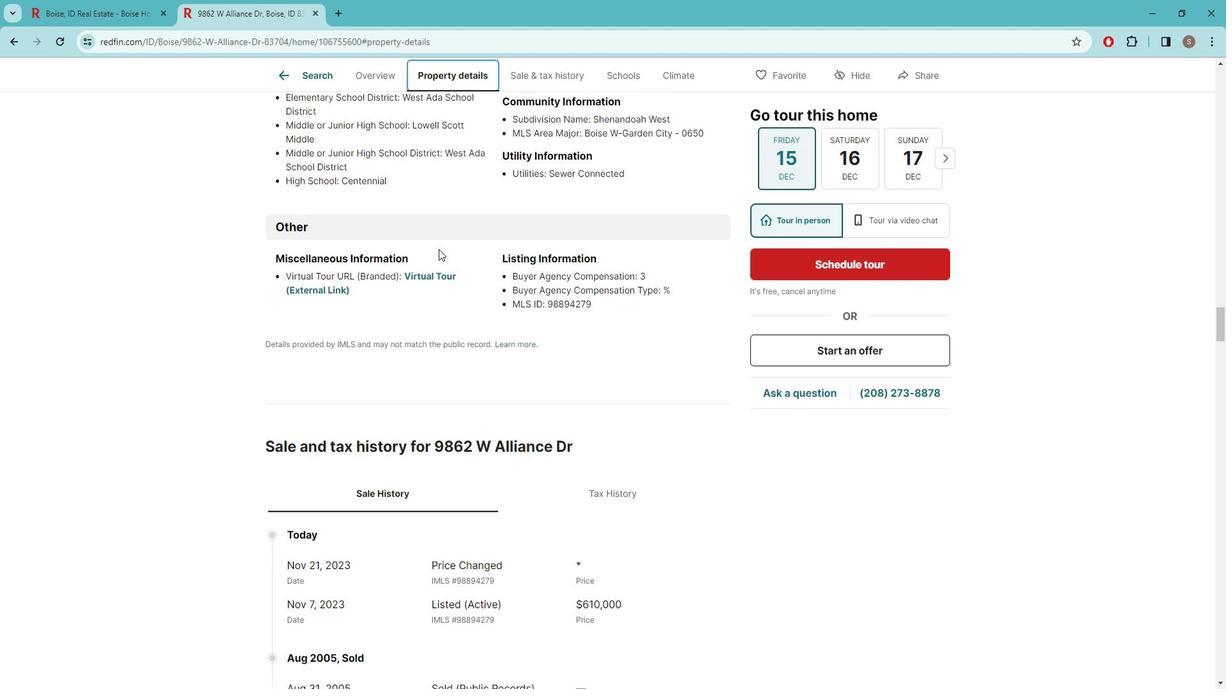 
Action: Mouse scrolled (452, 252) with delta (0, 0)
Screenshot: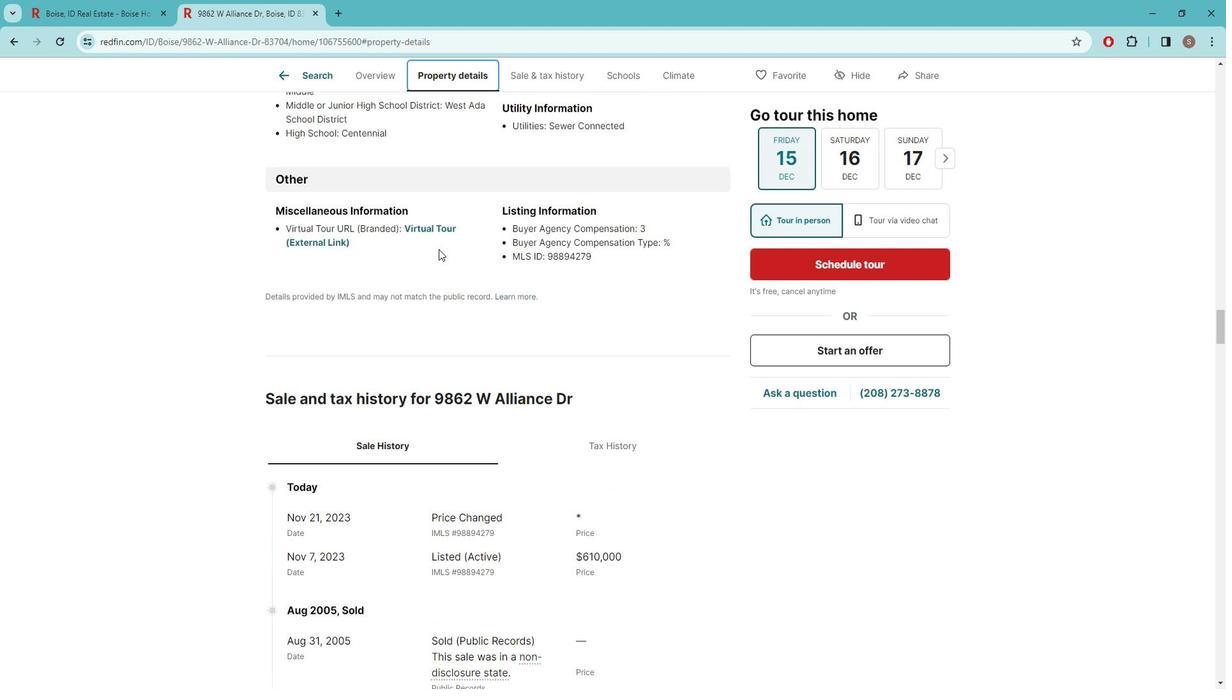 
Action: Mouse moved to (454, 253)
Screenshot: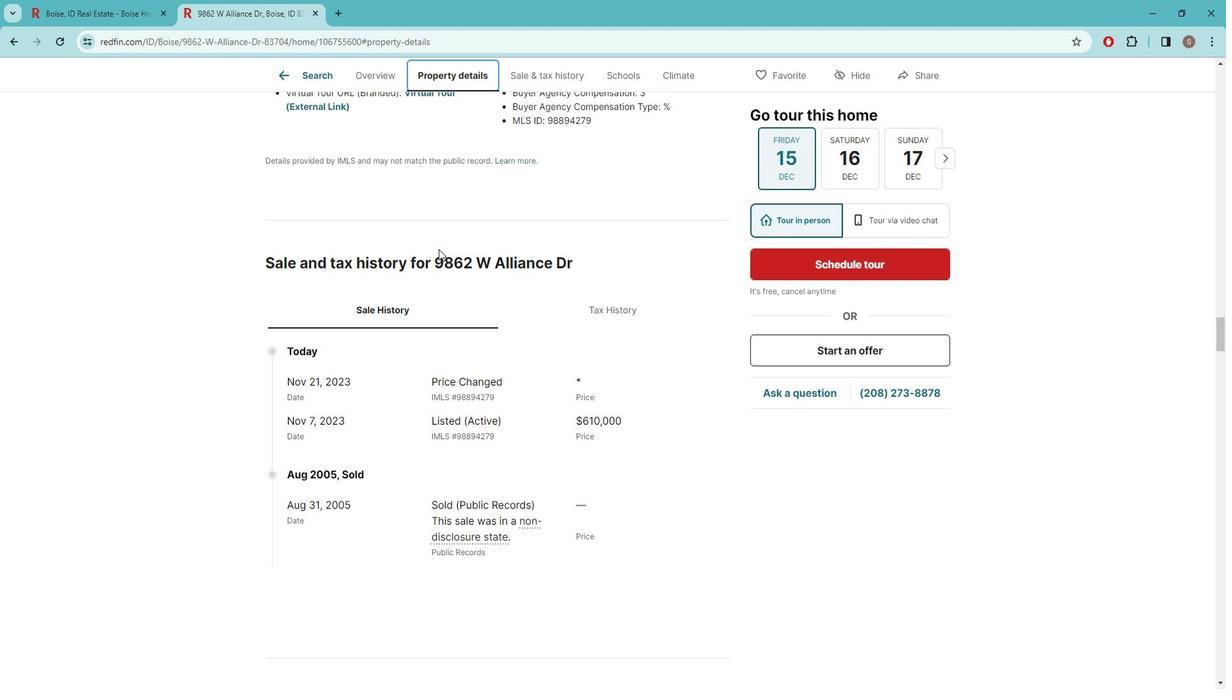 
Action: Mouse scrolled (454, 252) with delta (0, 0)
Screenshot: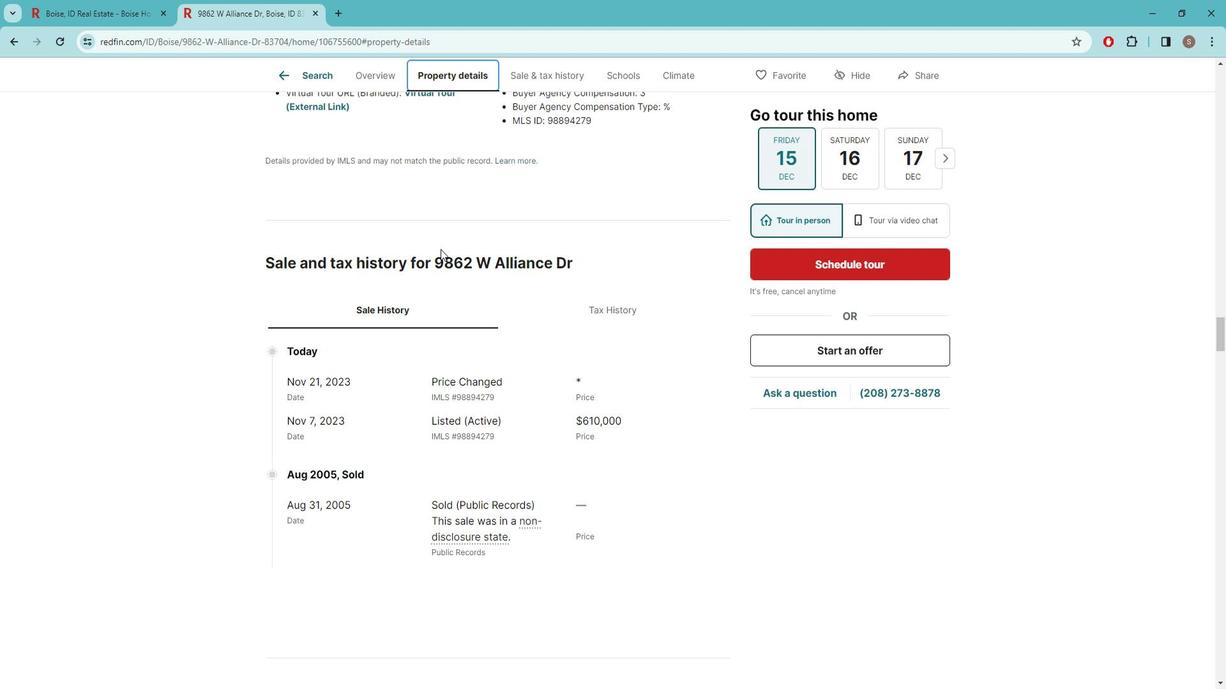 
Action: Mouse scrolled (454, 254) with delta (0, 0)
Screenshot: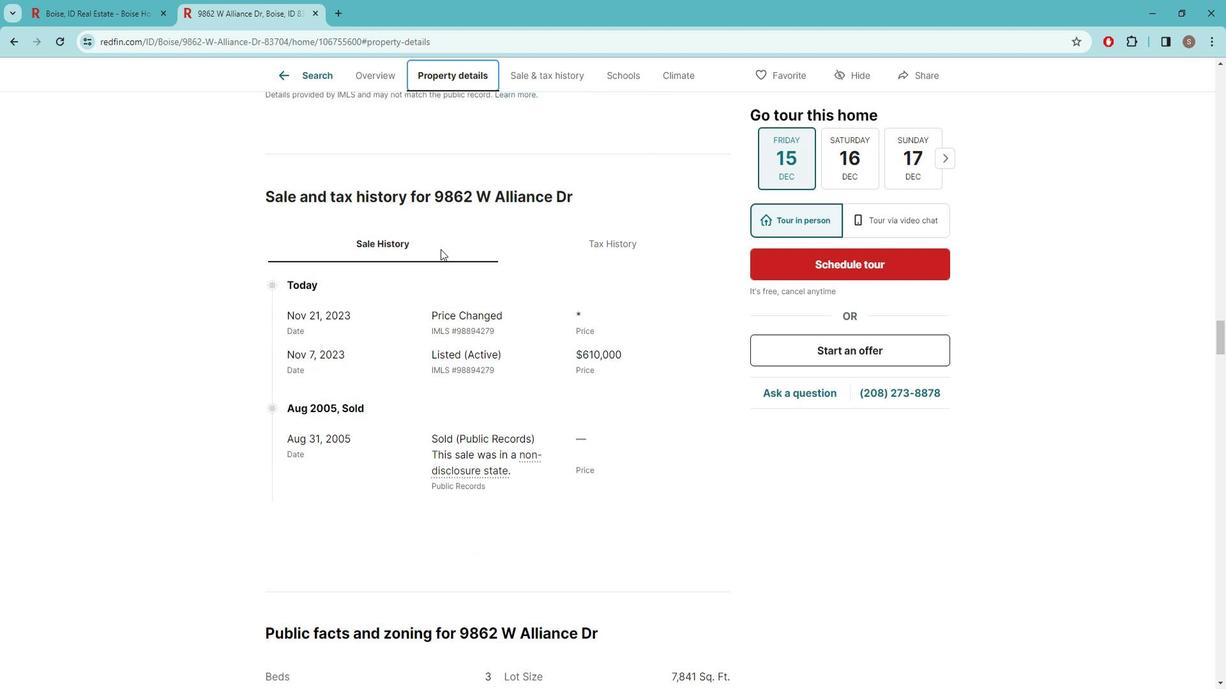 
Action: Mouse scrolled (454, 254) with delta (0, 0)
Screenshot: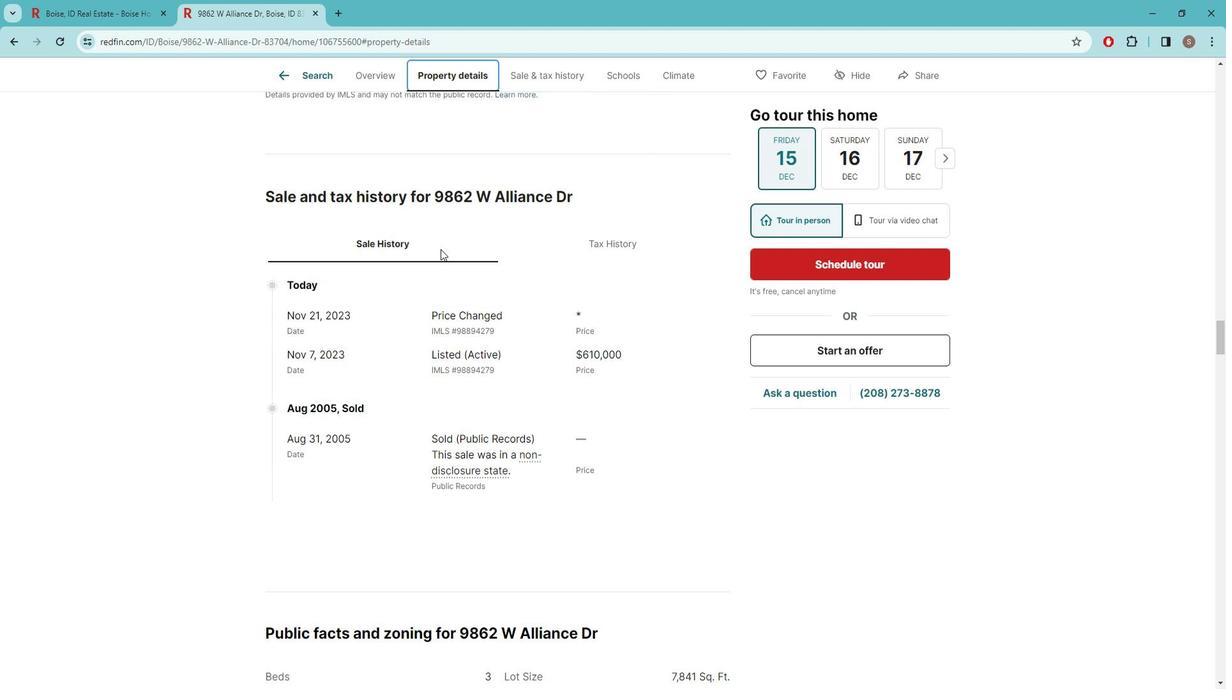 
Action: Mouse scrolled (454, 254) with delta (0, 0)
Screenshot: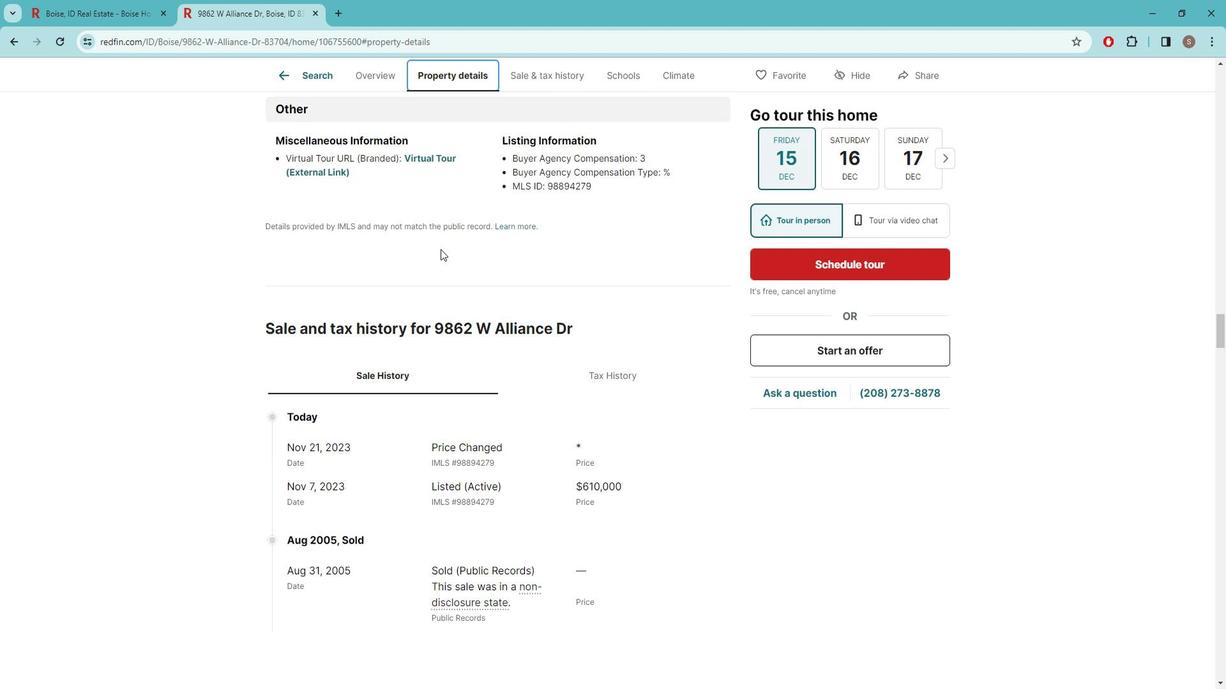 
Action: Mouse scrolled (454, 254) with delta (0, 0)
Screenshot: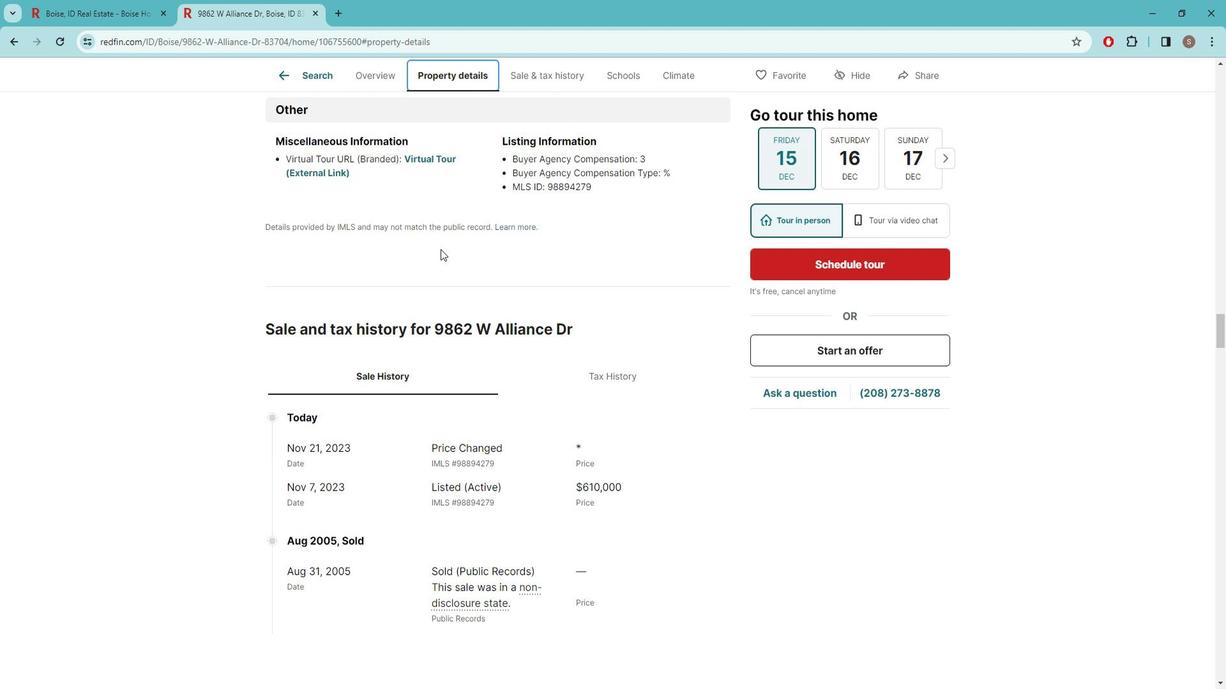 
Action: Mouse moved to (457, 252)
Screenshot: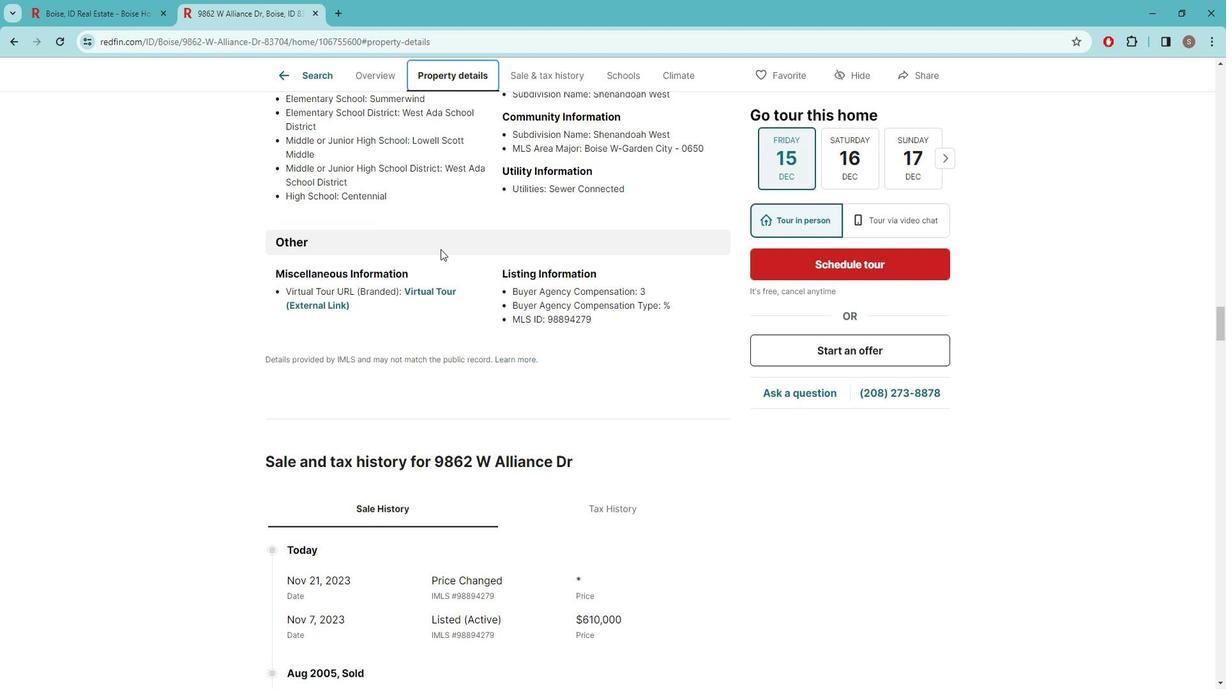 
Action: Mouse scrolled (457, 252) with delta (0, 0)
Screenshot: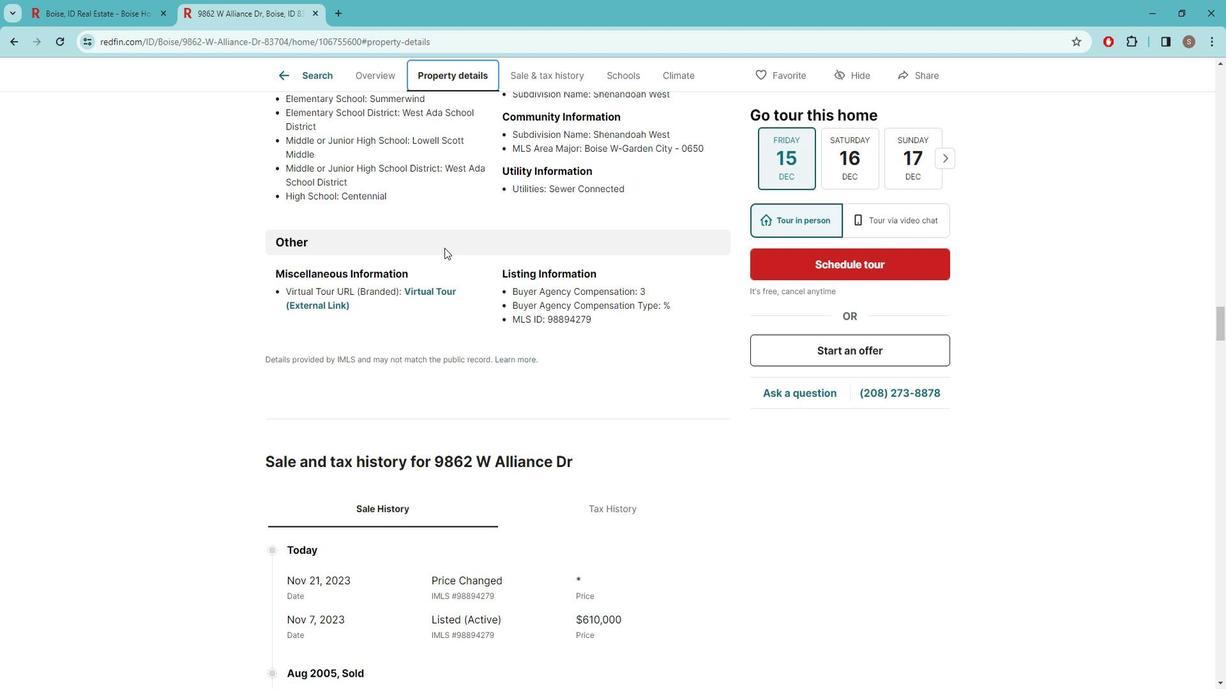 
Action: Mouse scrolled (457, 252) with delta (0, 0)
Screenshot: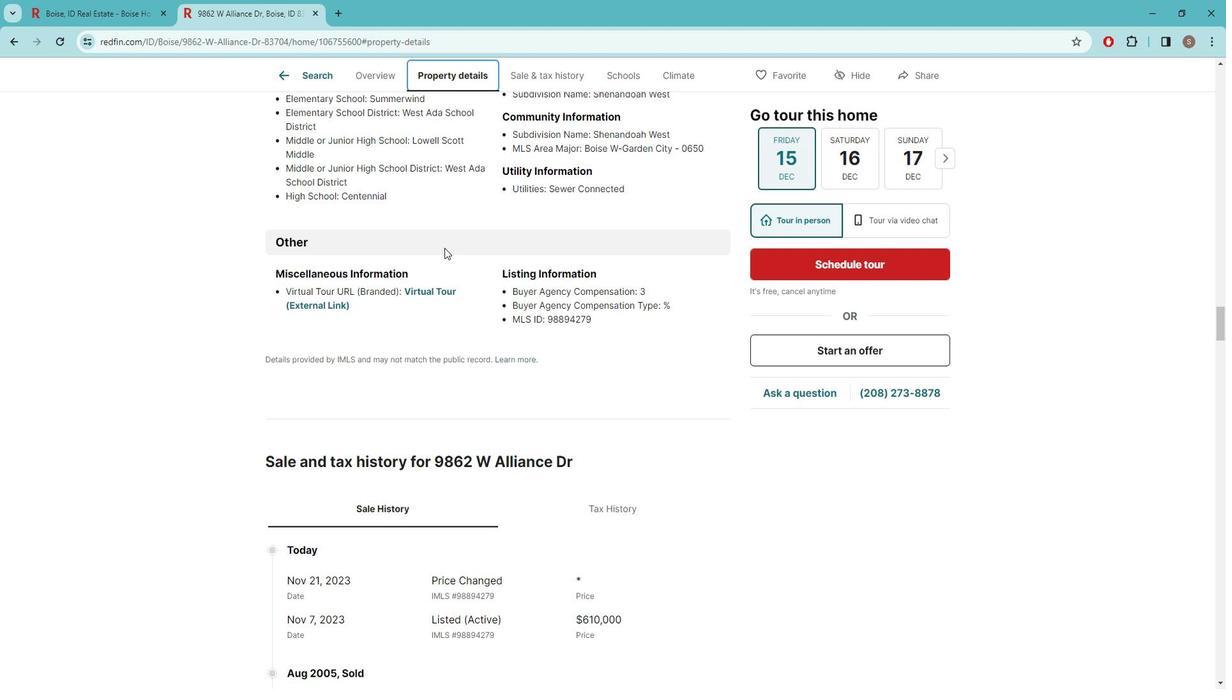
Action: Mouse scrolled (457, 252) with delta (0, 0)
Screenshot: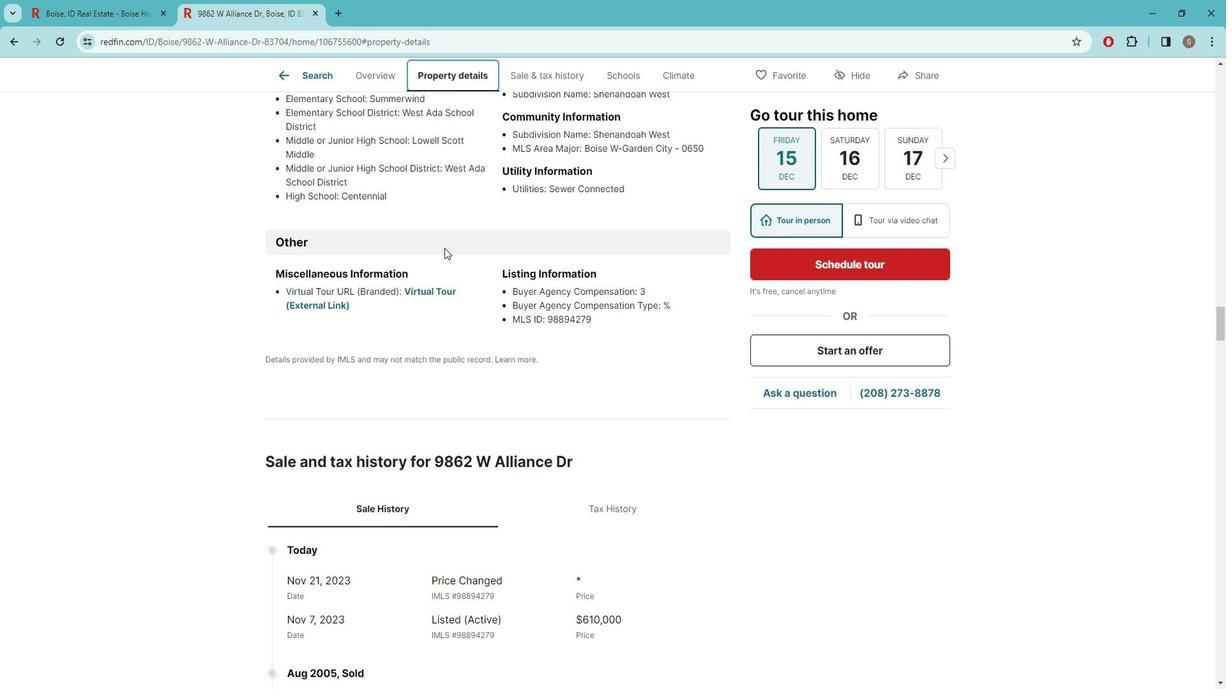 
Action: Mouse scrolled (457, 252) with delta (0, 0)
Screenshot: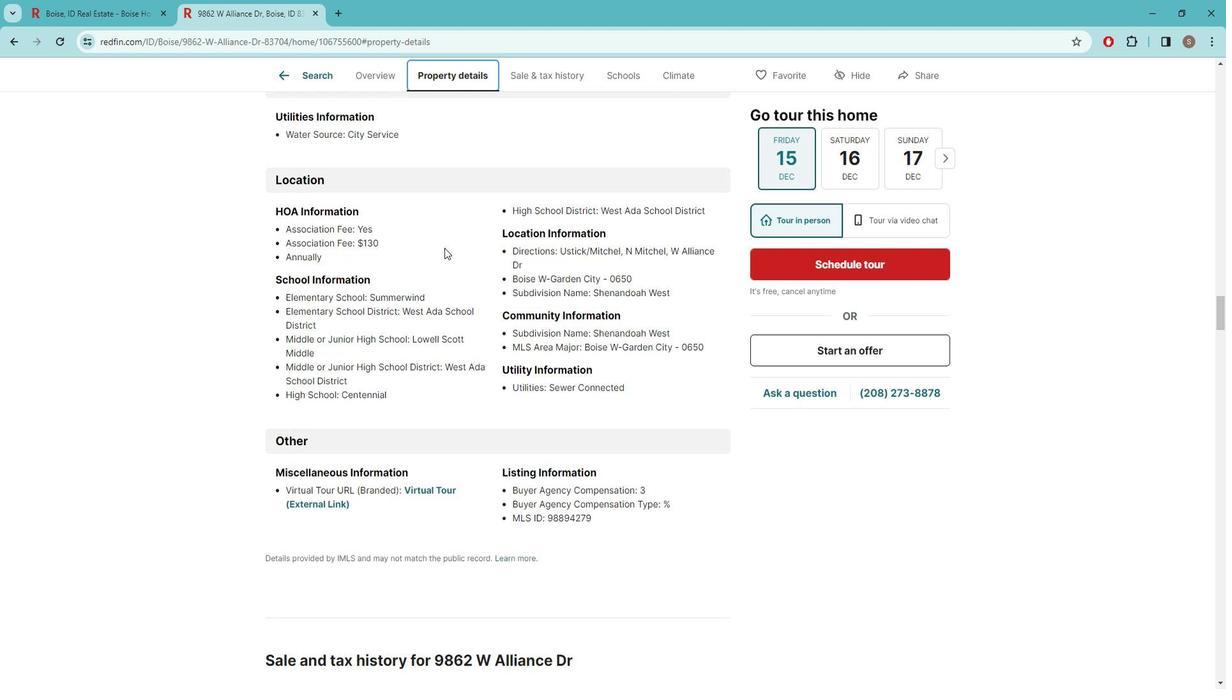
Action: Mouse scrolled (457, 252) with delta (0, 0)
Screenshot: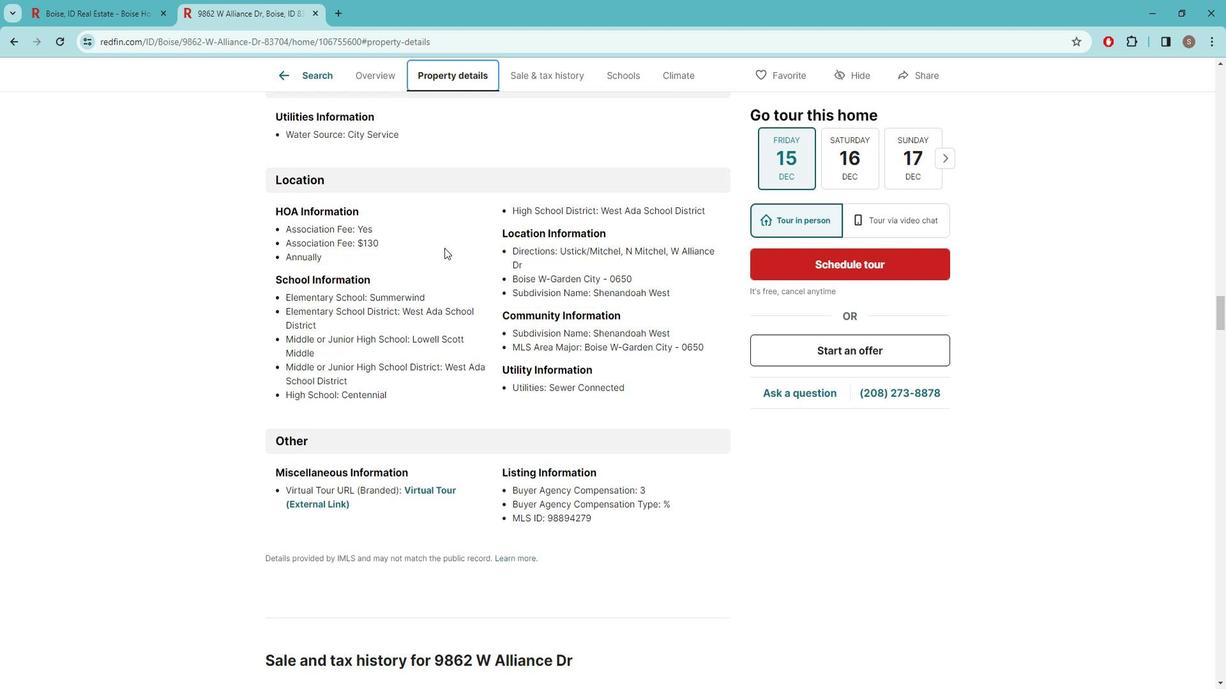 
Action: Mouse scrolled (457, 252) with delta (0, 0)
Screenshot: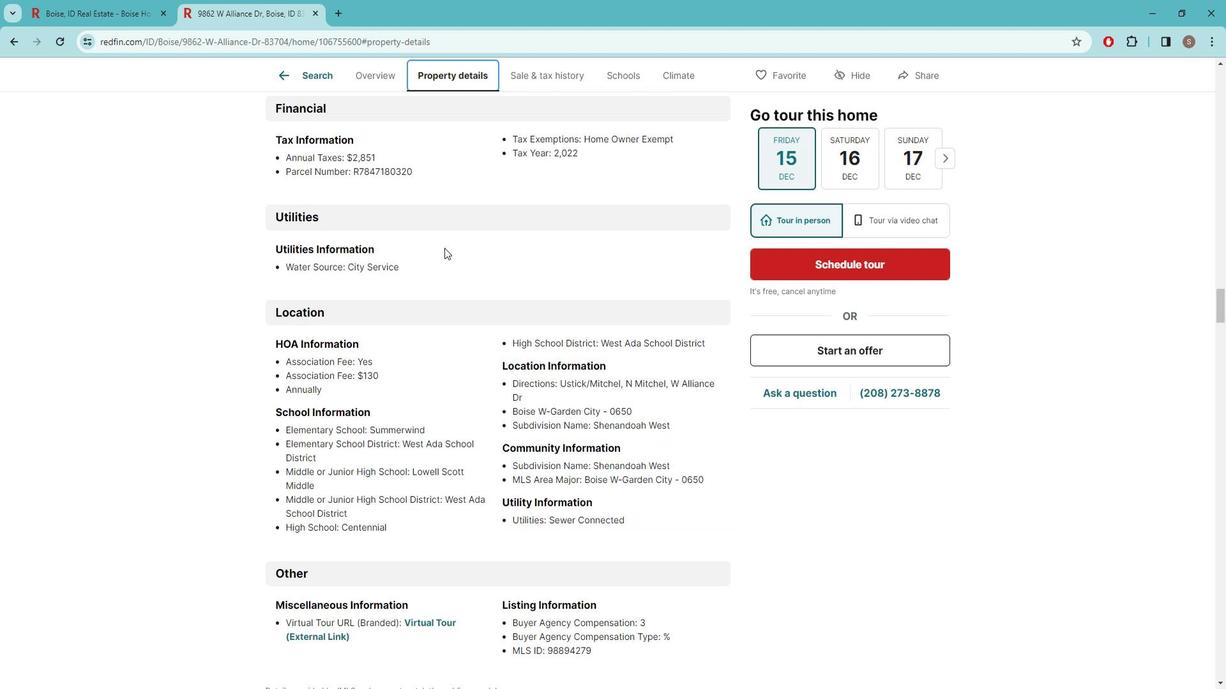 
Action: Mouse scrolled (457, 252) with delta (0, 0)
Screenshot: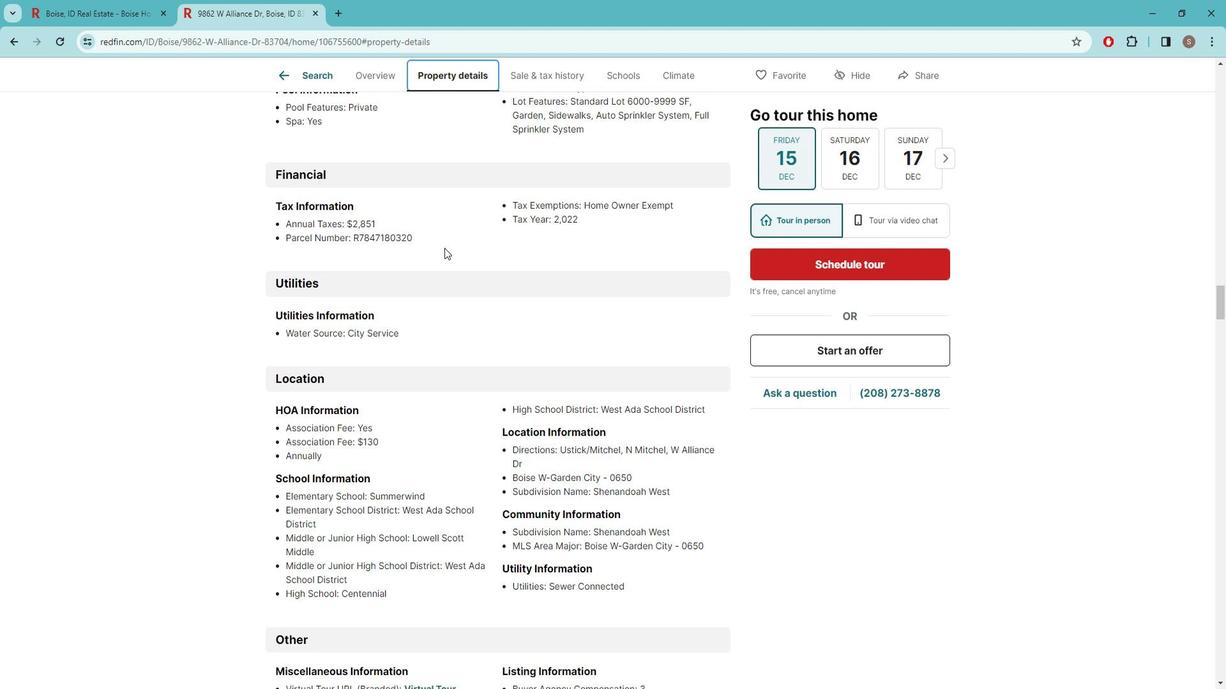 
Action: Mouse scrolled (457, 252) with delta (0, 0)
Screenshot: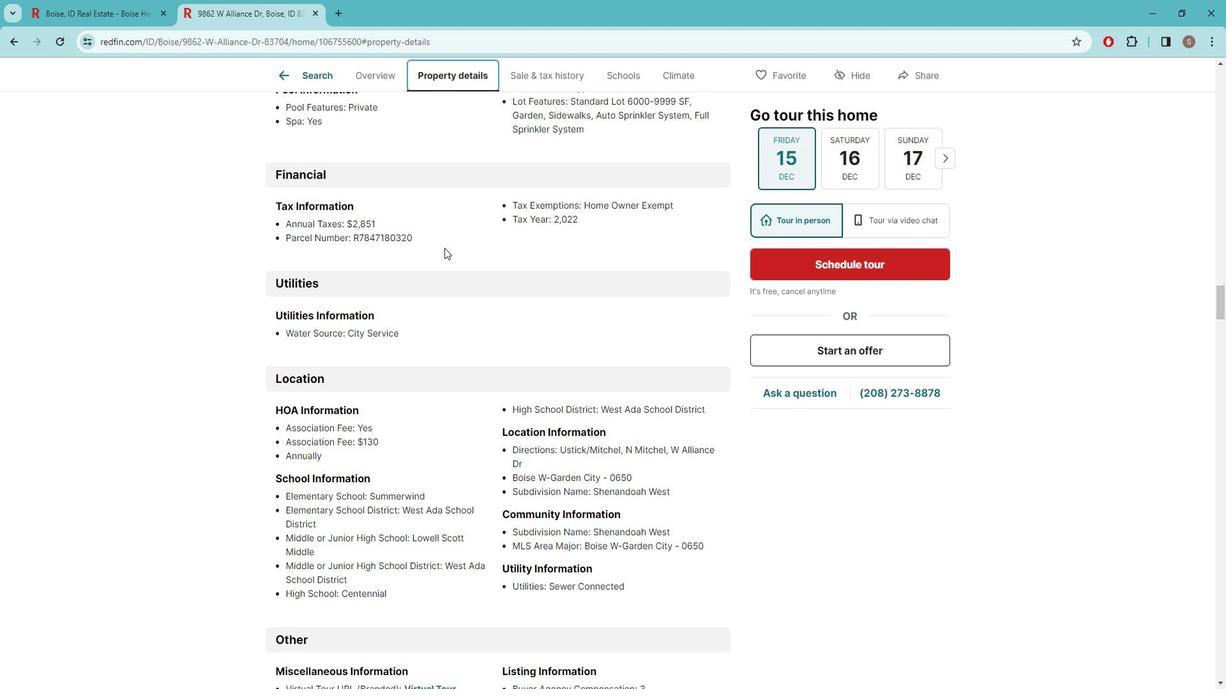 
Action: Mouse scrolled (457, 252) with delta (0, 0)
Screenshot: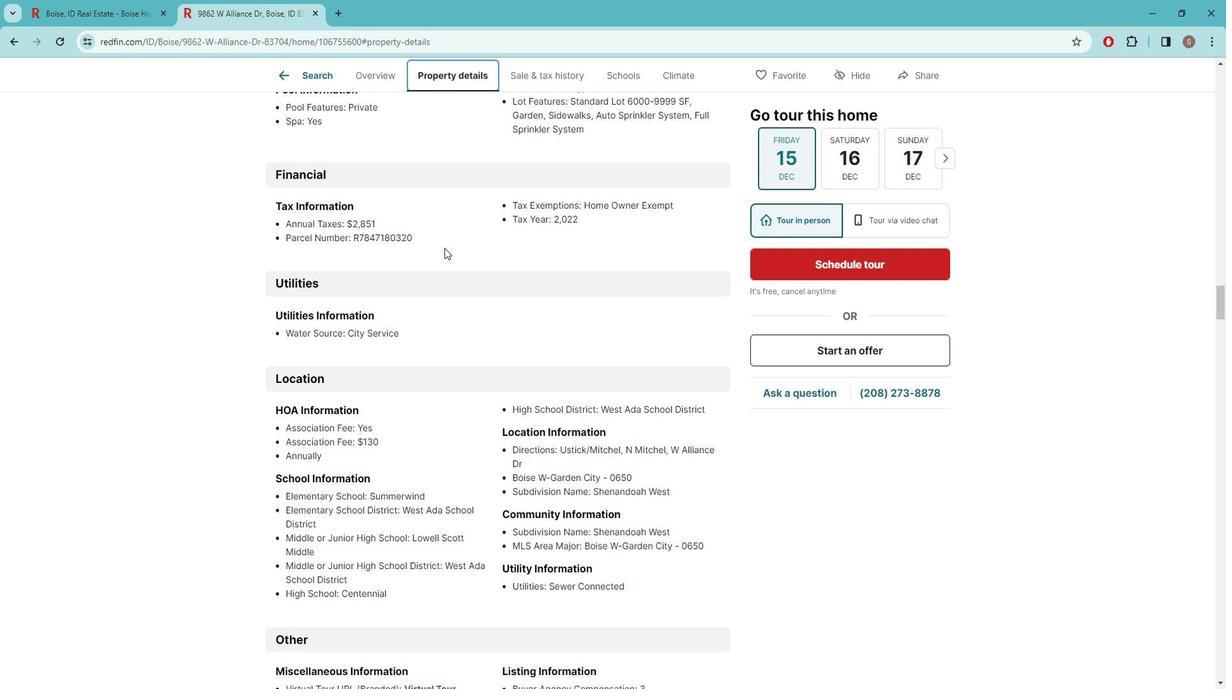 
Action: Mouse scrolled (457, 252) with delta (0, 0)
Screenshot: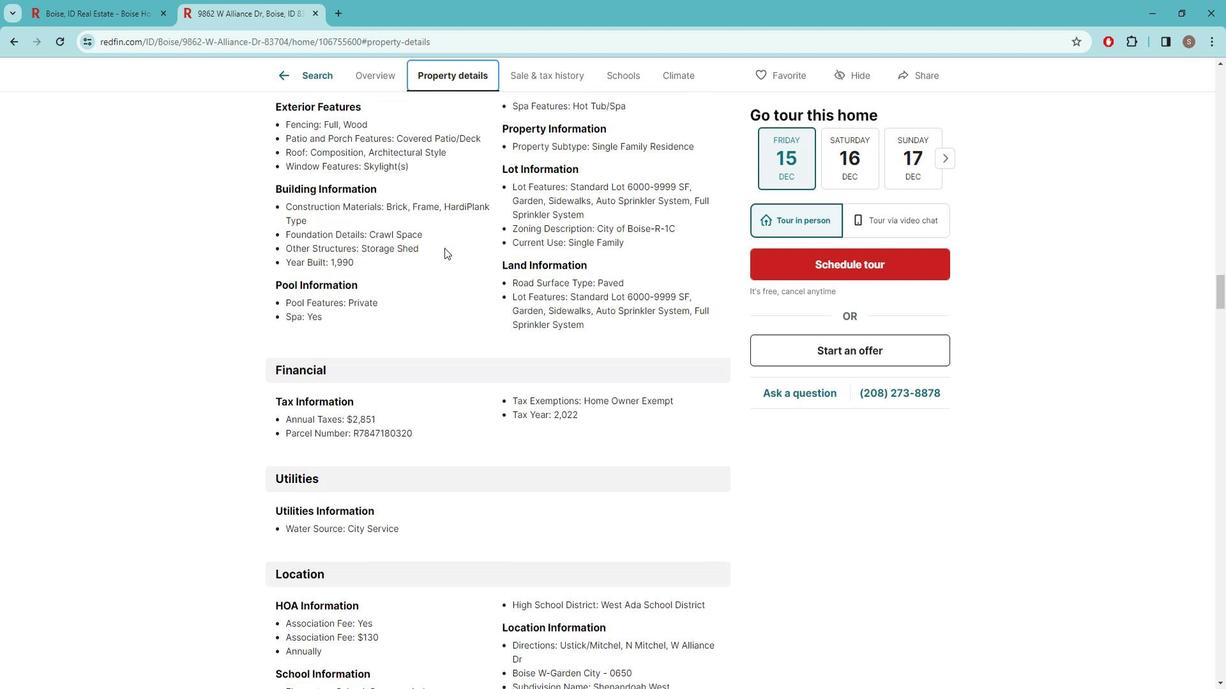 
Action: Mouse scrolled (457, 252) with delta (0, 0)
Screenshot: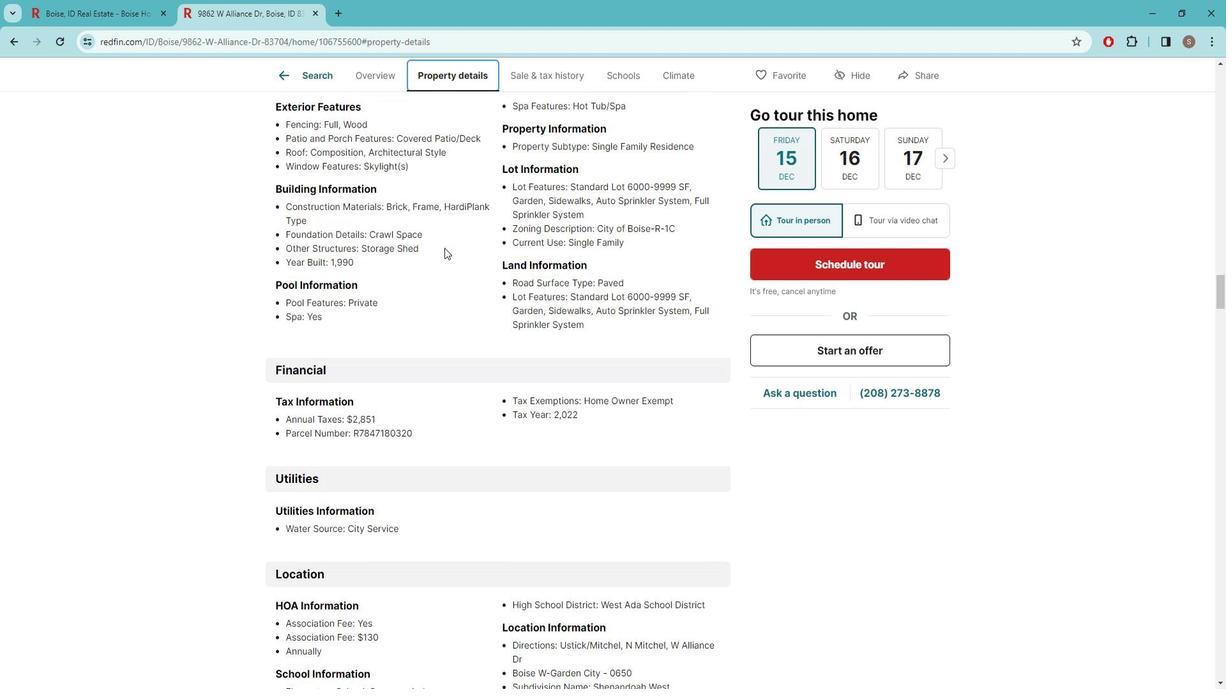 
Action: Mouse scrolled (457, 252) with delta (0, 0)
Screenshot: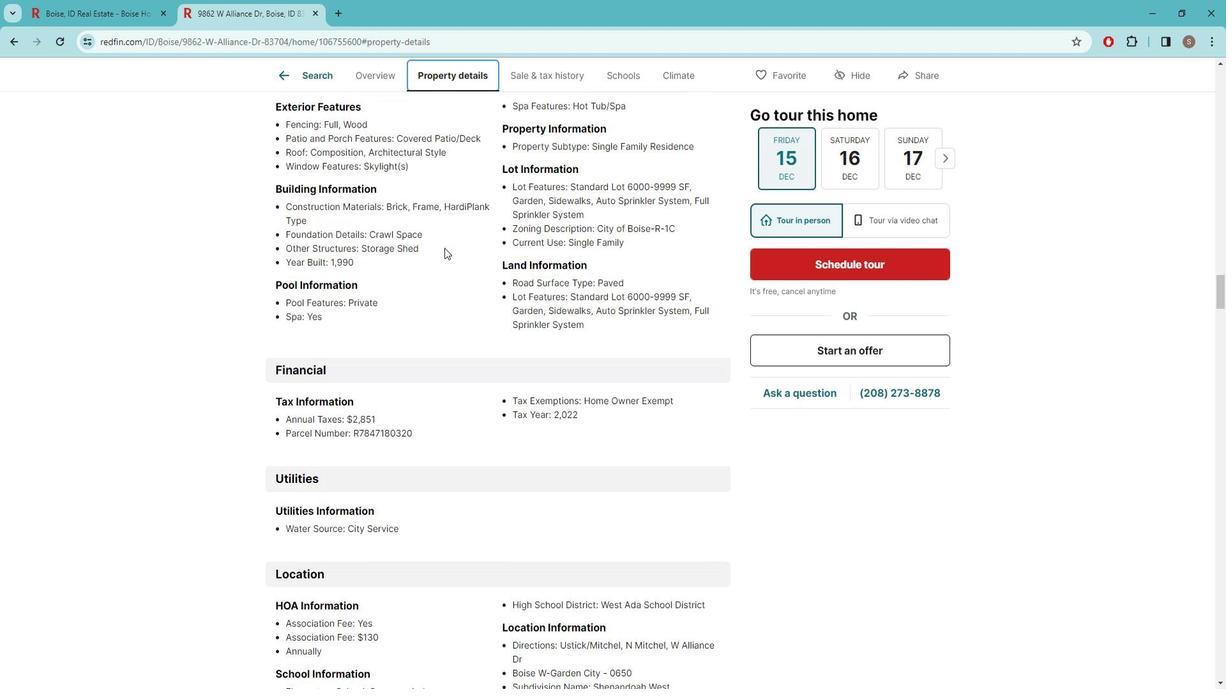 
Action: Mouse scrolled (457, 252) with delta (0, 0)
Screenshot: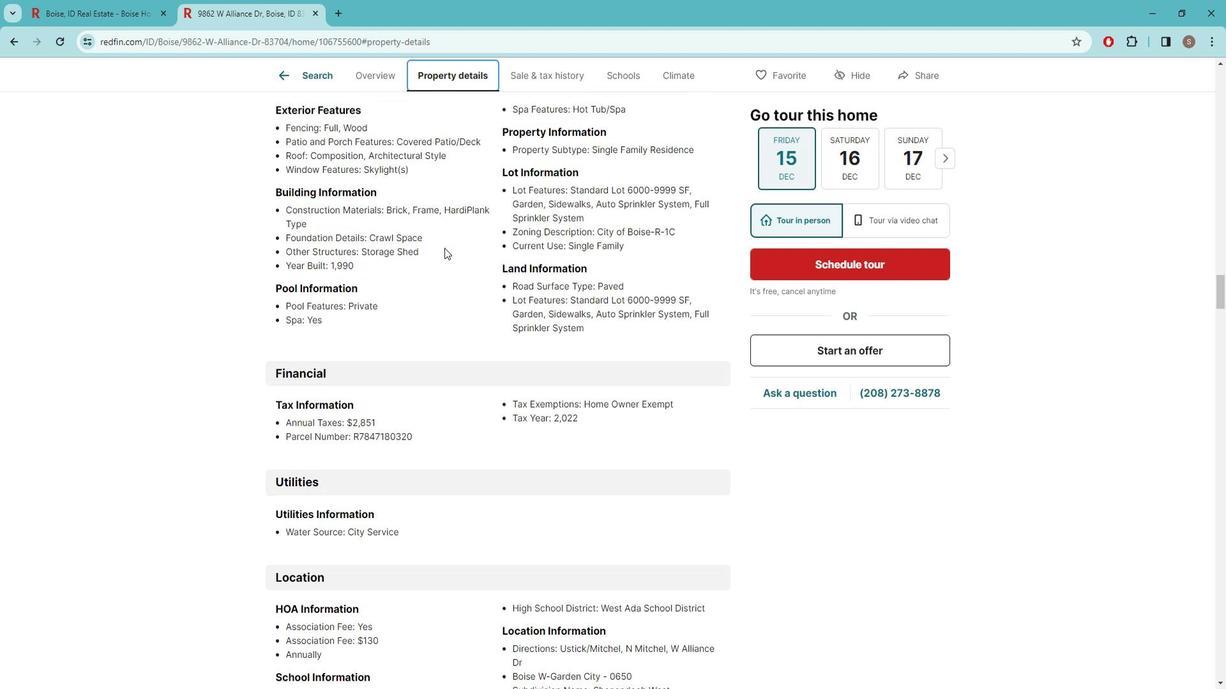
Action: Mouse scrolled (457, 252) with delta (0, 0)
Screenshot: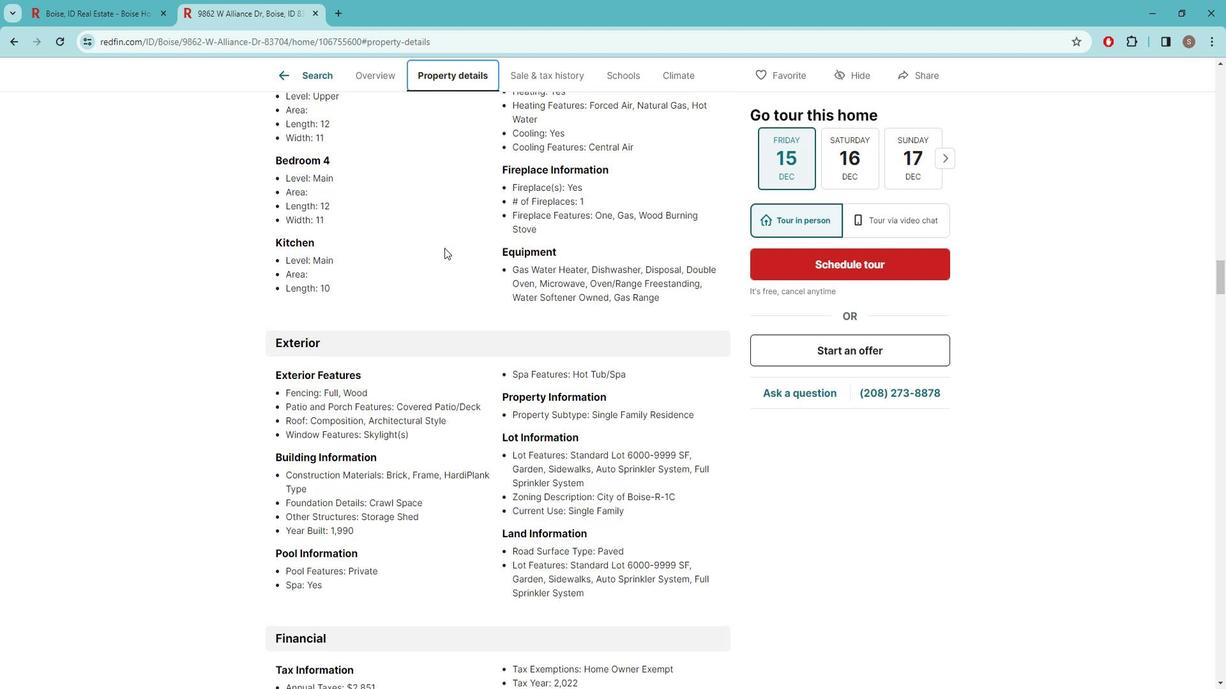 
Action: Mouse scrolled (457, 252) with delta (0, 0)
Screenshot: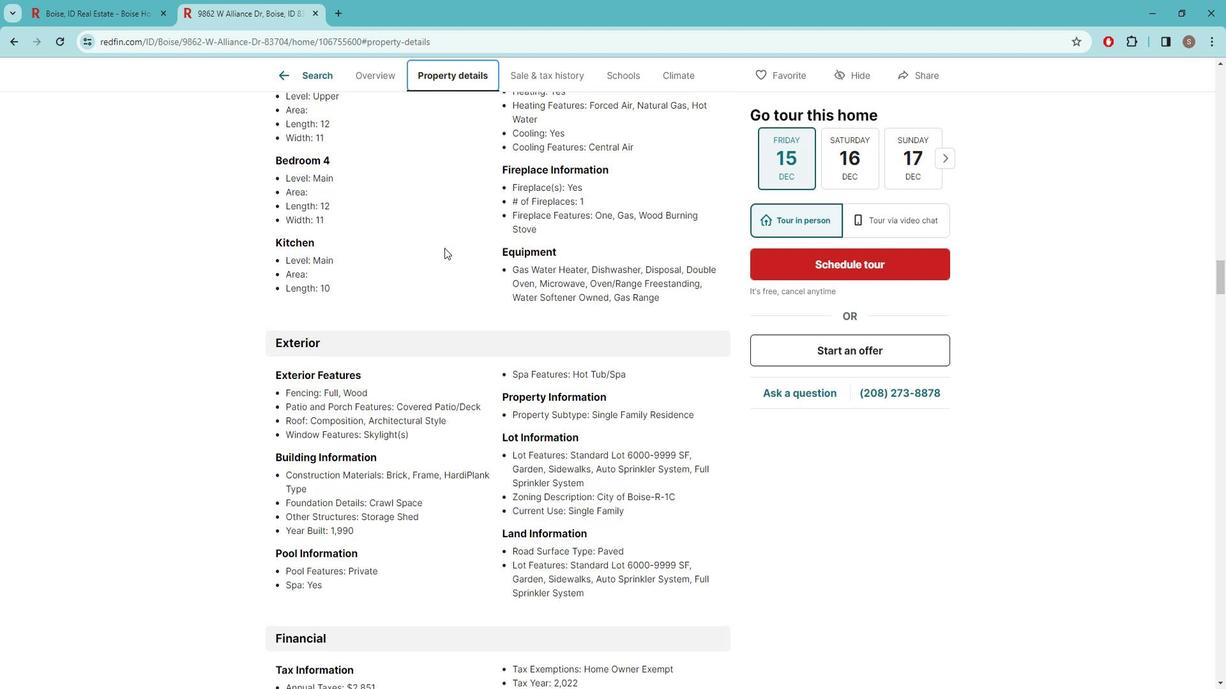 
Action: Mouse scrolled (457, 252) with delta (0, 0)
Screenshot: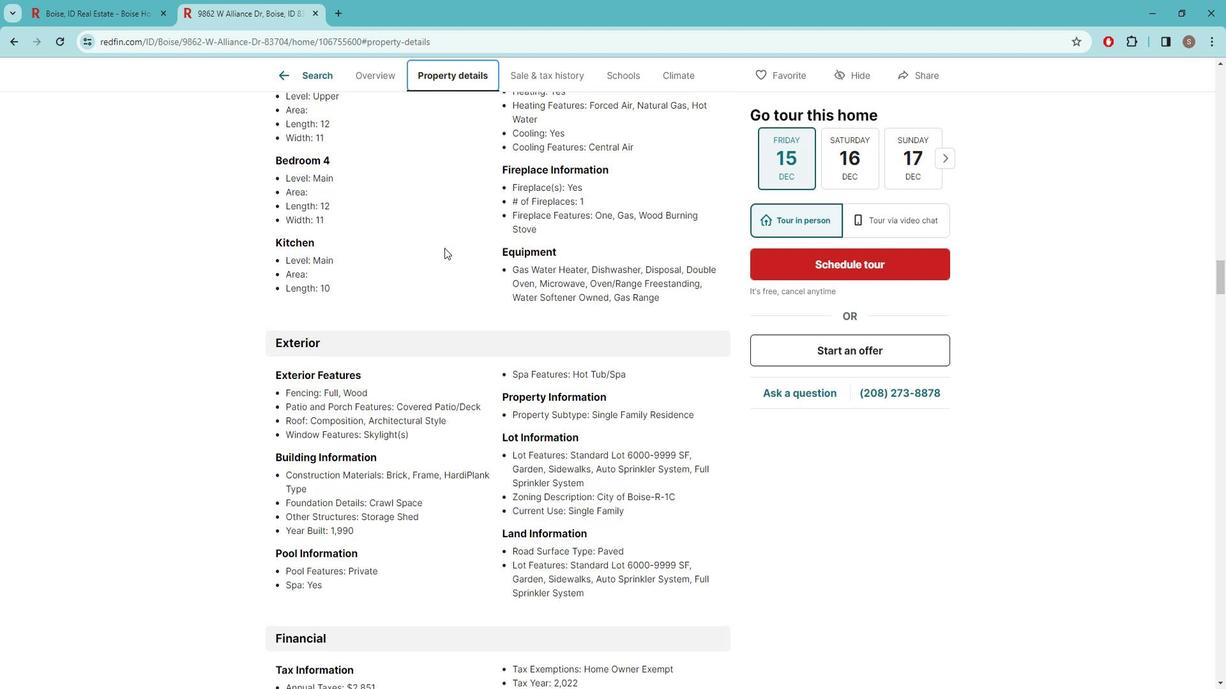 
Action: Mouse scrolled (457, 252) with delta (0, 0)
Screenshot: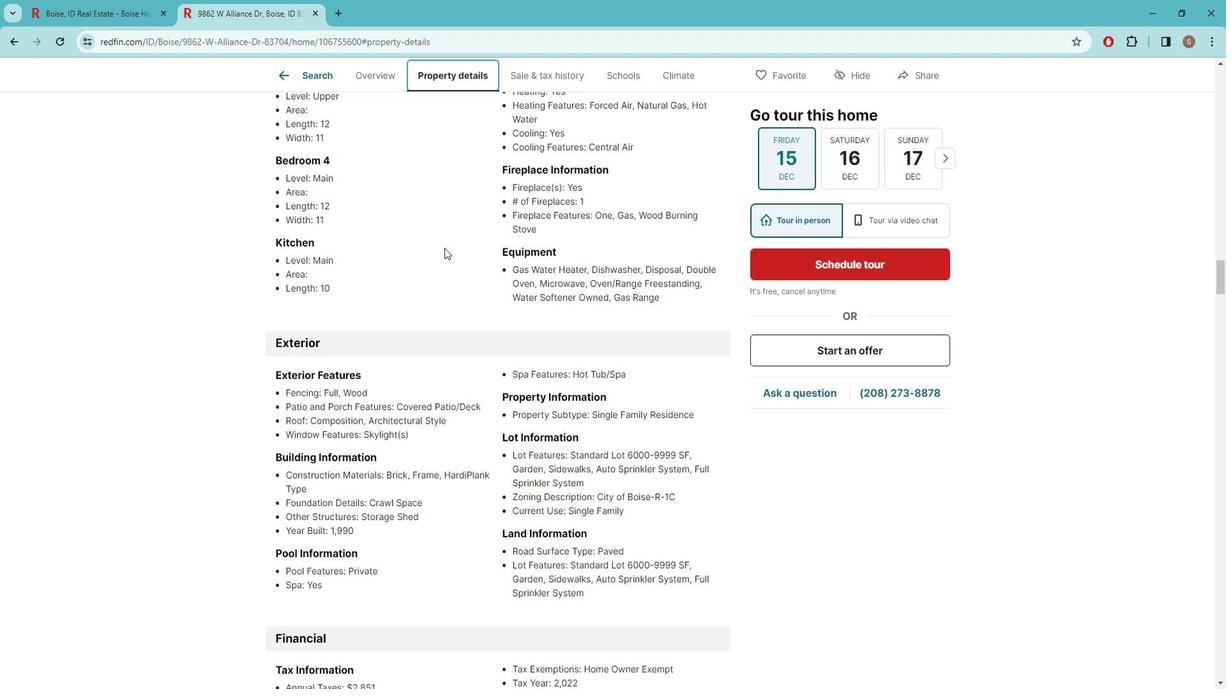 
Action: Mouse scrolled (457, 252) with delta (0, 0)
Screenshot: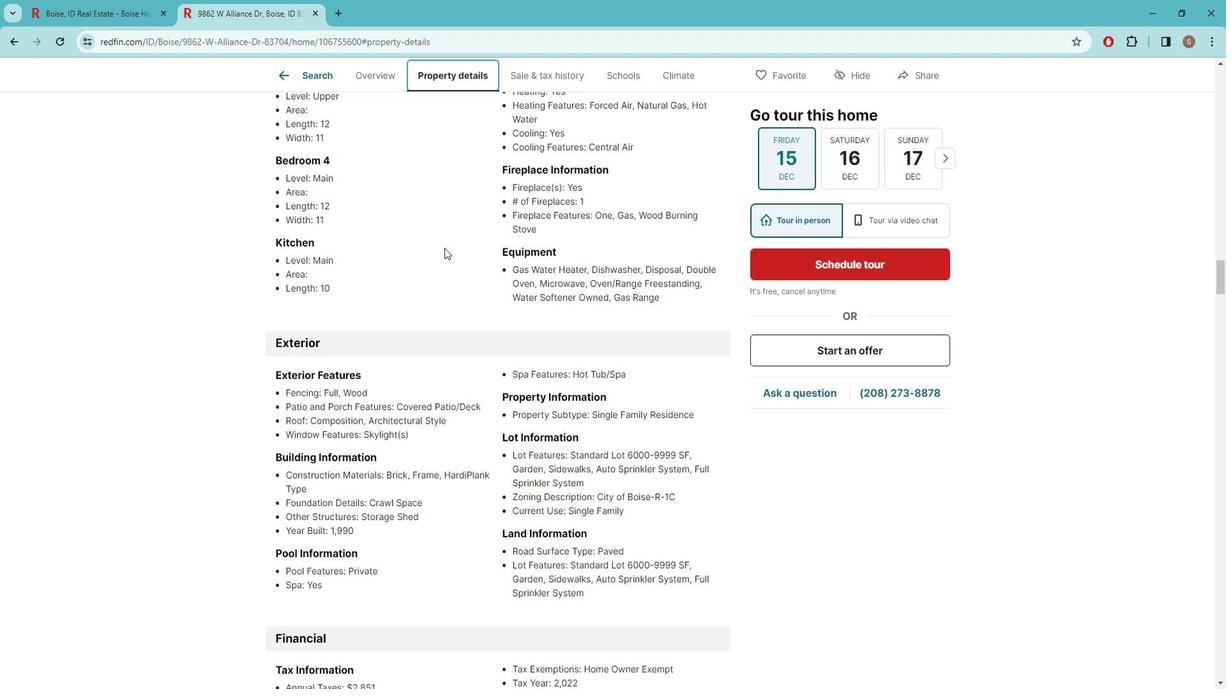 
Action: Mouse scrolled (457, 252) with delta (0, 0)
Screenshot: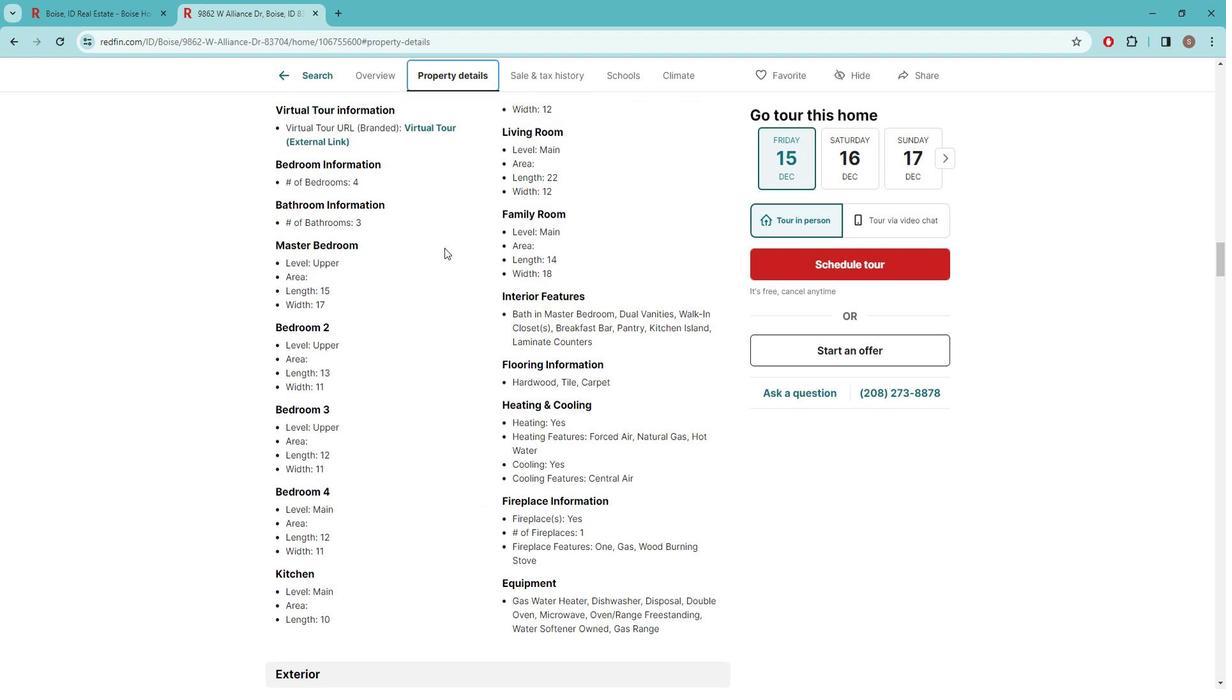 
Action: Mouse scrolled (457, 252) with delta (0, 0)
Screenshot: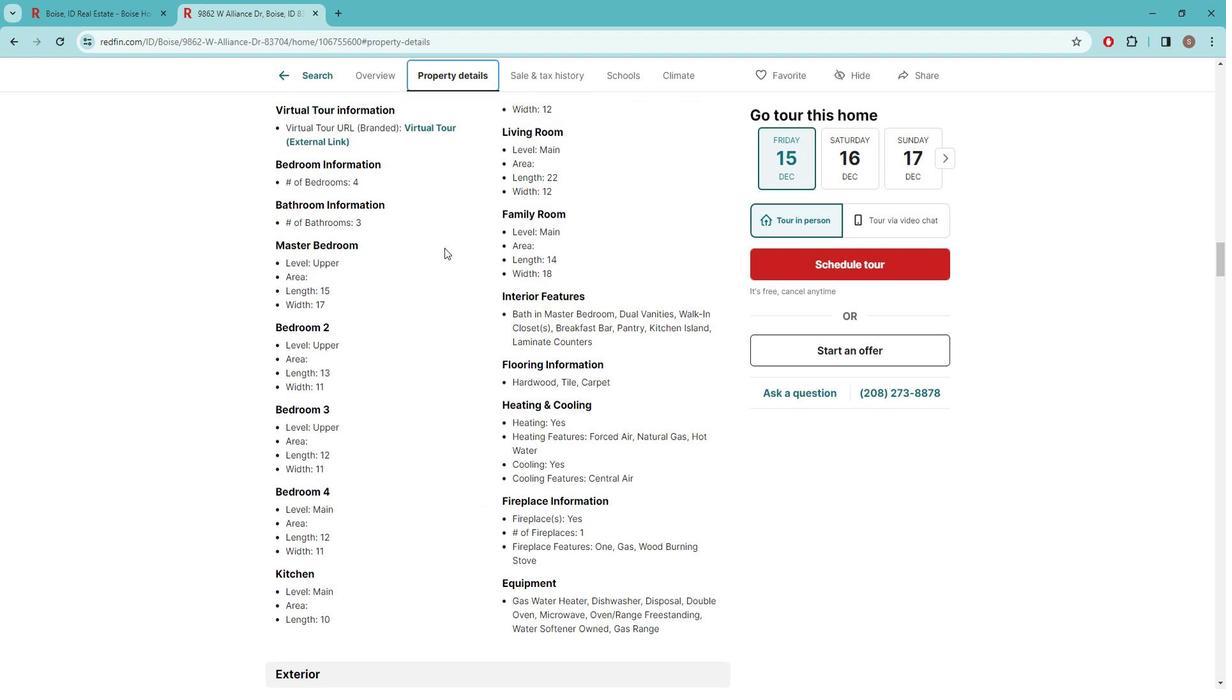 
Action: Mouse scrolled (457, 252) with delta (0, 0)
Screenshot: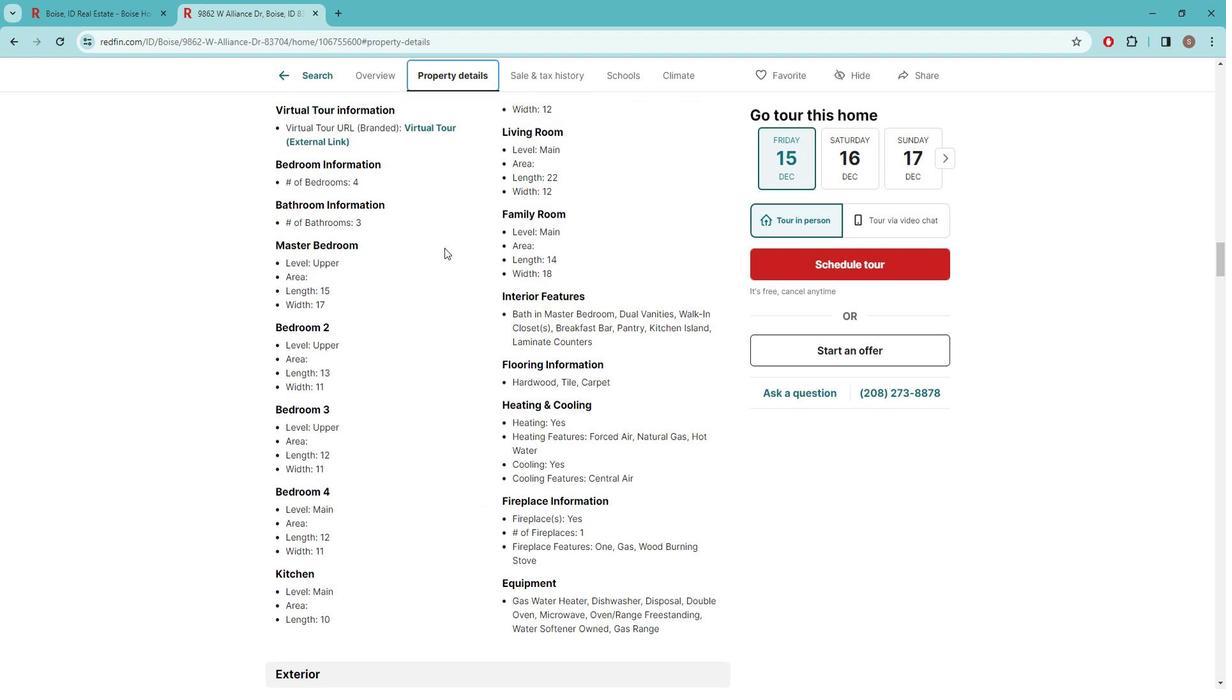
Action: Mouse scrolled (457, 252) with delta (0, 0)
Screenshot: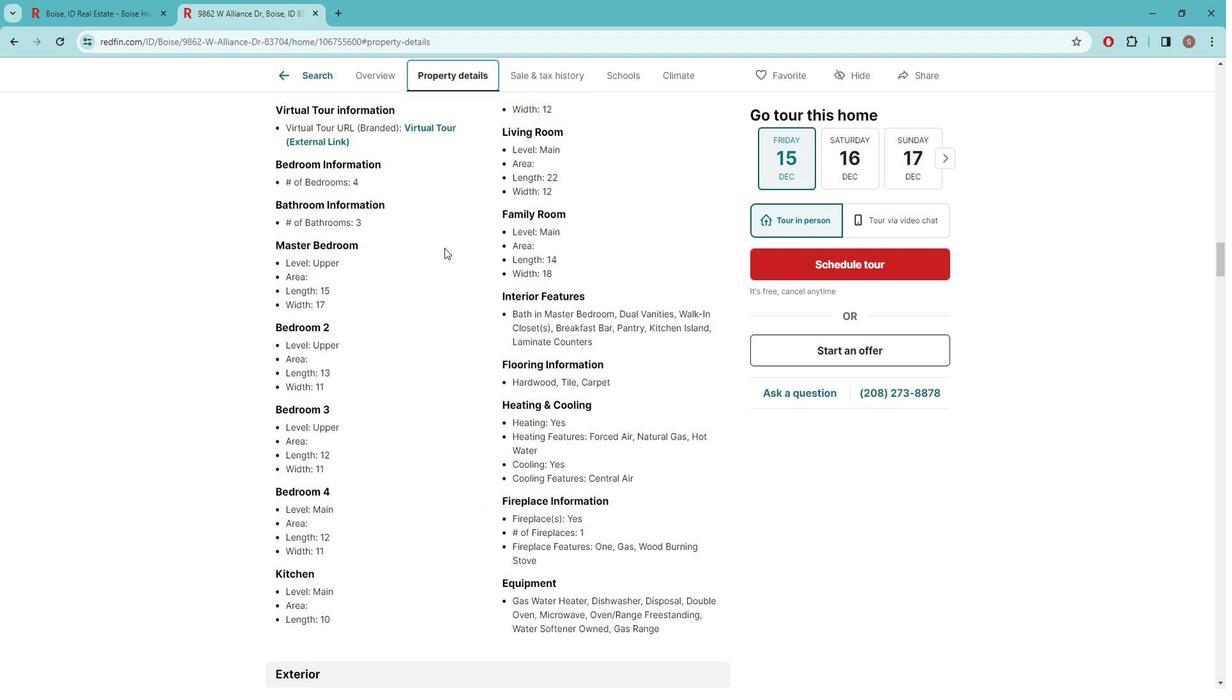 
Action: Mouse scrolled (457, 252) with delta (0, 0)
Screenshot: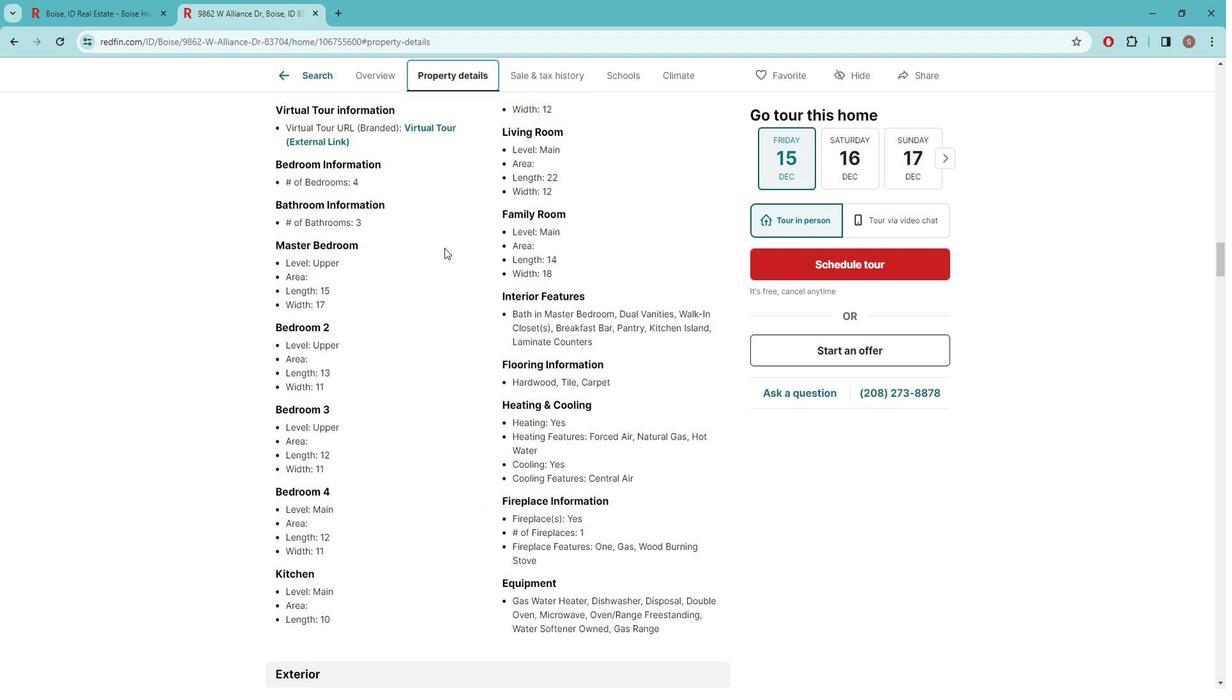 
Action: Mouse scrolled (457, 252) with delta (0, 0)
Screenshot: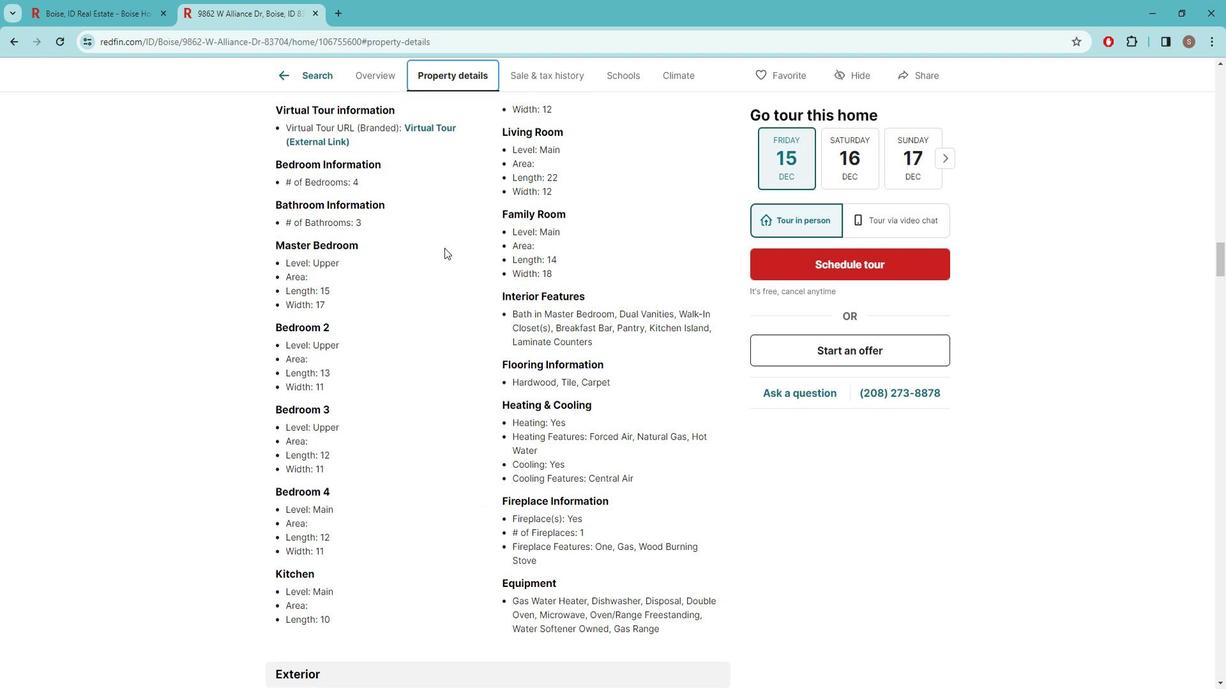 
Action: Mouse scrolled (457, 252) with delta (0, 0)
Screenshot: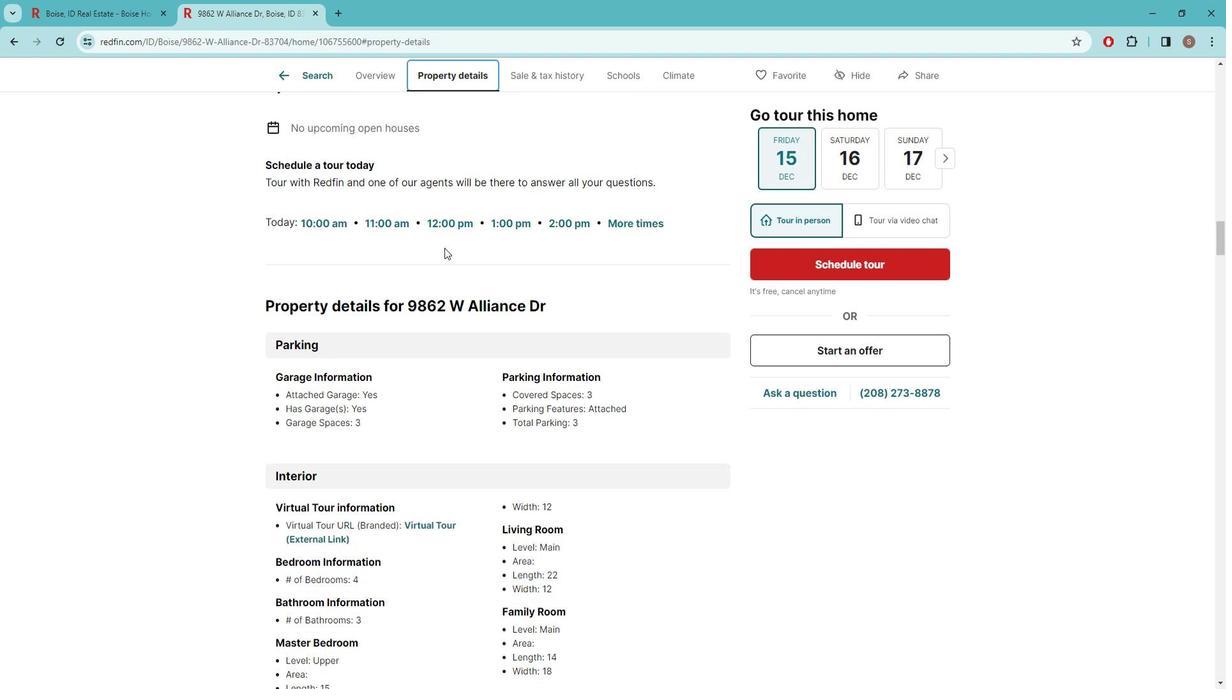 
Action: Mouse scrolled (457, 252) with delta (0, 0)
Screenshot: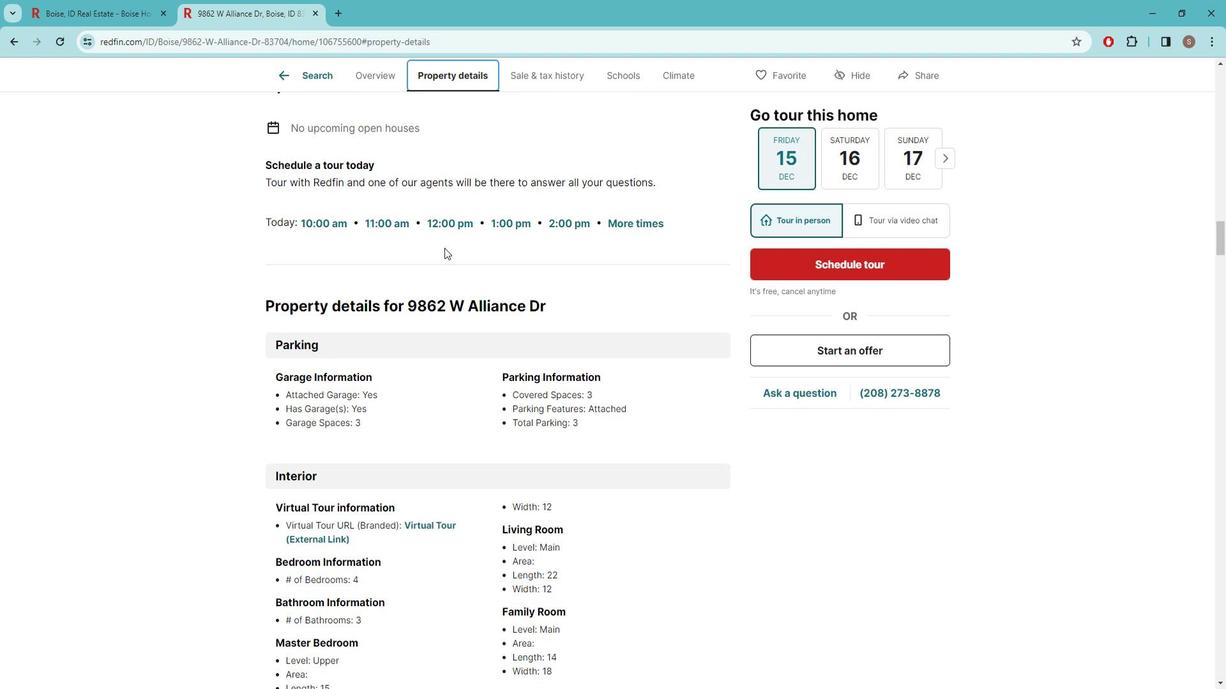 
Action: Mouse scrolled (457, 252) with delta (0, 0)
Screenshot: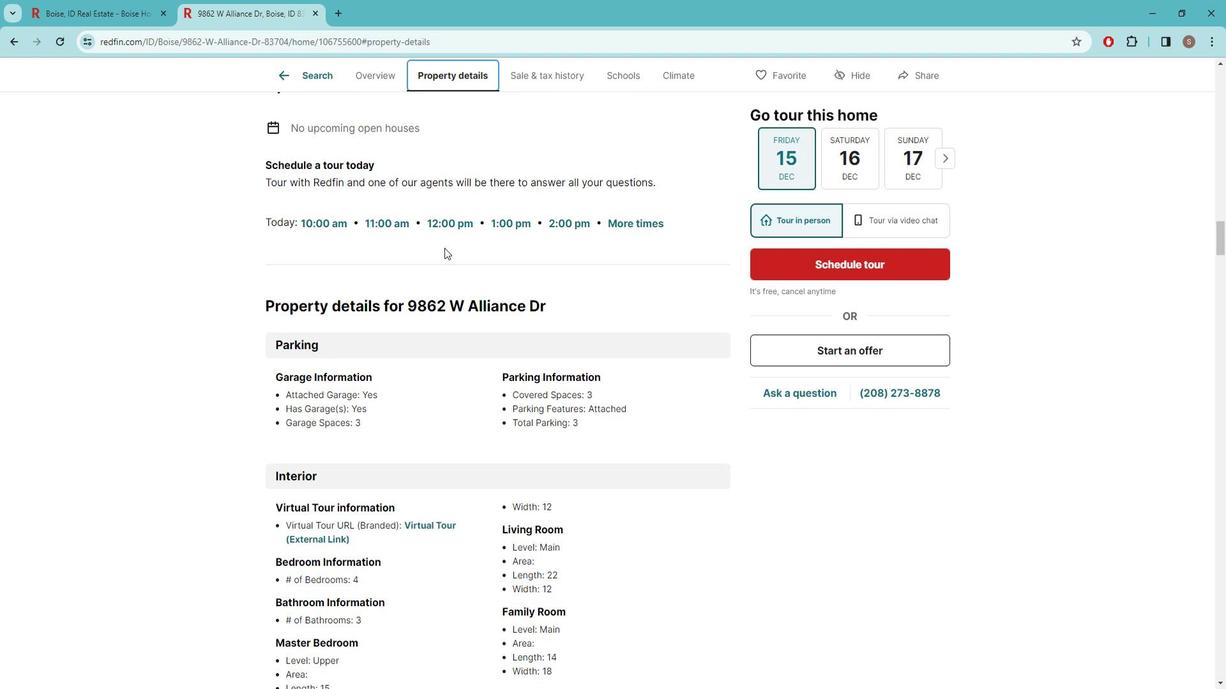 
Action: Mouse scrolled (457, 252) with delta (0, 0)
Screenshot: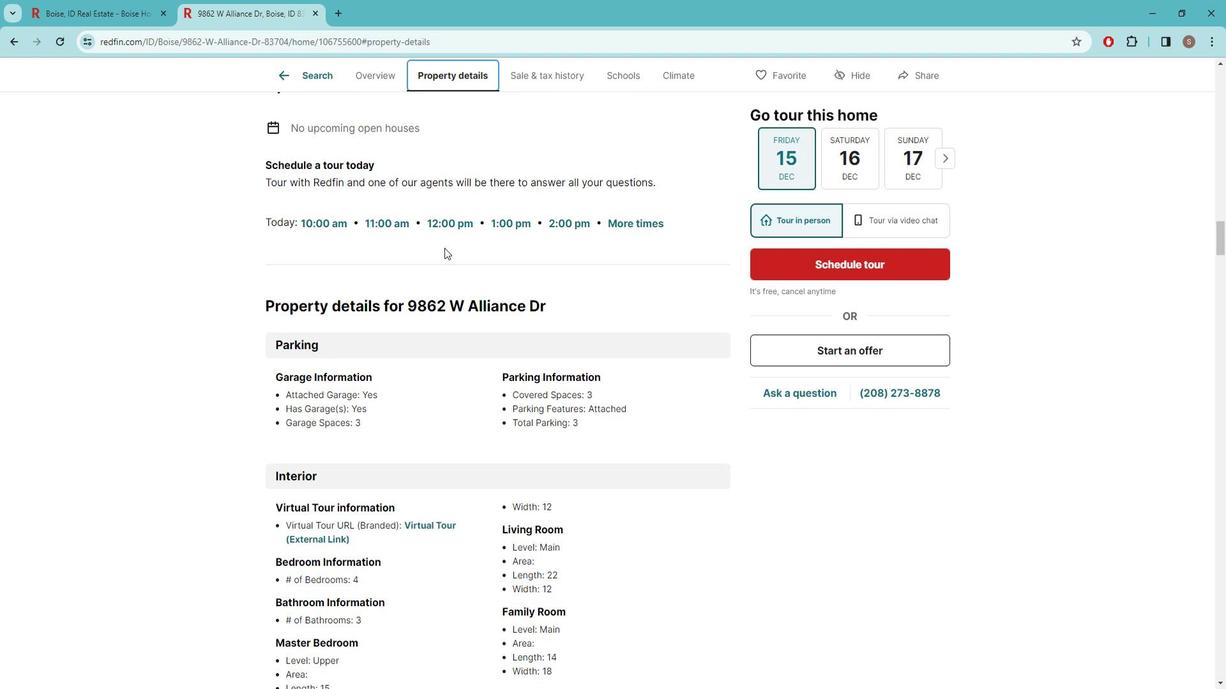 
Action: Mouse scrolled (457, 252) with delta (0, 0)
Screenshot: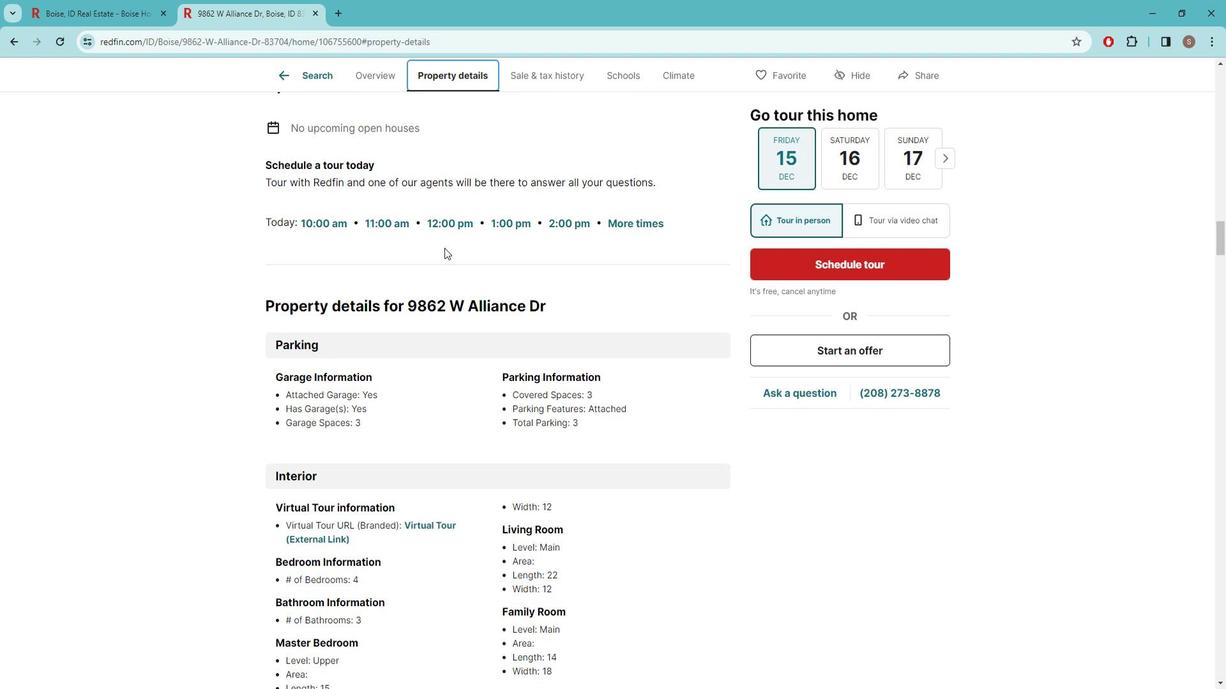 
Action: Mouse scrolled (457, 252) with delta (0, 0)
Screenshot: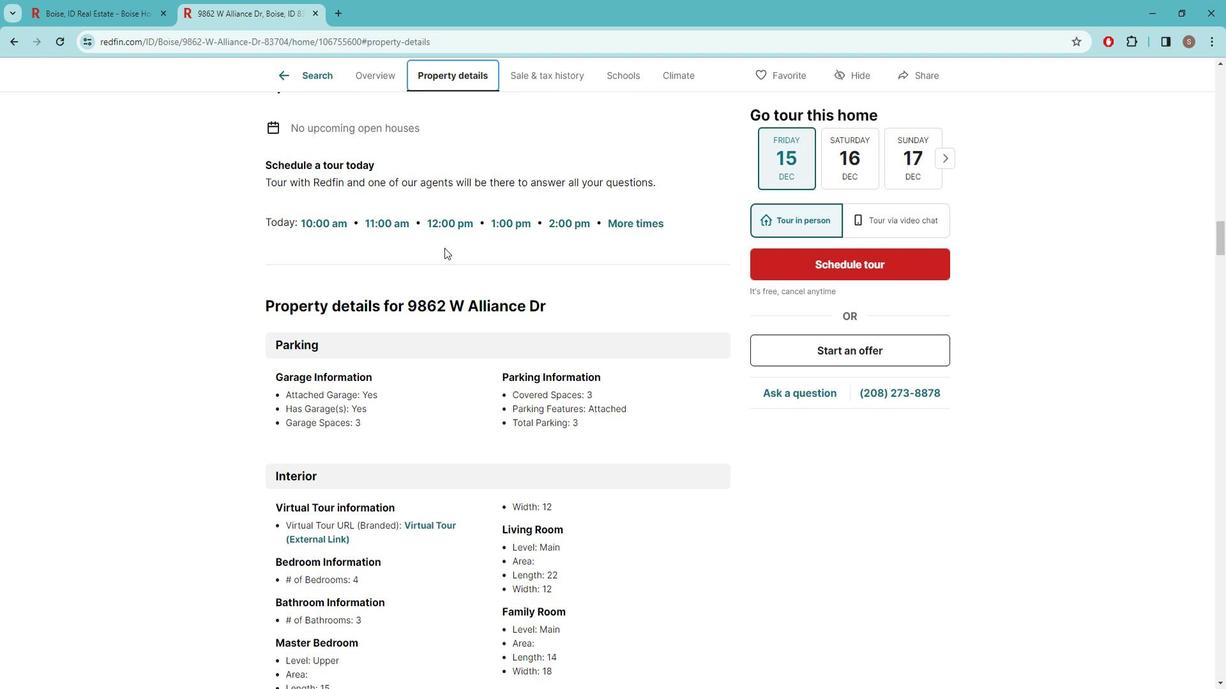 
Action: Mouse scrolled (457, 252) with delta (0, 0)
Screenshot: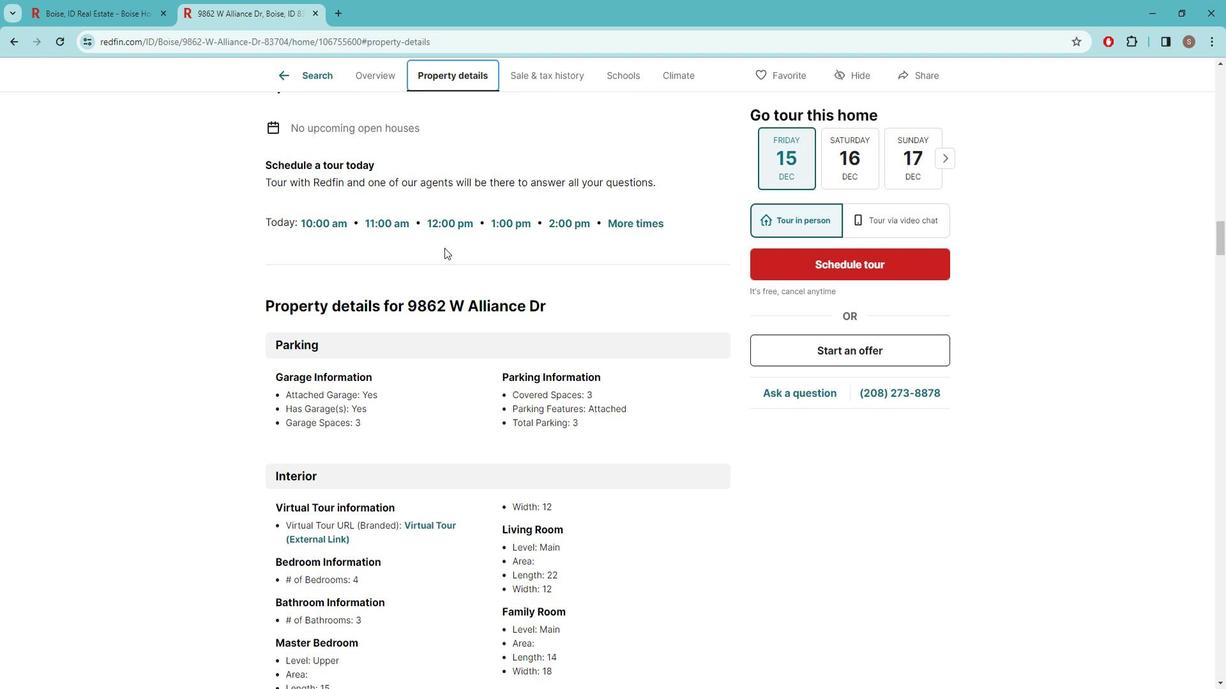 
Action: Mouse scrolled (457, 252) with delta (0, 0)
Screenshot: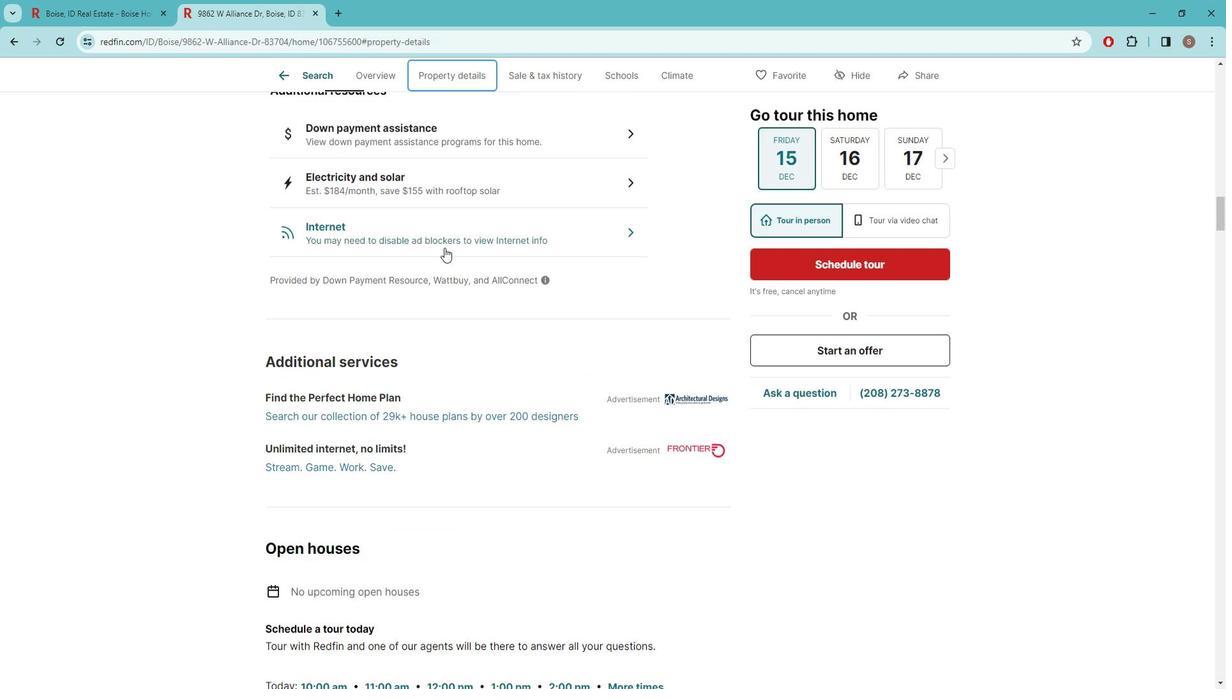 
Action: Mouse scrolled (457, 252) with delta (0, 0)
Screenshot: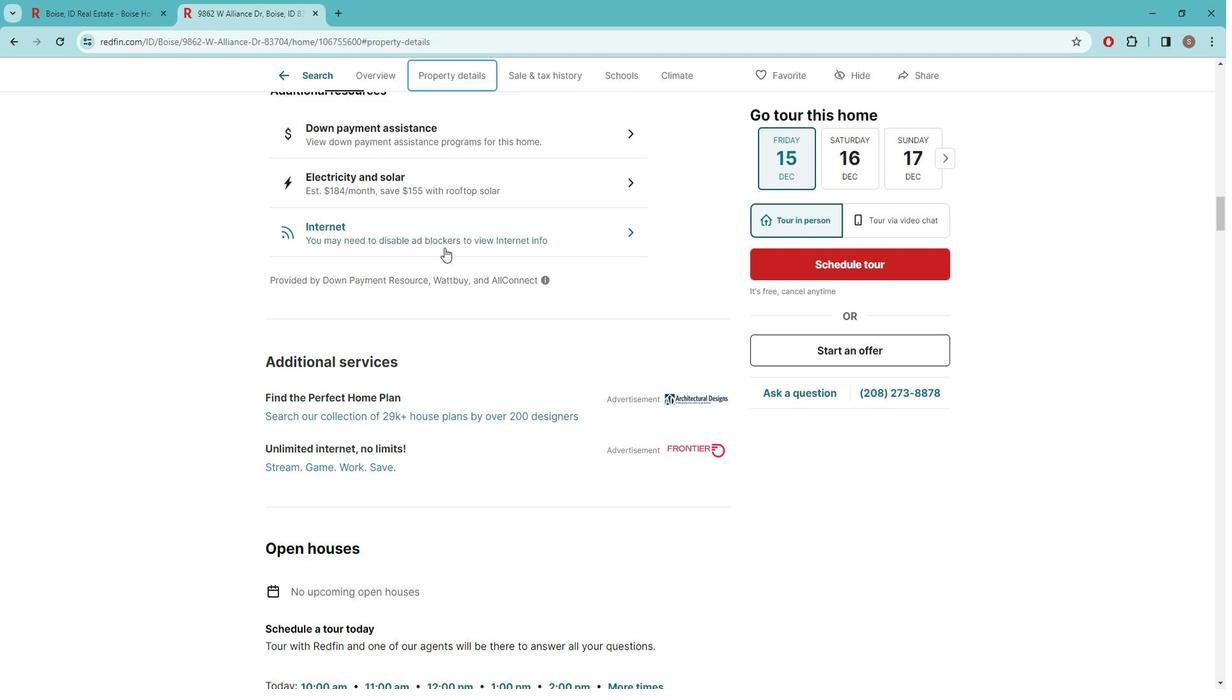 
Action: Mouse scrolled (457, 252) with delta (0, 0)
Screenshot: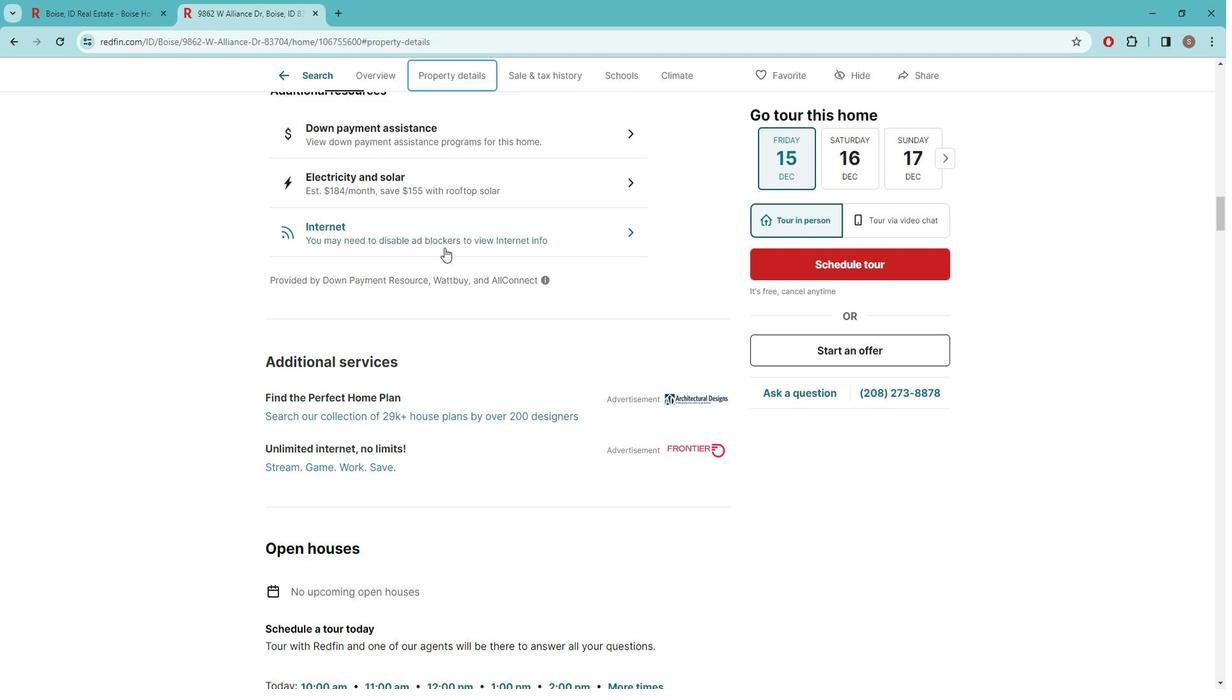
Action: Mouse scrolled (457, 252) with delta (0, 0)
Screenshot: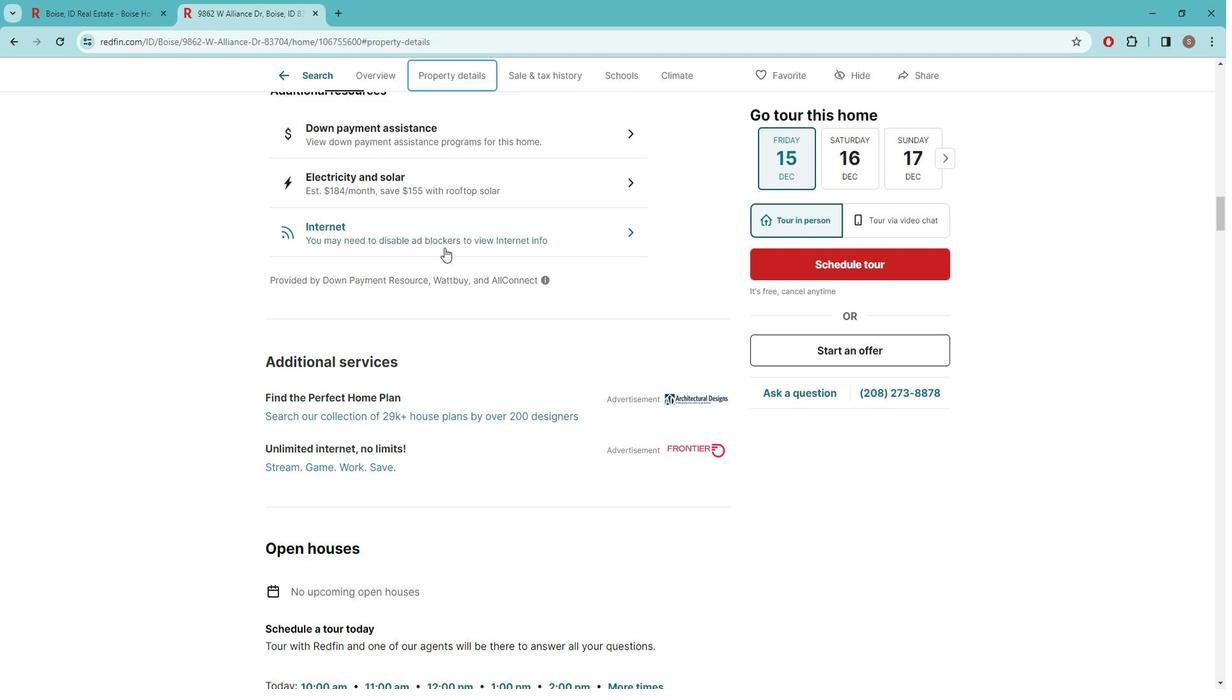 
Action: Mouse scrolled (457, 252) with delta (0, 0)
Screenshot: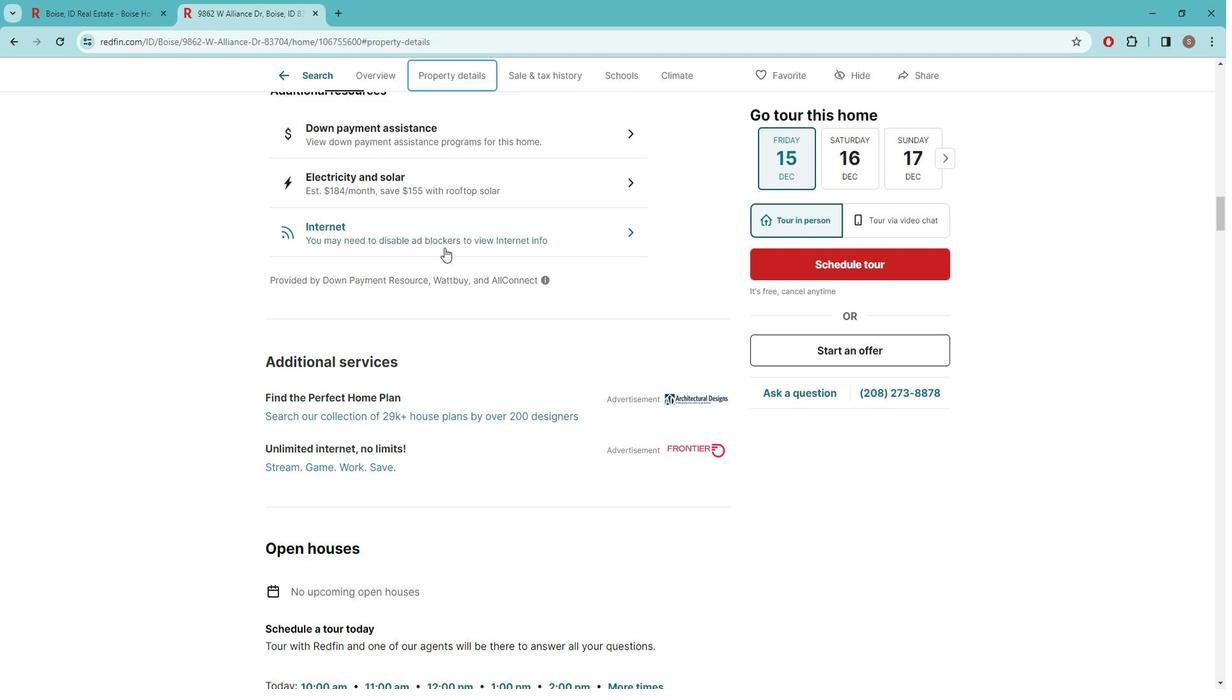
Action: Mouse scrolled (457, 252) with delta (0, 0)
Screenshot: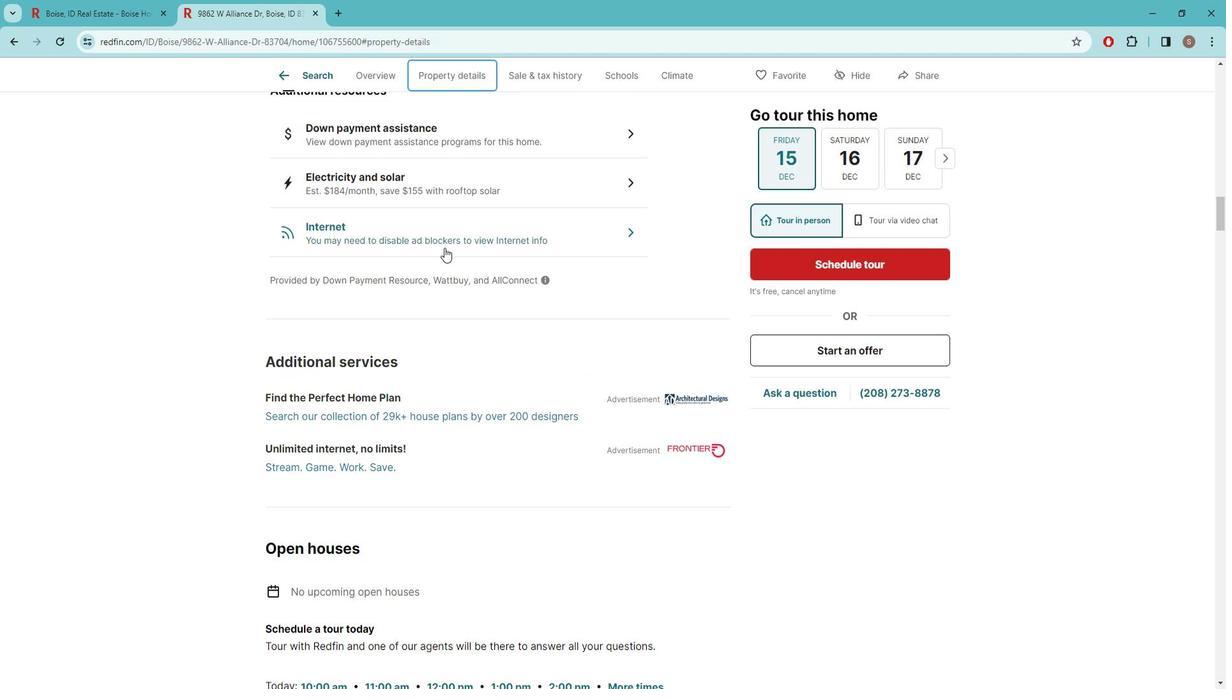 
Action: Mouse scrolled (457, 252) with delta (0, 0)
Screenshot: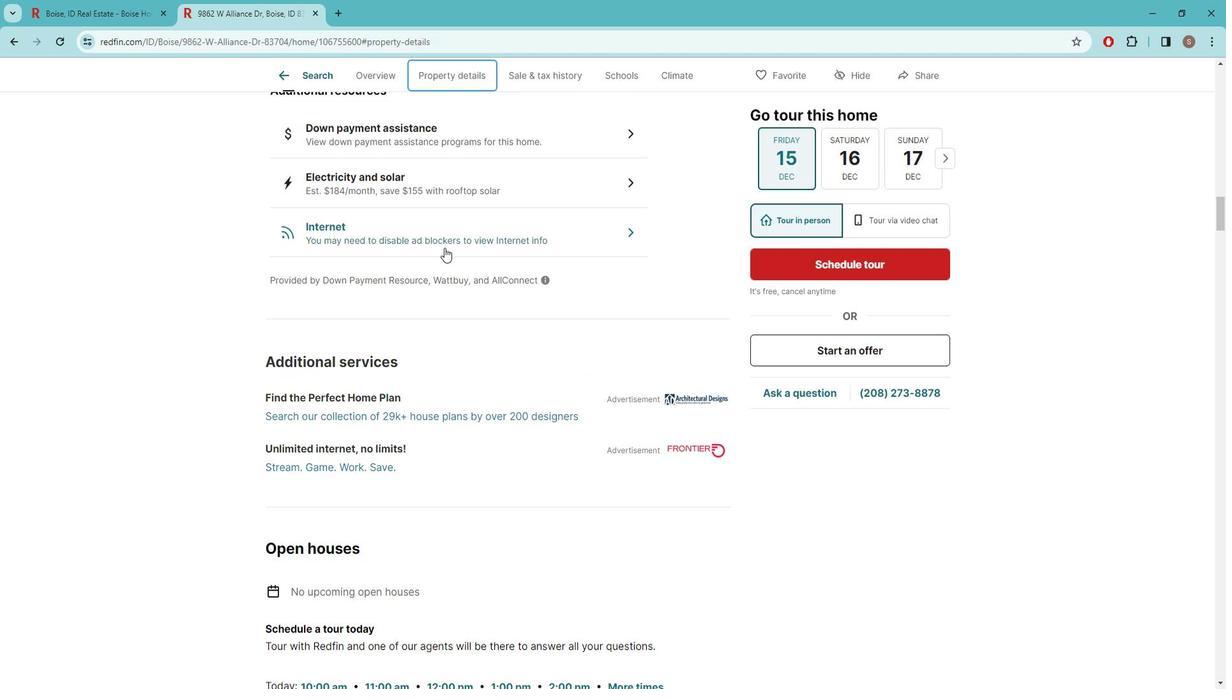 
Action: Mouse scrolled (457, 252) with delta (0, 0)
Screenshot: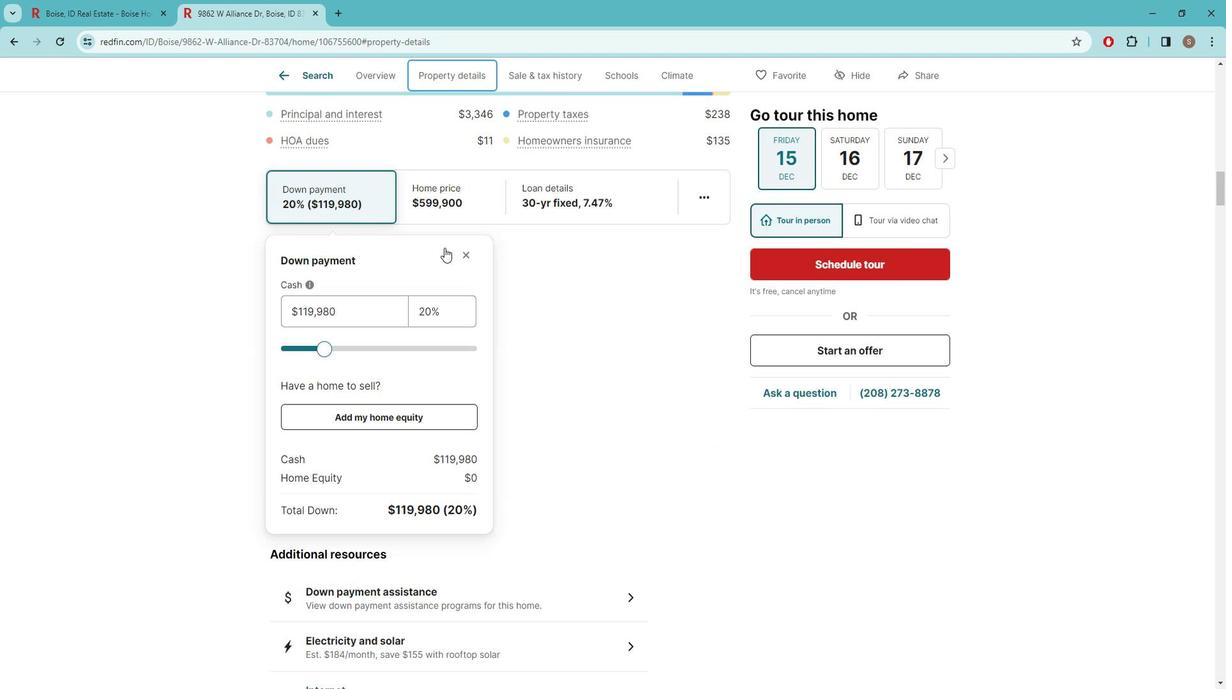 
Action: Mouse scrolled (457, 252) with delta (0, 0)
Screenshot: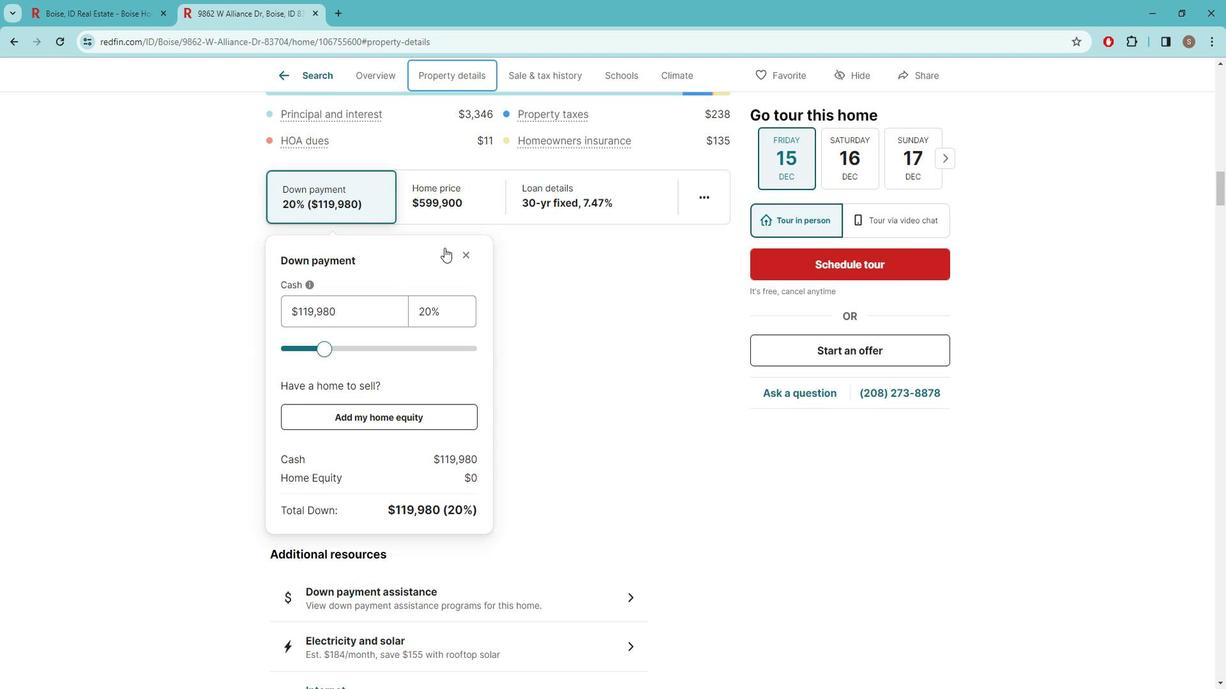 
Action: Mouse scrolled (457, 252) with delta (0, 0)
Screenshot: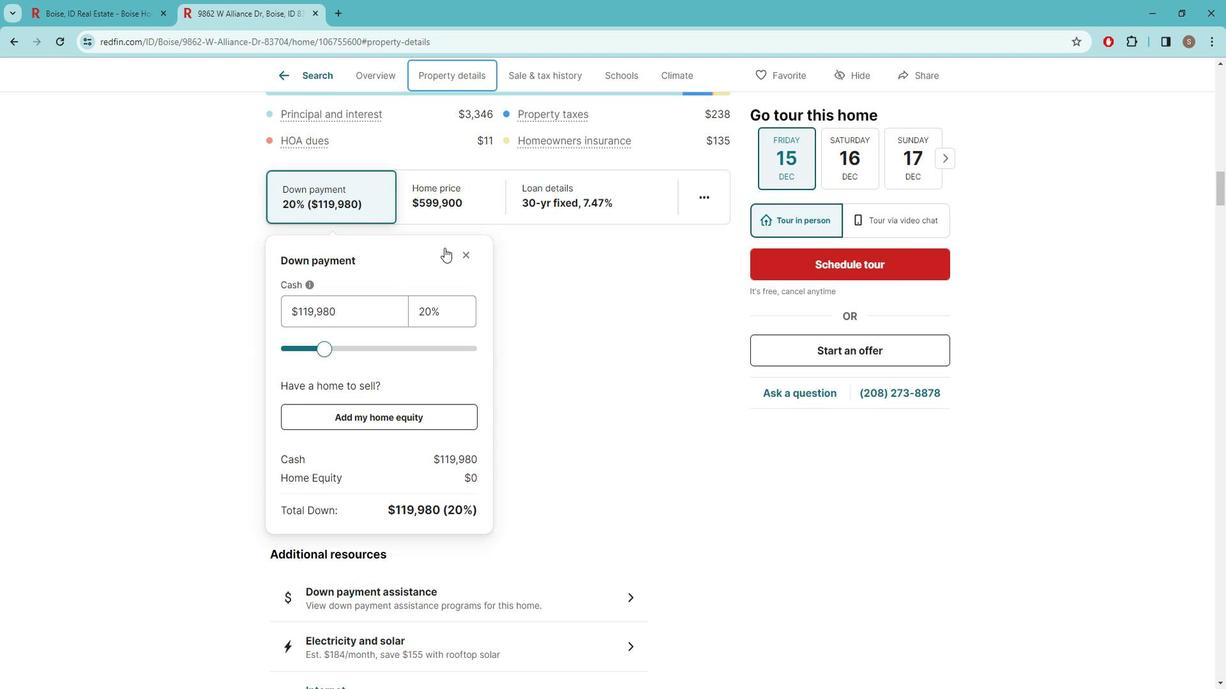 
Action: Mouse scrolled (457, 252) with delta (0, 0)
Screenshot: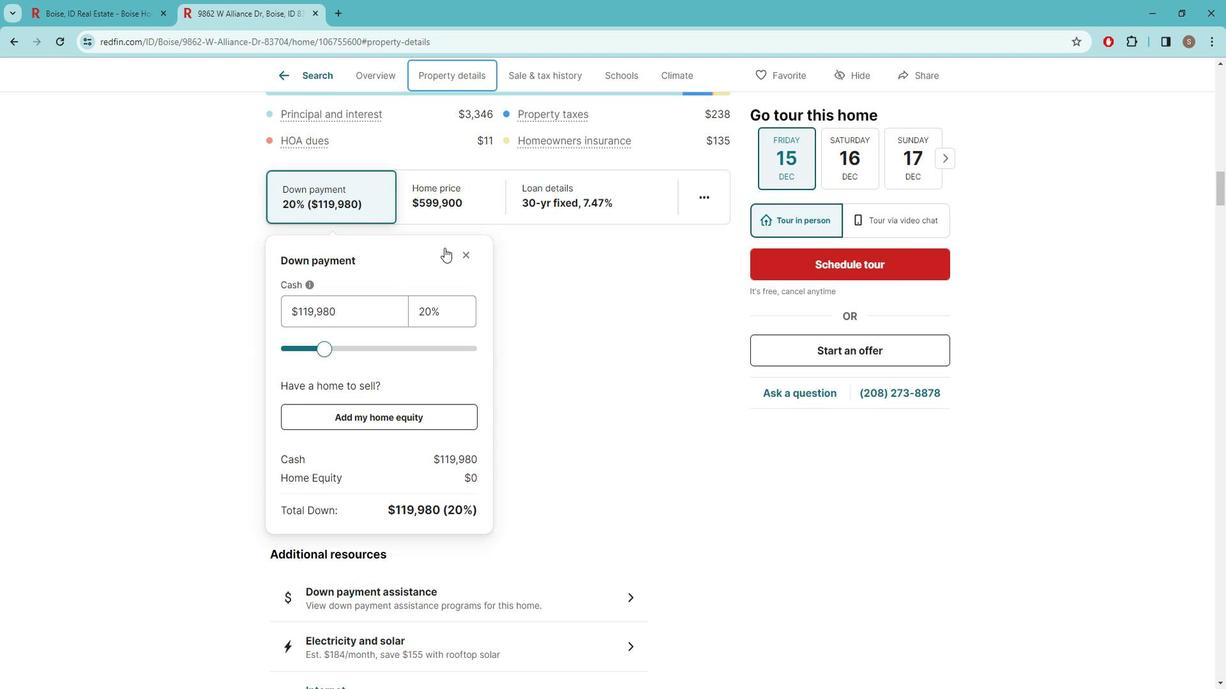
Action: Mouse scrolled (457, 252) with delta (0, 0)
Screenshot: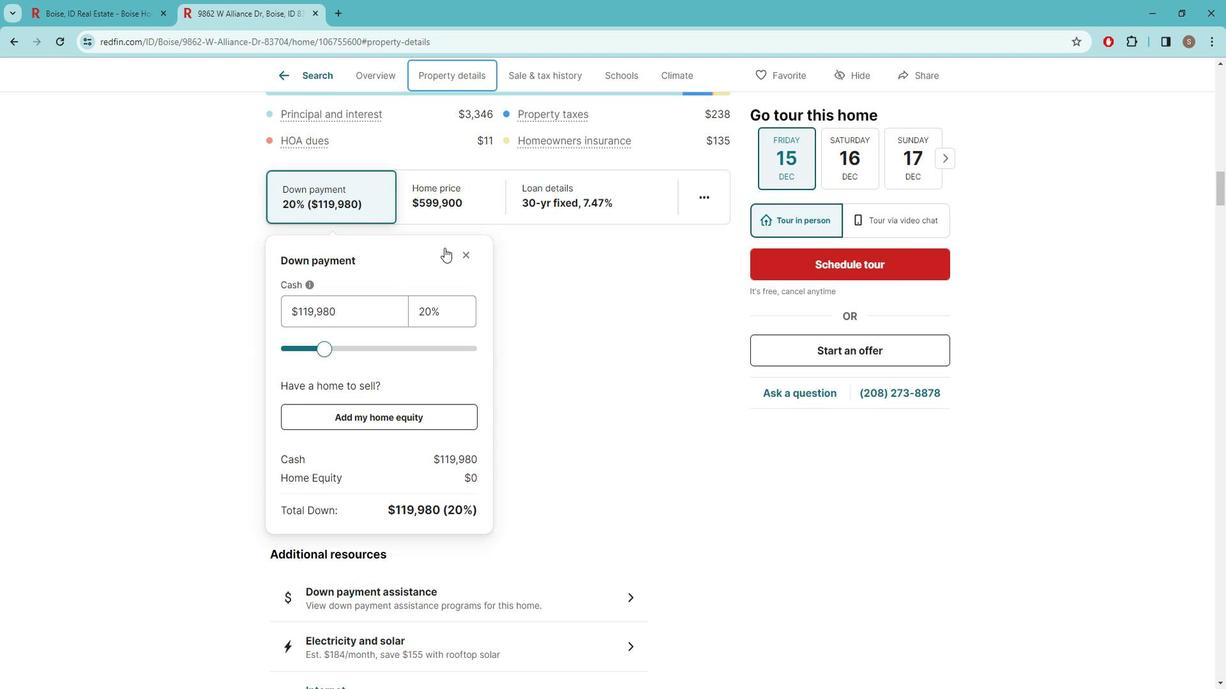 
Action: Mouse scrolled (457, 252) with delta (0, 0)
Screenshot: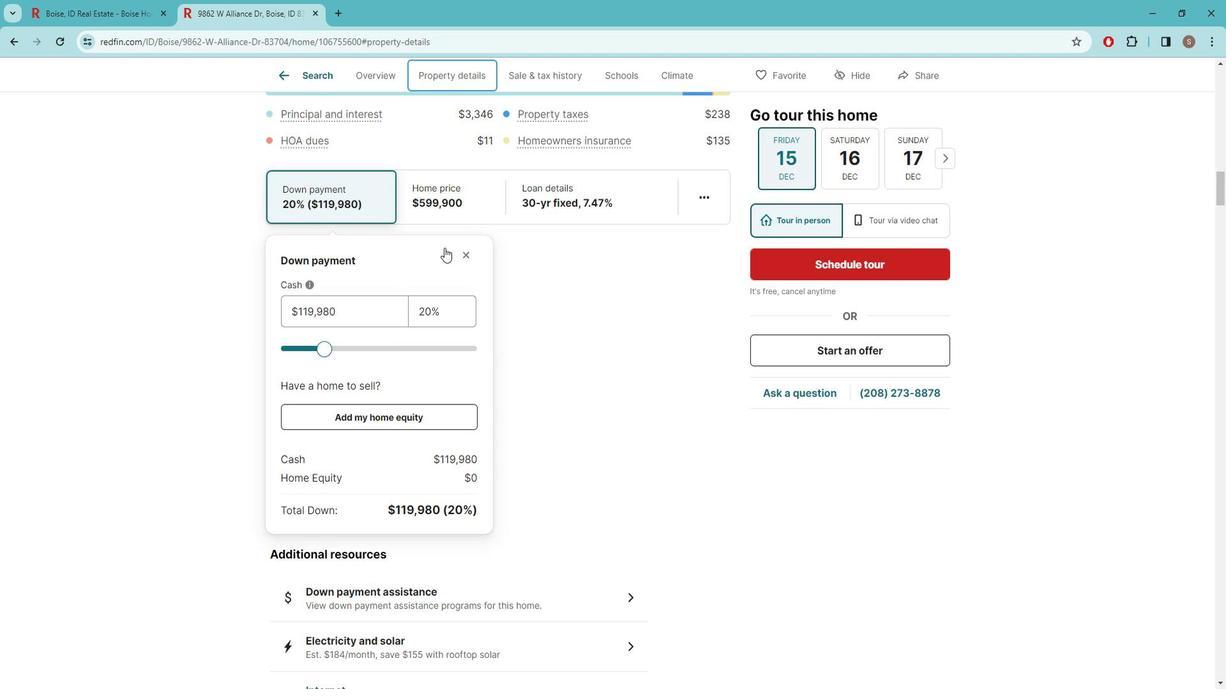 
Action: Mouse scrolled (457, 252) with delta (0, 0)
Screenshot: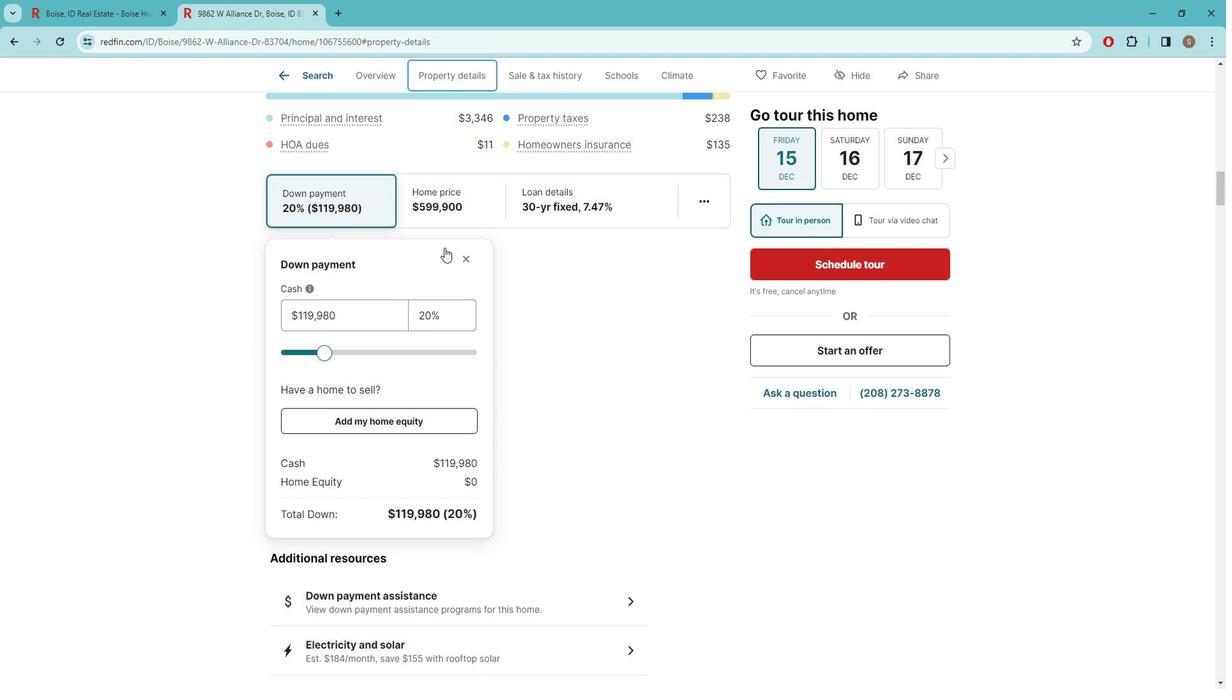 
Action: Mouse moved to (90, 13)
Screenshot: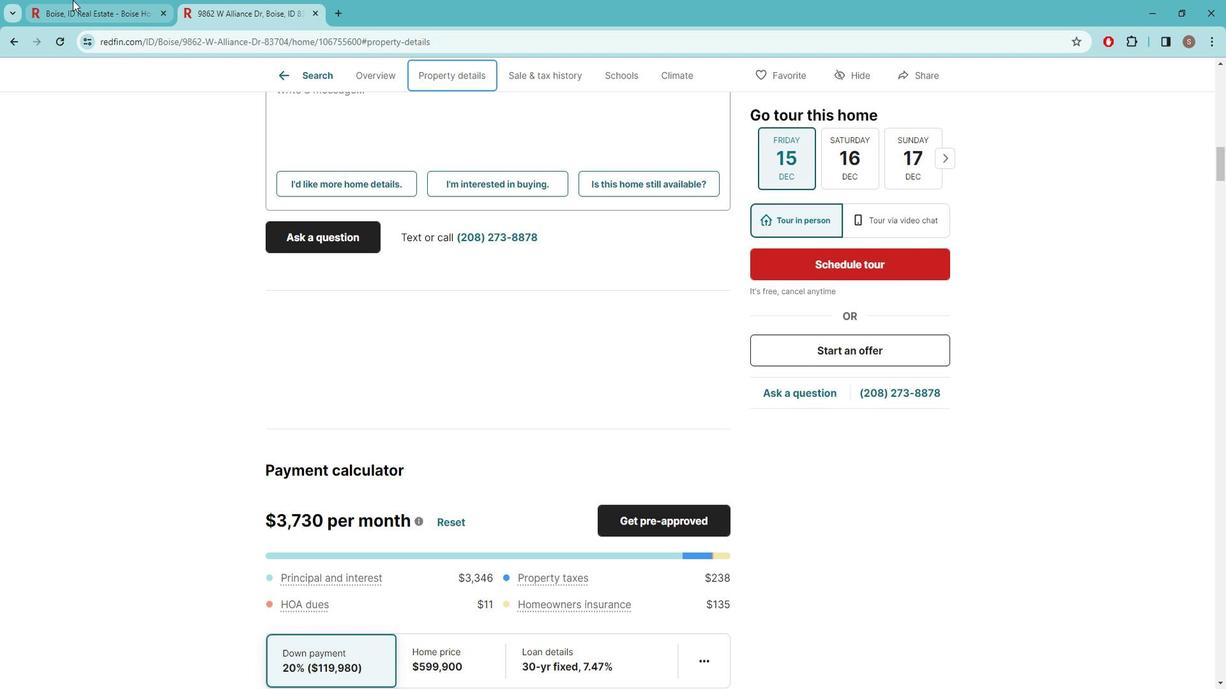 
Action: Mouse pressed left at (90, 13)
Screenshot: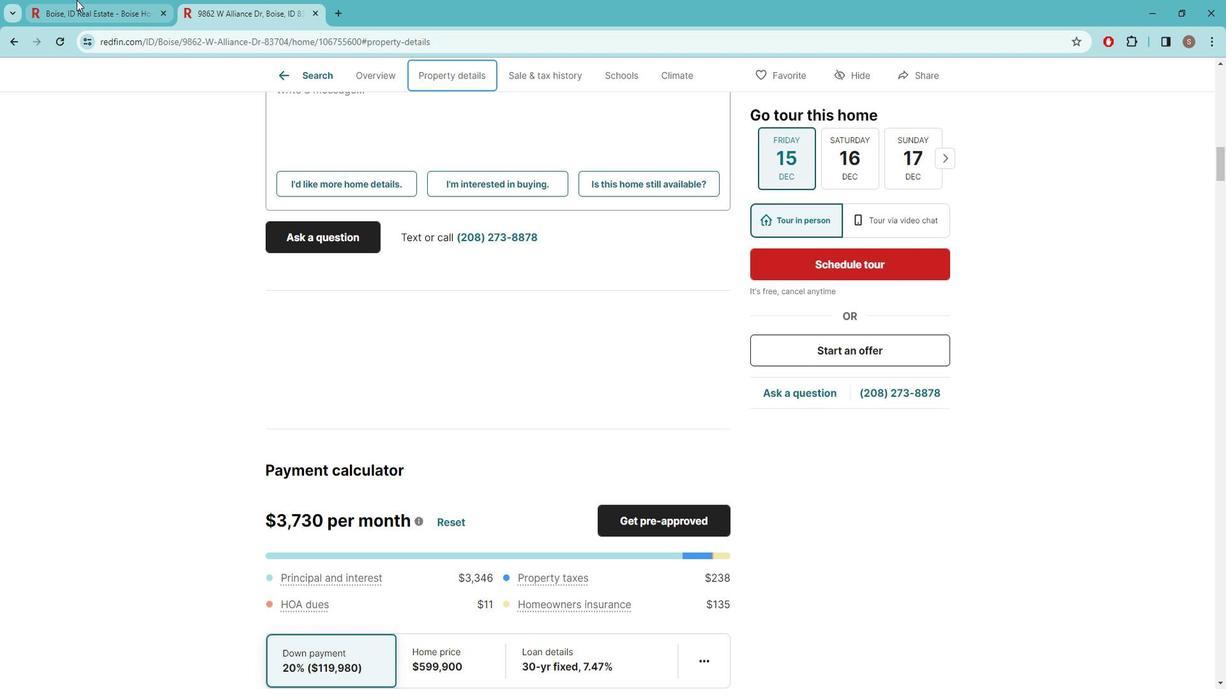 
Action: Mouse moved to (1066, 356)
Screenshot: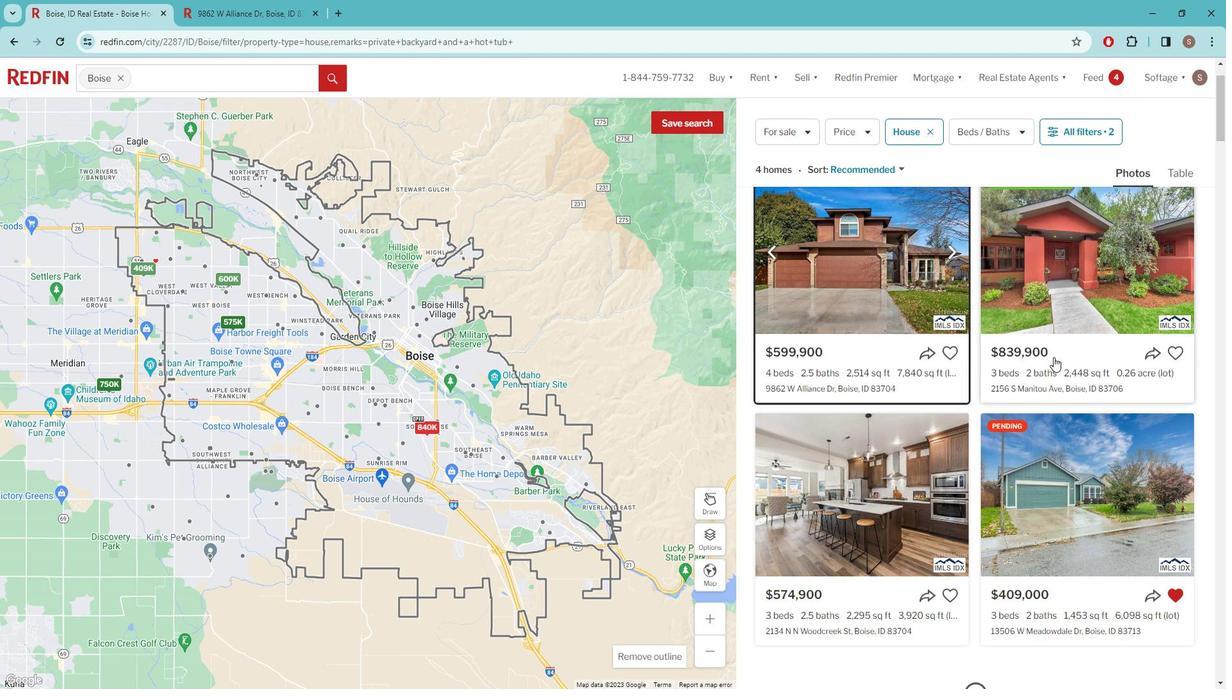 
Action: Mouse scrolled (1066, 355) with delta (0, 0)
Screenshot: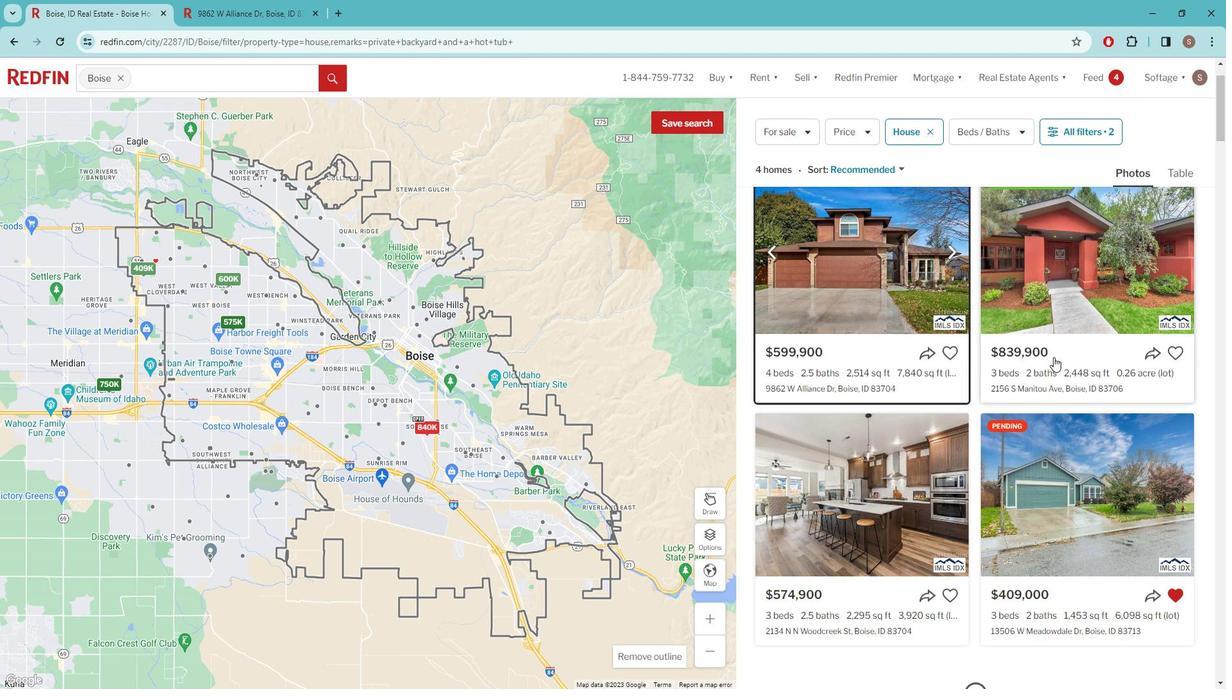 
Action: Mouse moved to (1074, 291)
Screenshot: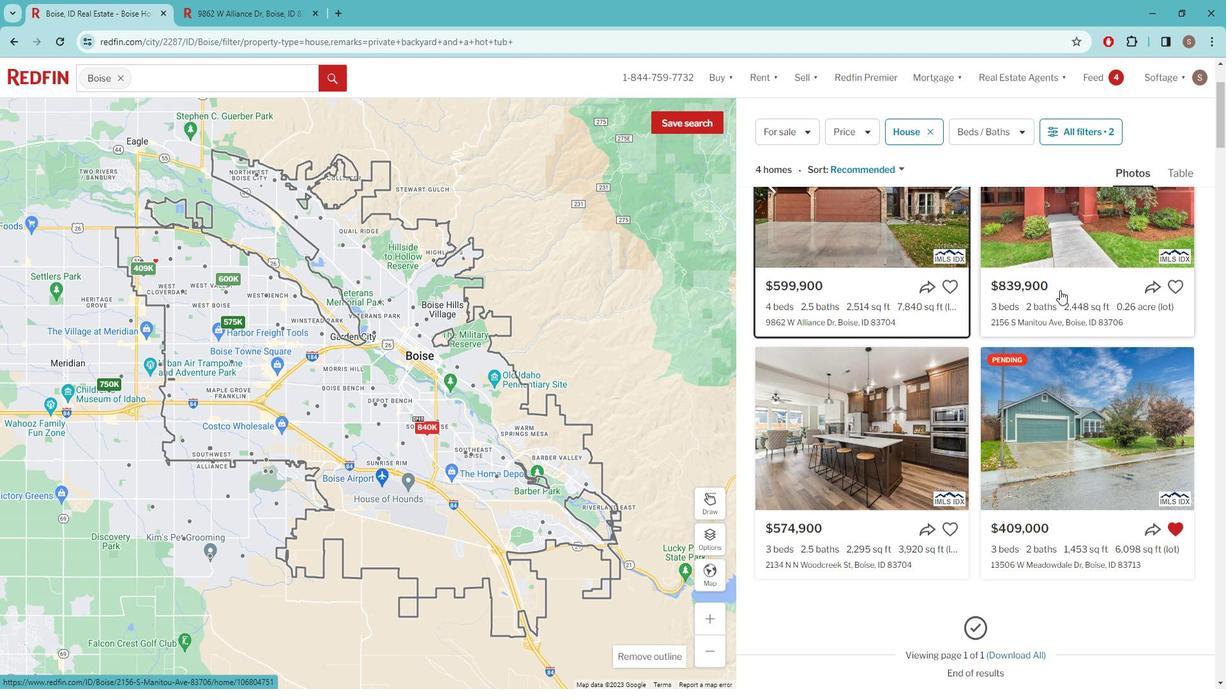 
Action: Mouse pressed left at (1074, 291)
Screenshot: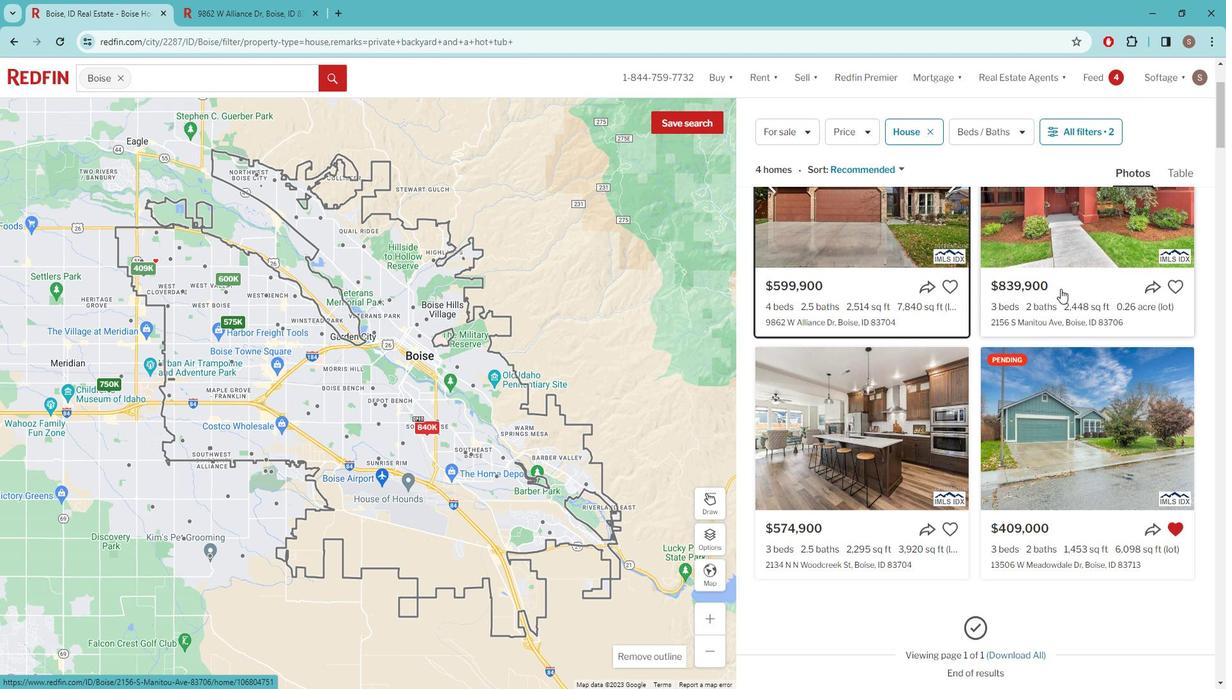 
Action: Mouse moved to (550, 343)
Screenshot: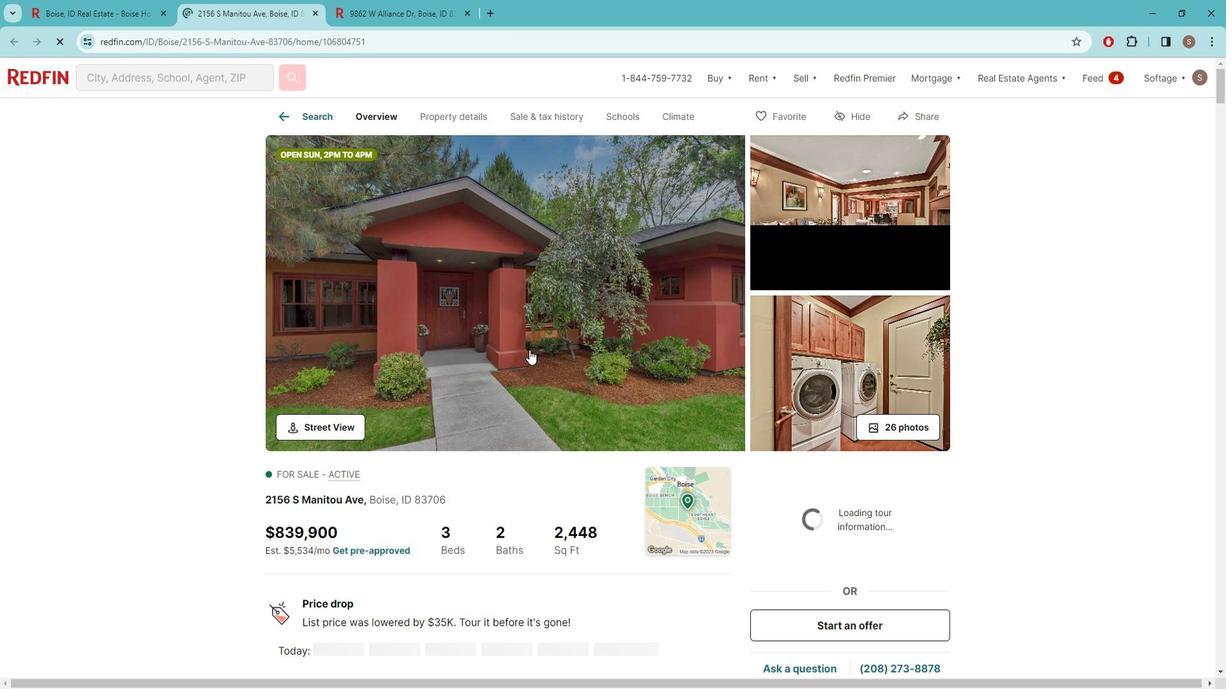 
Action: Mouse pressed left at (550, 343)
Screenshot: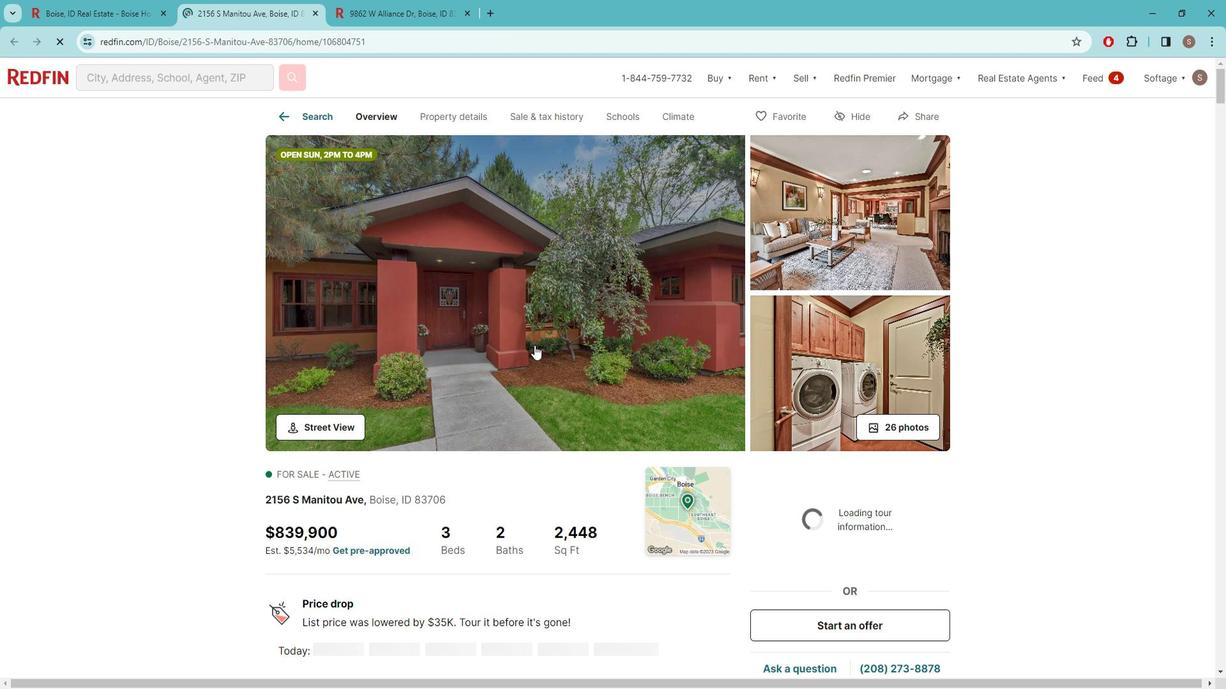 
Action: Mouse moved to (751, 371)
Screenshot: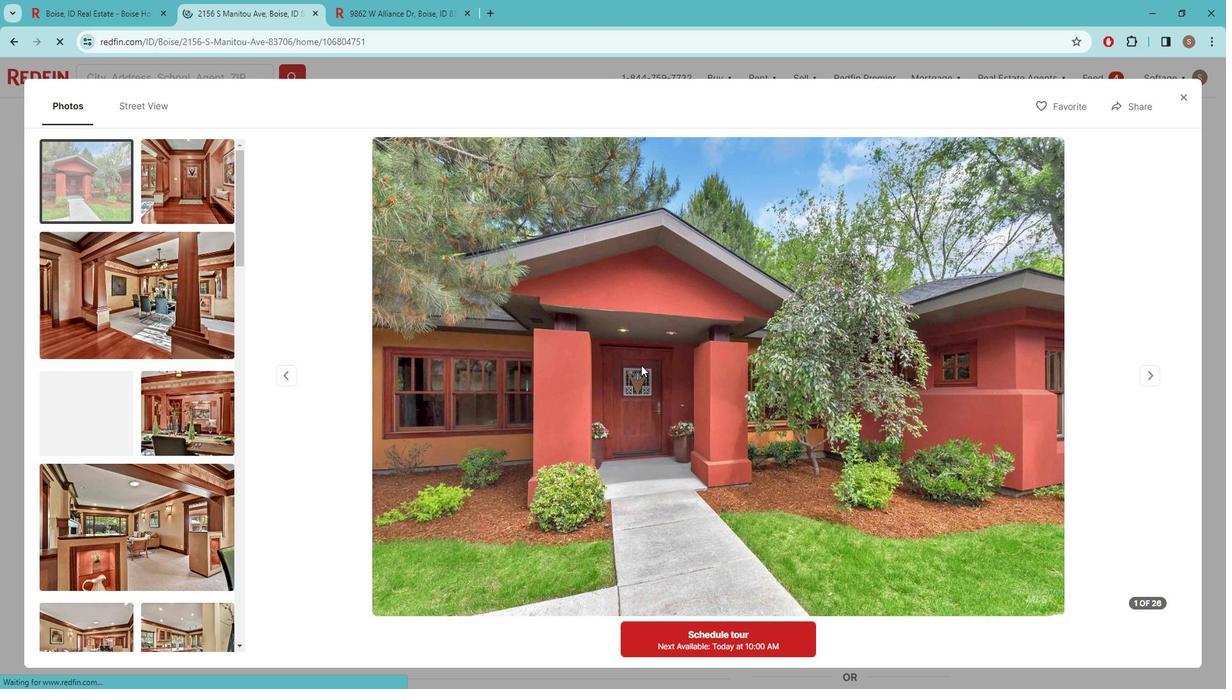 
Action: Mouse scrolled (751, 370) with delta (0, 0)
Screenshot: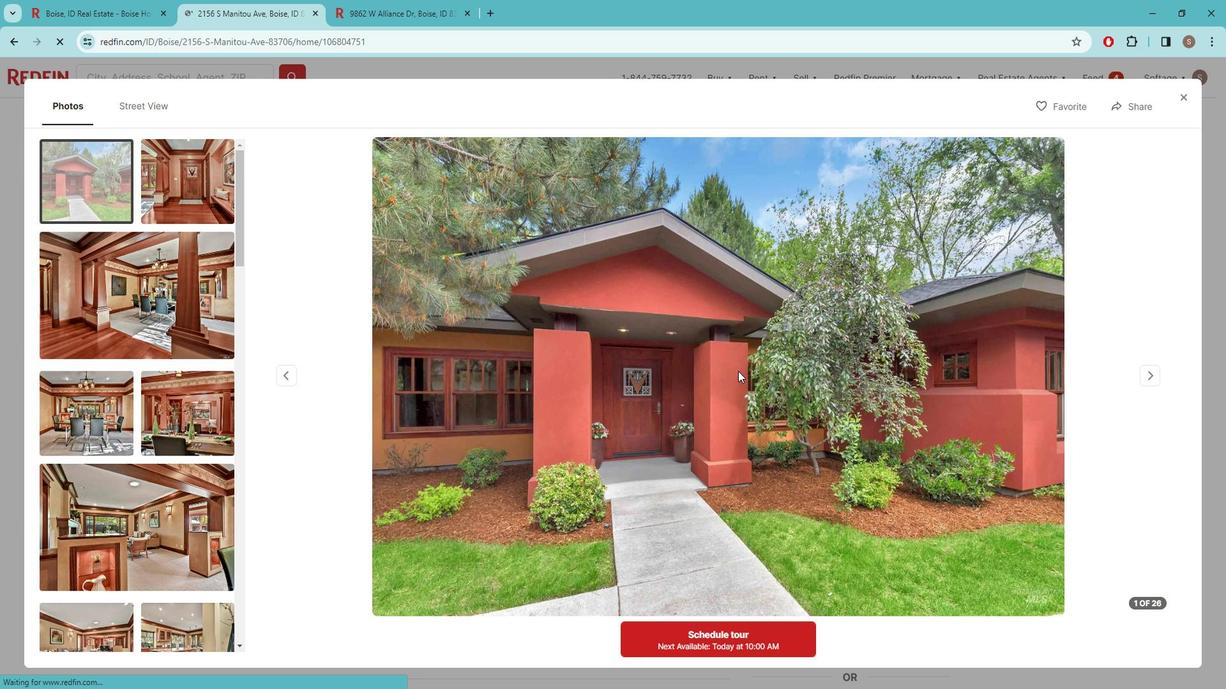
Action: Mouse moved to (1159, 367)
Screenshot: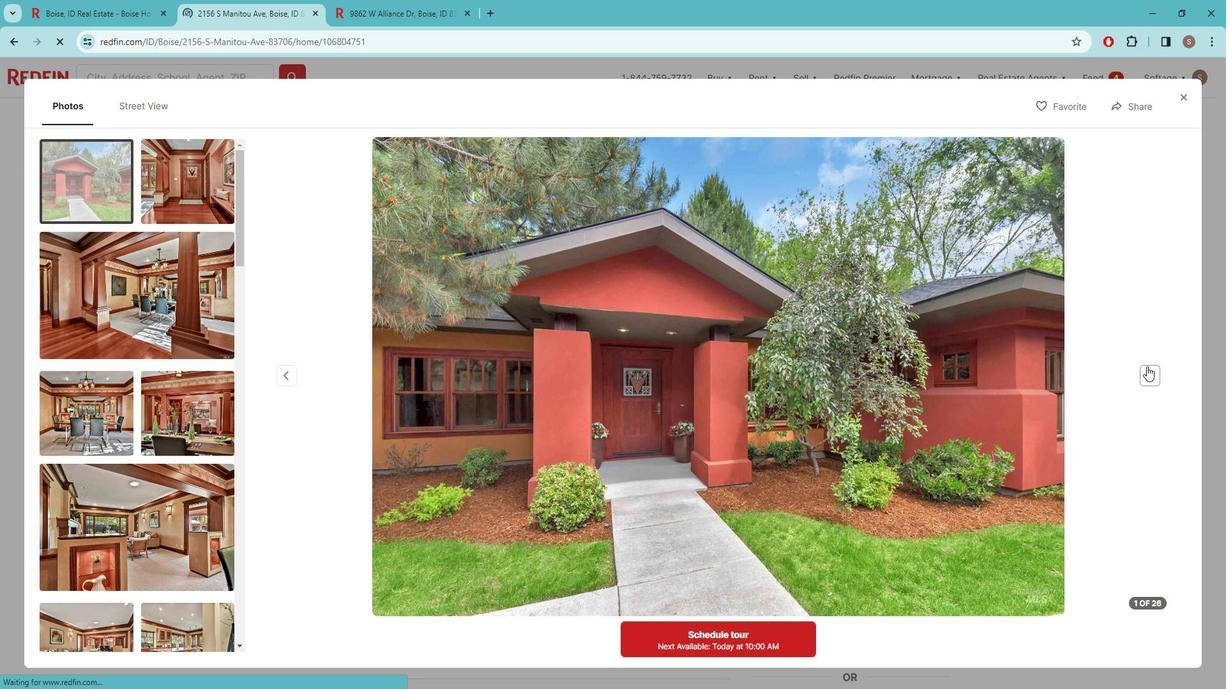 
Action: Mouse pressed left at (1159, 367)
Screenshot: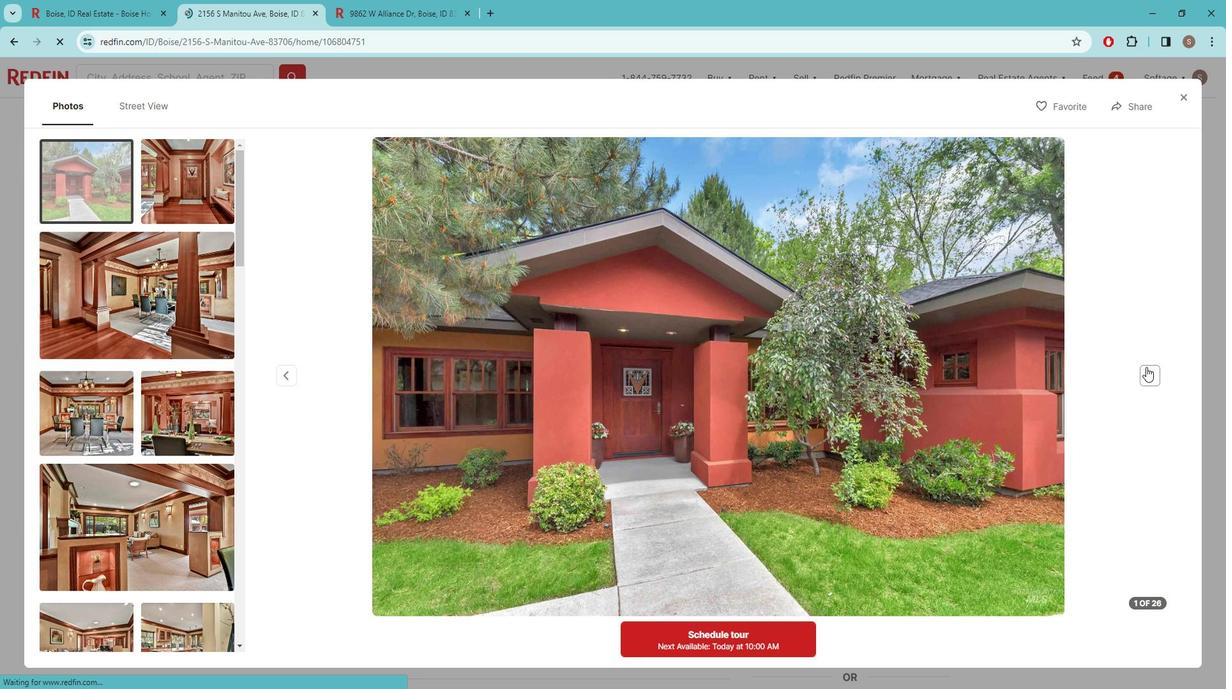 
Action: Mouse moved to (1159, 367)
Screenshot: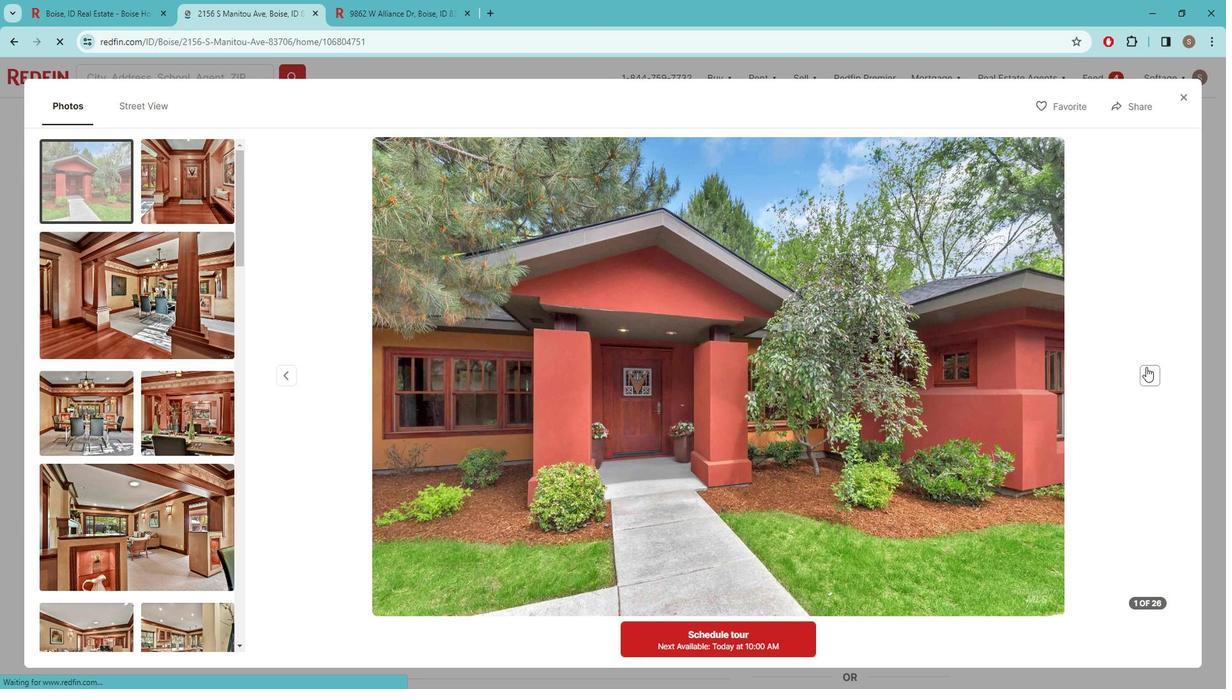 
Action: Mouse pressed left at (1159, 367)
Screenshot: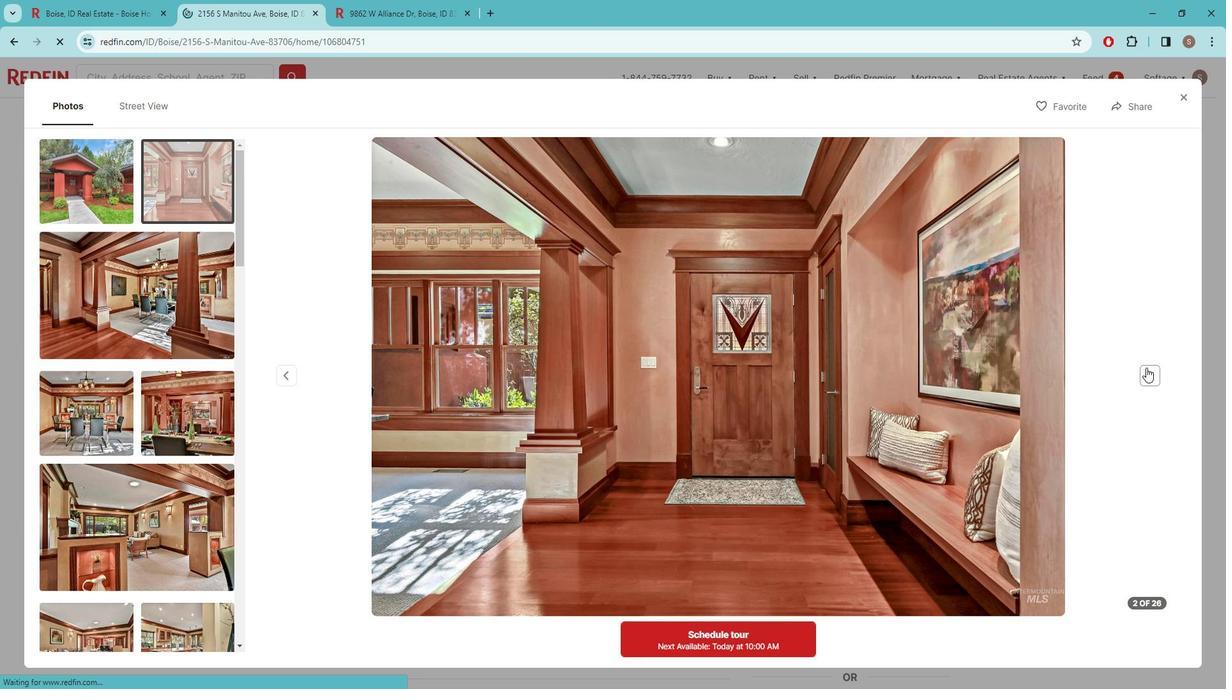
Action: Mouse pressed left at (1159, 367)
Screenshot: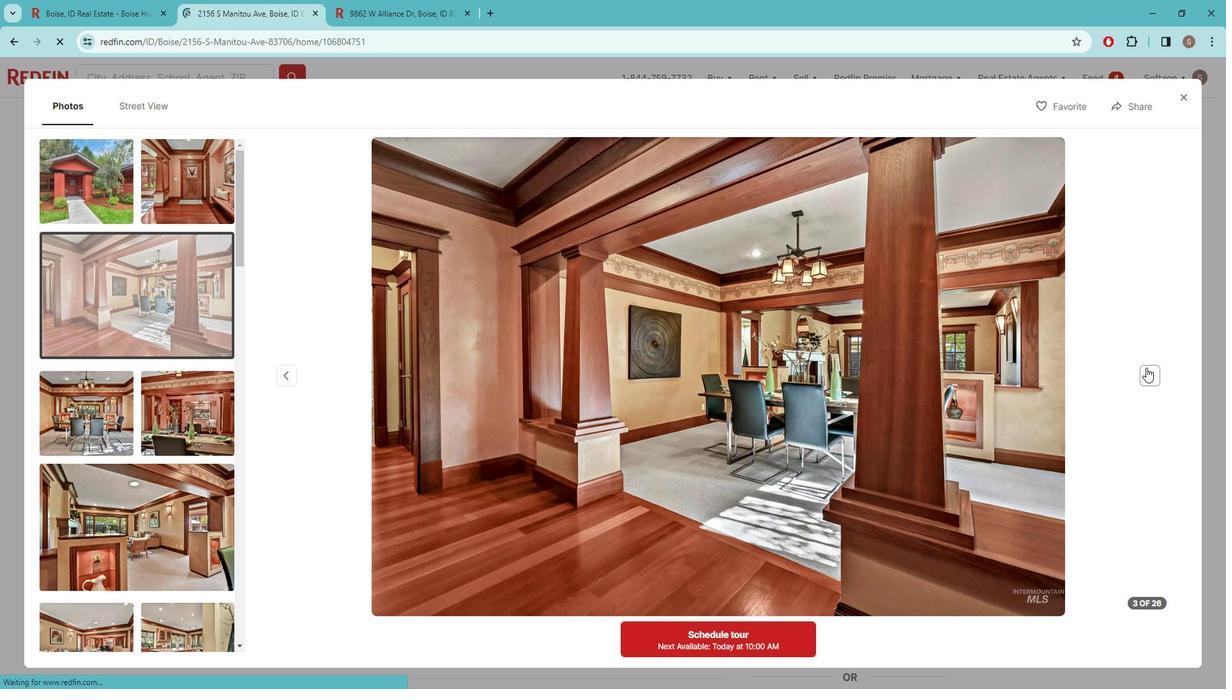 
Action: Mouse pressed left at (1159, 367)
Screenshot: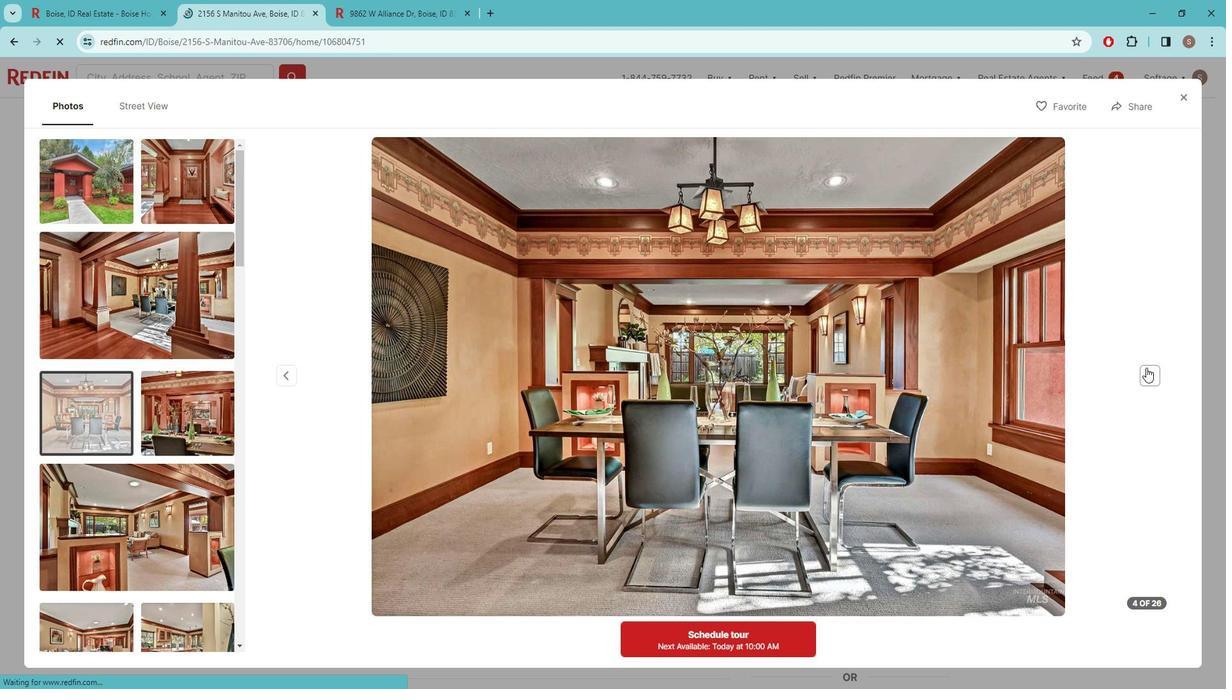 
Action: Mouse pressed left at (1159, 367)
Screenshot: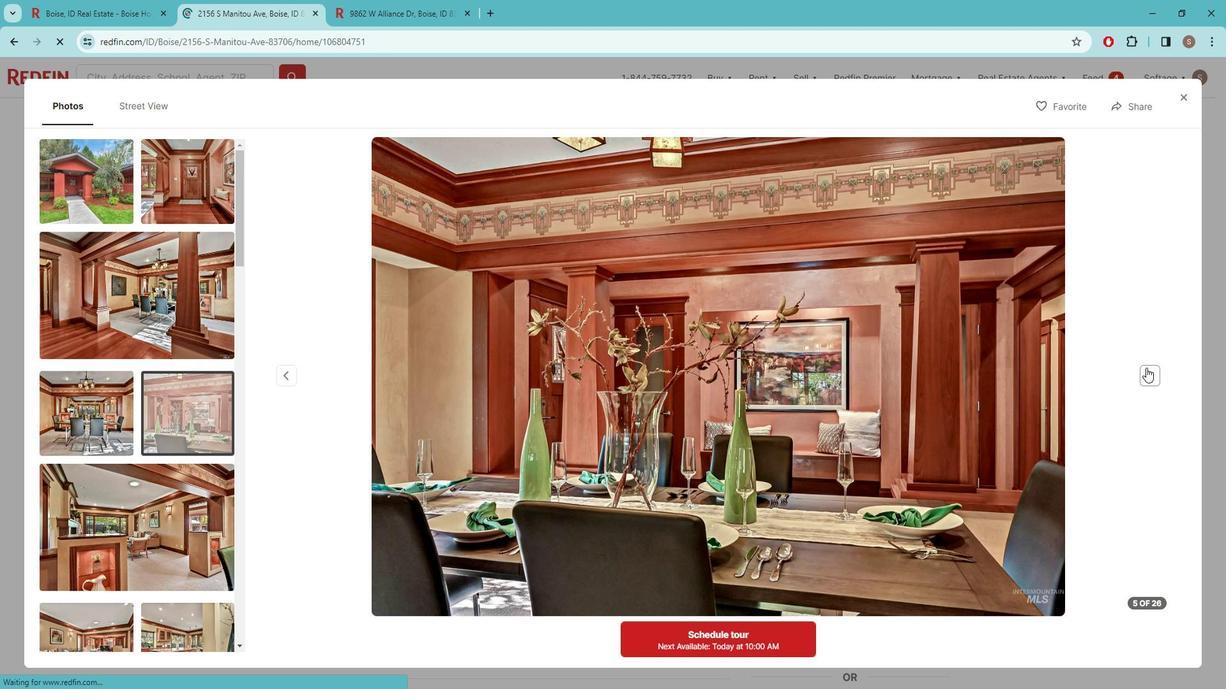 
Action: Mouse moved to (1160, 367)
Screenshot: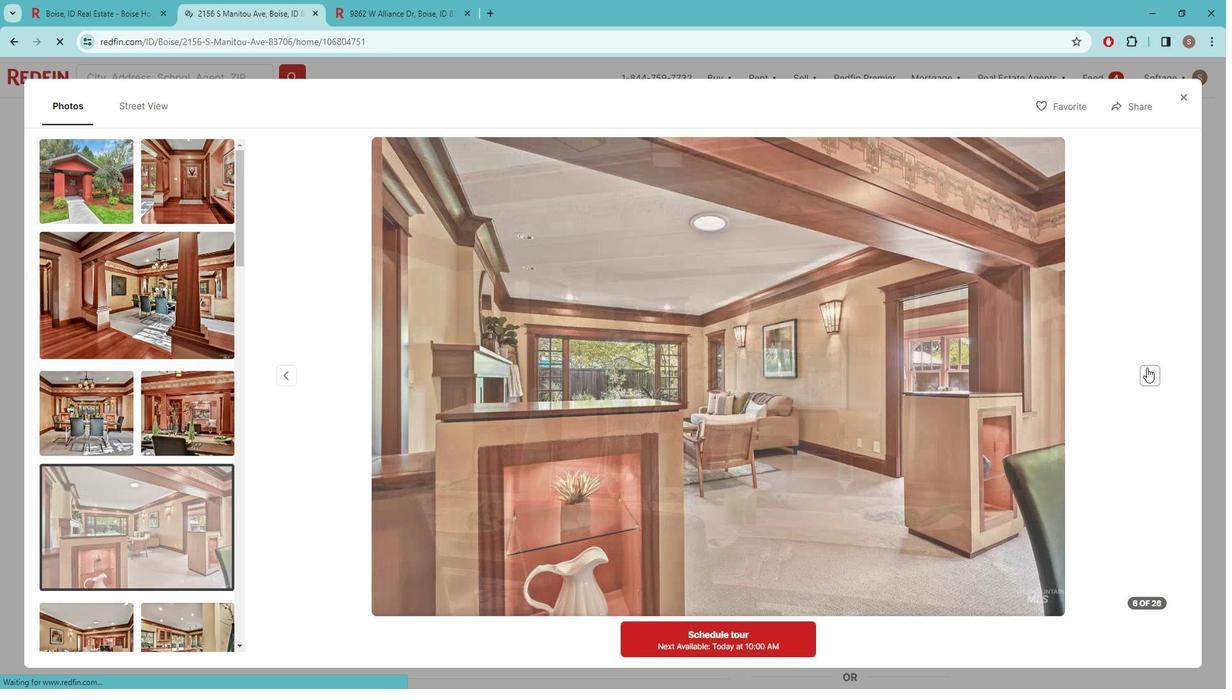 
Action: Mouse pressed left at (1160, 367)
Screenshot: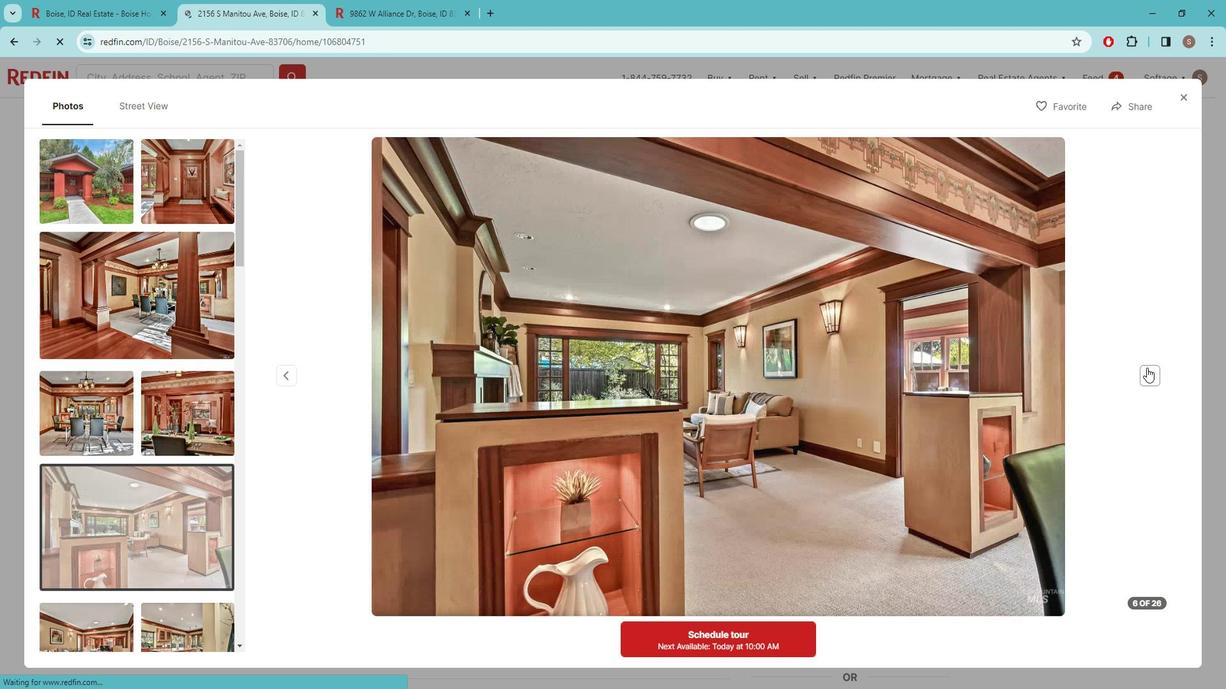 
Action: Mouse moved to (1162, 371)
Screenshot: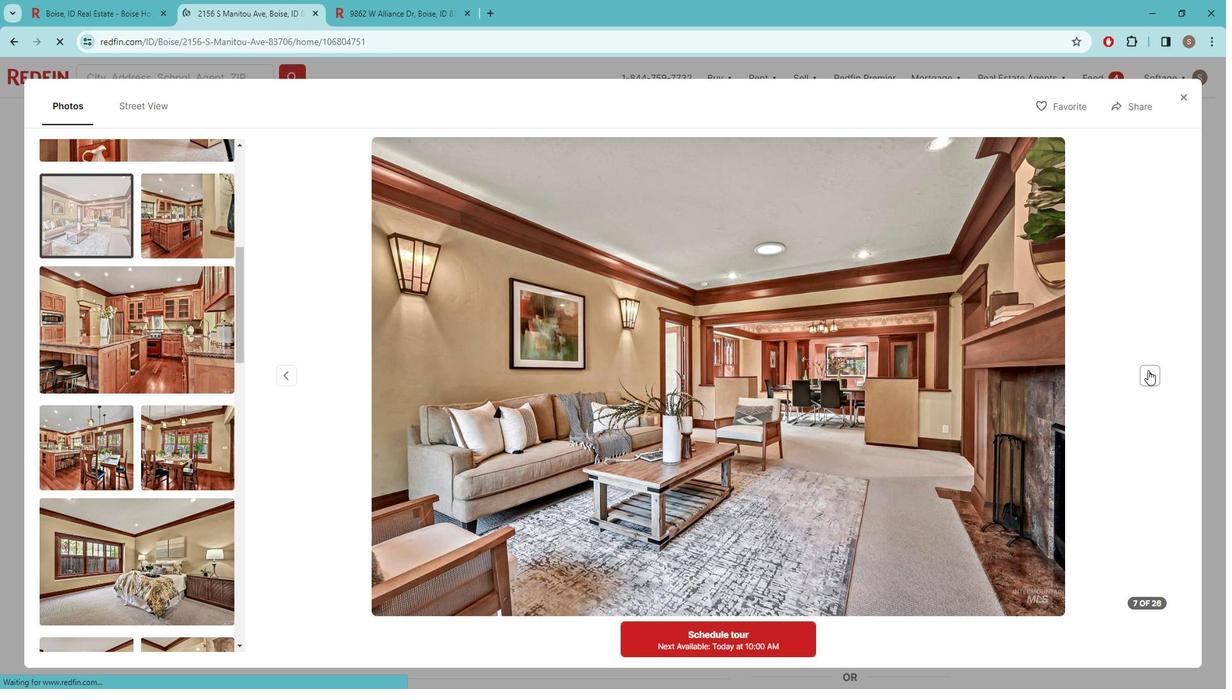
Action: Mouse pressed left at (1162, 371)
Screenshot: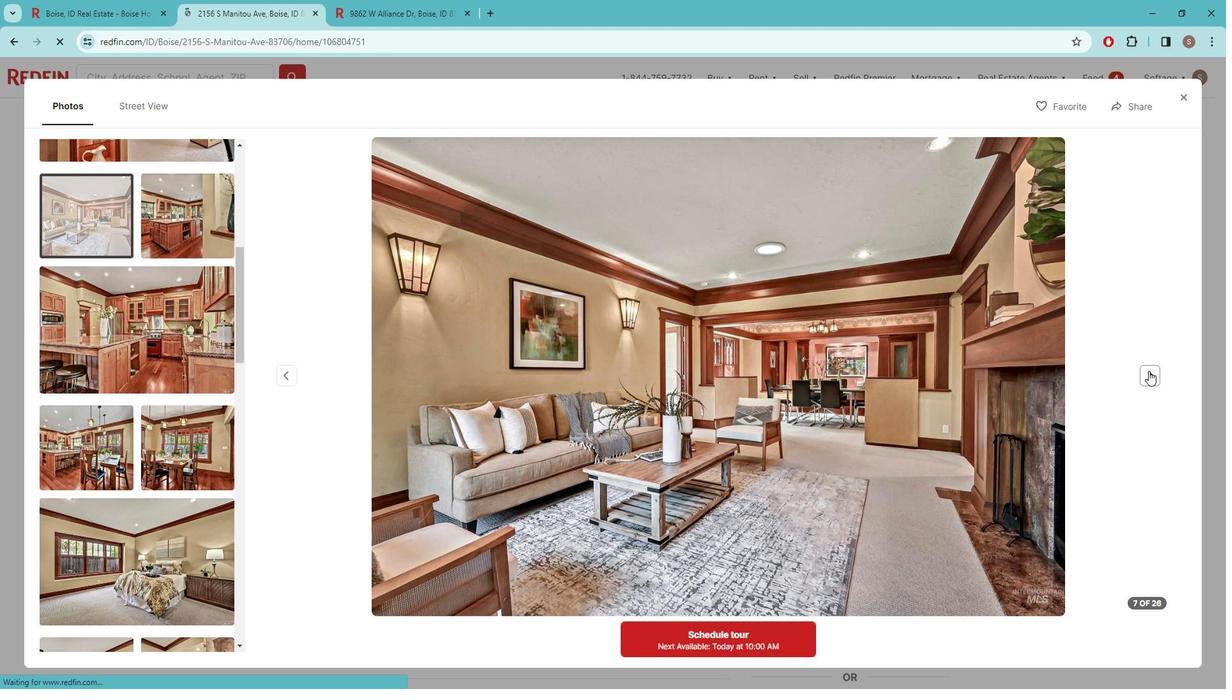 
Action: Mouse moved to (1162, 371)
Screenshot: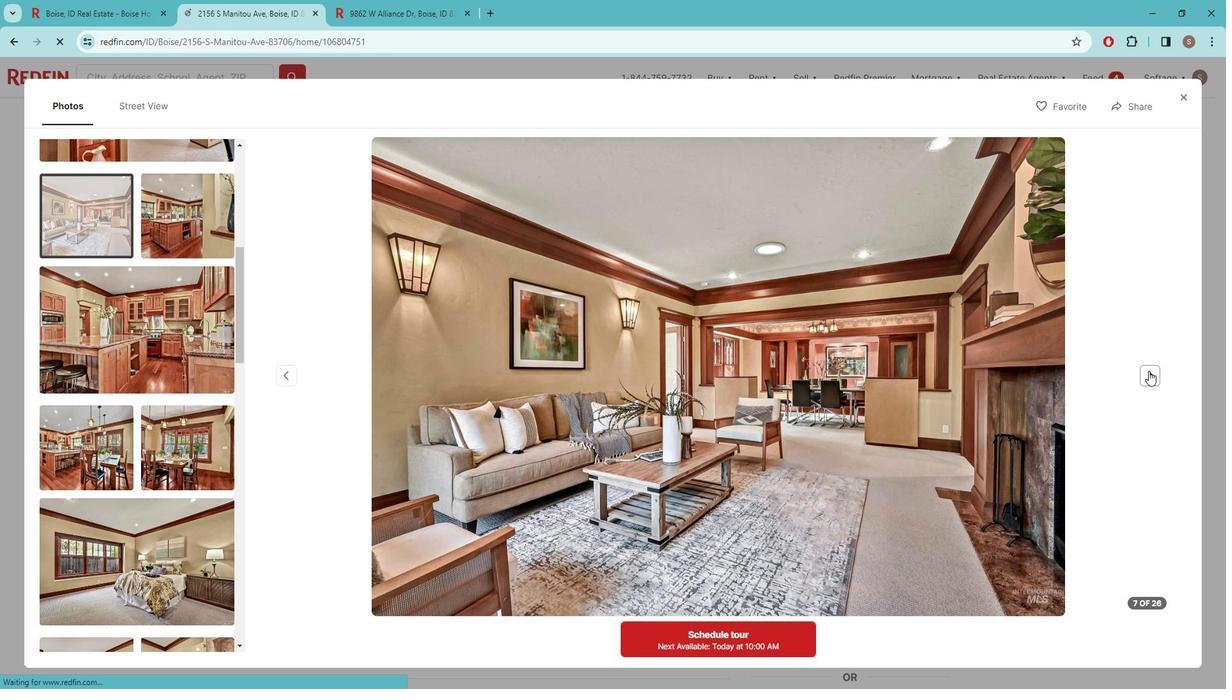 
Action: Mouse pressed left at (1162, 371)
Screenshot: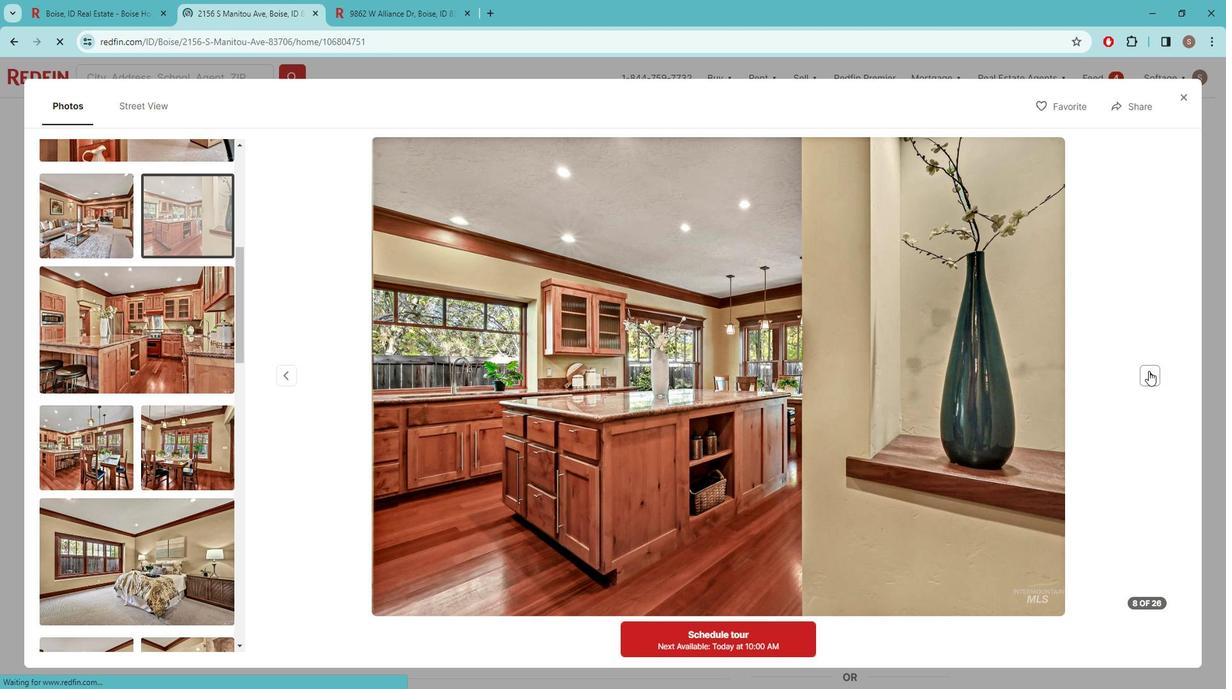 
Action: Mouse moved to (1163, 371)
Screenshot: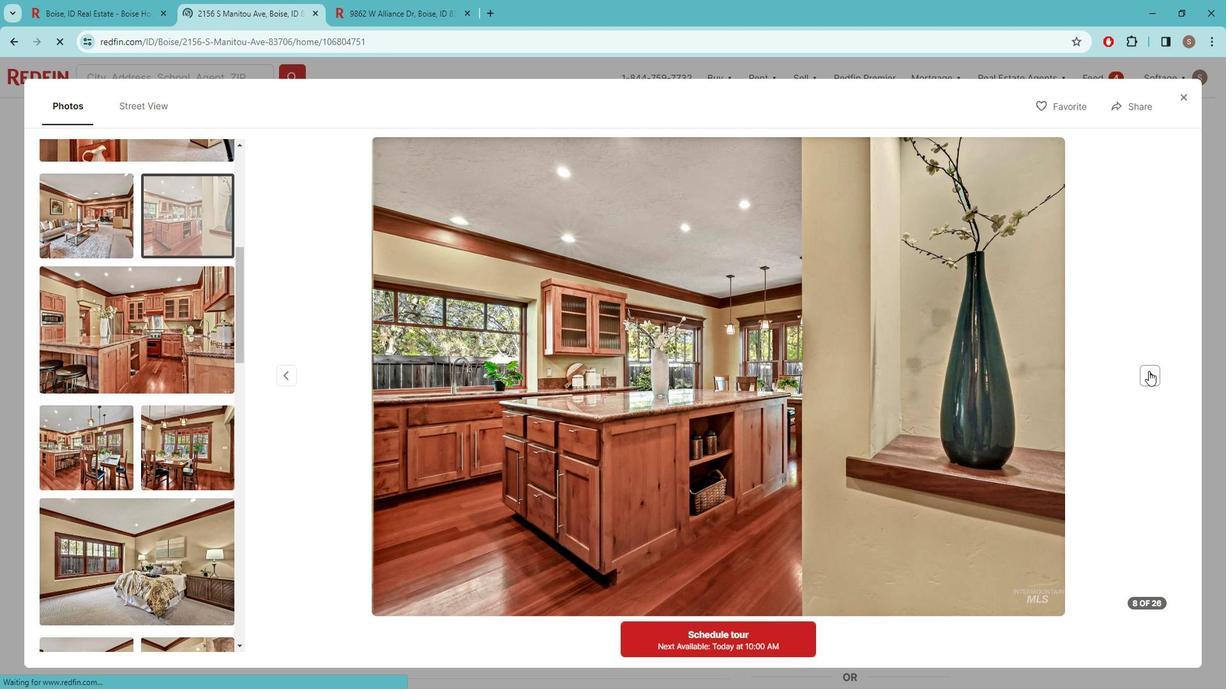 
Action: Mouse pressed left at (1163, 371)
Screenshot: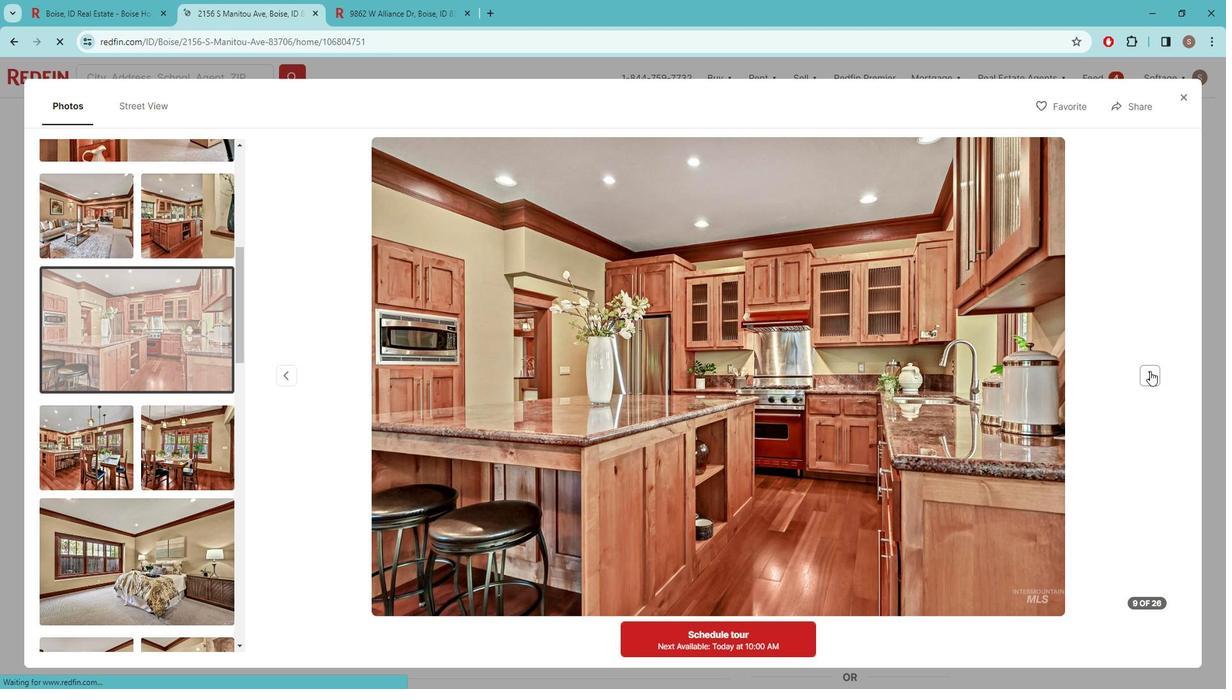 
Action: Mouse pressed left at (1163, 371)
Screenshot: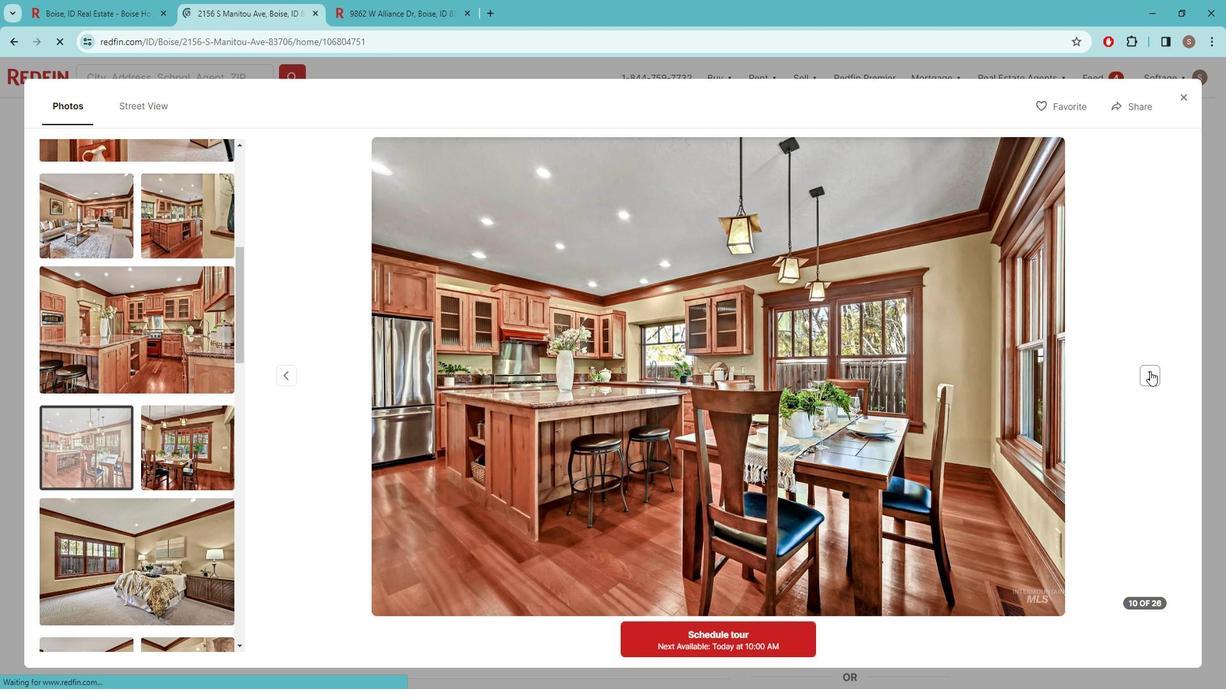 
Action: Mouse moved to (1163, 371)
Screenshot: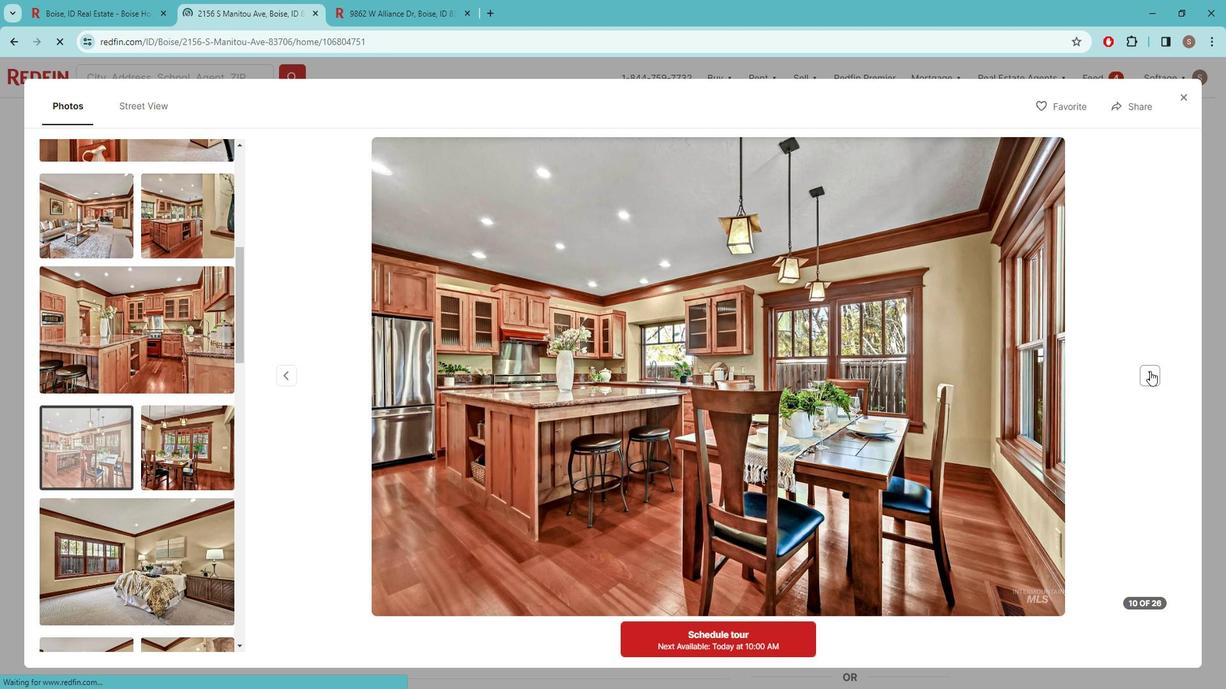 
Action: Mouse pressed left at (1163, 371)
Screenshot: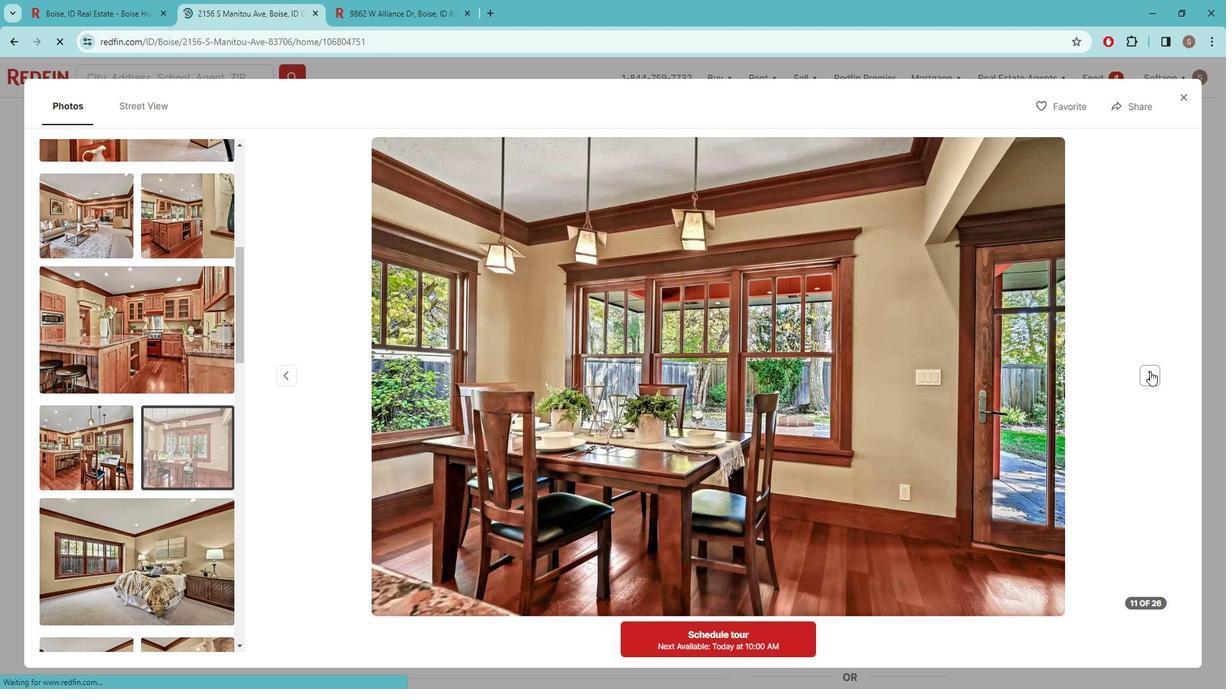
Action: Mouse pressed left at (1163, 371)
Screenshot: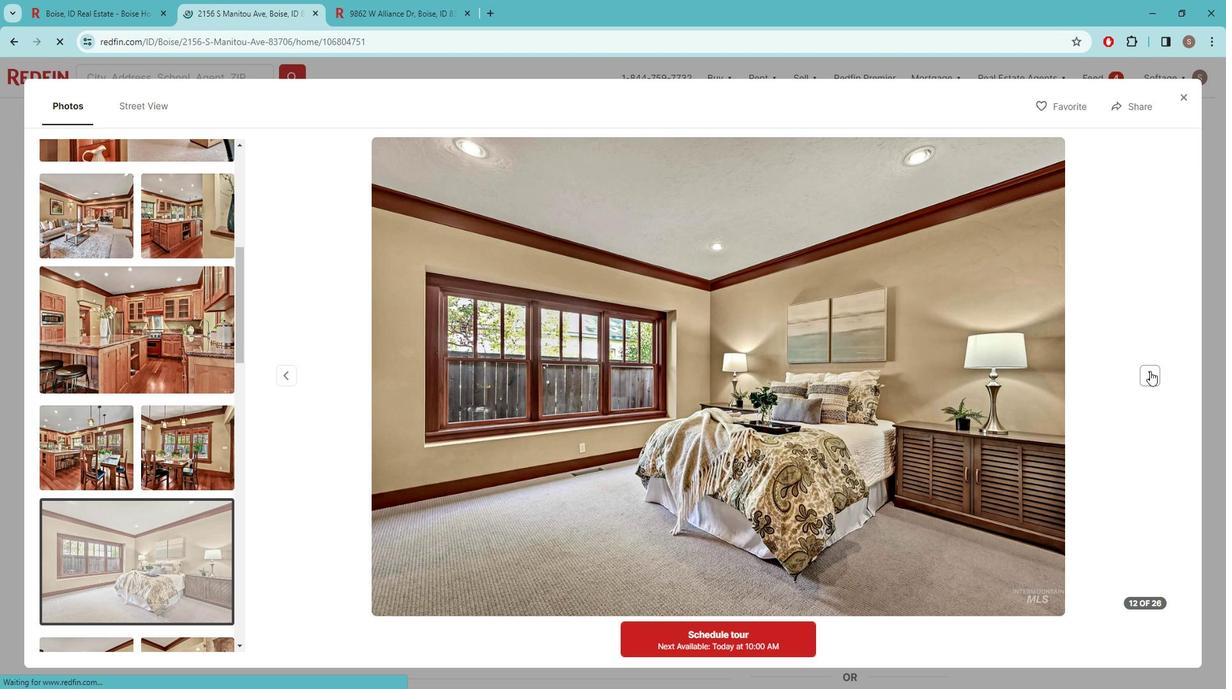 
Action: Mouse pressed left at (1163, 371)
Screenshot: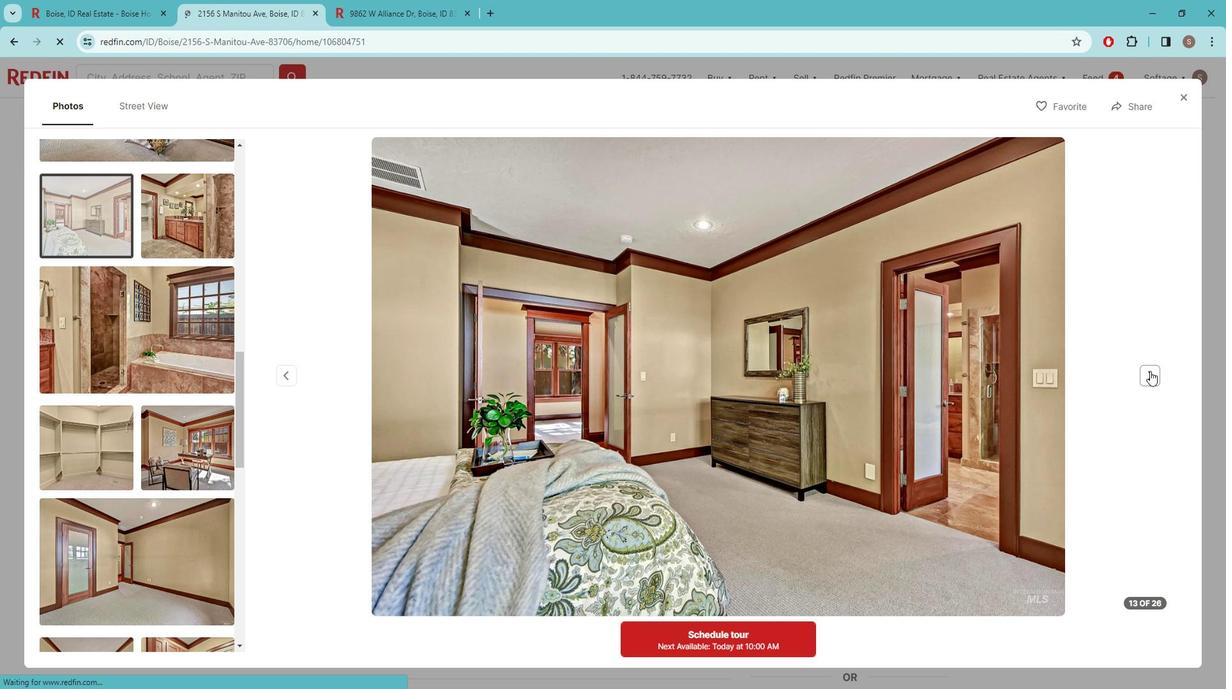 
Action: Mouse pressed left at (1163, 371)
Screenshot: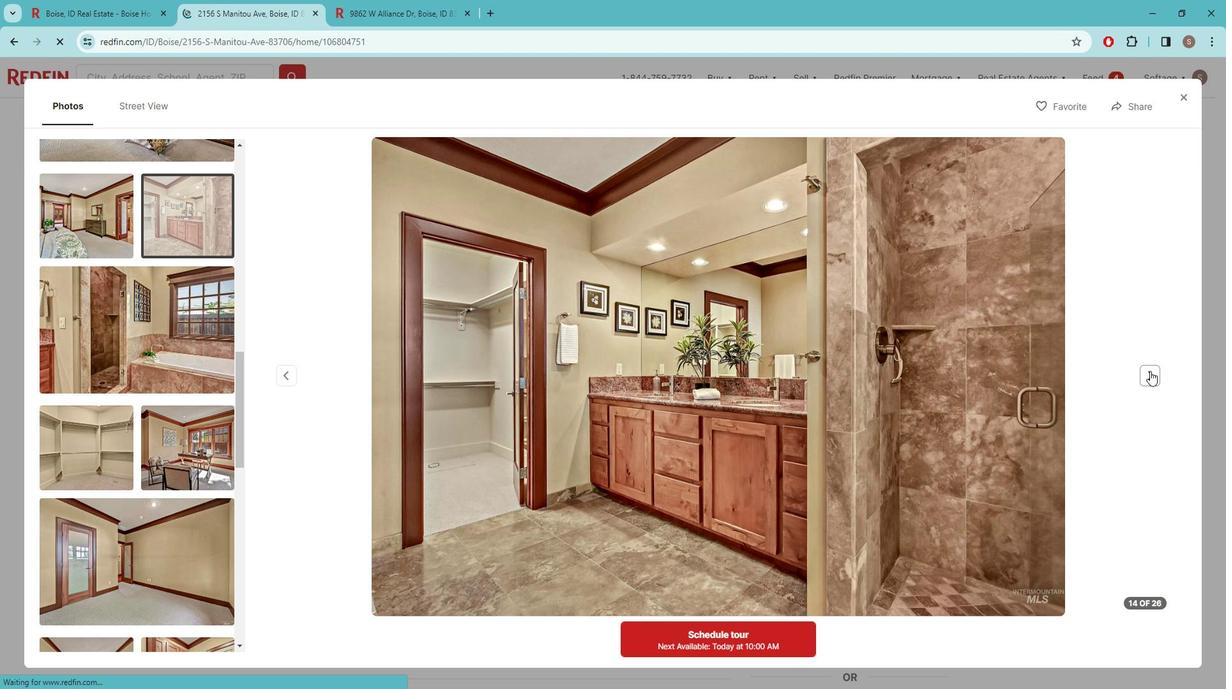 
Action: Mouse moved to (1163, 371)
Screenshot: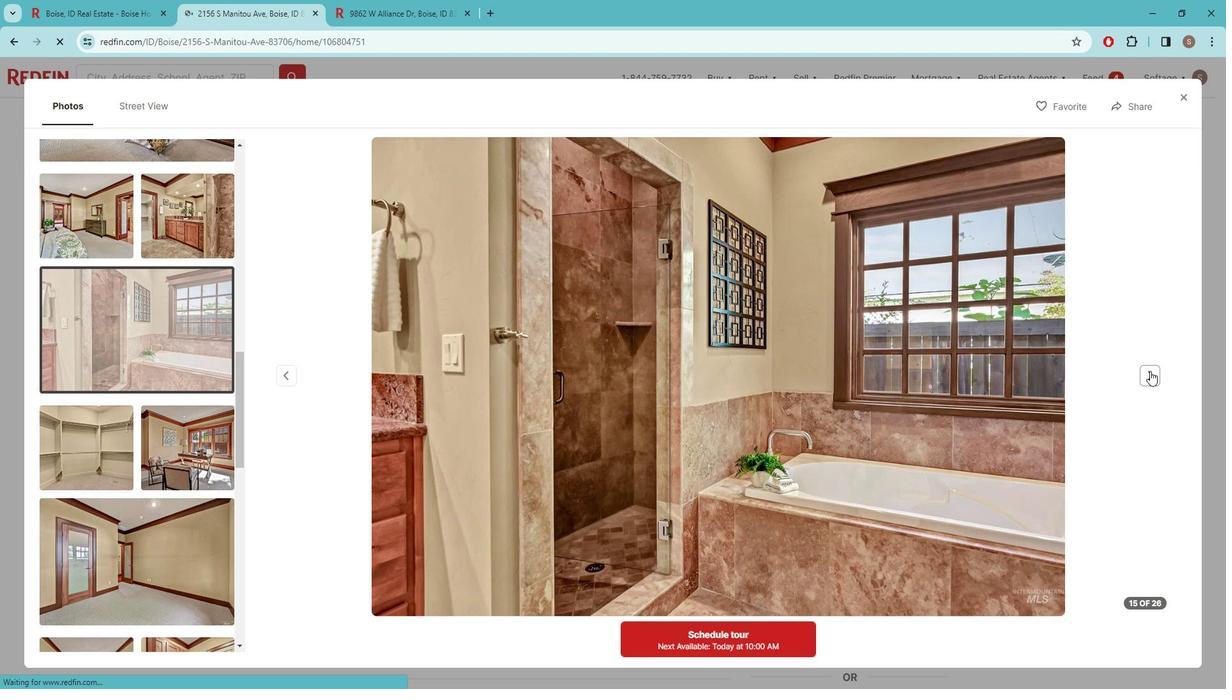 
Action: Mouse pressed left at (1163, 371)
